 Task: Use high contrast lighting to emphasize the subject against a dark background.
Action: Mouse moved to (1157, 687)
Screenshot: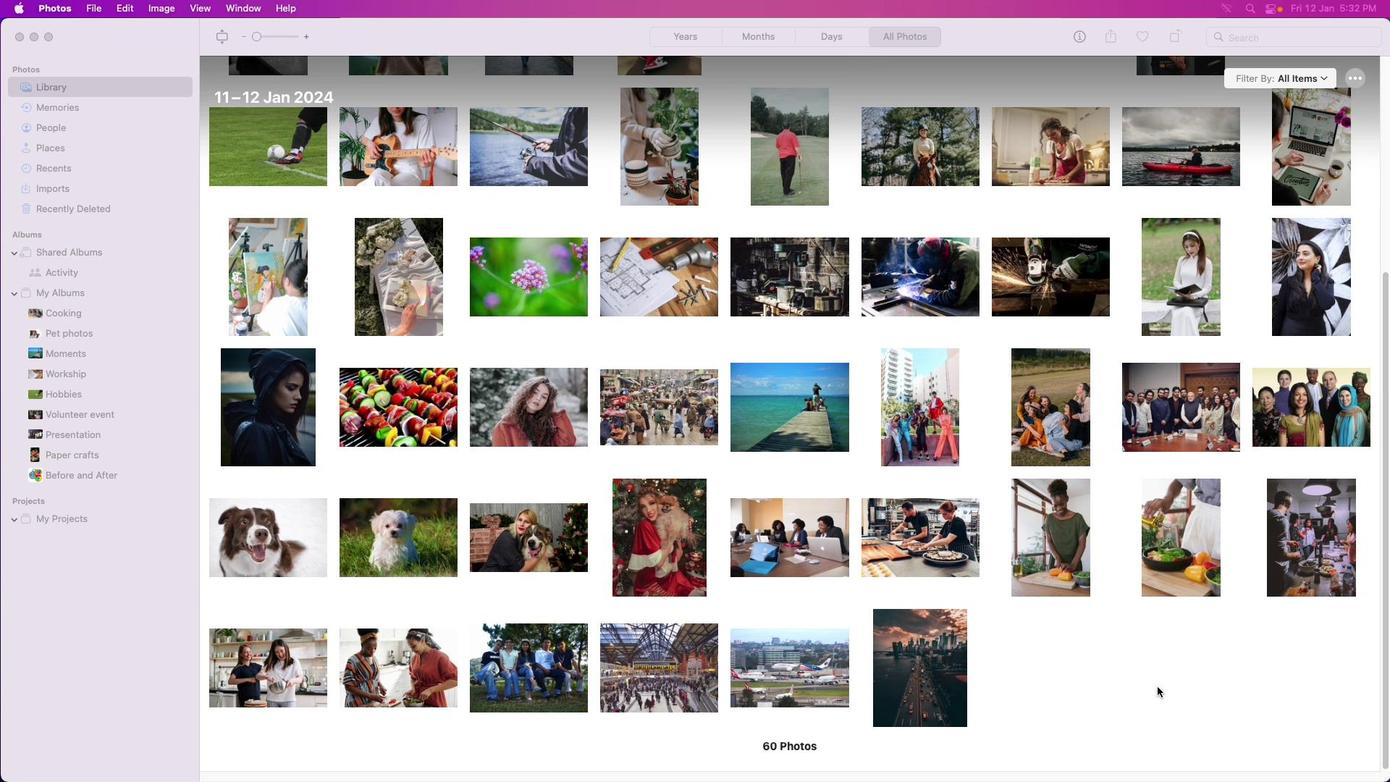 
Action: Mouse pressed left at (1157, 687)
Screenshot: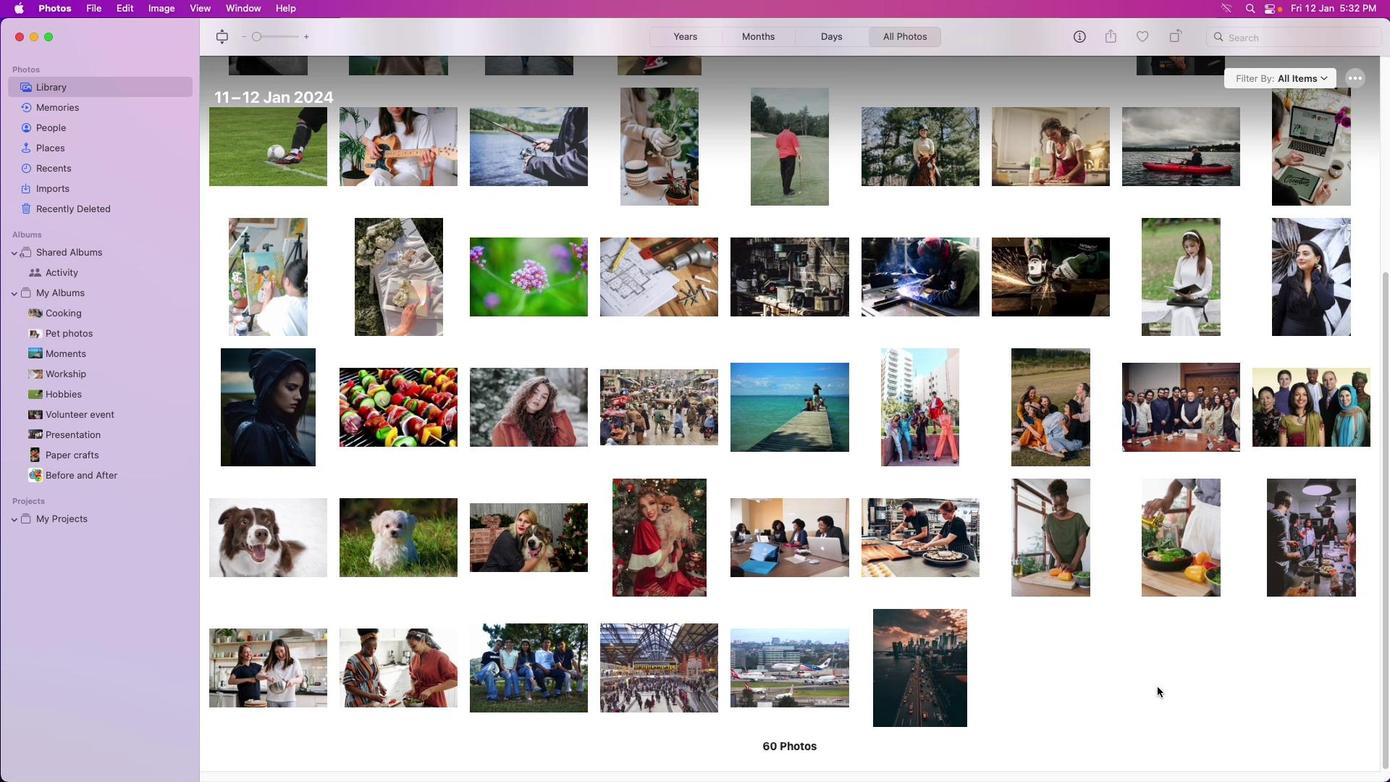 
Action: Mouse scrolled (1157, 687) with delta (0, 0)
Screenshot: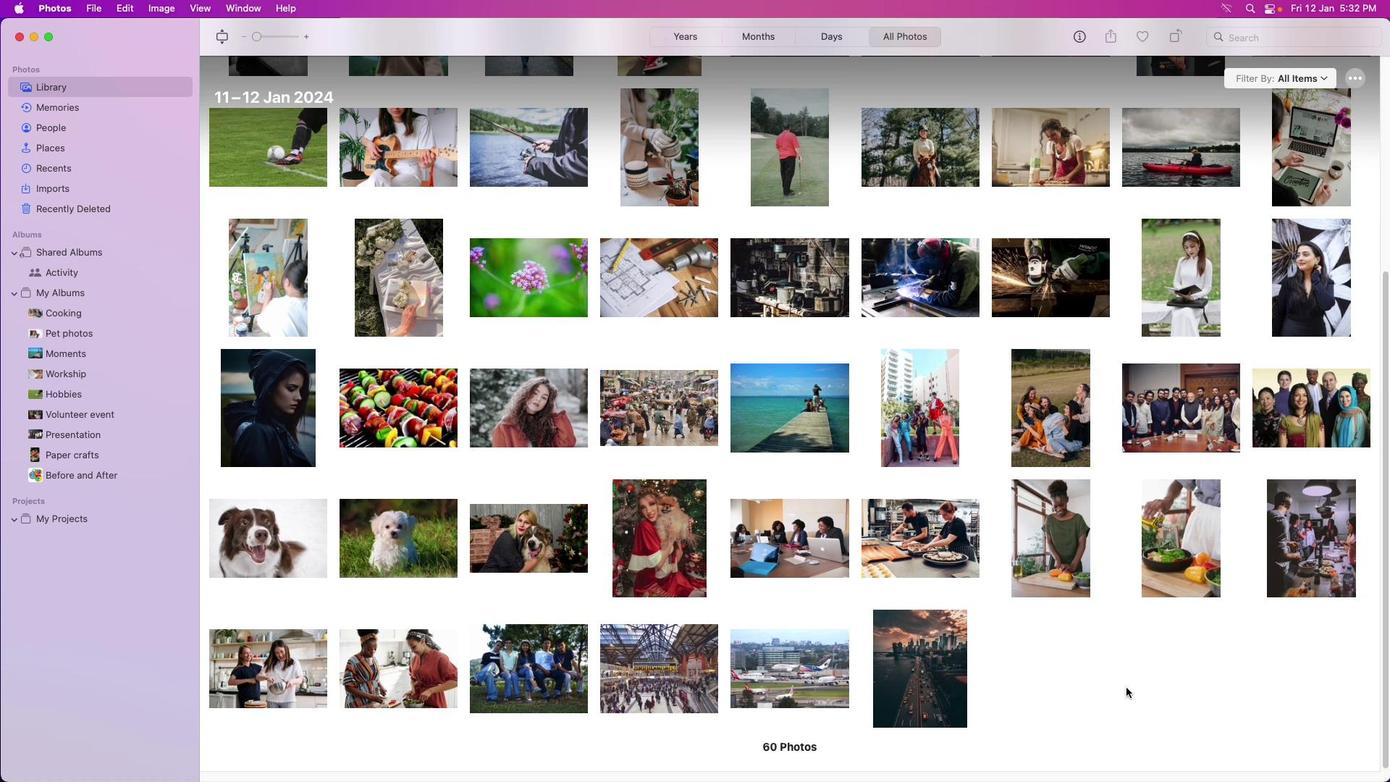 
Action: Mouse moved to (941, 670)
Screenshot: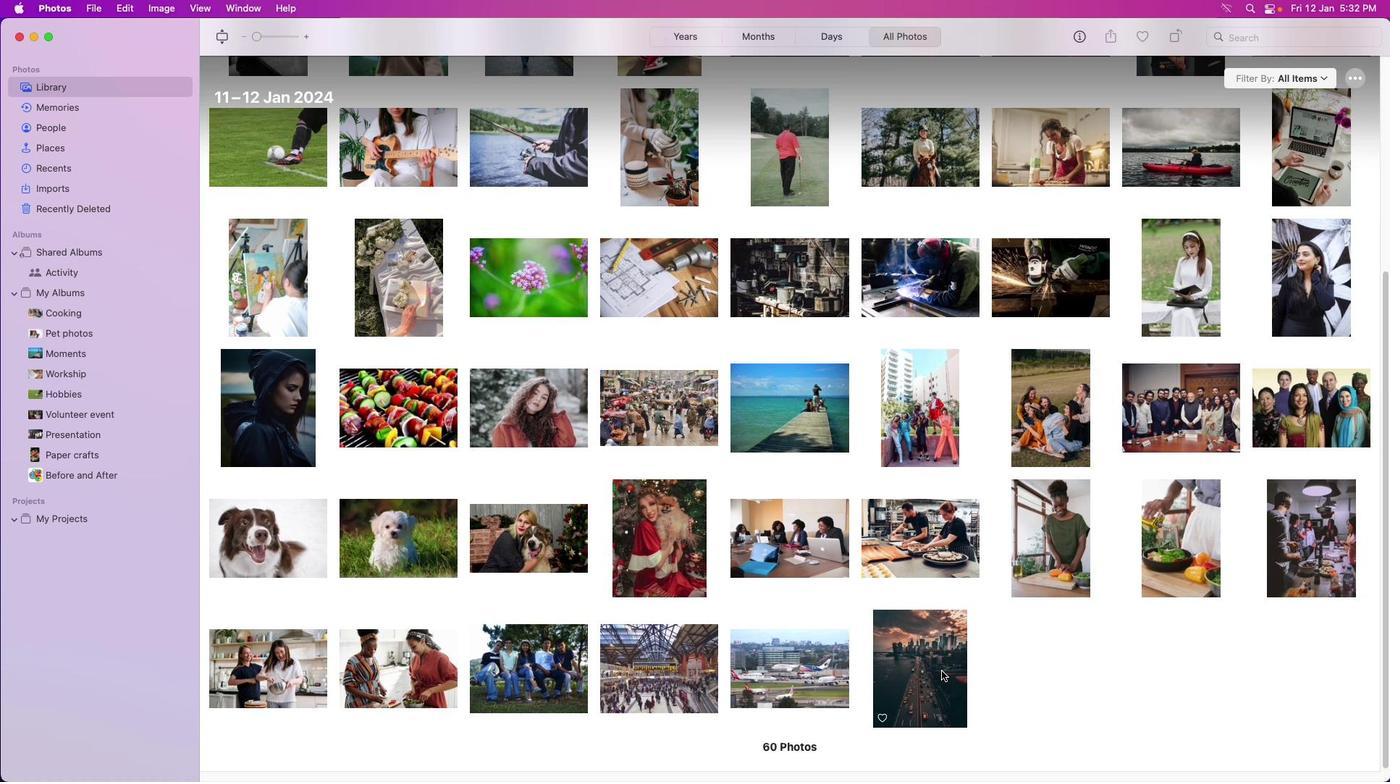
Action: Mouse pressed left at (941, 670)
Screenshot: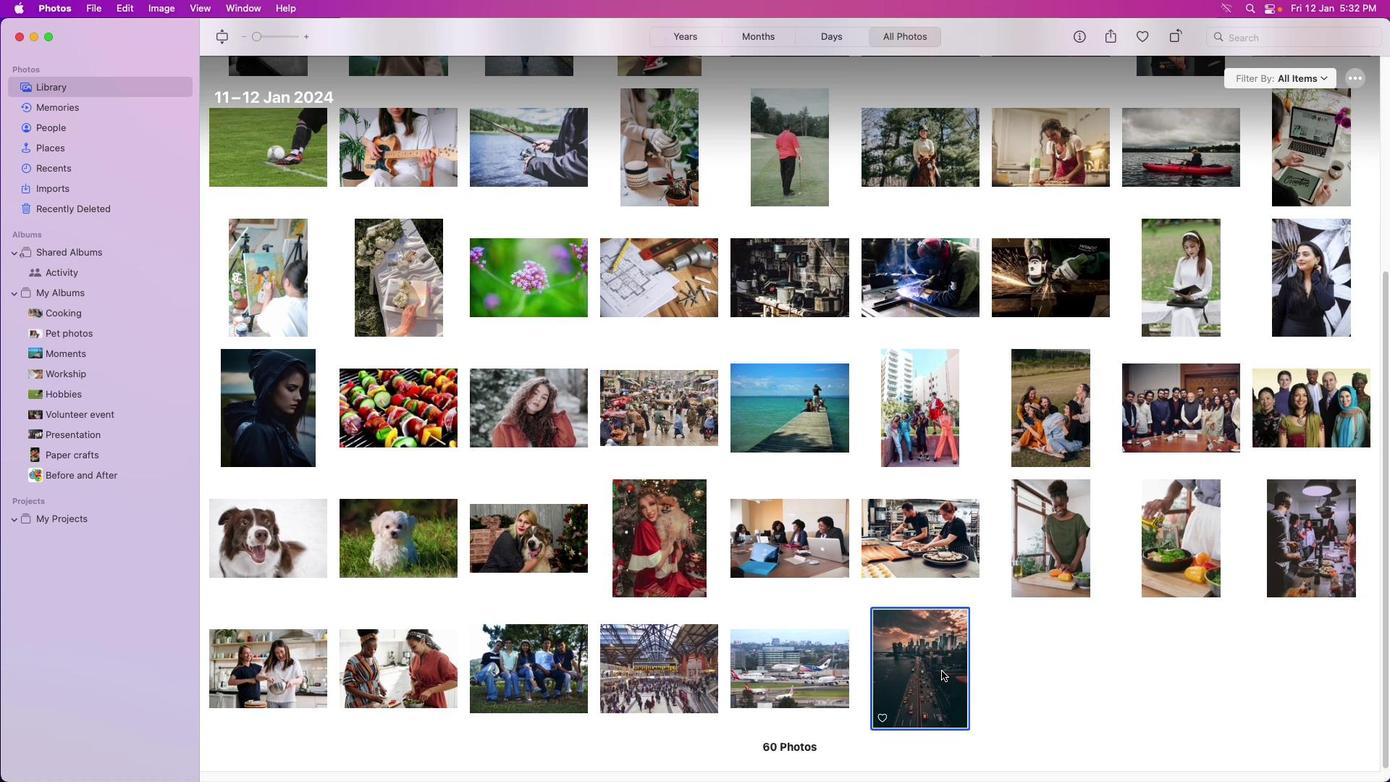 
Action: Mouse moved to (941, 670)
Screenshot: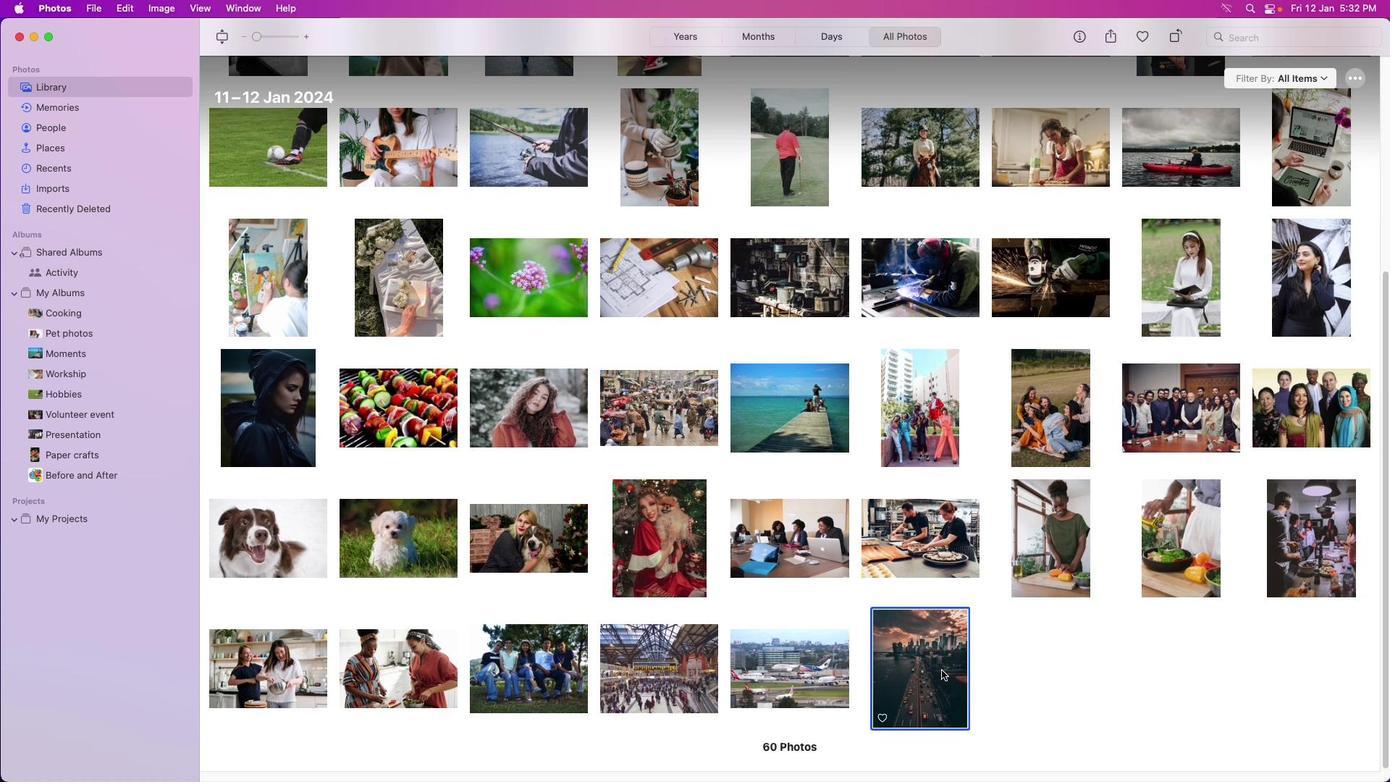 
Action: Mouse pressed left at (941, 670)
Screenshot: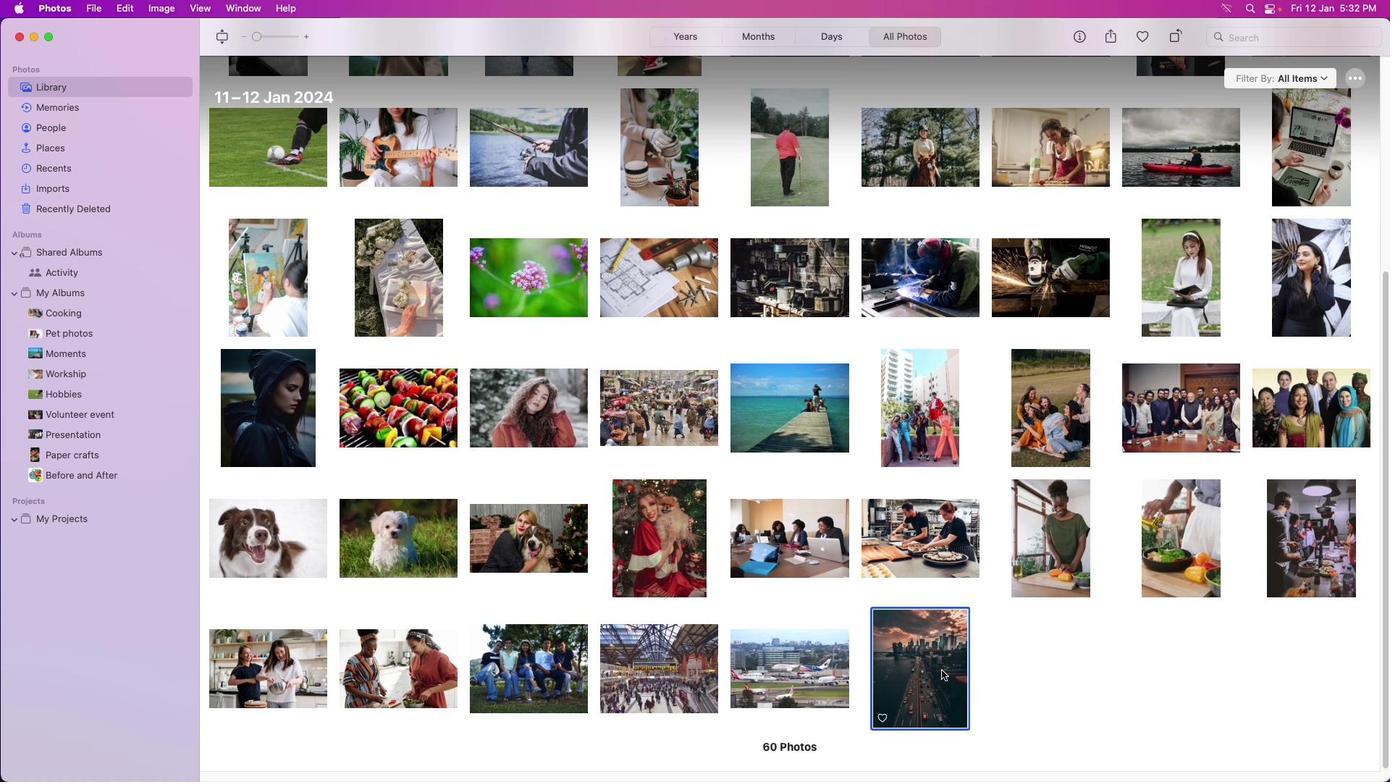 
Action: Mouse pressed left at (941, 670)
Screenshot: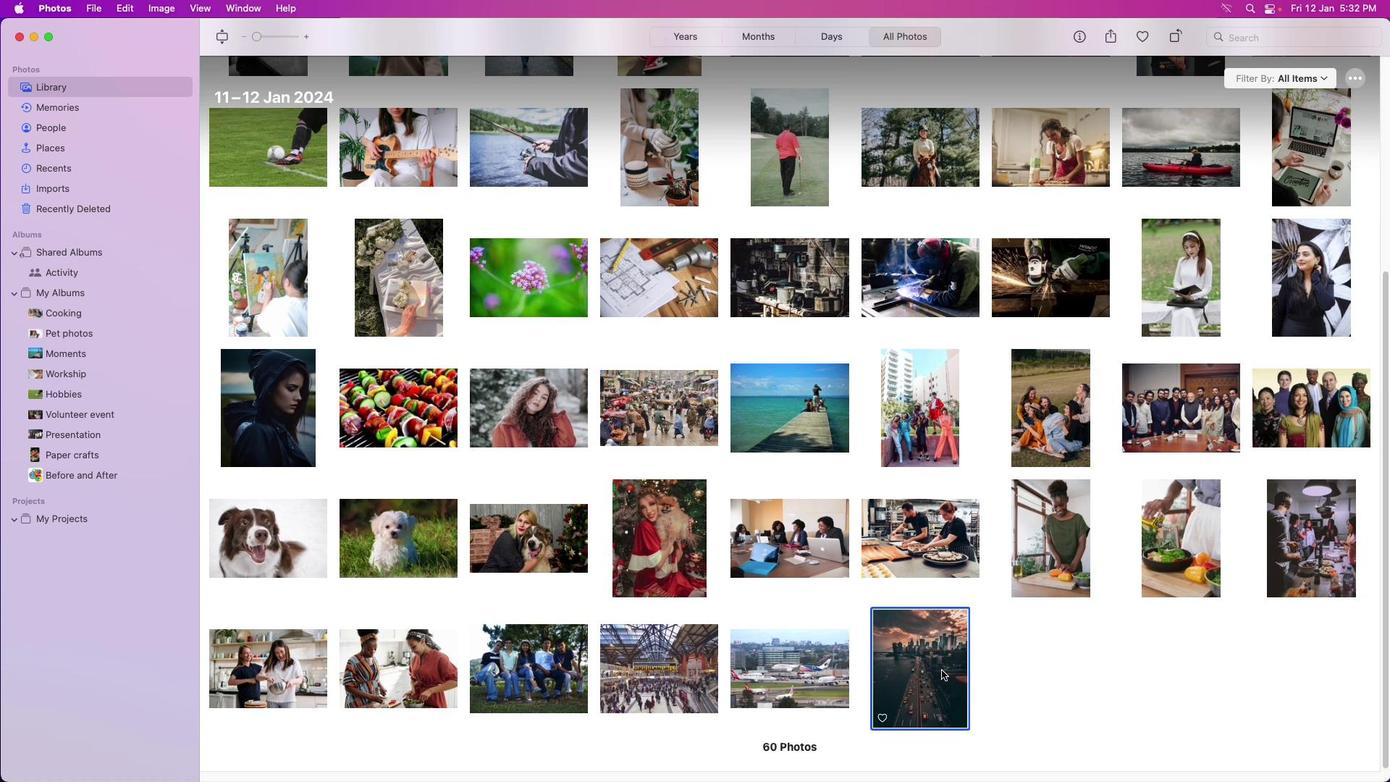 
Action: Mouse moved to (1368, 38)
Screenshot: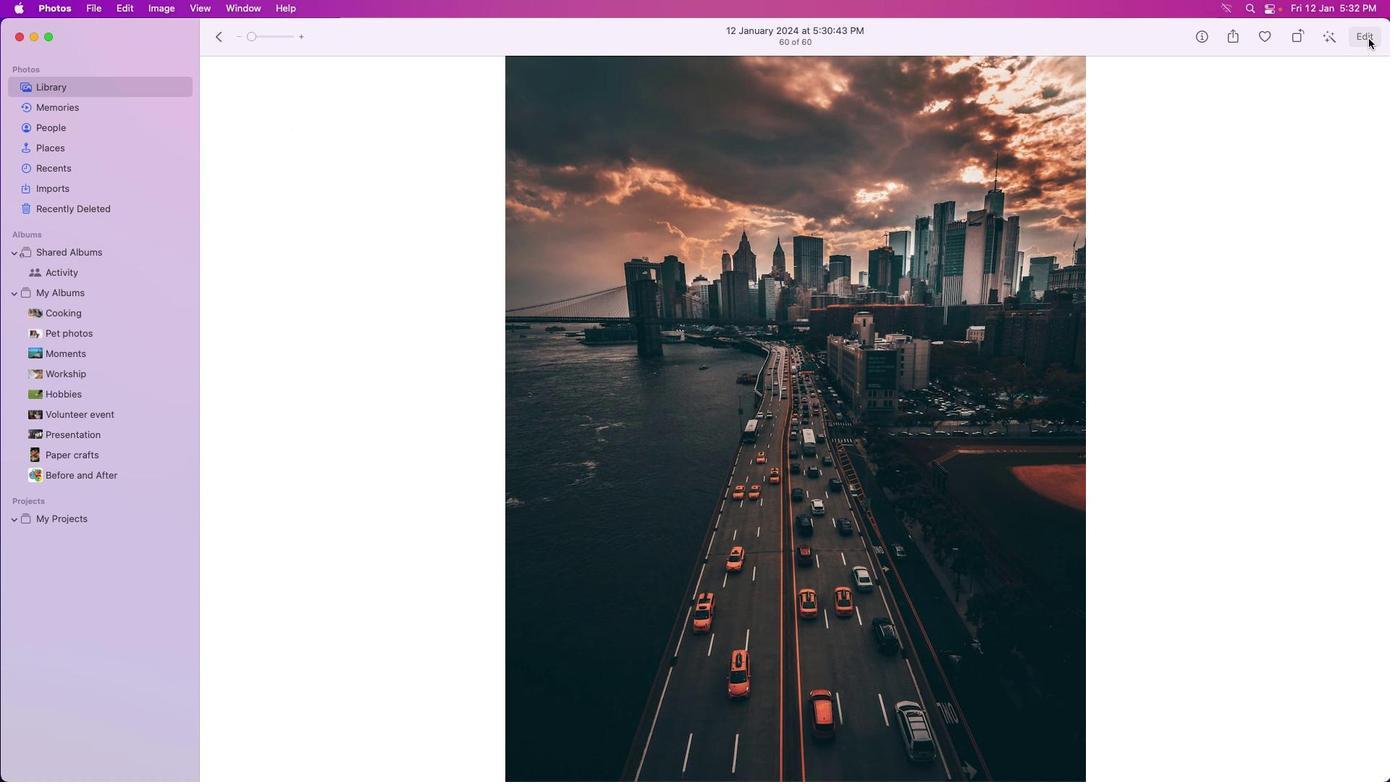 
Action: Mouse pressed left at (1368, 38)
Screenshot: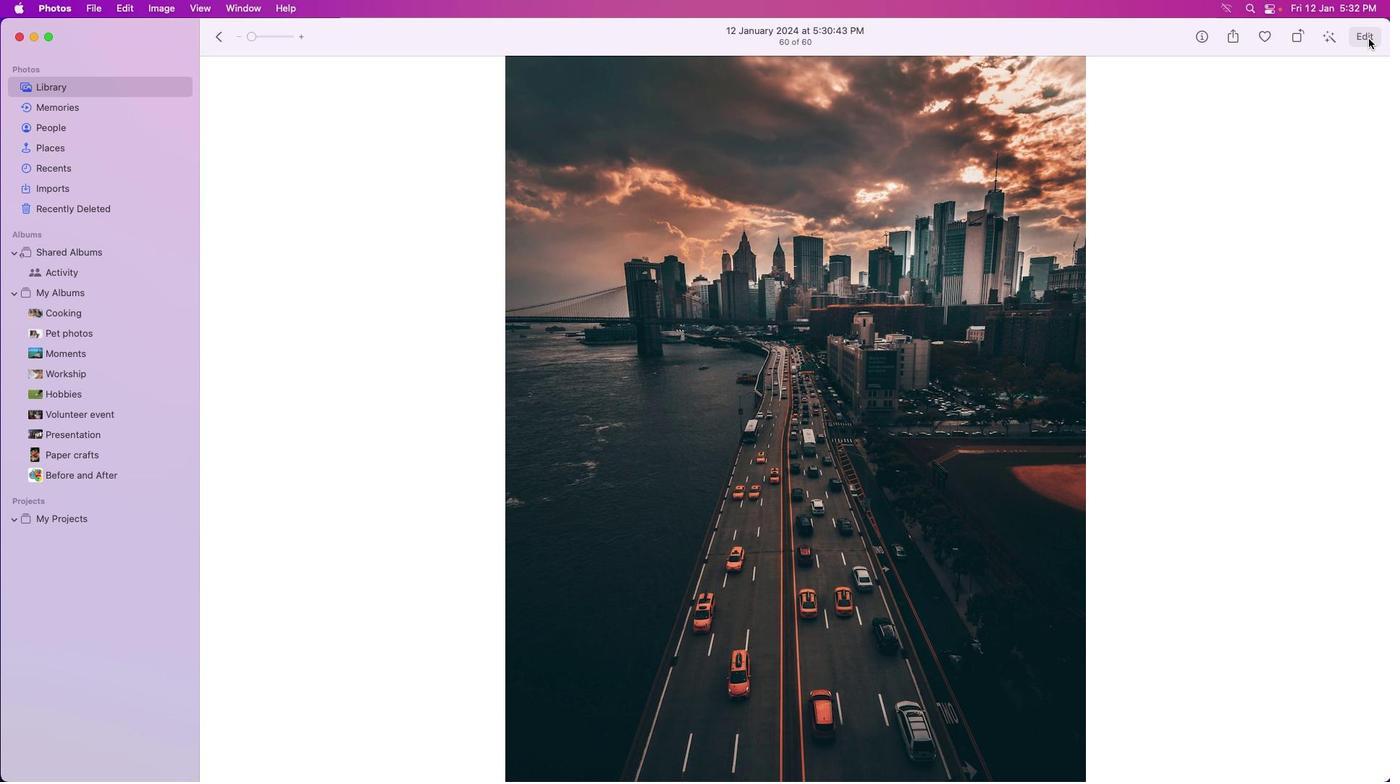 
Action: Mouse moved to (1284, 301)
Screenshot: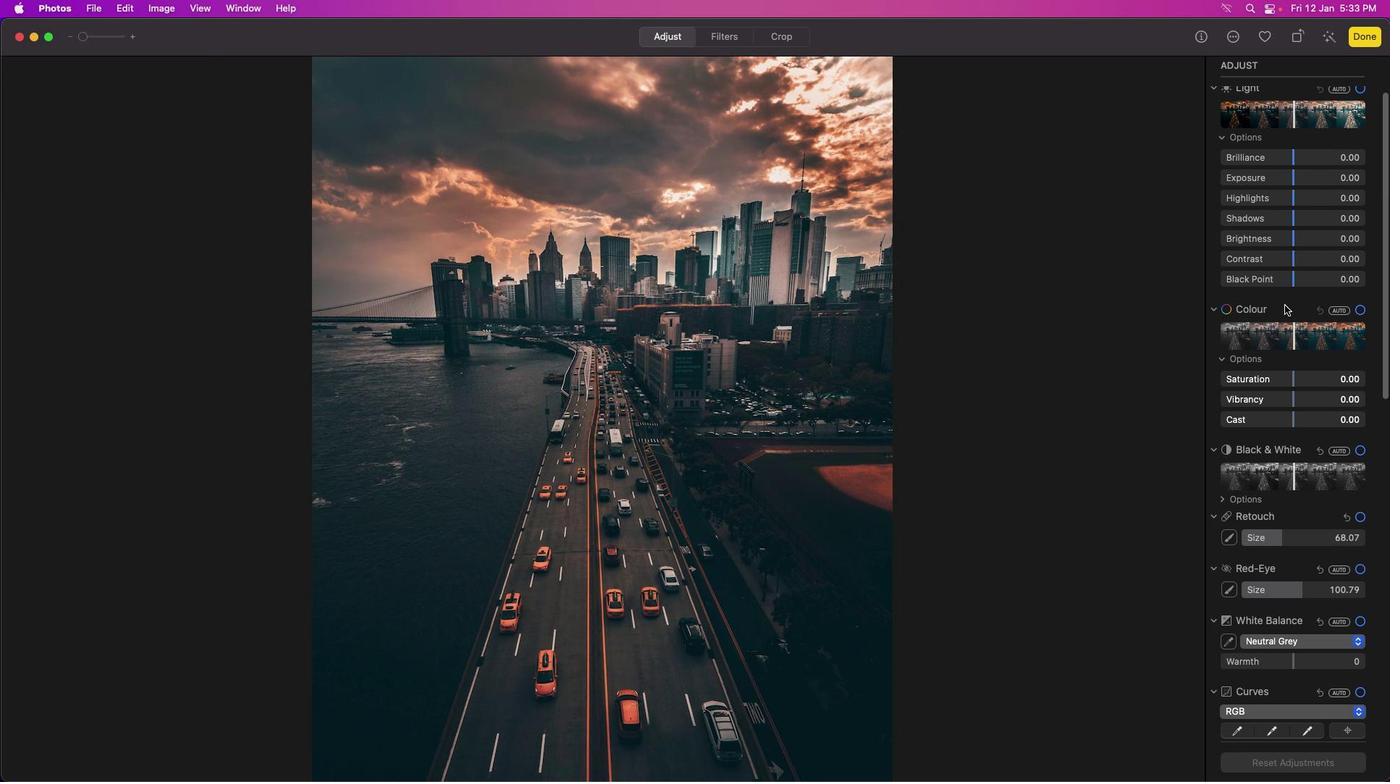 
Action: Mouse scrolled (1284, 301) with delta (0, 0)
Screenshot: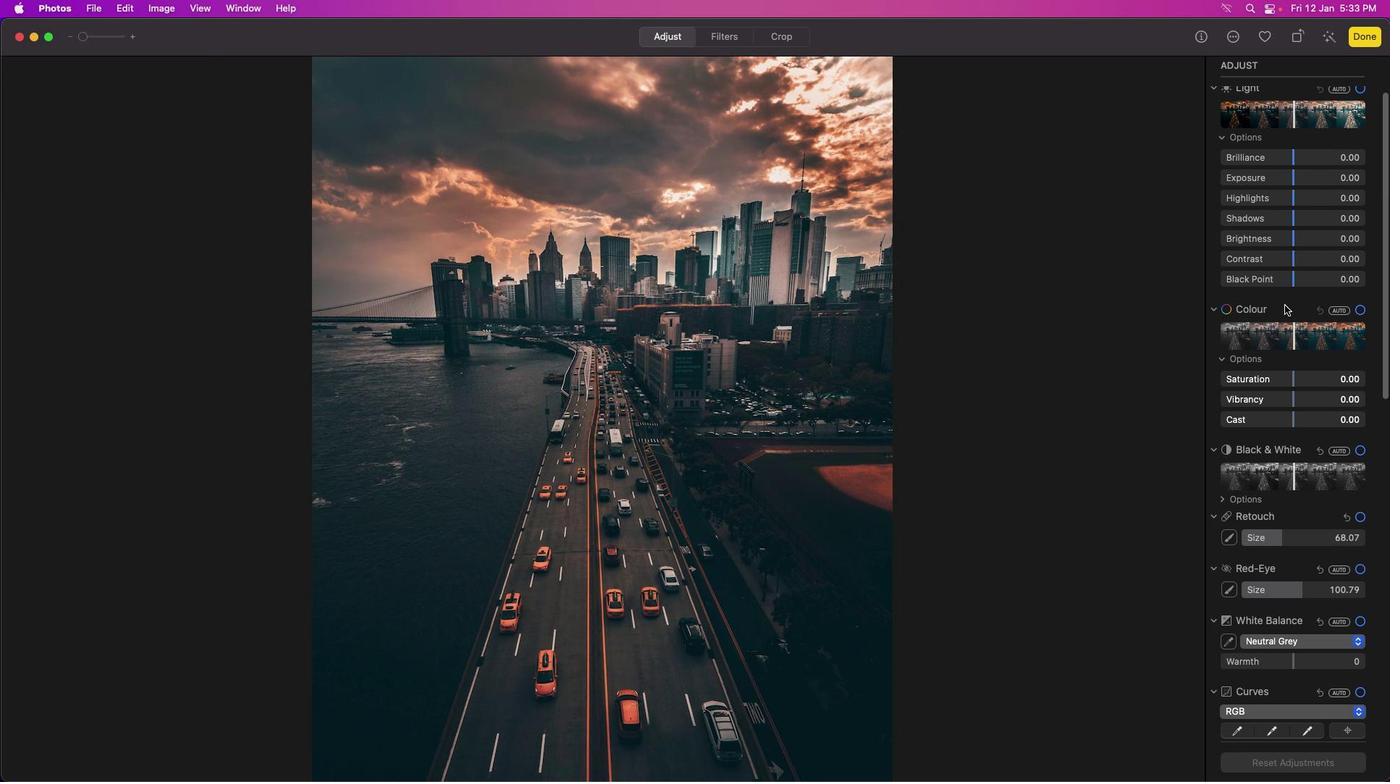 
Action: Mouse moved to (1284, 302)
Screenshot: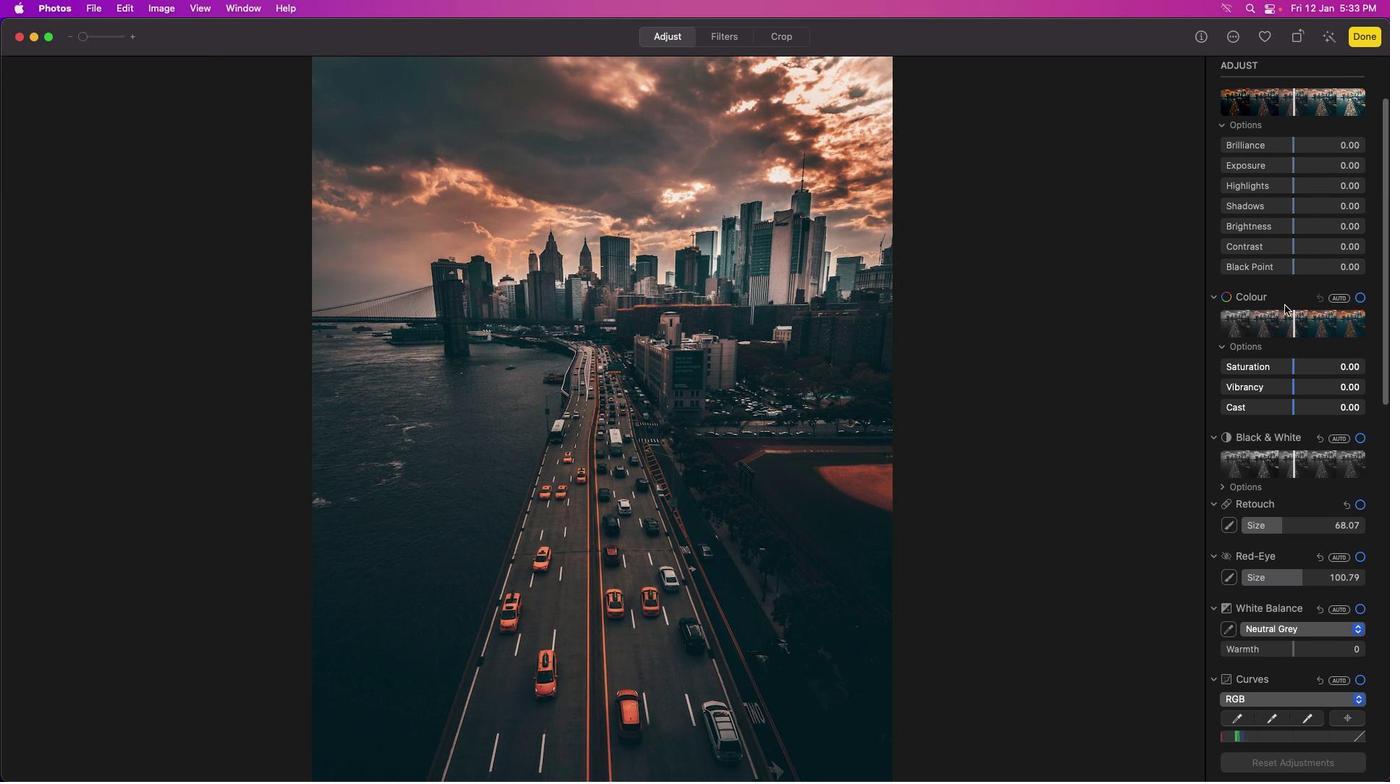 
Action: Mouse scrolled (1284, 302) with delta (0, 0)
Screenshot: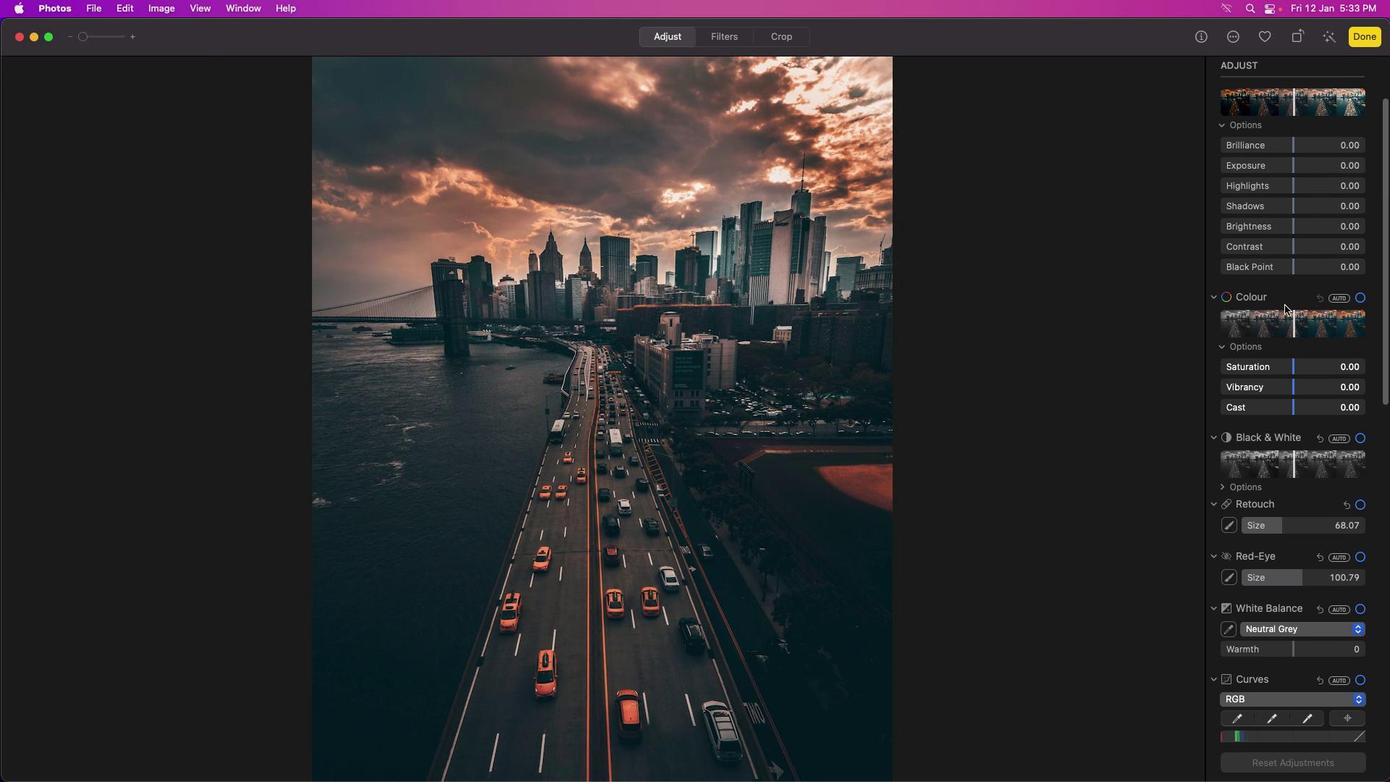 
Action: Mouse scrolled (1284, 302) with delta (0, 0)
Screenshot: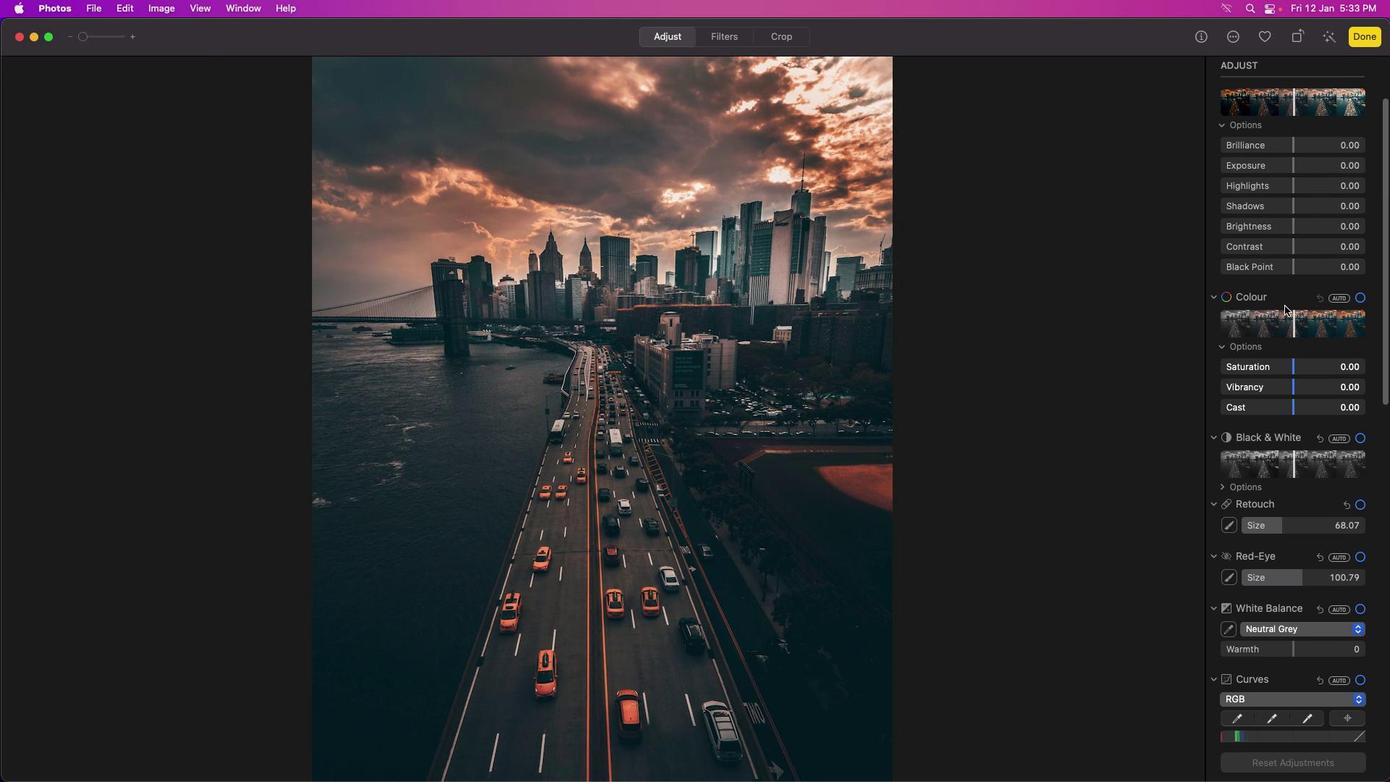 
Action: Mouse moved to (1284, 305)
Screenshot: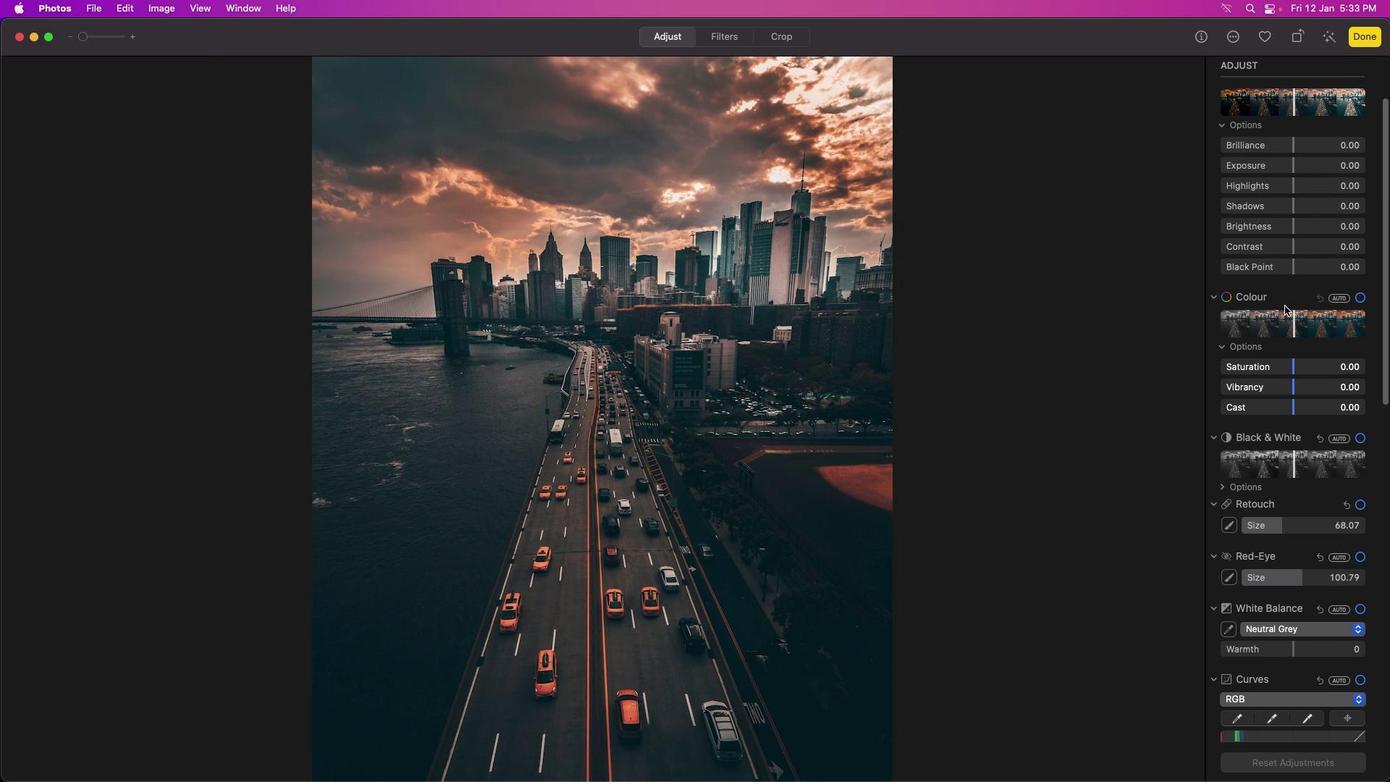 
Action: Mouse scrolled (1284, 305) with delta (0, 0)
Screenshot: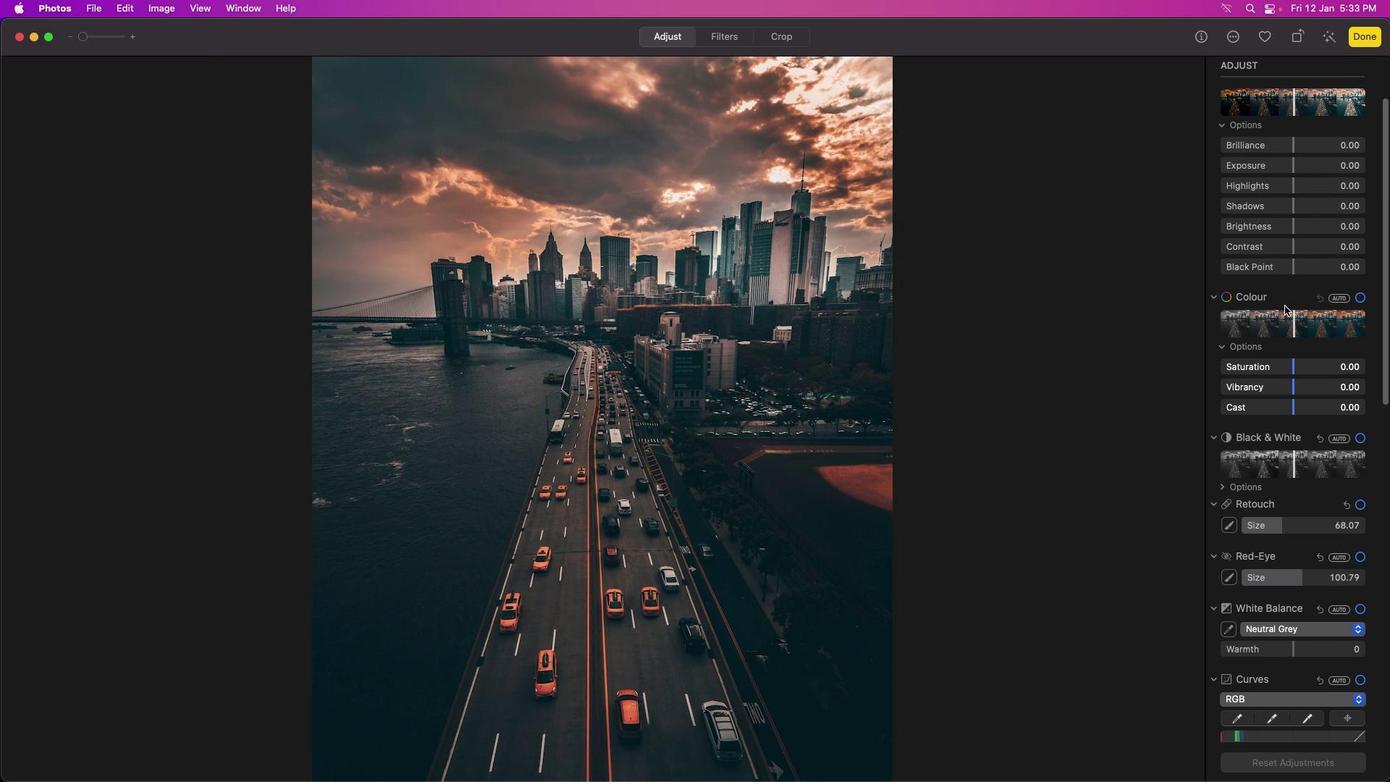 
Action: Mouse moved to (1295, 378)
Screenshot: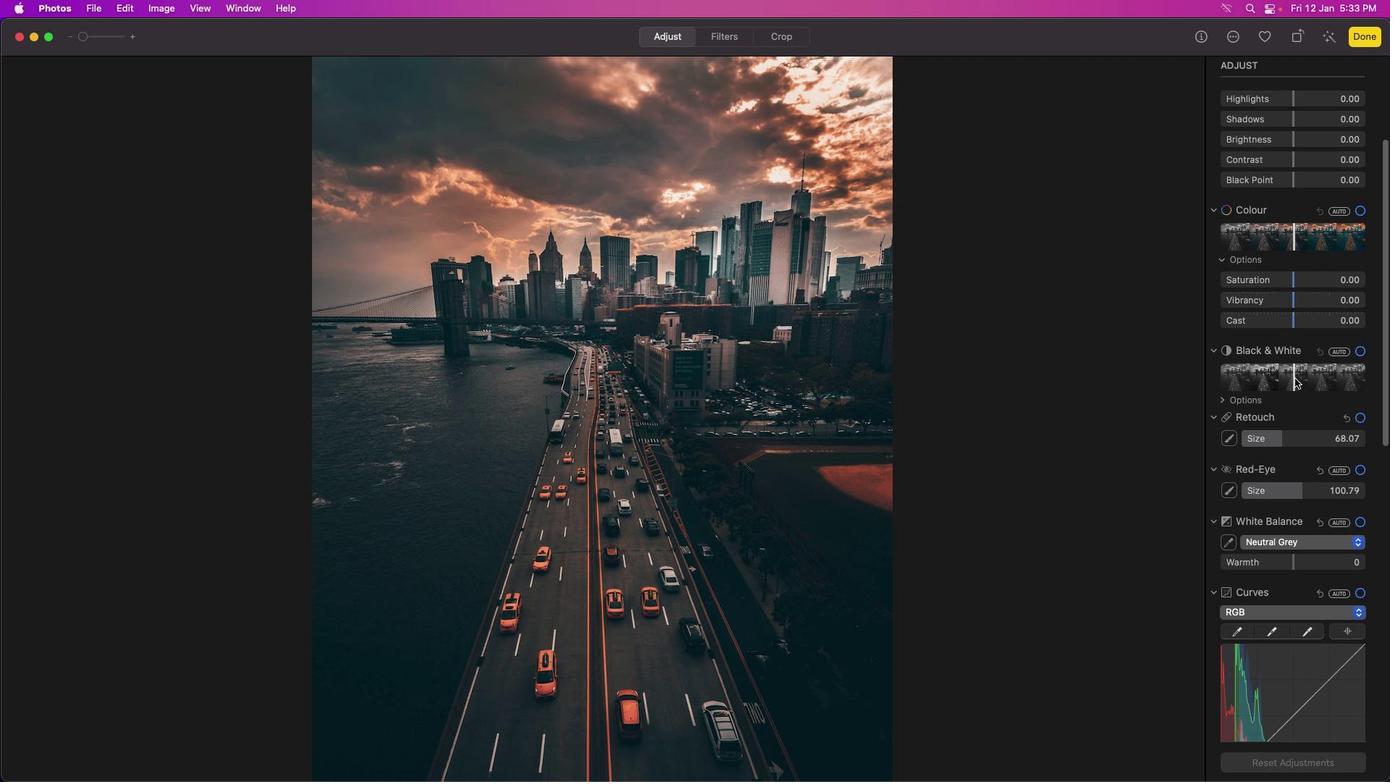 
Action: Mouse scrolled (1295, 378) with delta (0, 0)
Screenshot: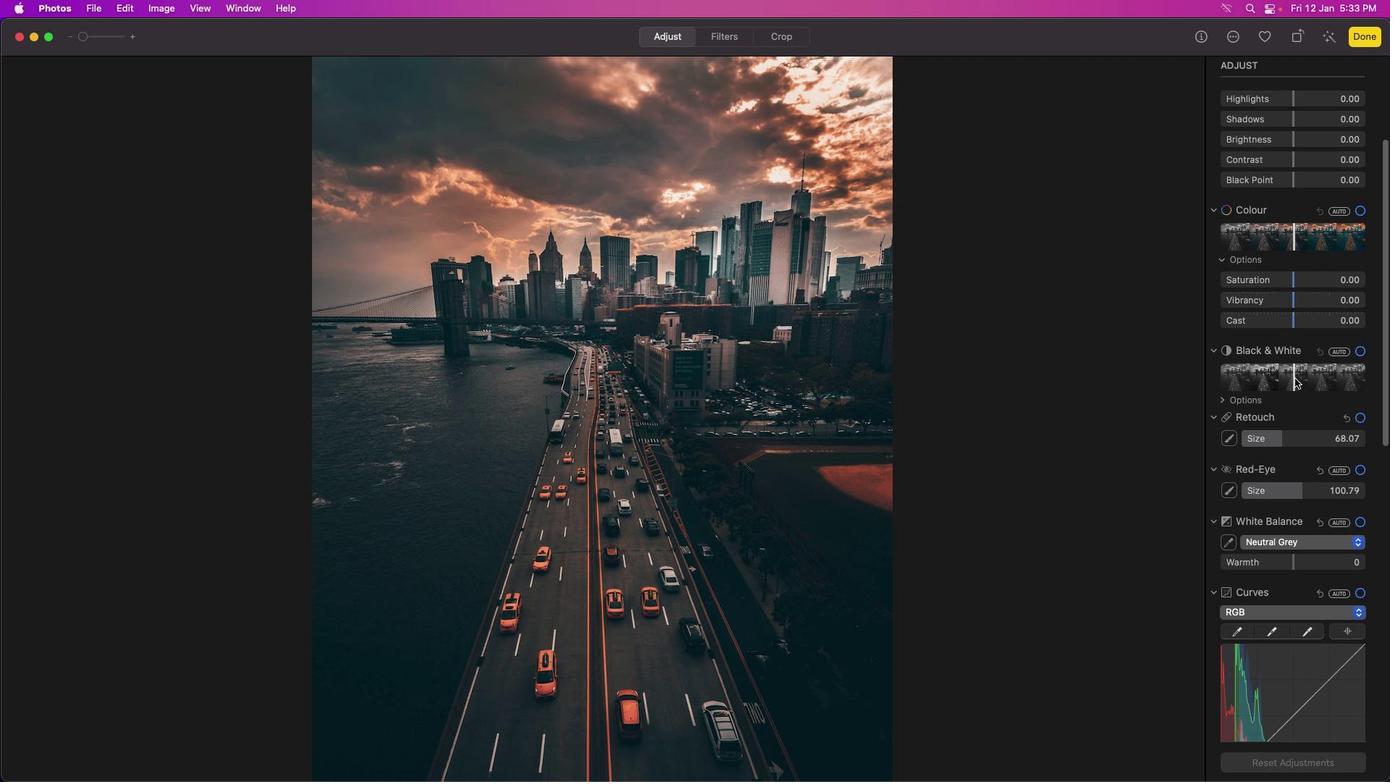 
Action: Mouse moved to (1295, 378)
Screenshot: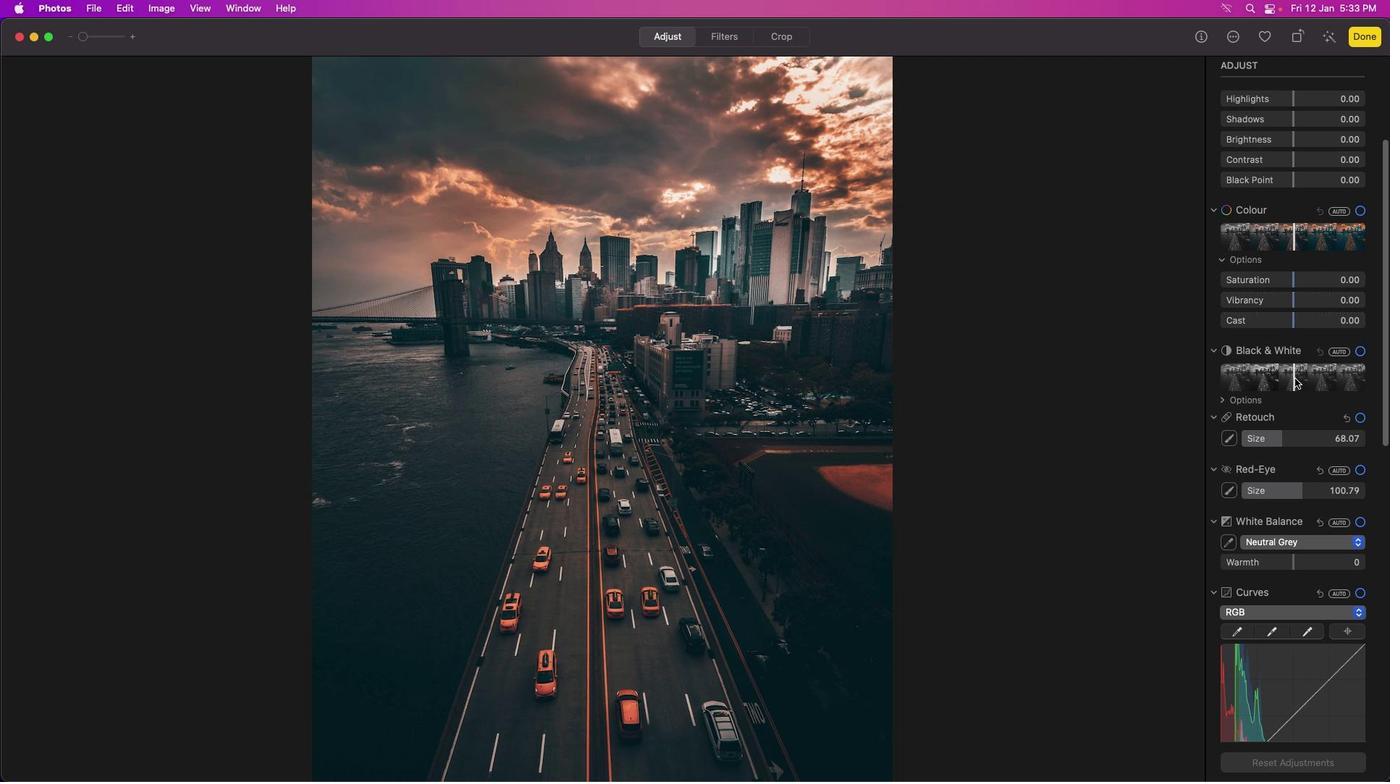 
Action: Mouse scrolled (1295, 378) with delta (0, 0)
Screenshot: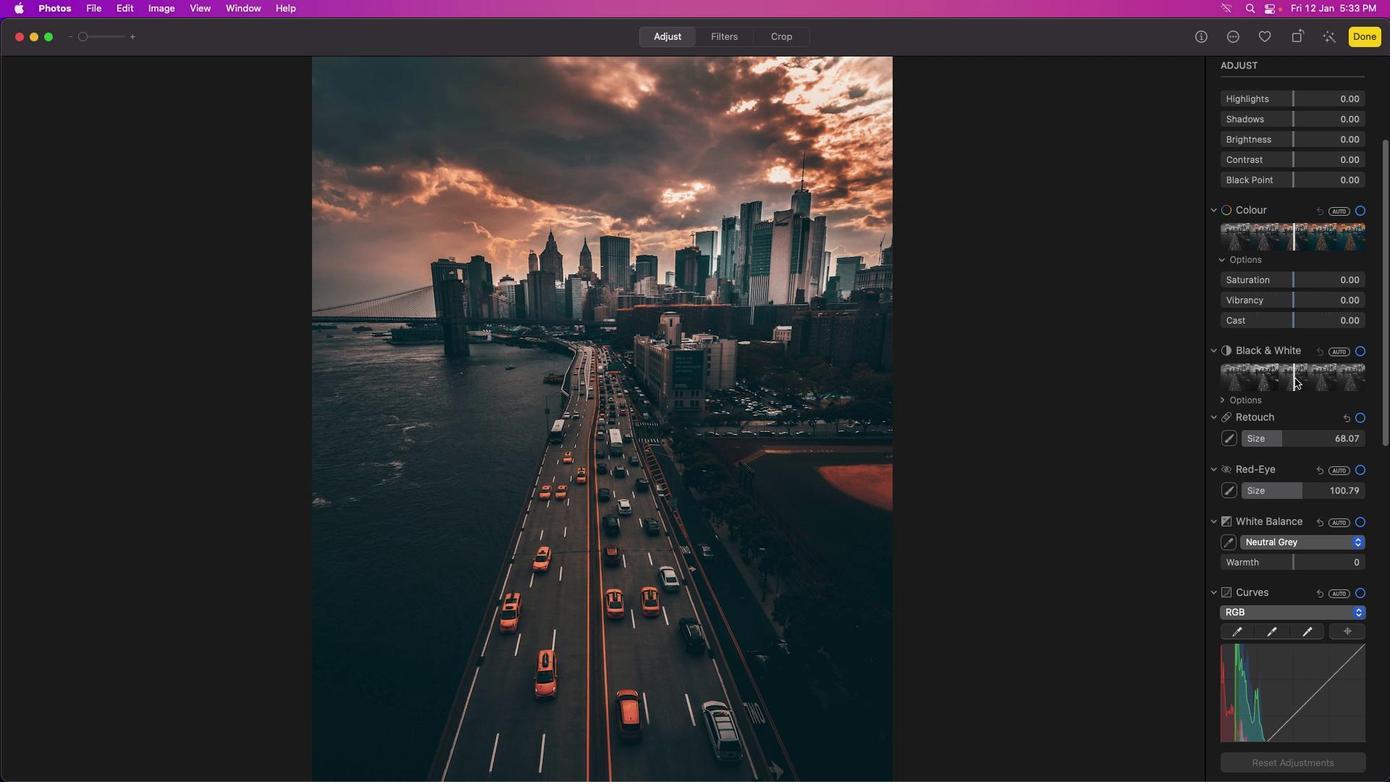 
Action: Mouse scrolled (1295, 378) with delta (0, -1)
Screenshot: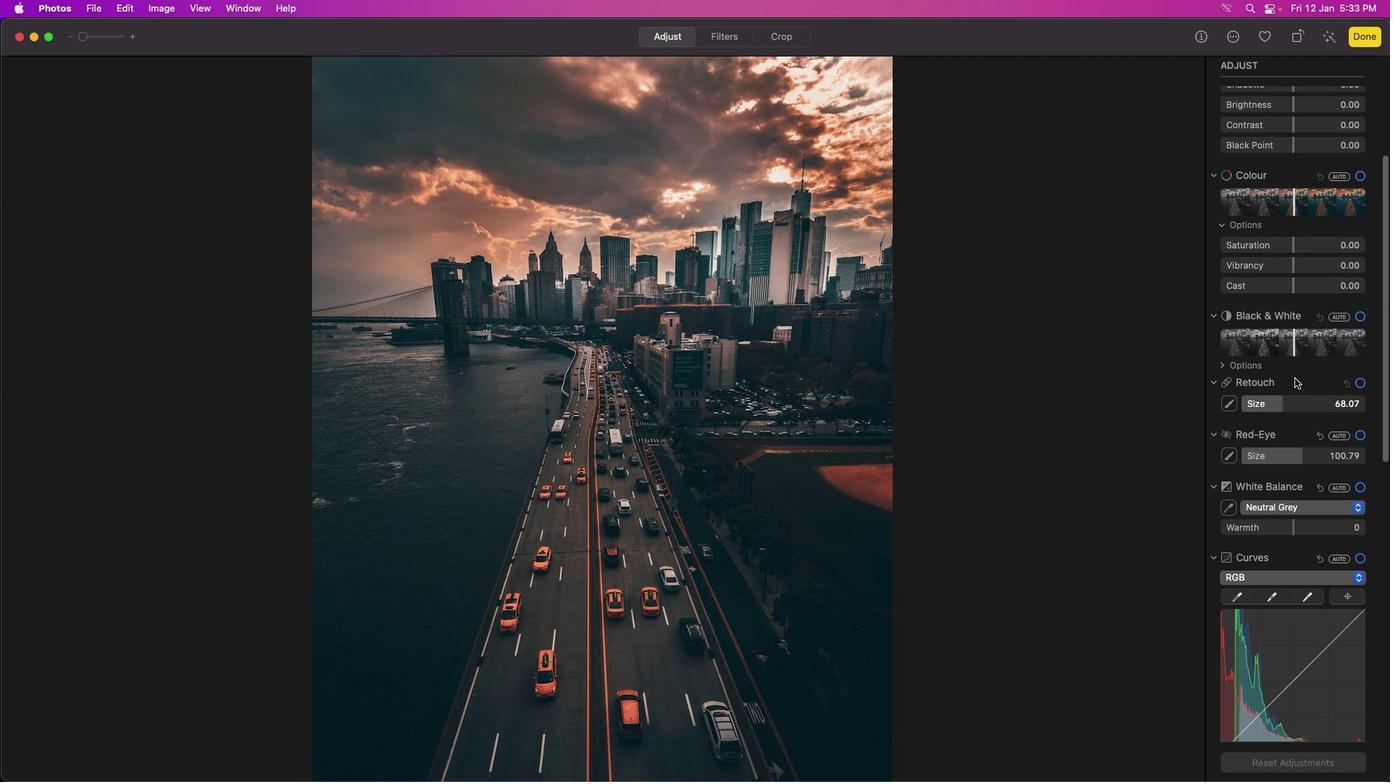 
Action: Mouse scrolled (1295, 378) with delta (0, -2)
Screenshot: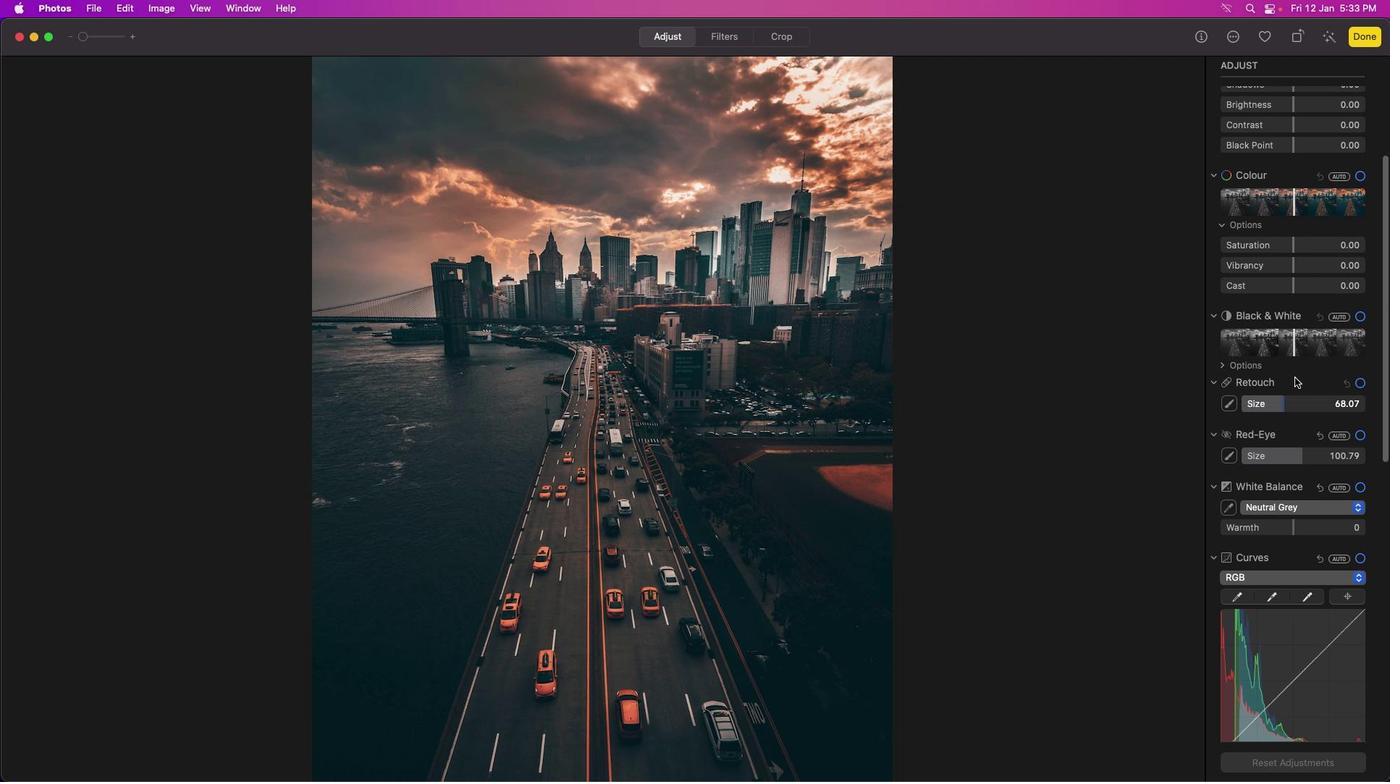 
Action: Mouse scrolled (1295, 378) with delta (0, -2)
Screenshot: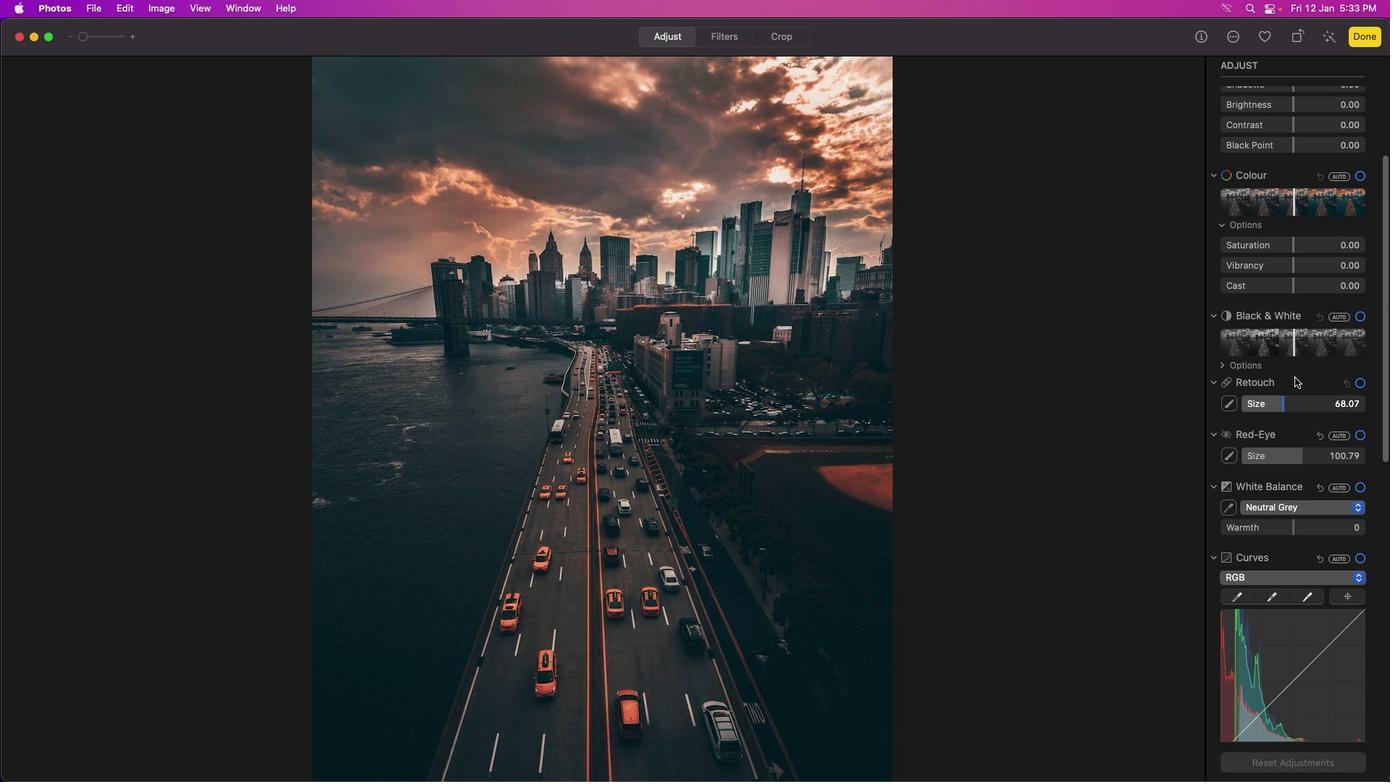 
Action: Mouse scrolled (1295, 378) with delta (0, -2)
Screenshot: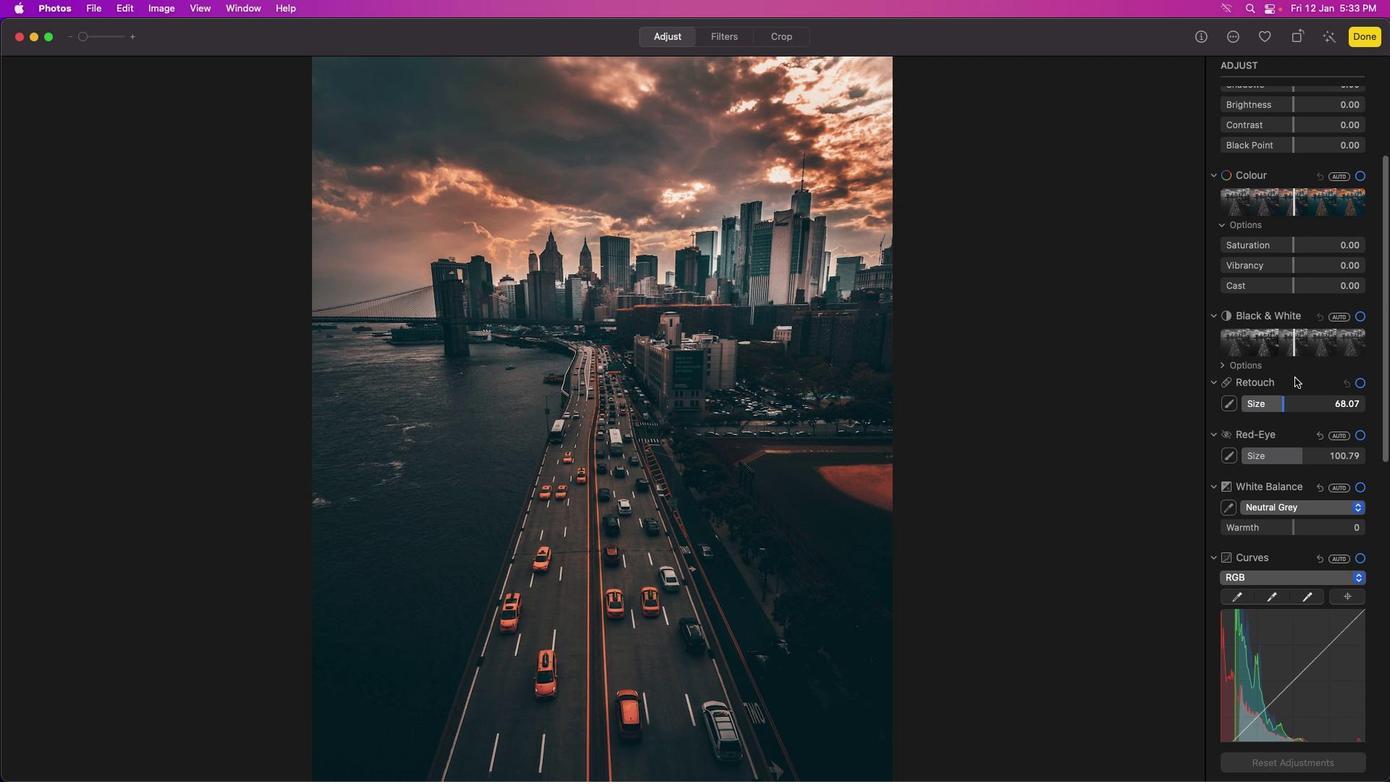 
Action: Mouse moved to (1295, 377)
Screenshot: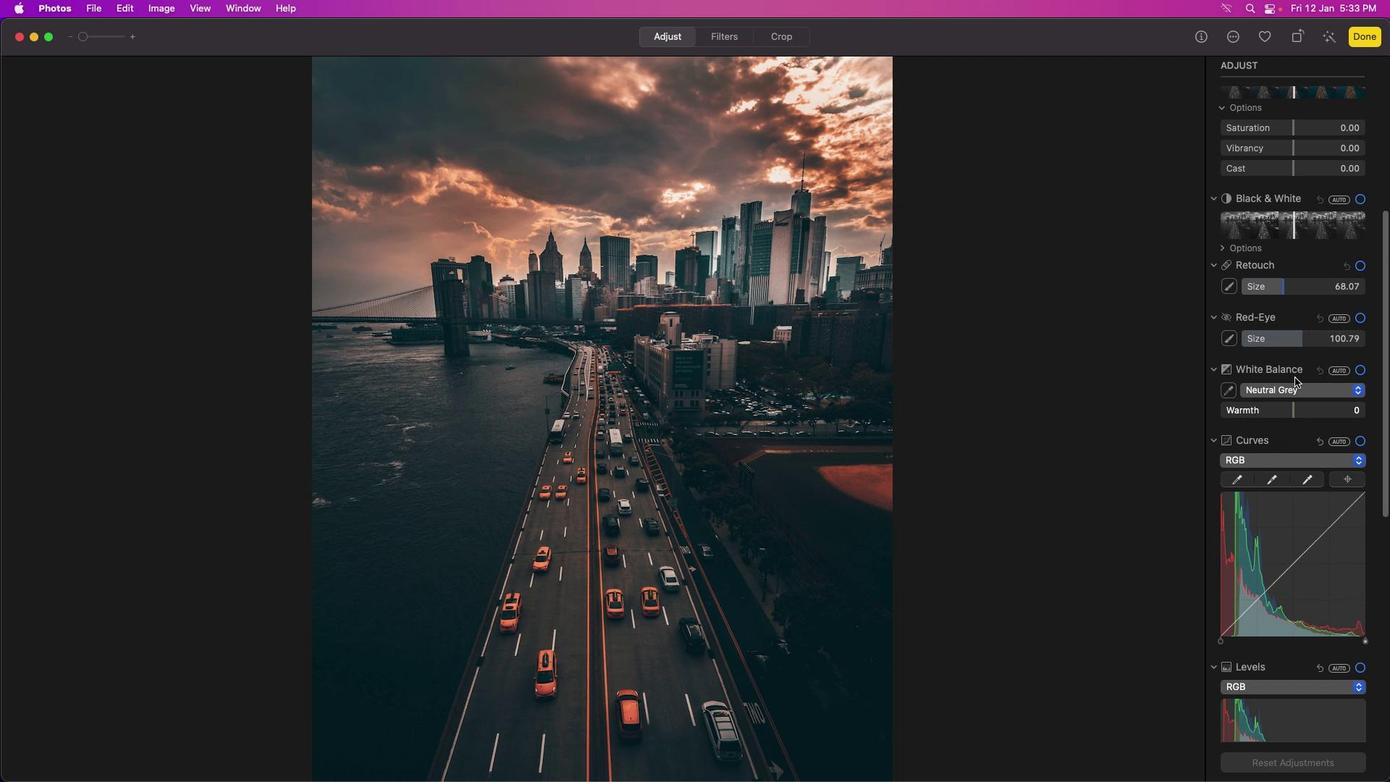 
Action: Mouse scrolled (1295, 377) with delta (0, 0)
Screenshot: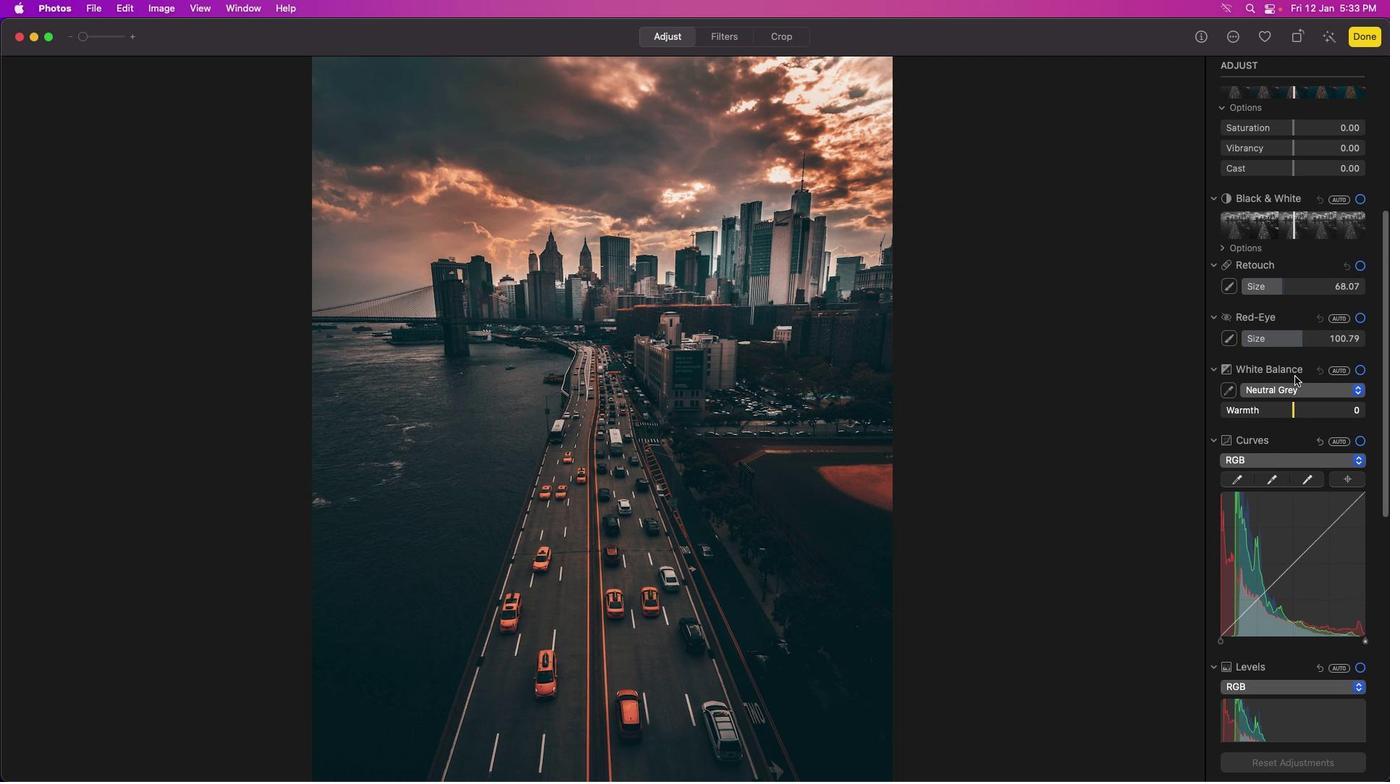 
Action: Mouse scrolled (1295, 377) with delta (0, 0)
Screenshot: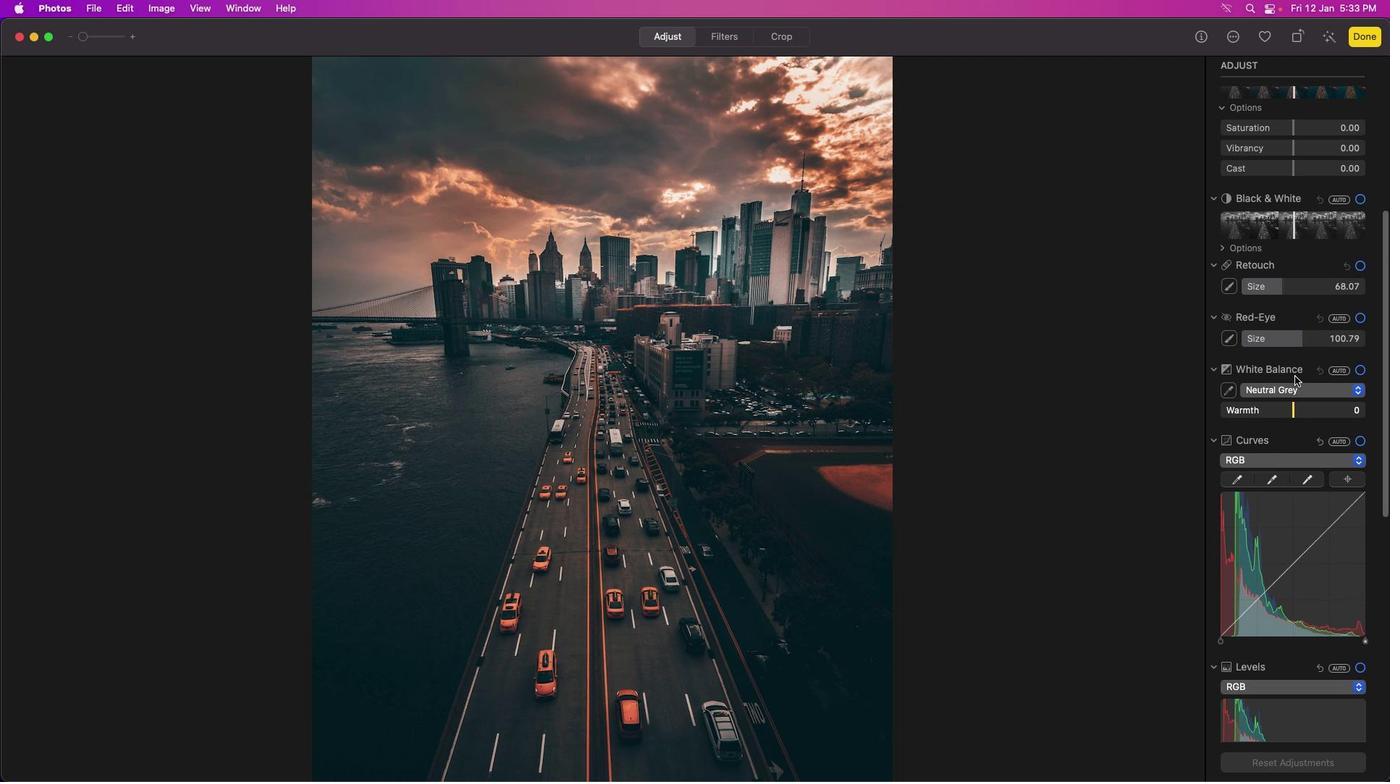 
Action: Mouse scrolled (1295, 377) with delta (0, -2)
Screenshot: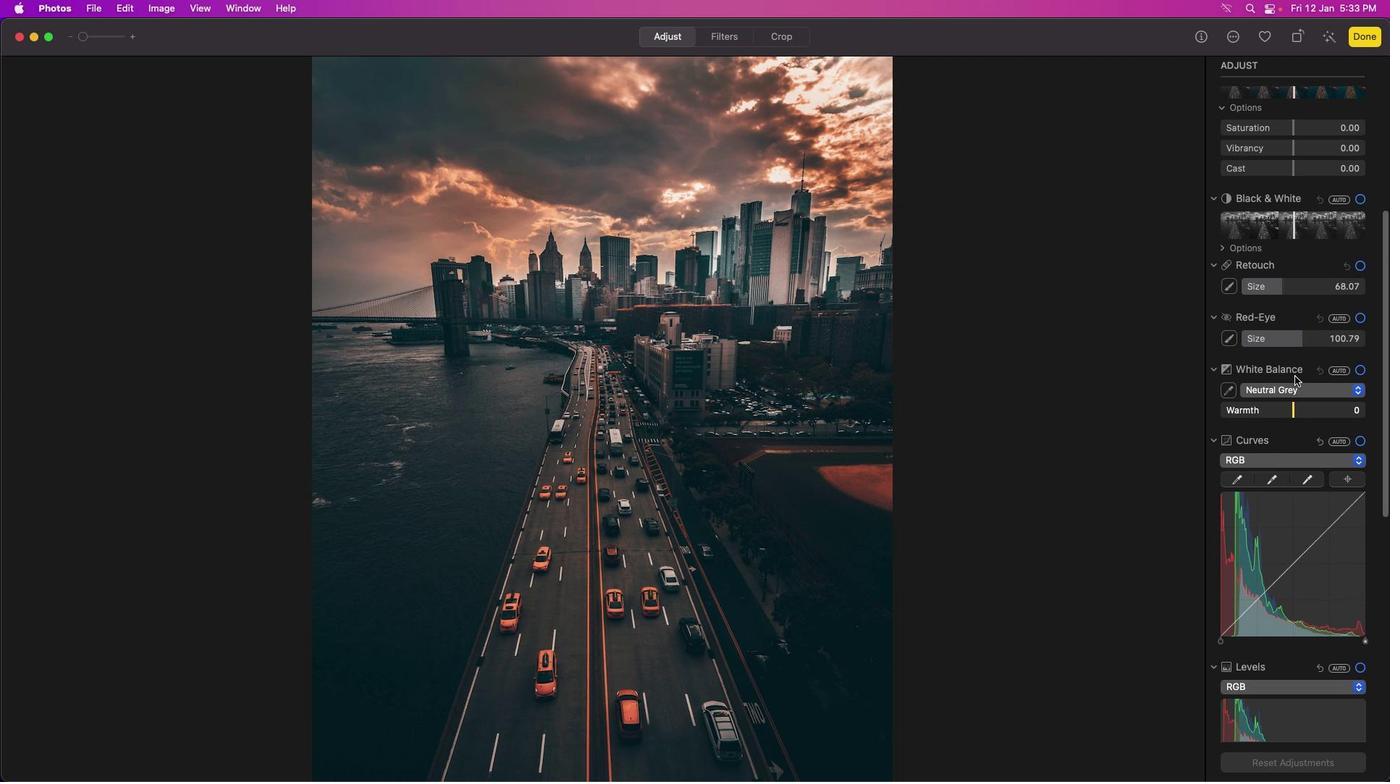 
Action: Mouse scrolled (1295, 377) with delta (0, -3)
Screenshot: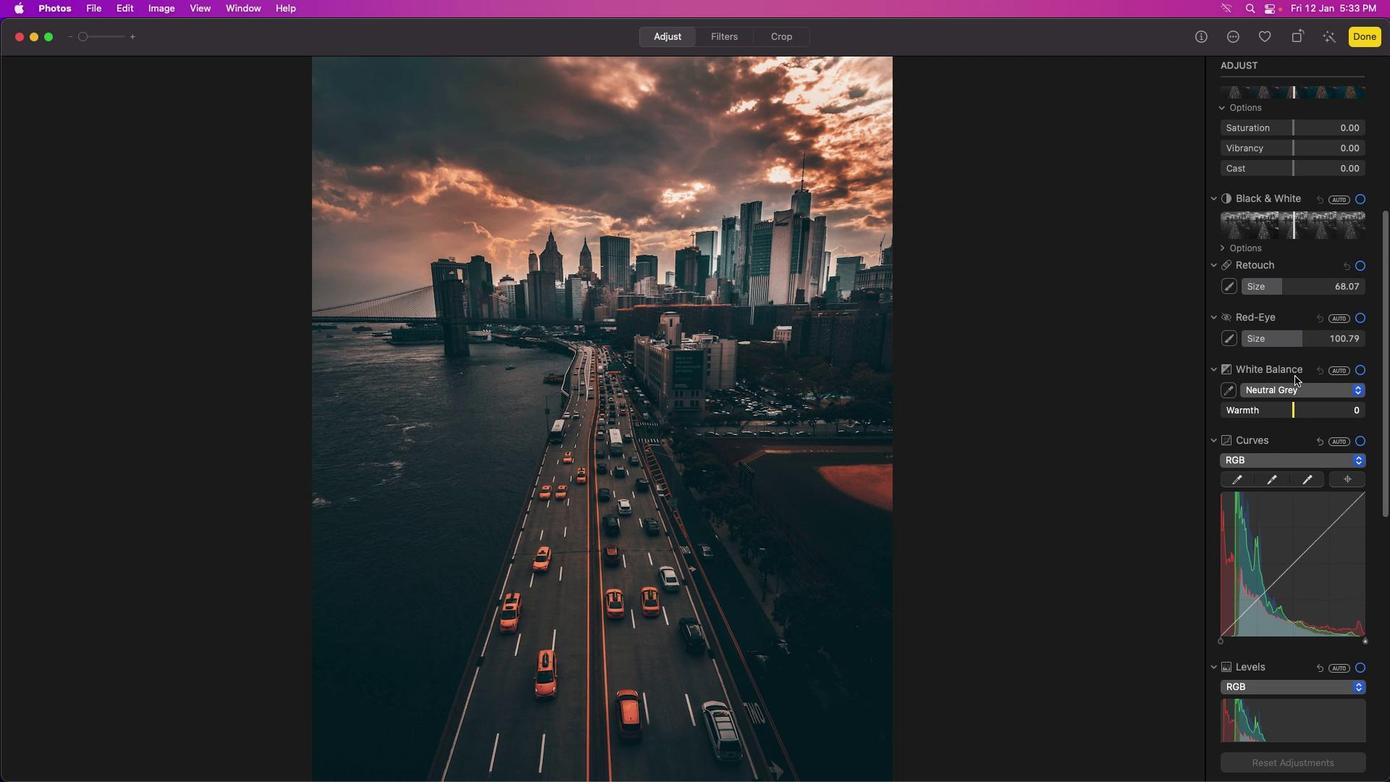 
Action: Mouse scrolled (1295, 377) with delta (0, -4)
Screenshot: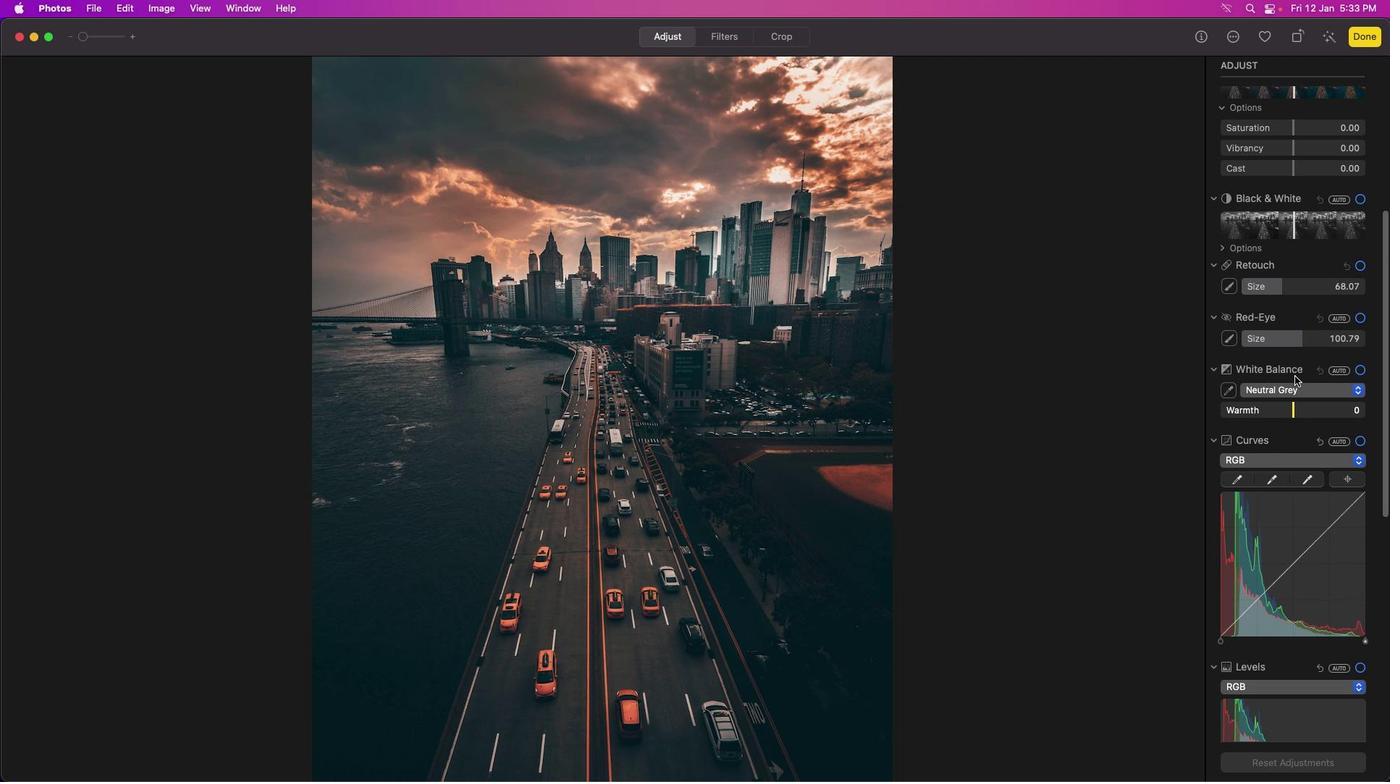 
Action: Mouse moved to (1295, 375)
Screenshot: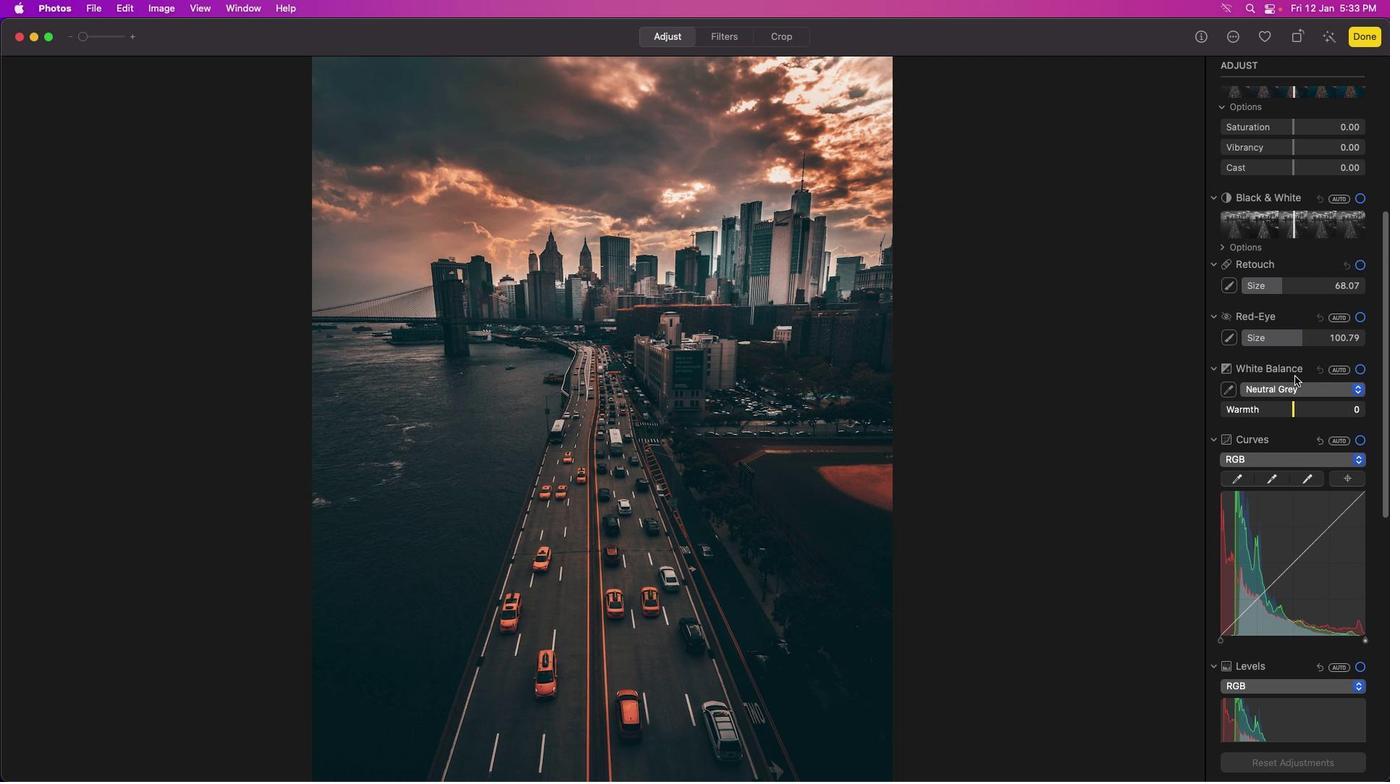 
Action: Mouse scrolled (1295, 375) with delta (0, 0)
Screenshot: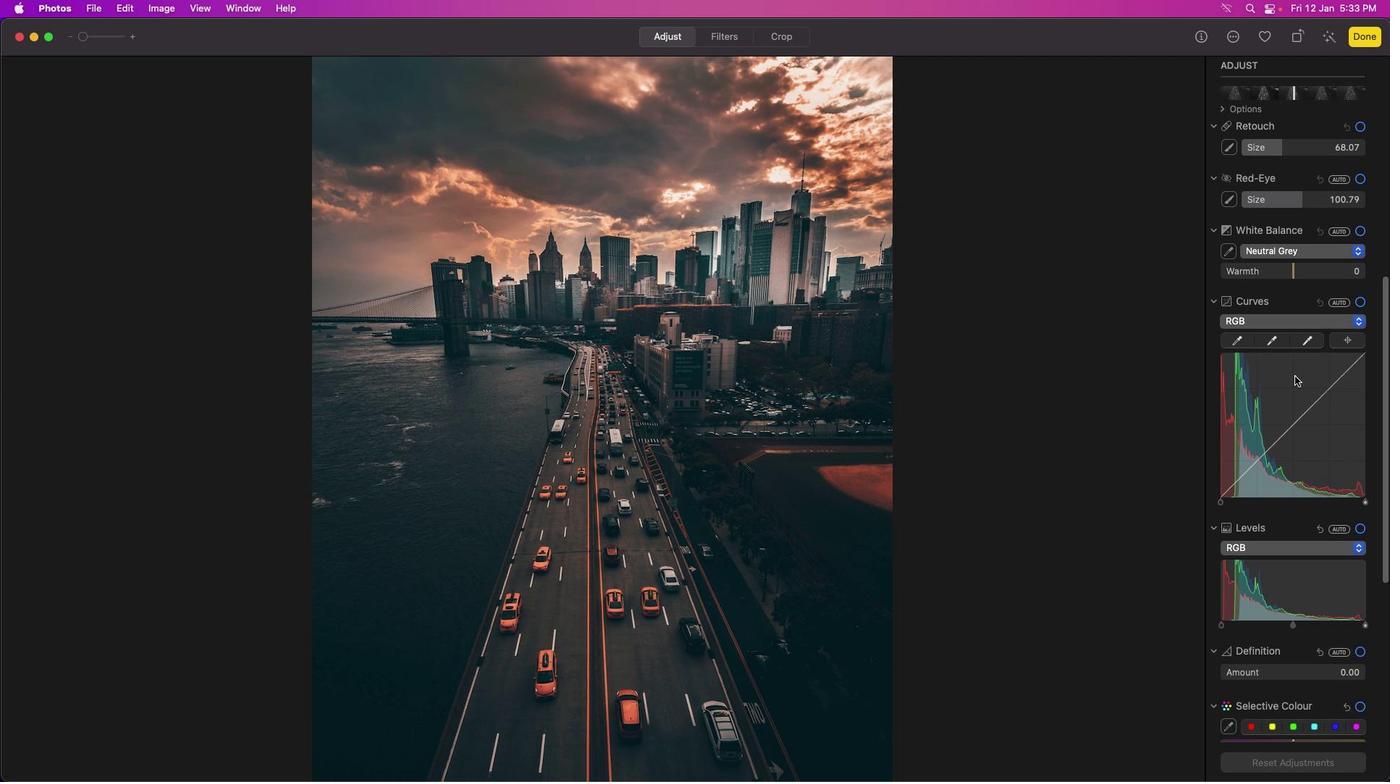 
Action: Mouse scrolled (1295, 375) with delta (0, 0)
Screenshot: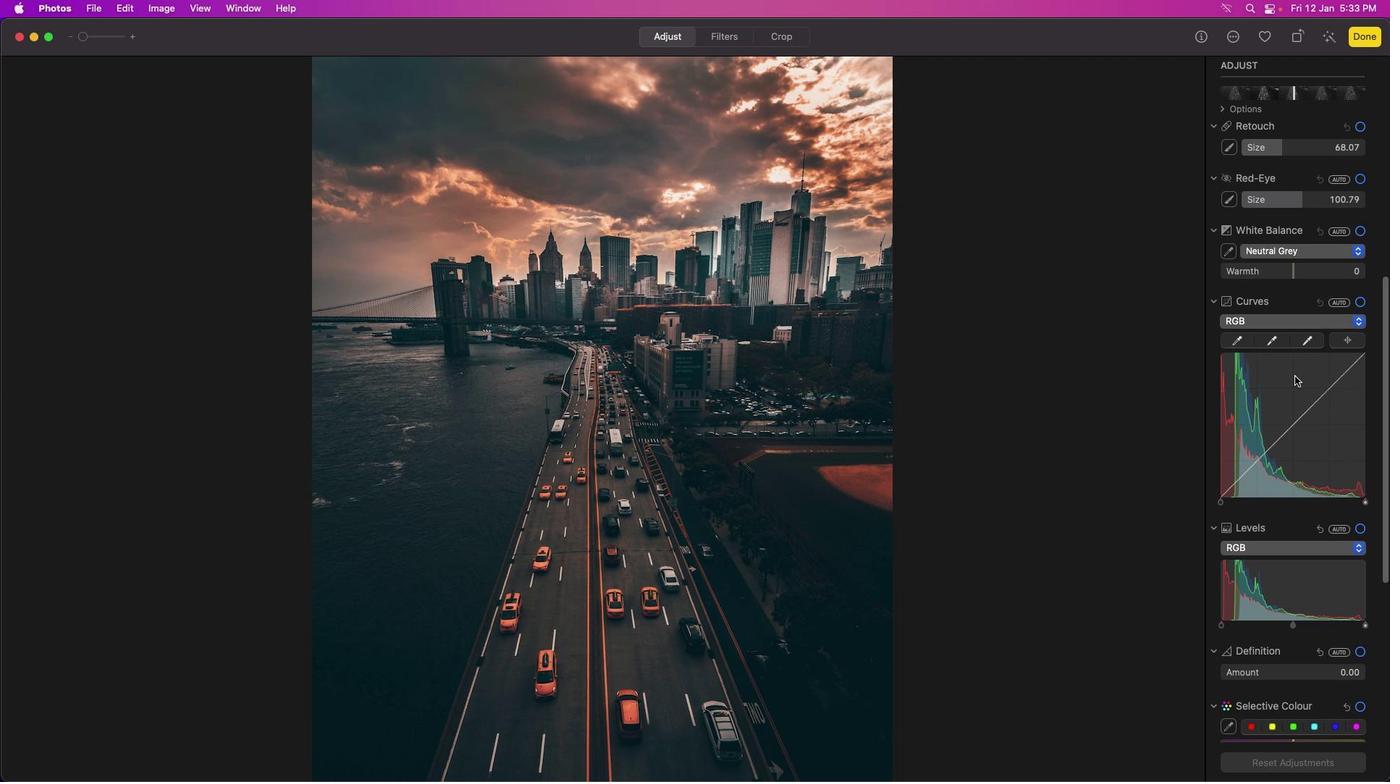 
Action: Mouse scrolled (1295, 375) with delta (0, -1)
Screenshot: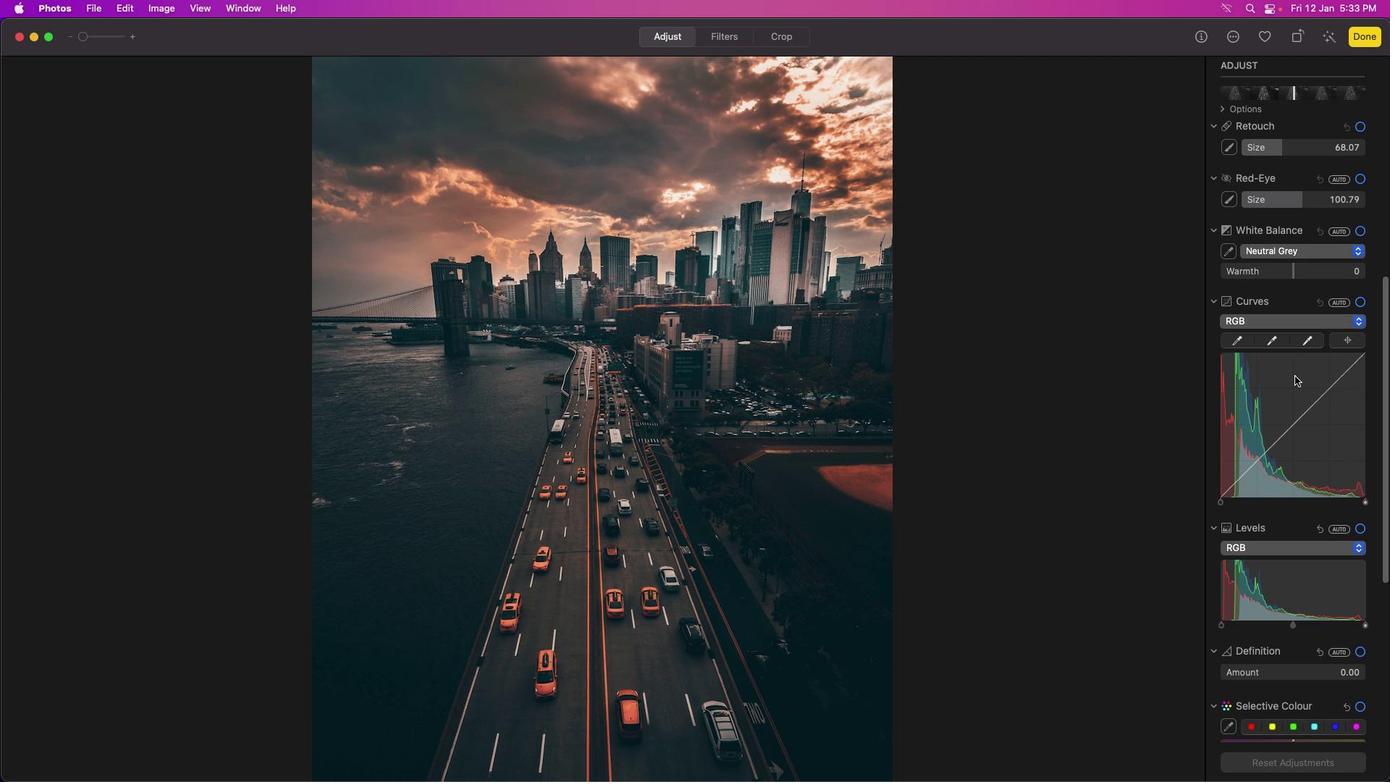 
Action: Mouse scrolled (1295, 375) with delta (0, -2)
Screenshot: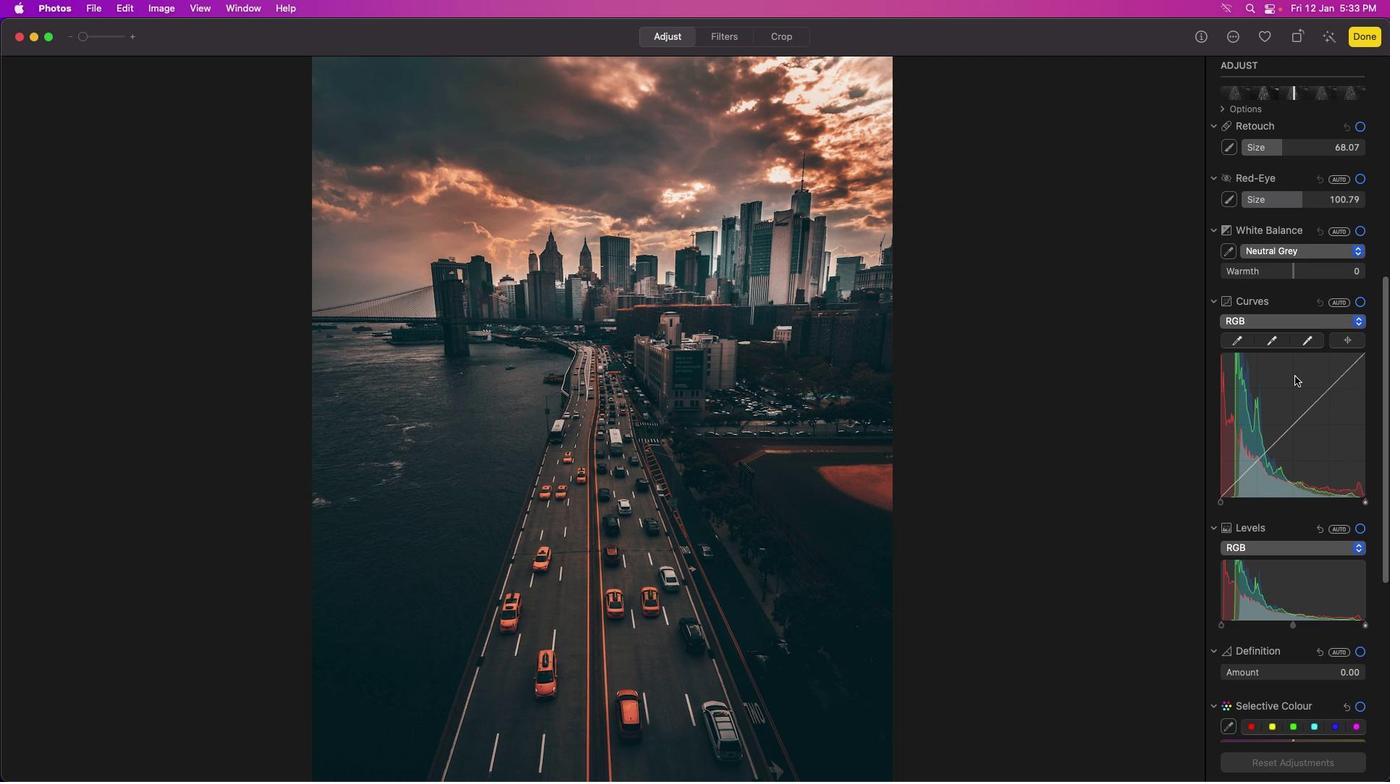 
Action: Mouse scrolled (1295, 375) with delta (0, -3)
Screenshot: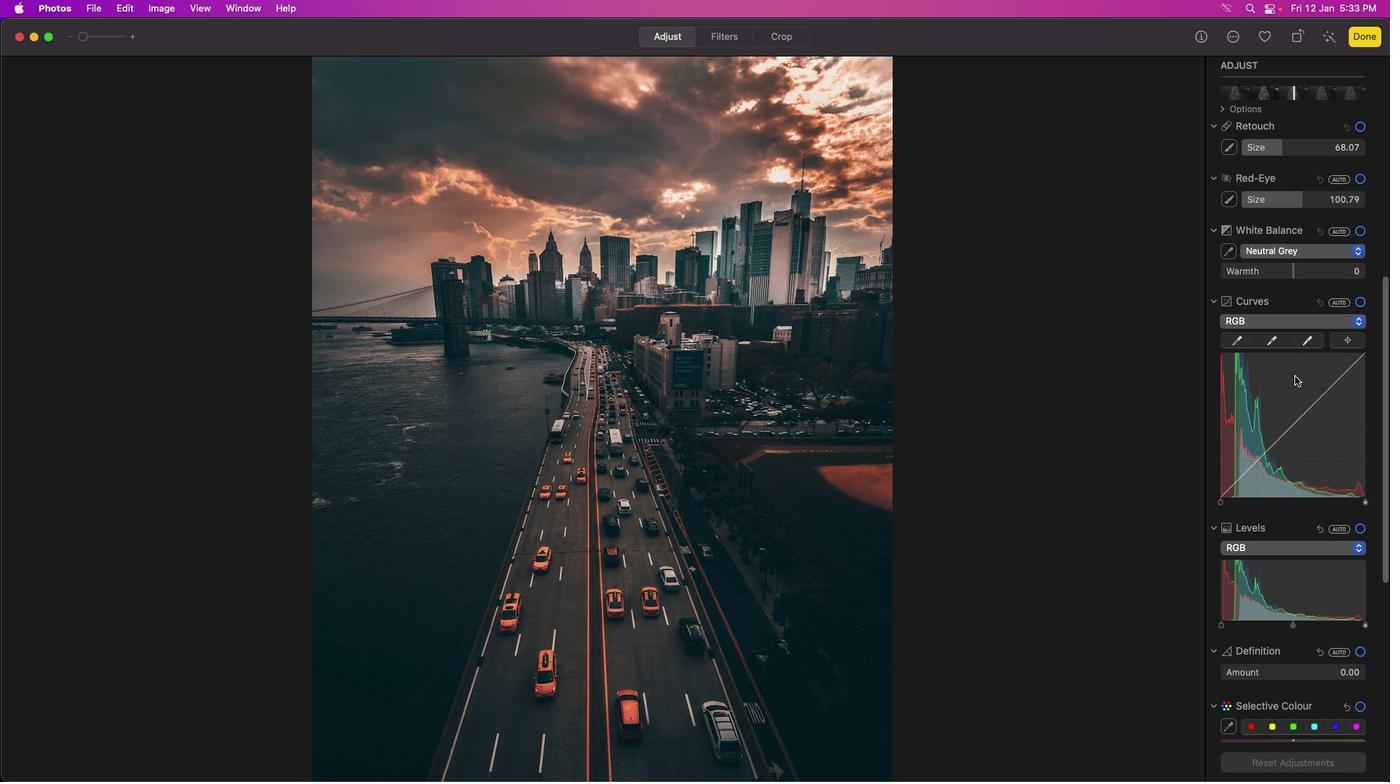 
Action: Mouse scrolled (1295, 375) with delta (0, -4)
Screenshot: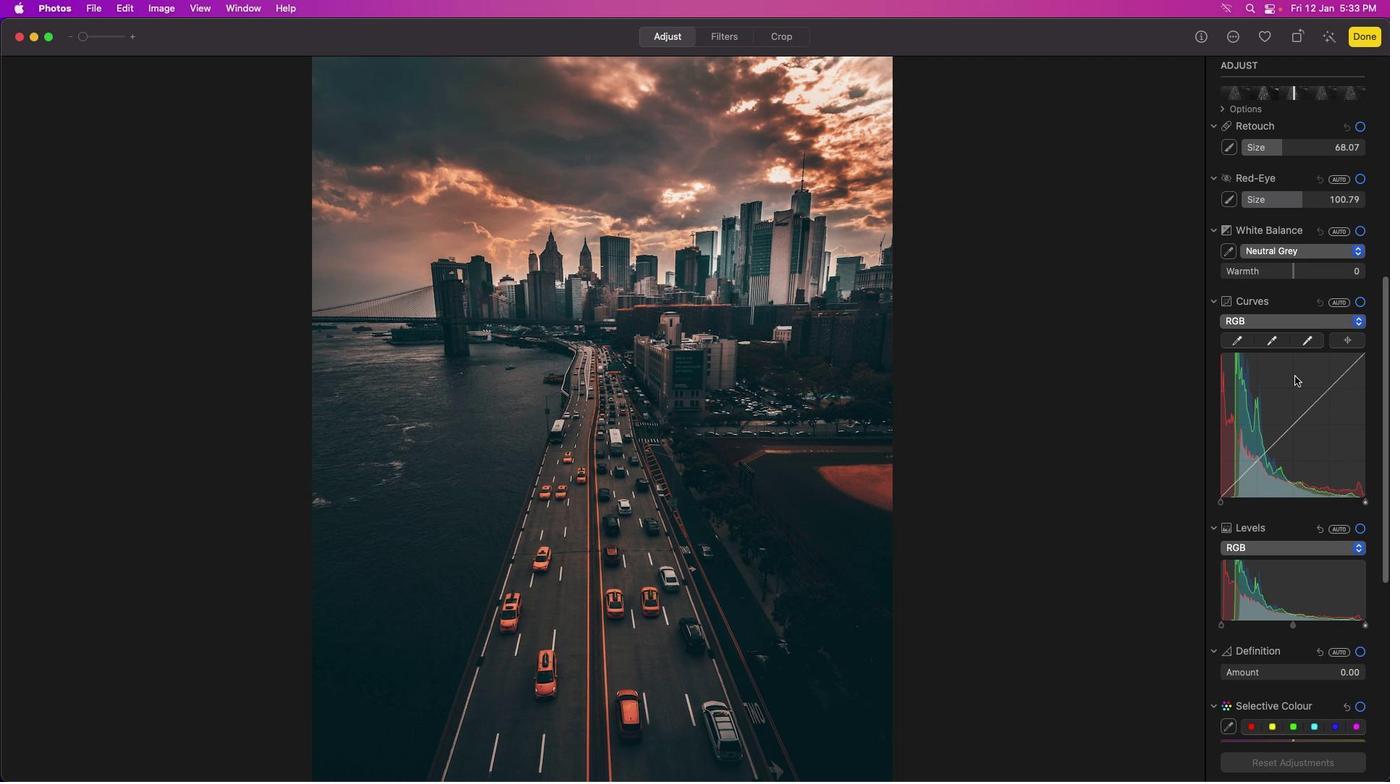 
Action: Mouse scrolled (1295, 375) with delta (0, 0)
Screenshot: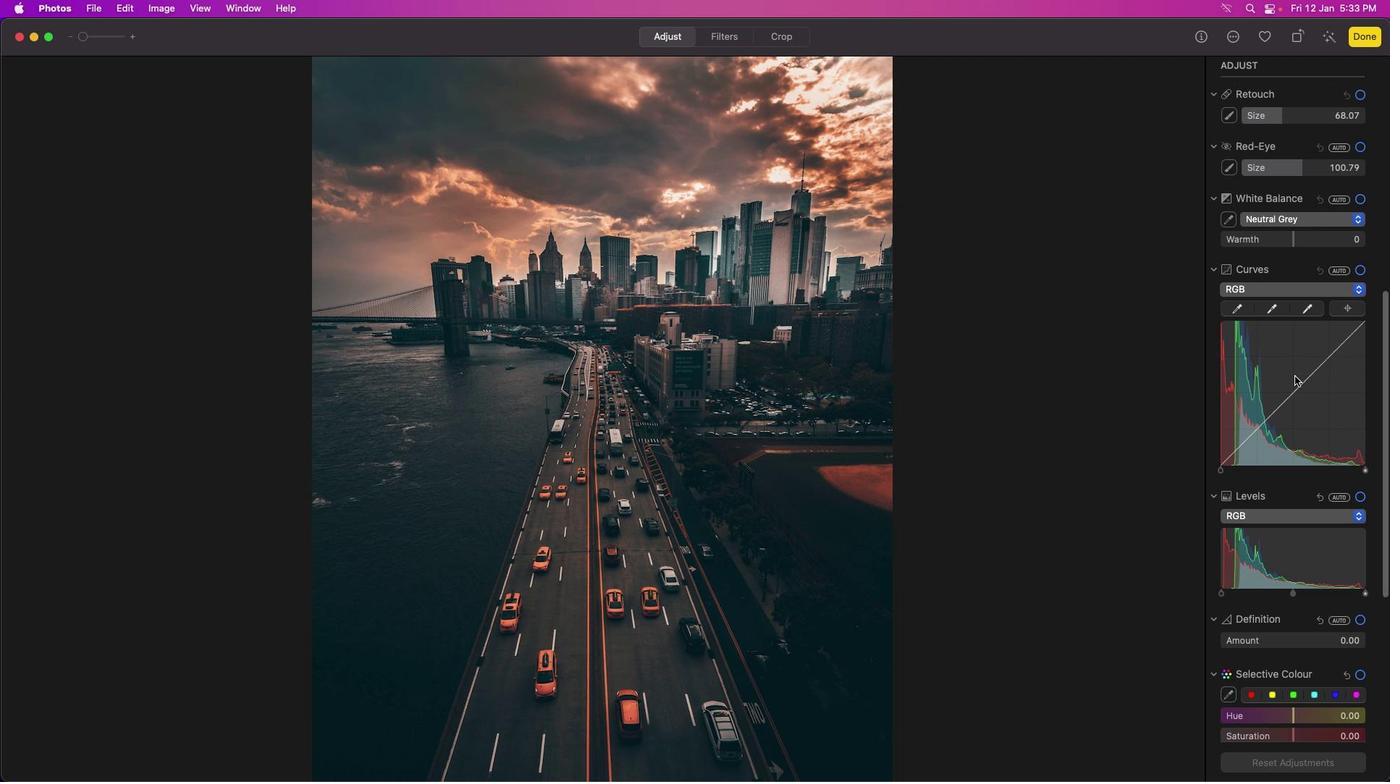 
Action: Mouse scrolled (1295, 375) with delta (0, 0)
Screenshot: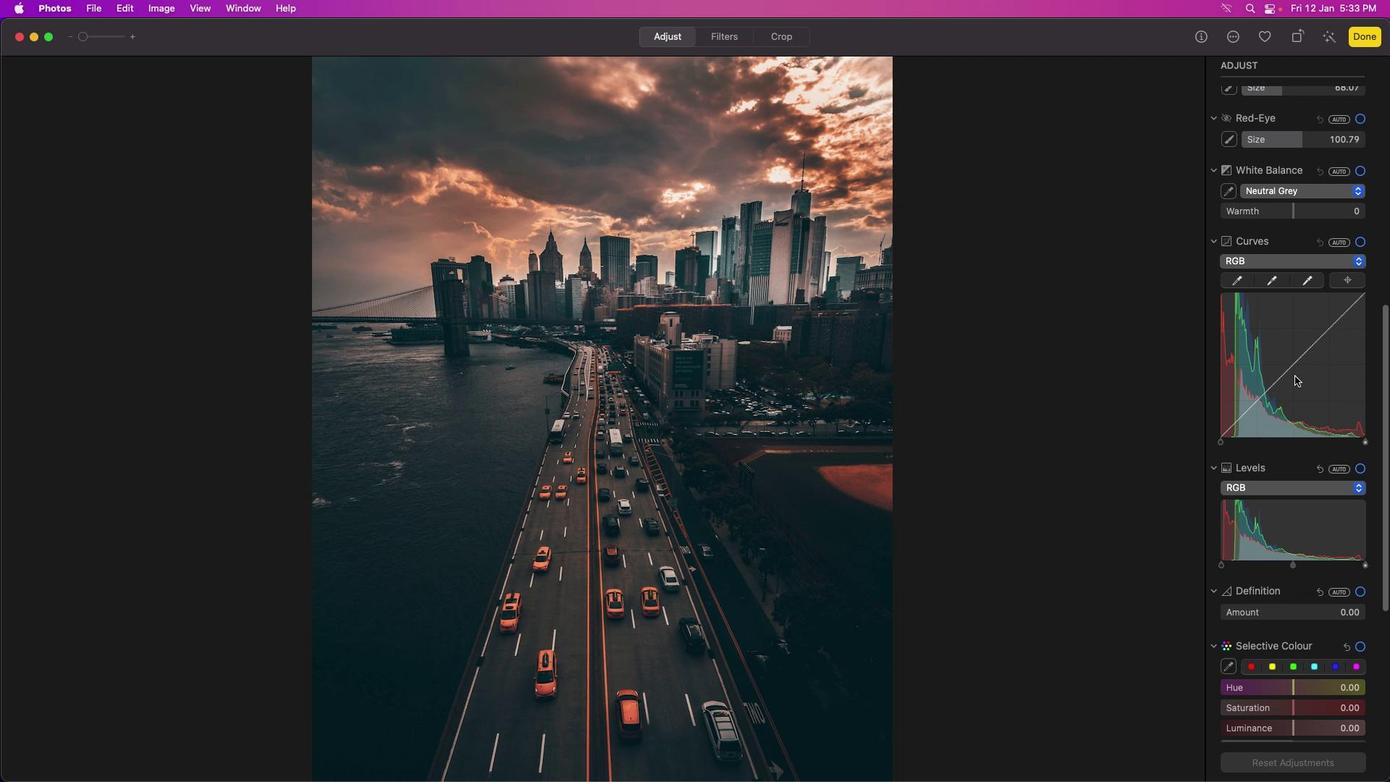 
Action: Mouse scrolled (1295, 375) with delta (0, 0)
Screenshot: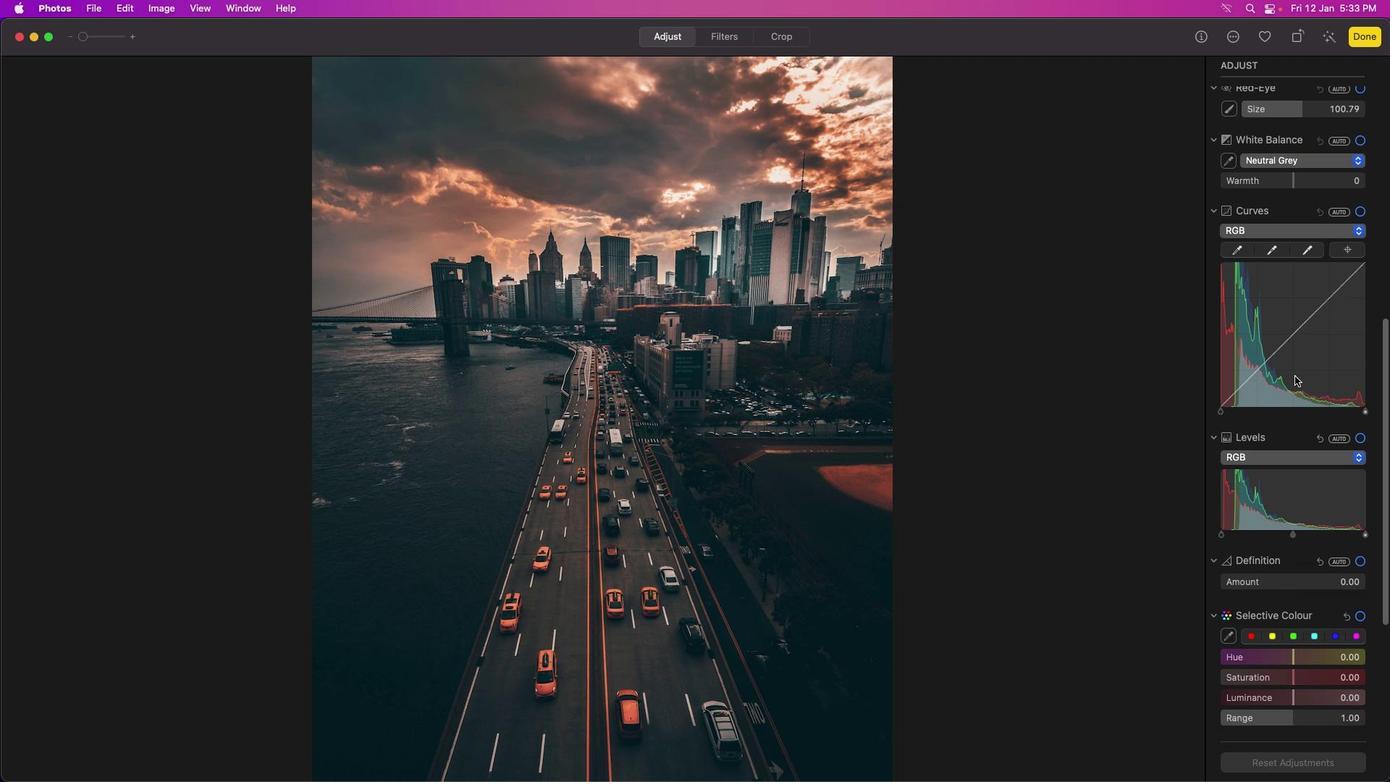 
Action: Mouse scrolled (1295, 375) with delta (0, -1)
Screenshot: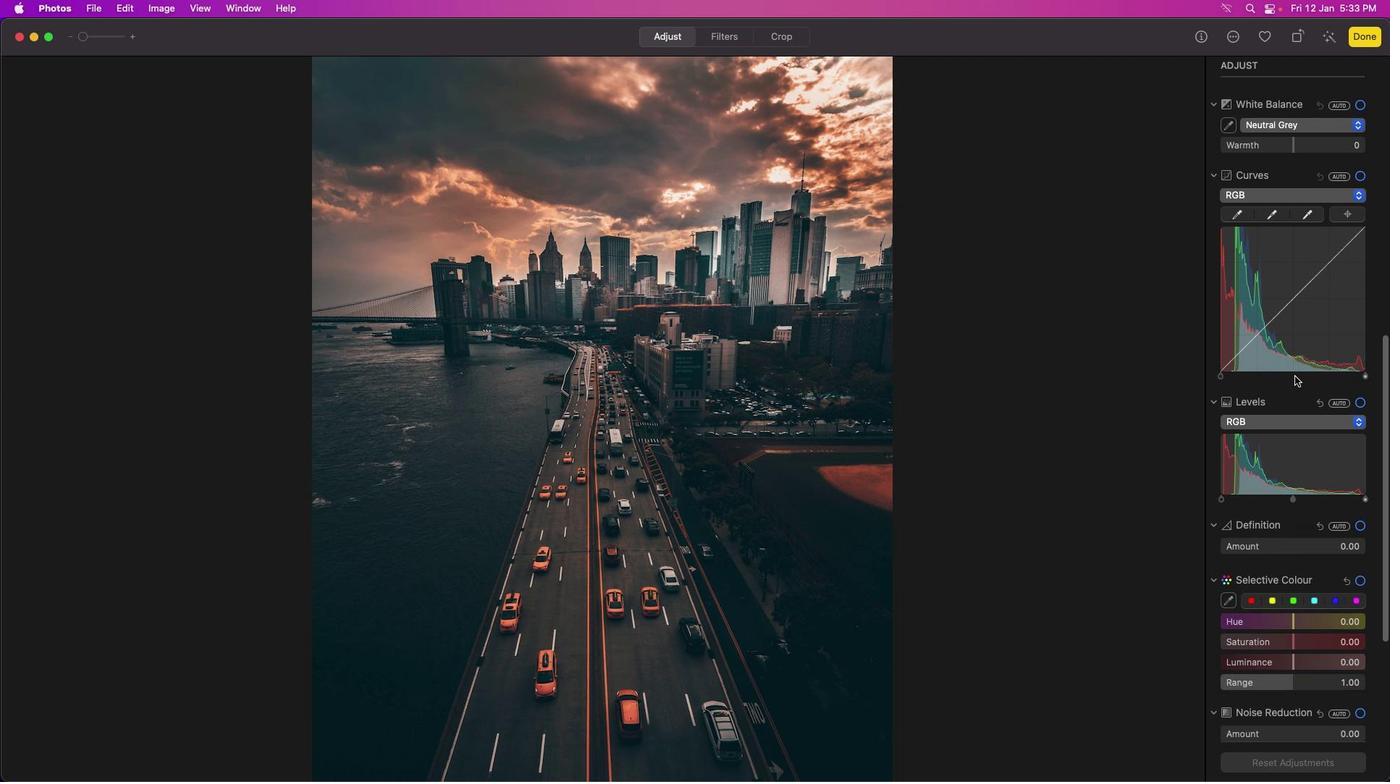 
Action: Mouse scrolled (1295, 375) with delta (0, -2)
Screenshot: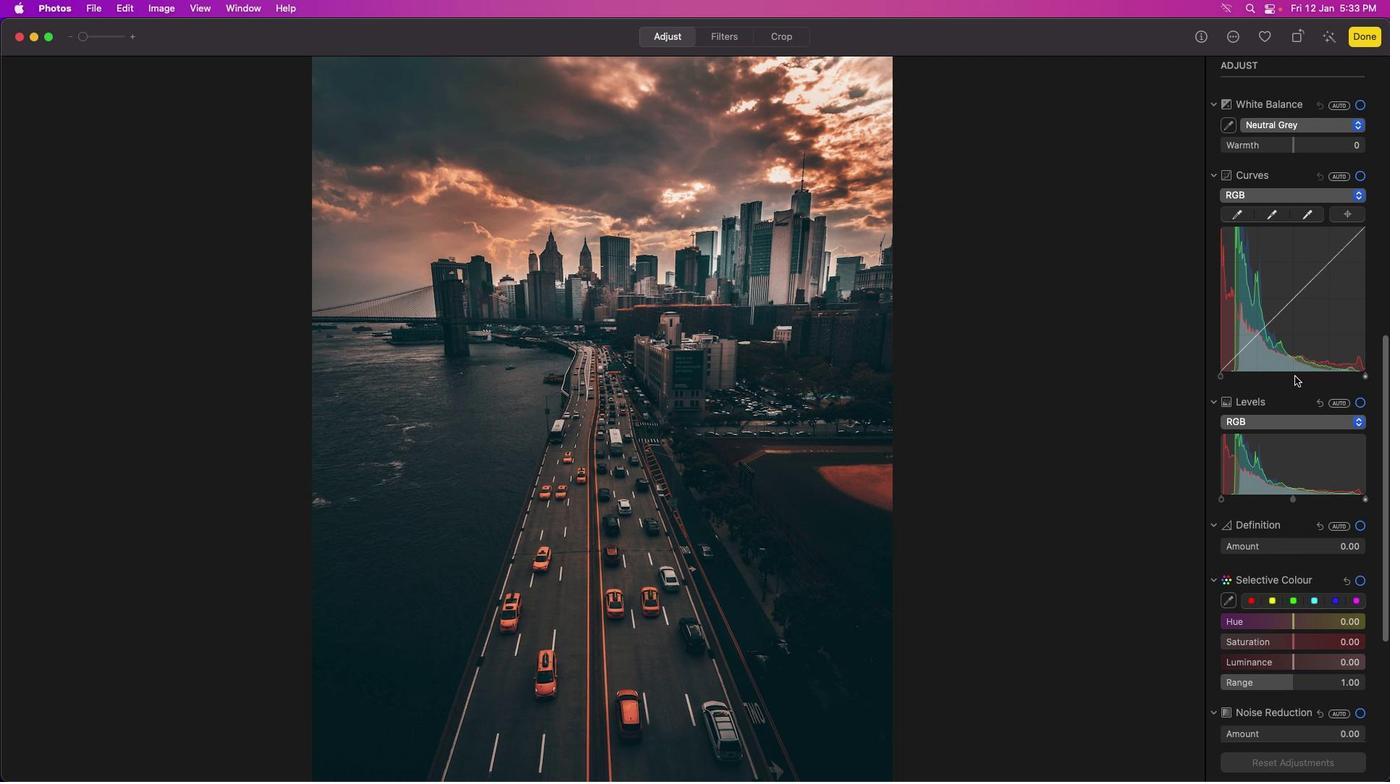 
Action: Mouse scrolled (1295, 375) with delta (0, -2)
Screenshot: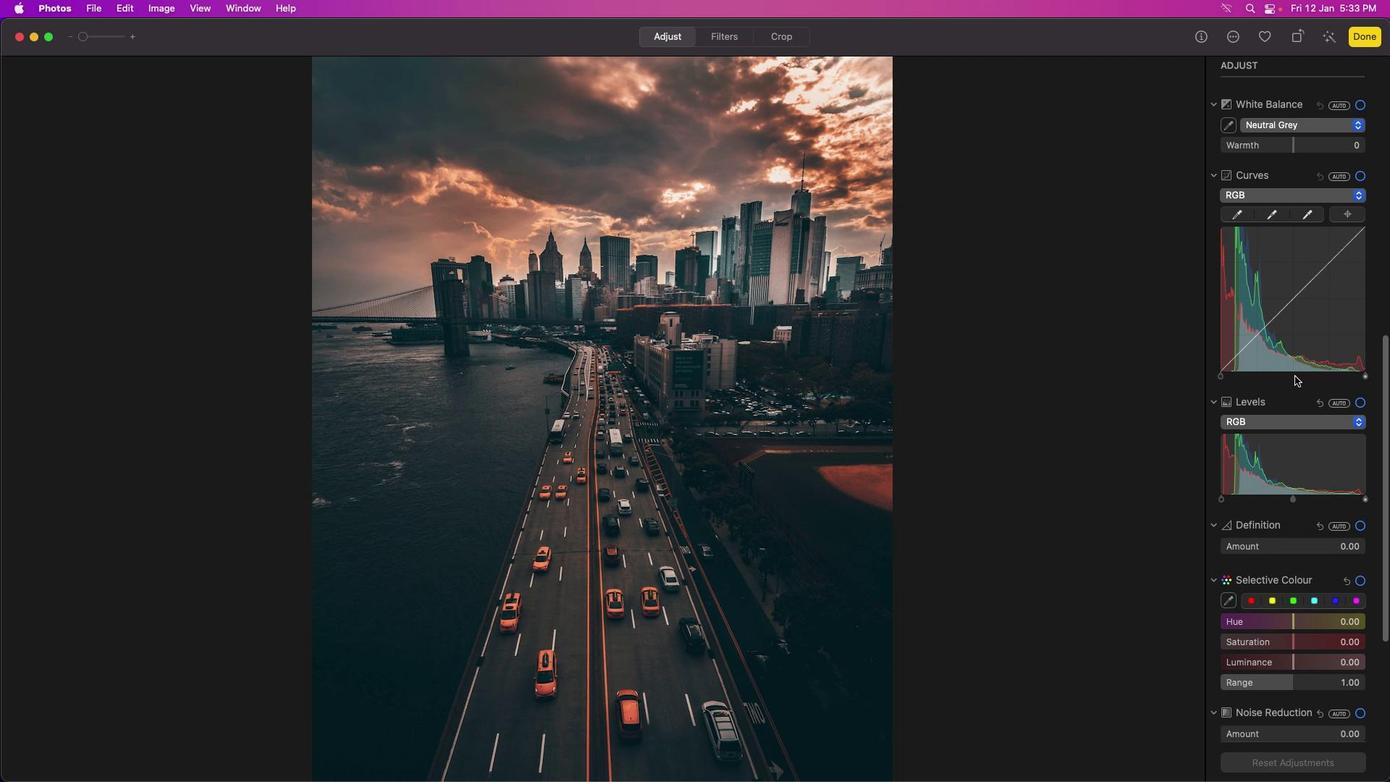 
Action: Mouse scrolled (1295, 375) with delta (0, -2)
Screenshot: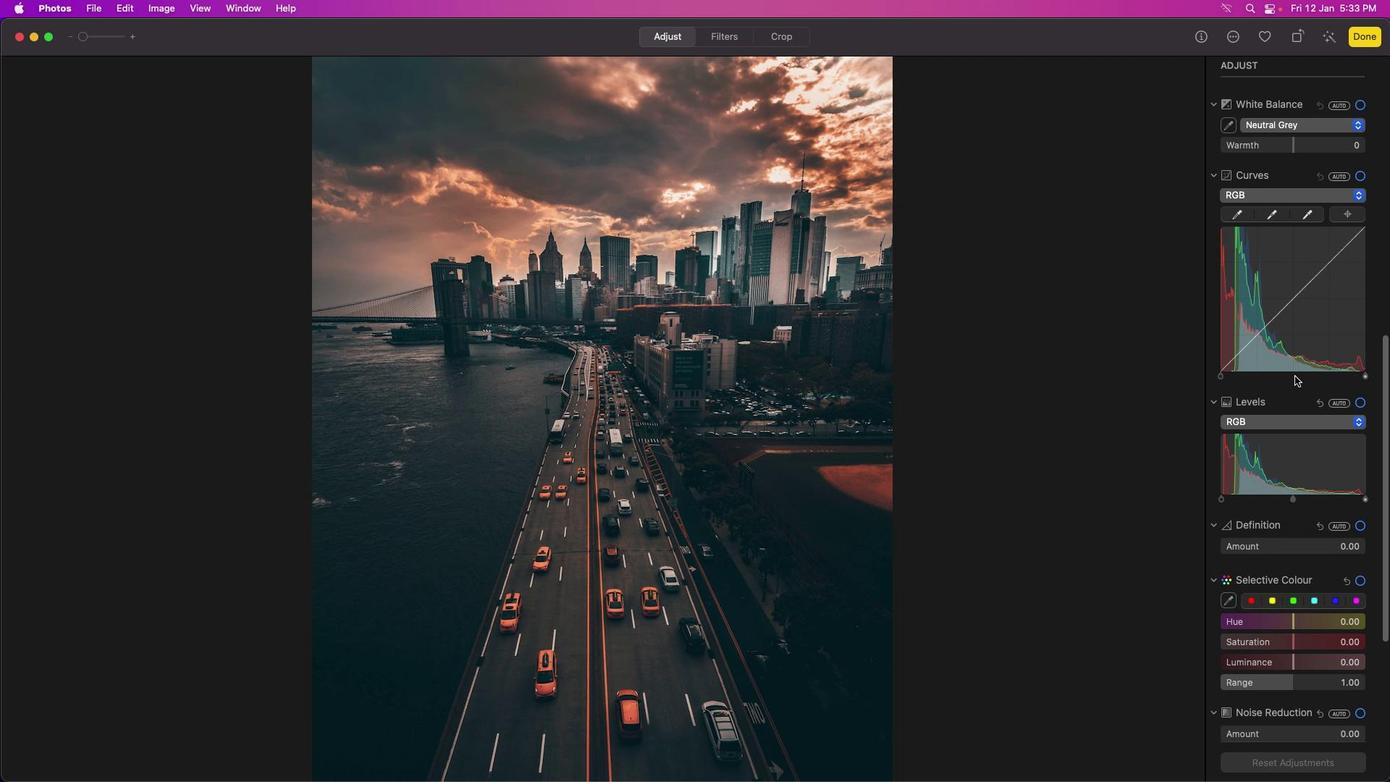 
Action: Mouse scrolled (1295, 375) with delta (0, 0)
Screenshot: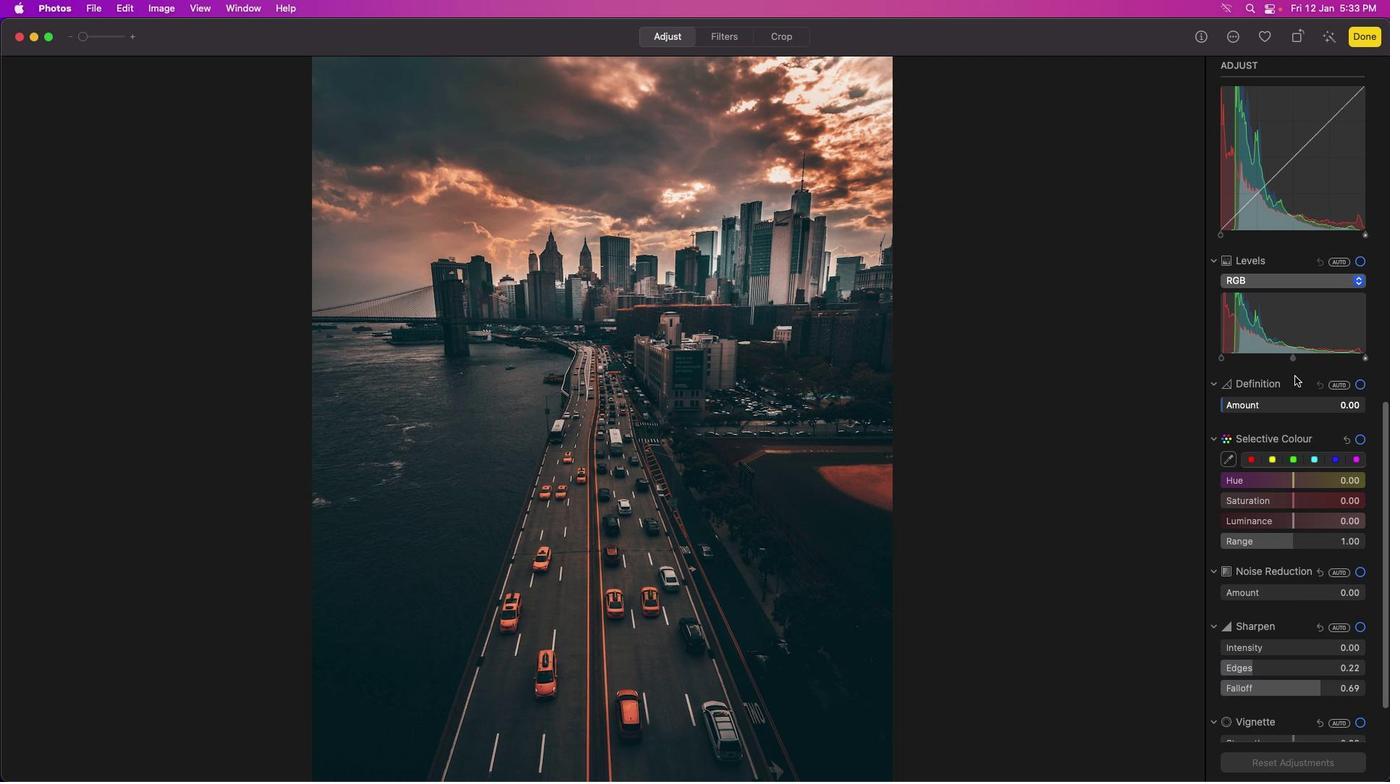 
Action: Mouse scrolled (1295, 375) with delta (0, 0)
Screenshot: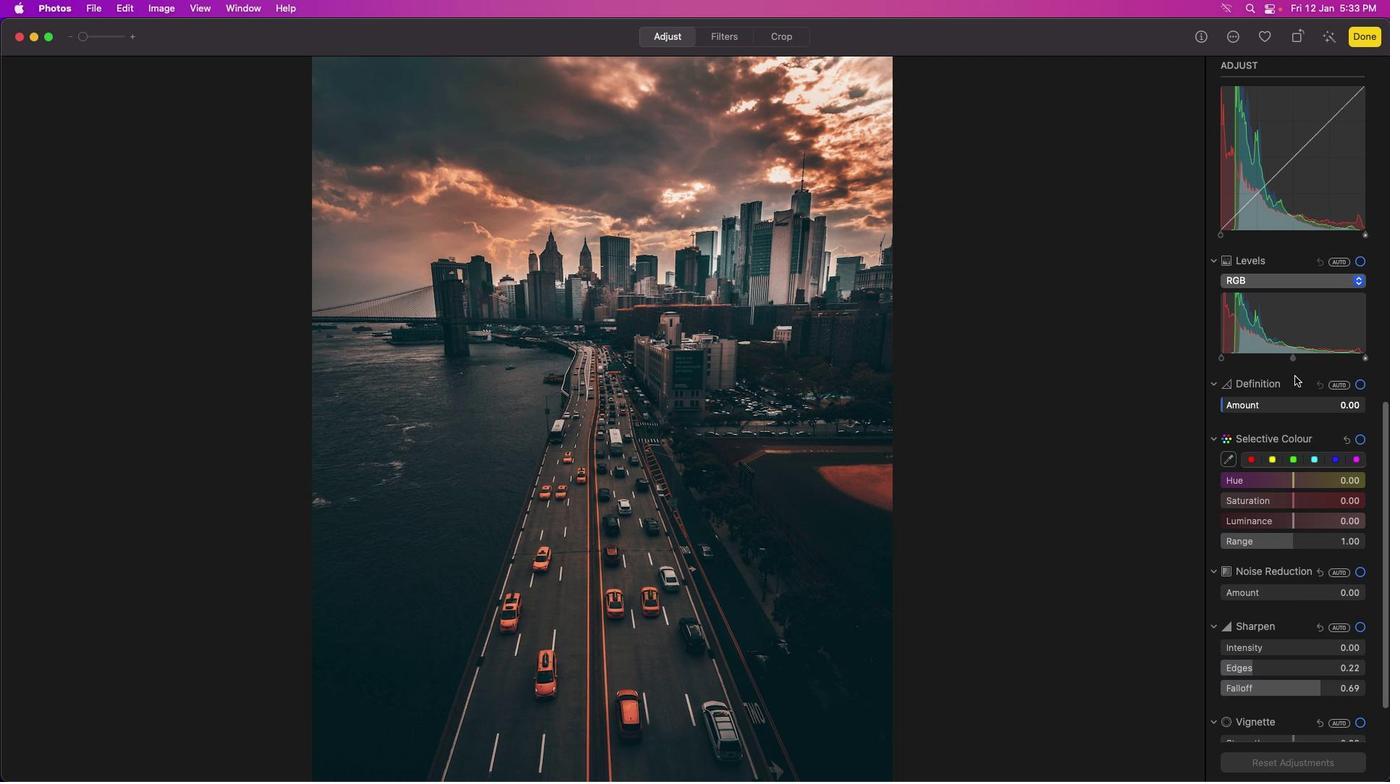 
Action: Mouse scrolled (1295, 375) with delta (0, -1)
Screenshot: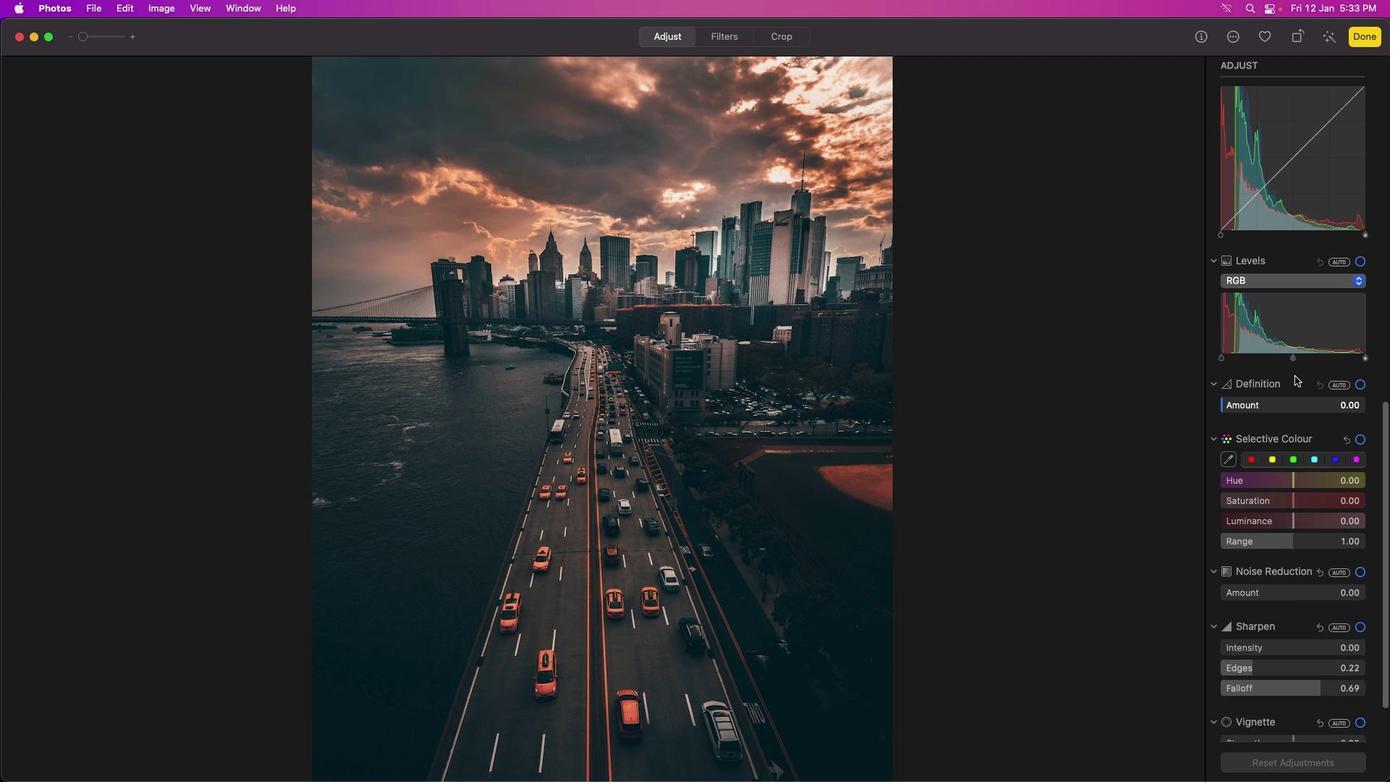 
Action: Mouse scrolled (1295, 375) with delta (0, -2)
Screenshot: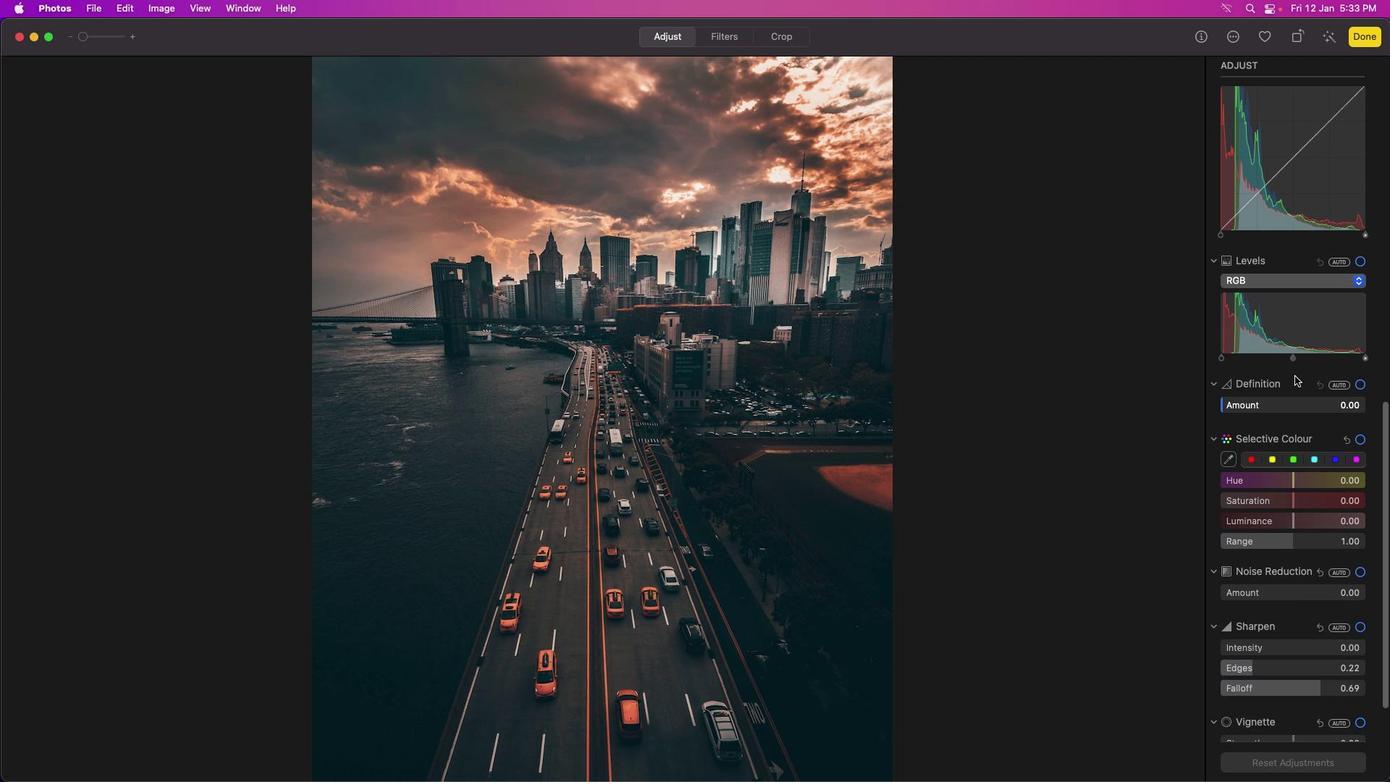 
Action: Mouse scrolled (1295, 375) with delta (0, -3)
Screenshot: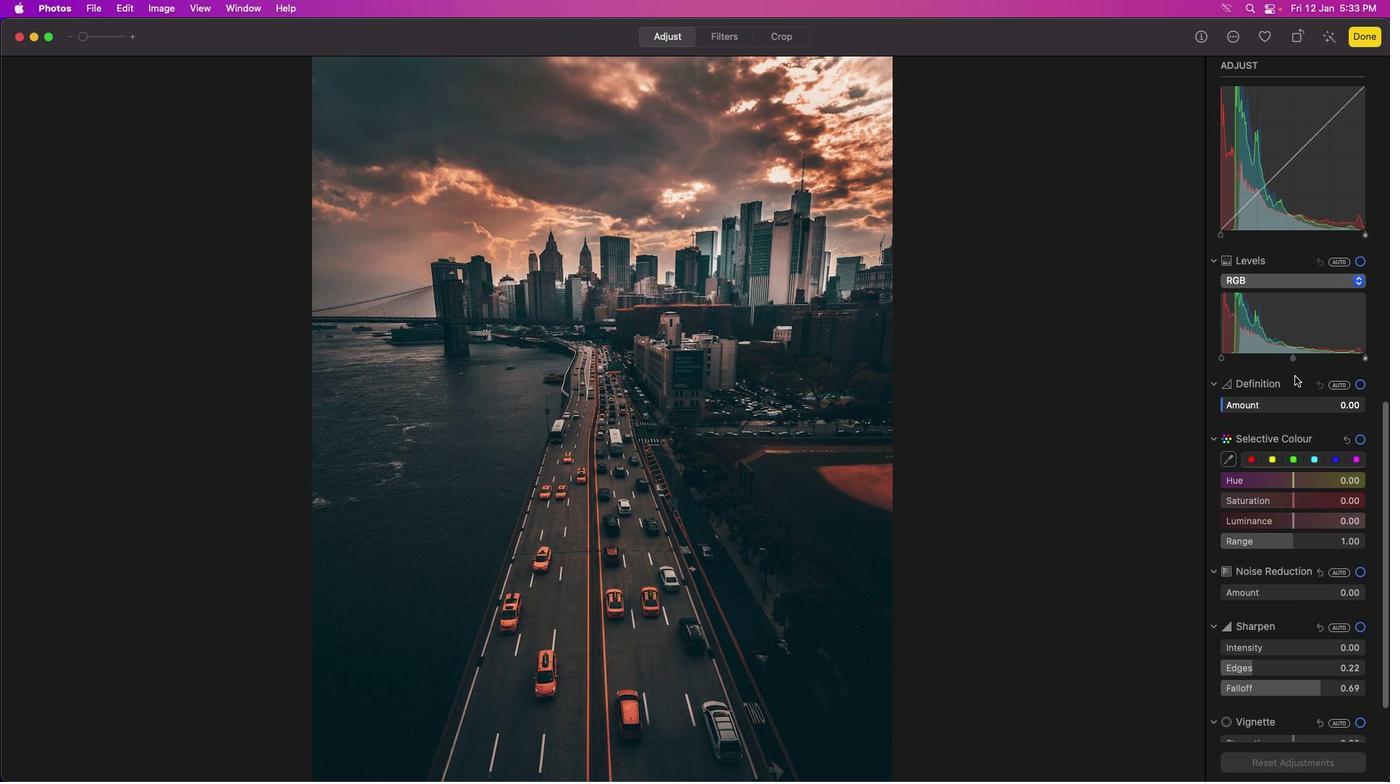
Action: Mouse scrolled (1295, 375) with delta (0, -4)
Screenshot: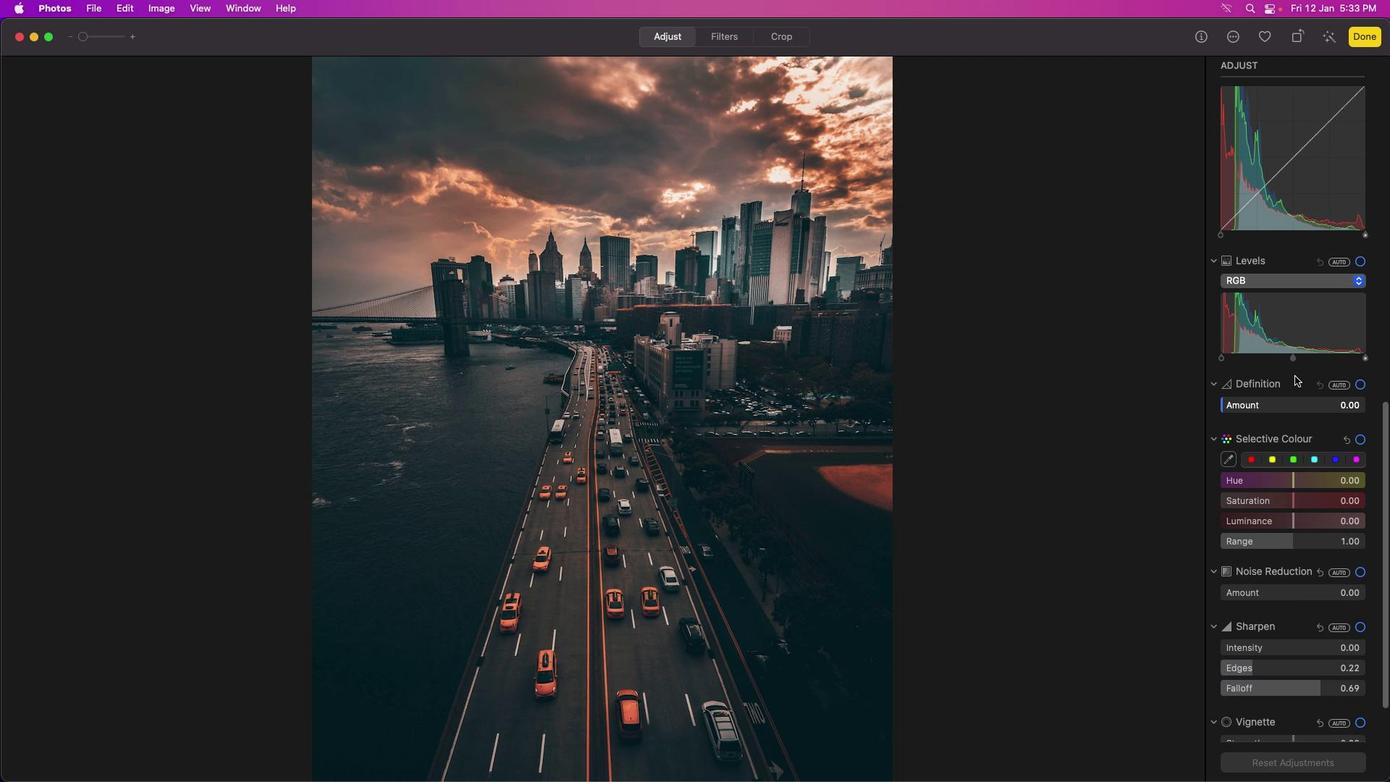 
Action: Mouse scrolled (1295, 375) with delta (0, 0)
Screenshot: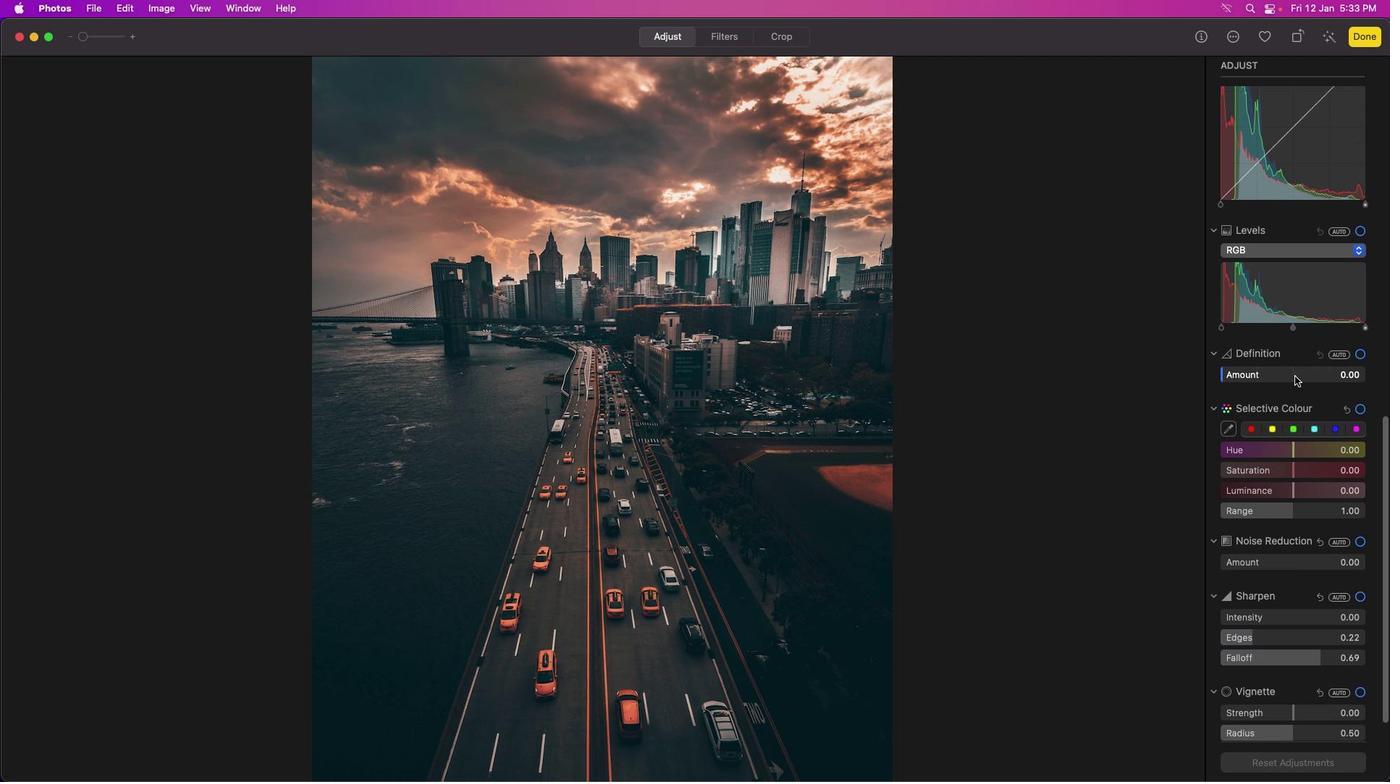 
Action: Mouse scrolled (1295, 375) with delta (0, 0)
Screenshot: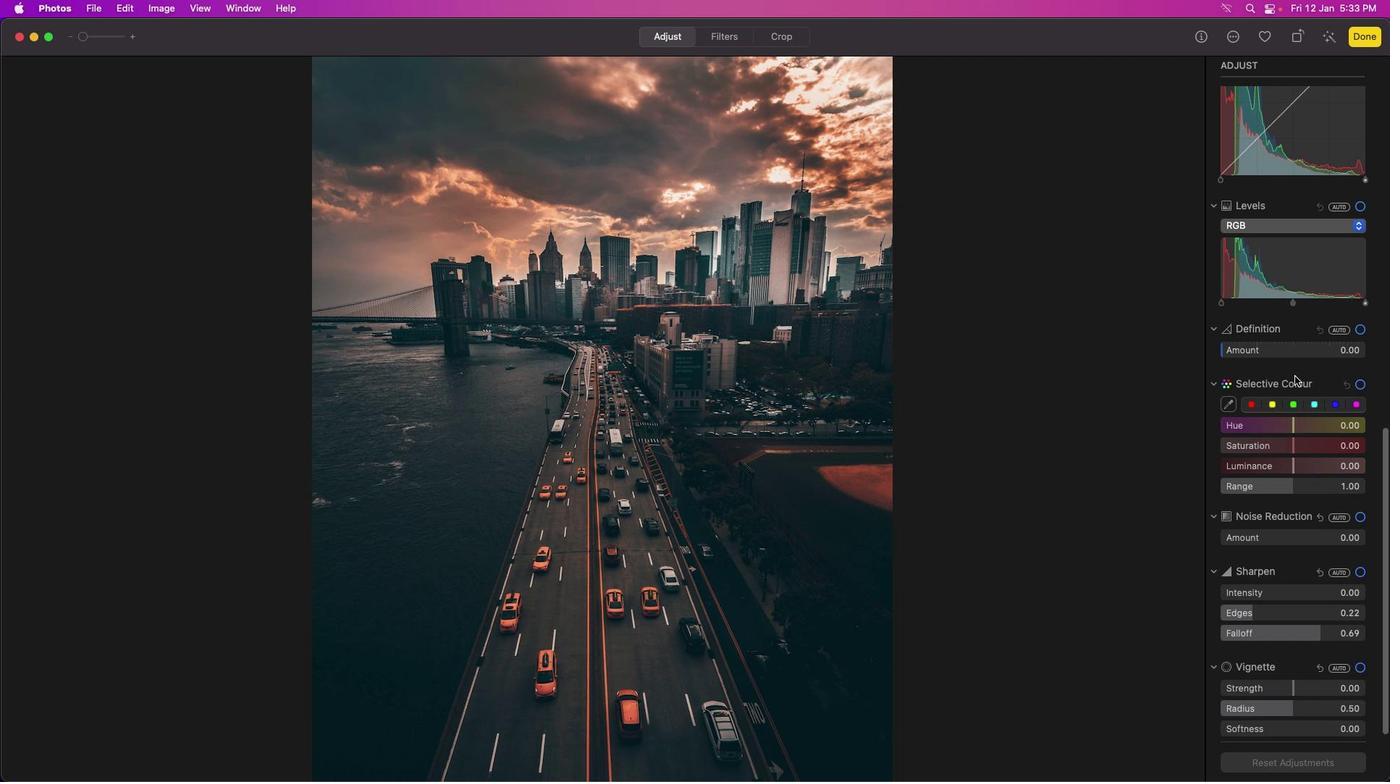 
Action: Mouse scrolled (1295, 375) with delta (0, 0)
Screenshot: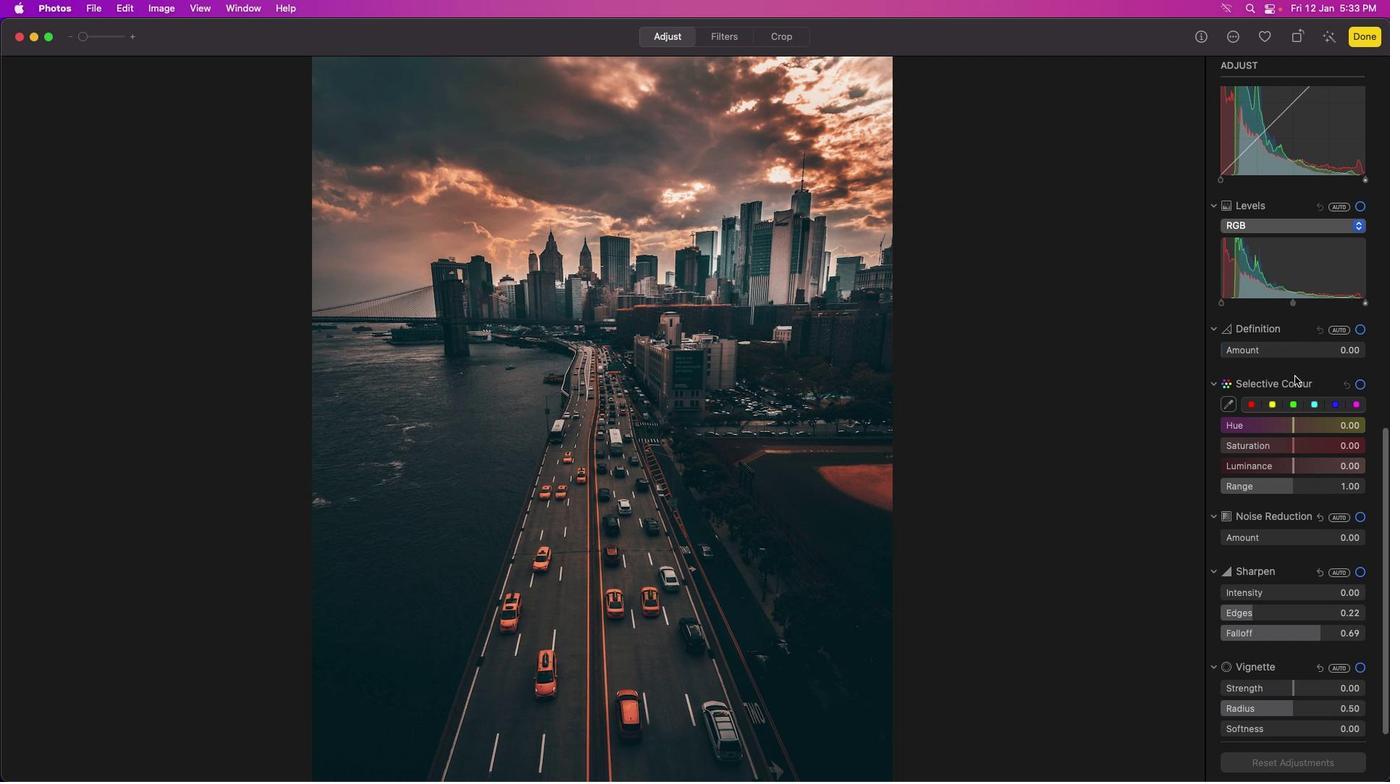 
Action: Mouse scrolled (1295, 375) with delta (0, -1)
Screenshot: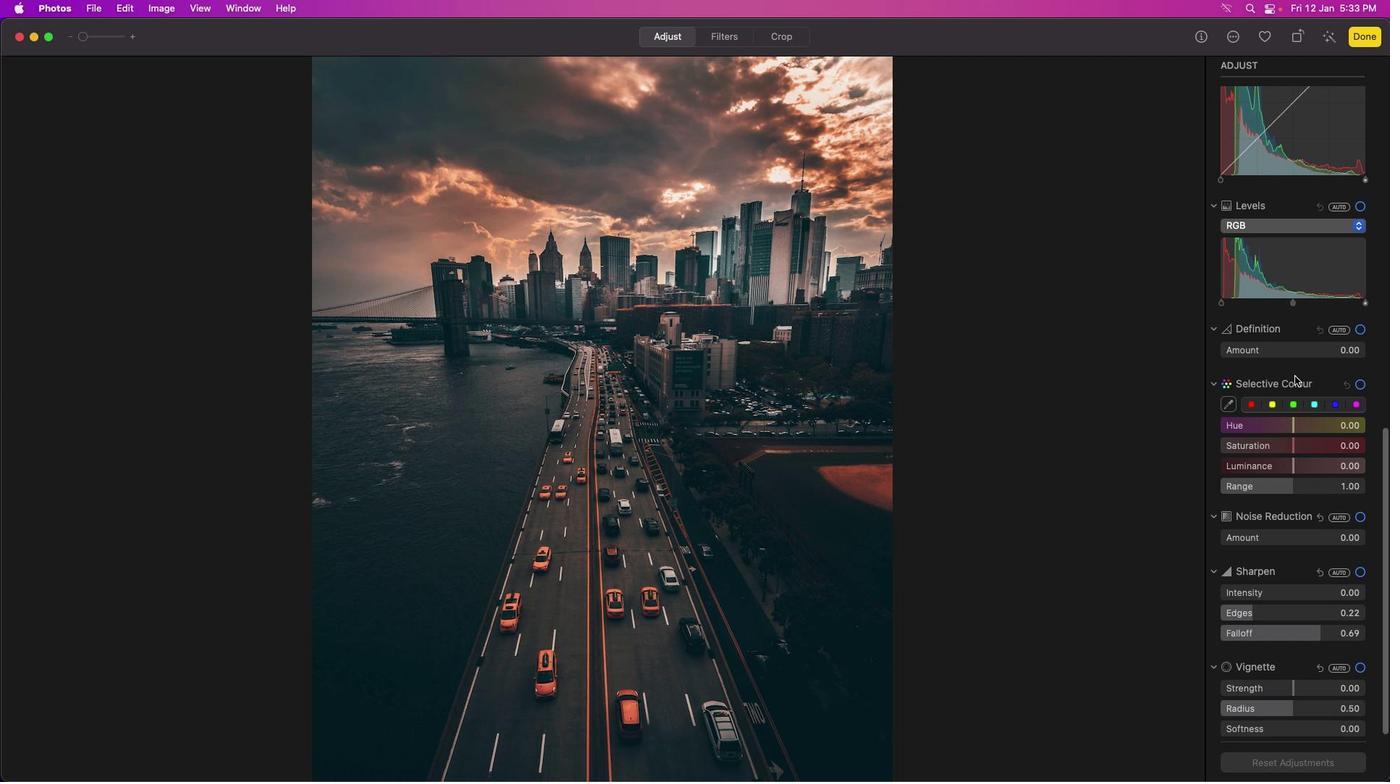 
Action: Mouse scrolled (1295, 375) with delta (0, -2)
Screenshot: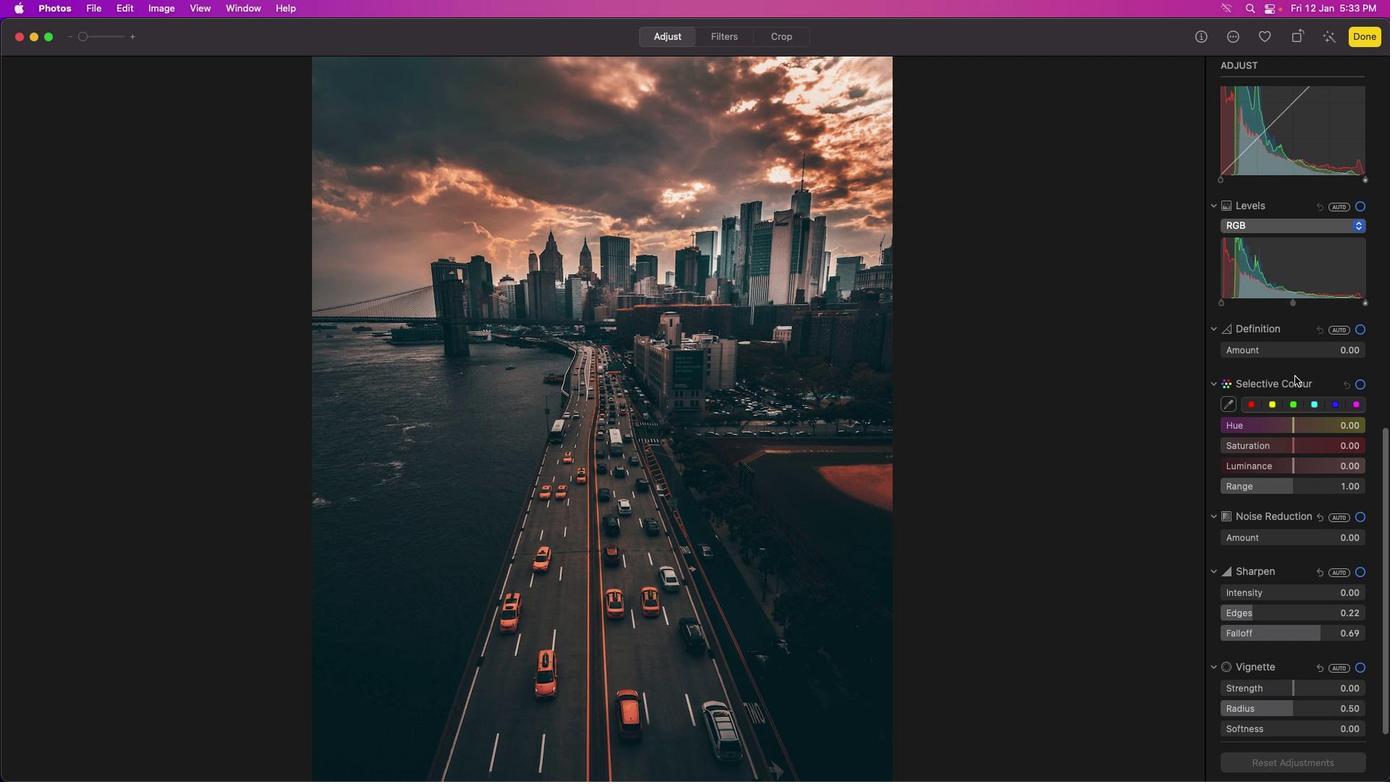 
Action: Mouse scrolled (1295, 375) with delta (0, 0)
Screenshot: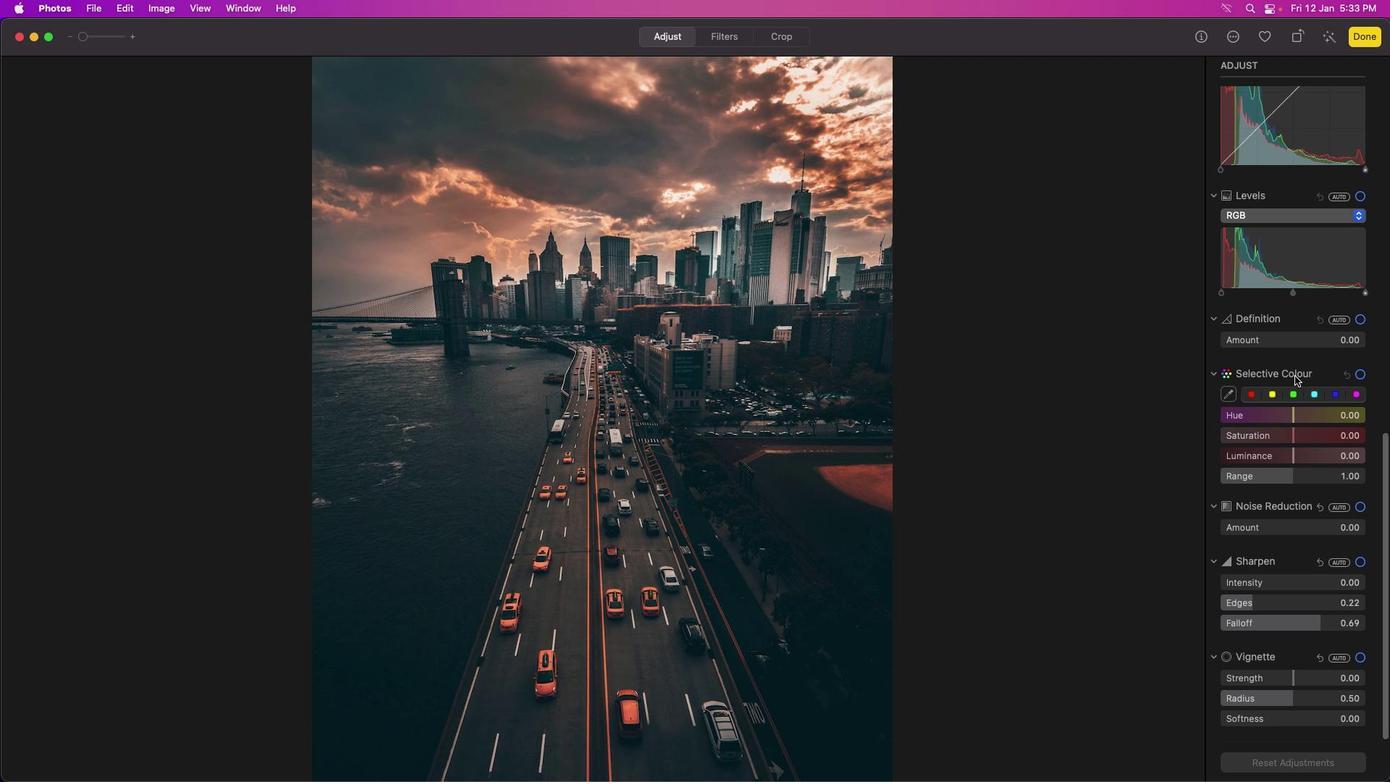 
Action: Mouse scrolled (1295, 375) with delta (0, 0)
Screenshot: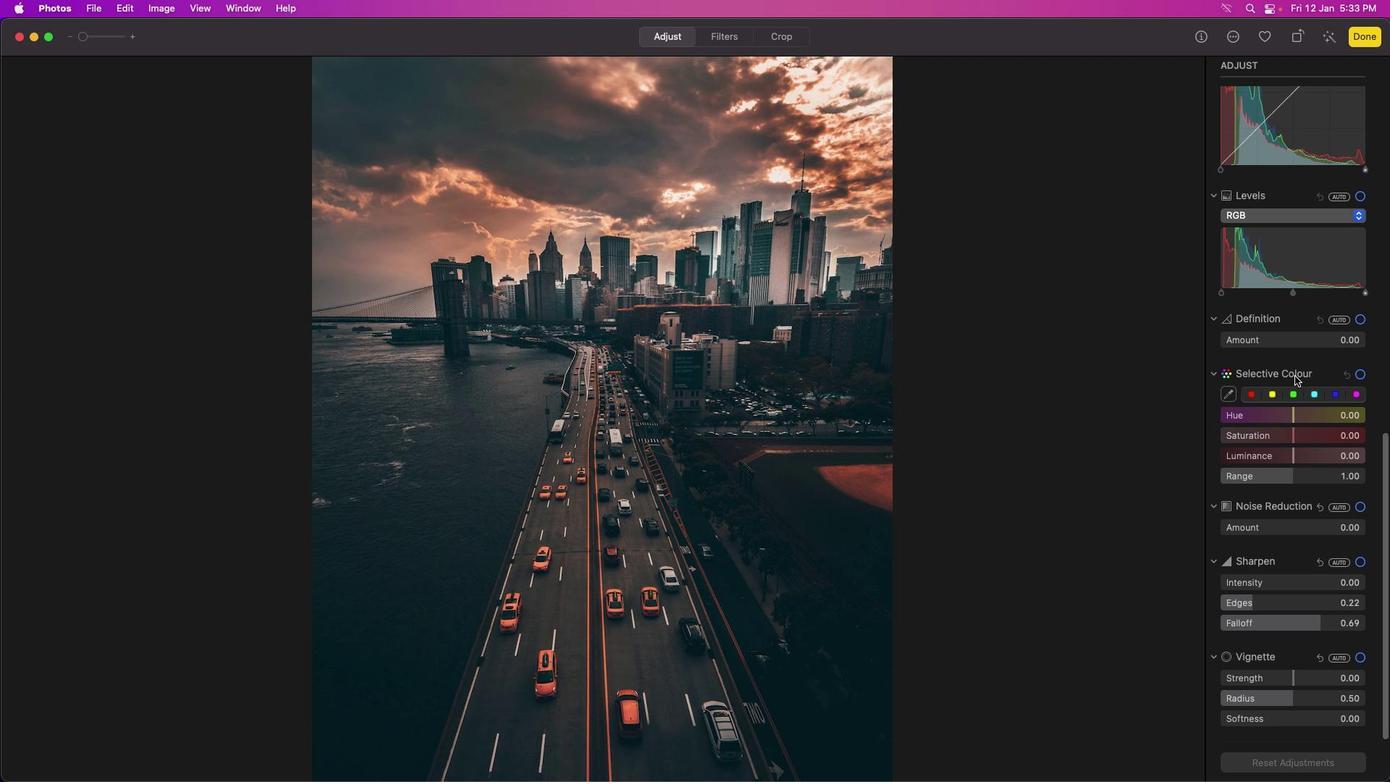 
Action: Mouse scrolled (1295, 375) with delta (0, -1)
Screenshot: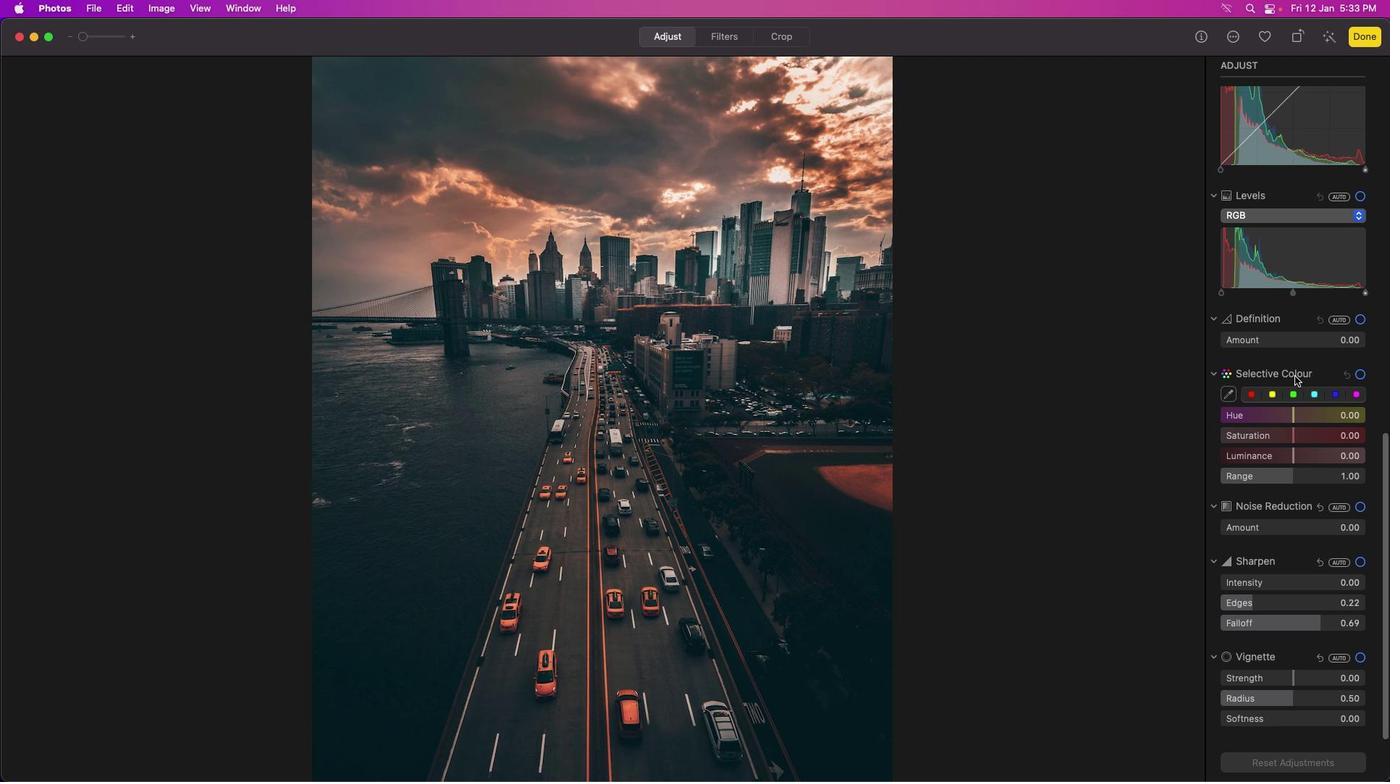 
Action: Mouse scrolled (1295, 375) with delta (0, -2)
Screenshot: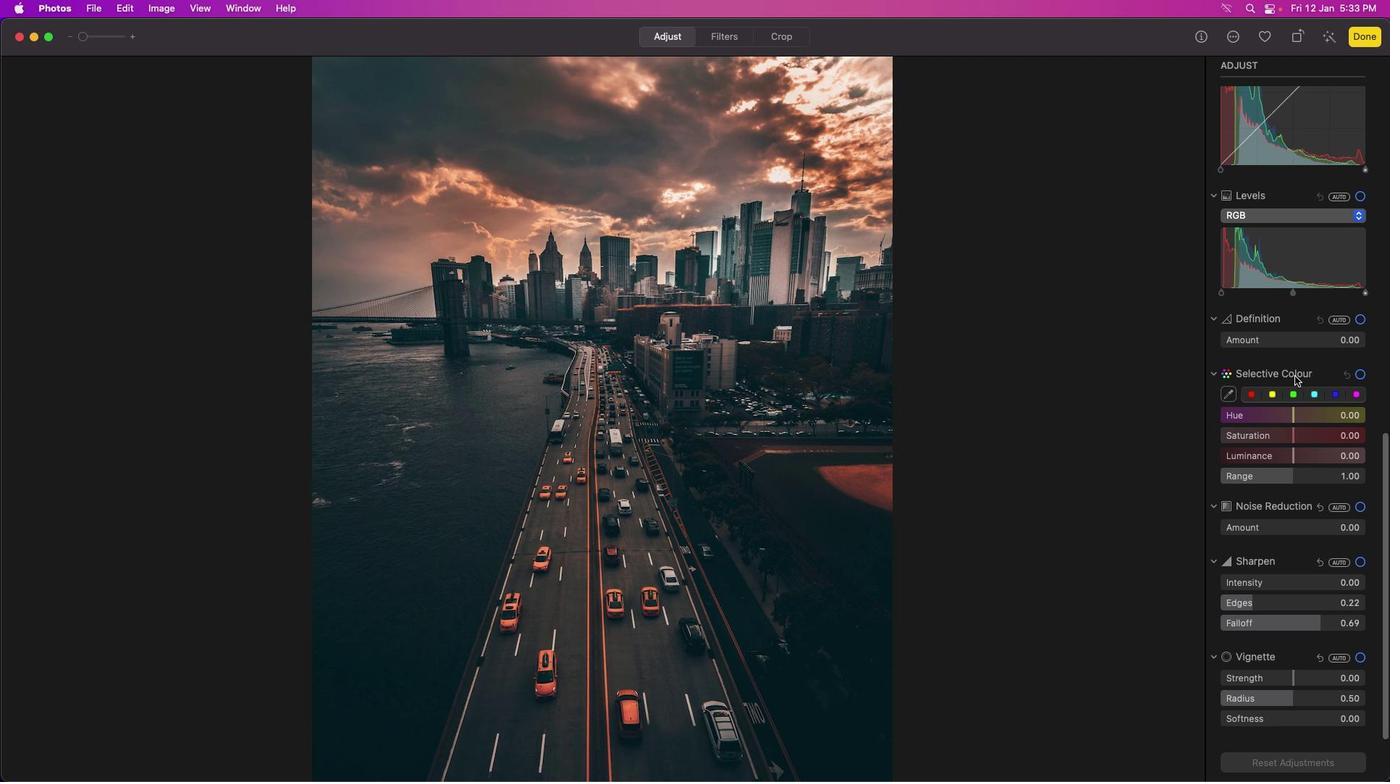 
Action: Mouse scrolled (1295, 375) with delta (0, -3)
Screenshot: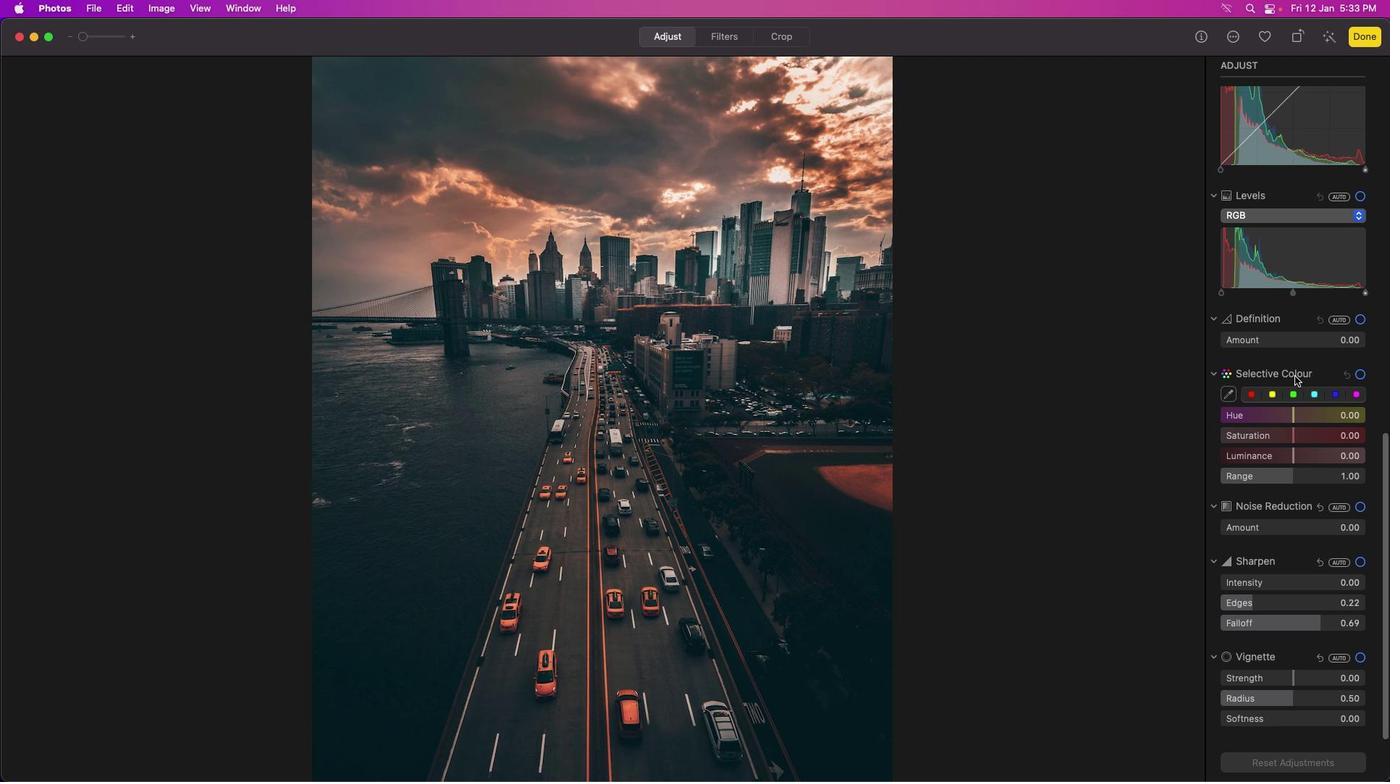 
Action: Mouse moved to (1293, 386)
Screenshot: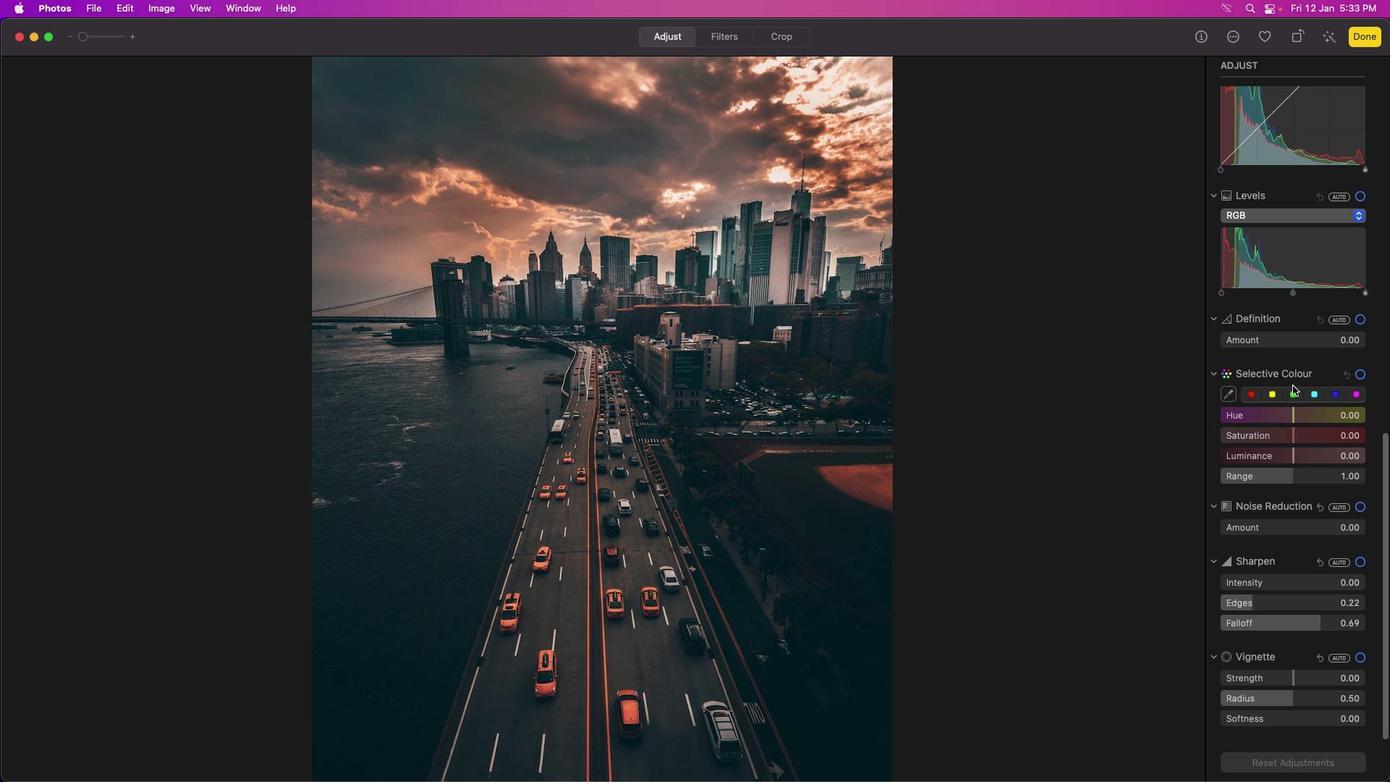 
Action: Mouse scrolled (1293, 386) with delta (0, 0)
Screenshot: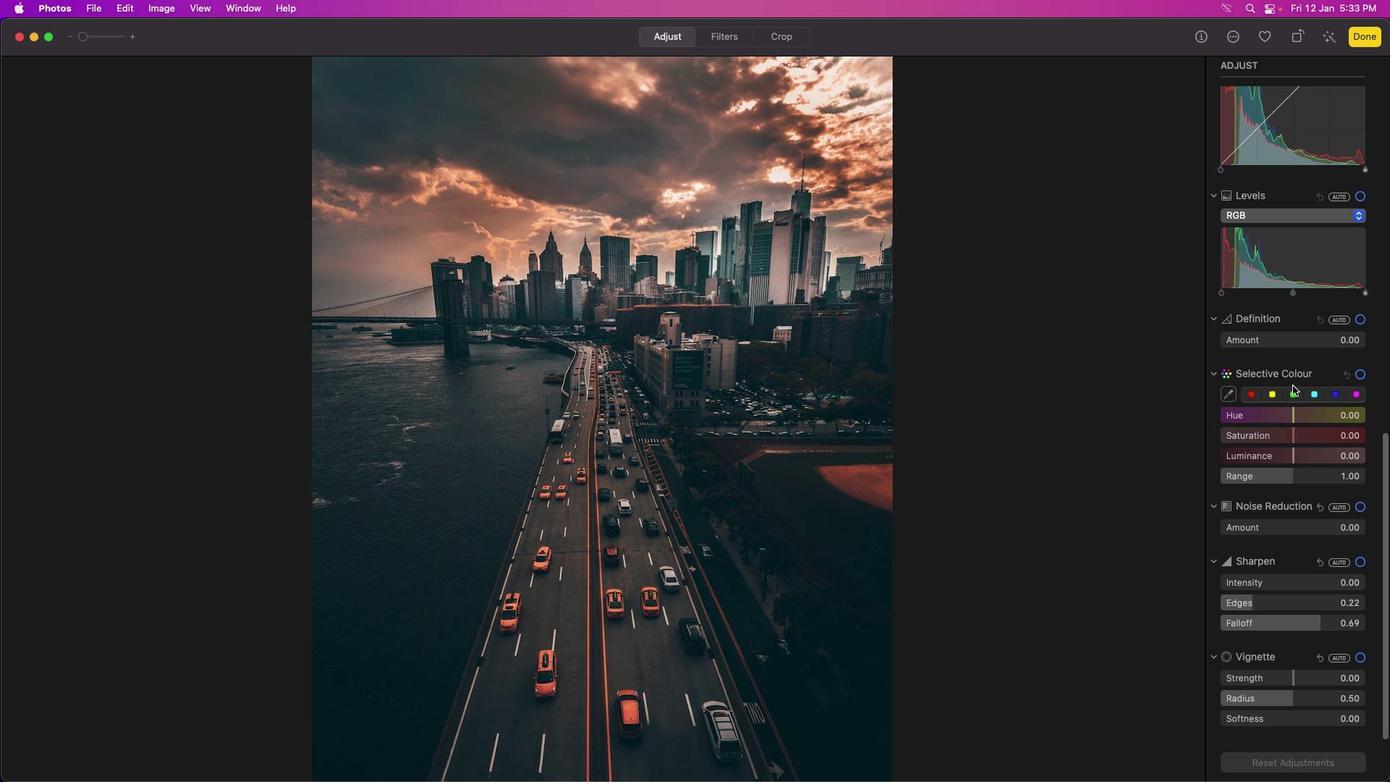 
Action: Mouse scrolled (1293, 386) with delta (0, 0)
Screenshot: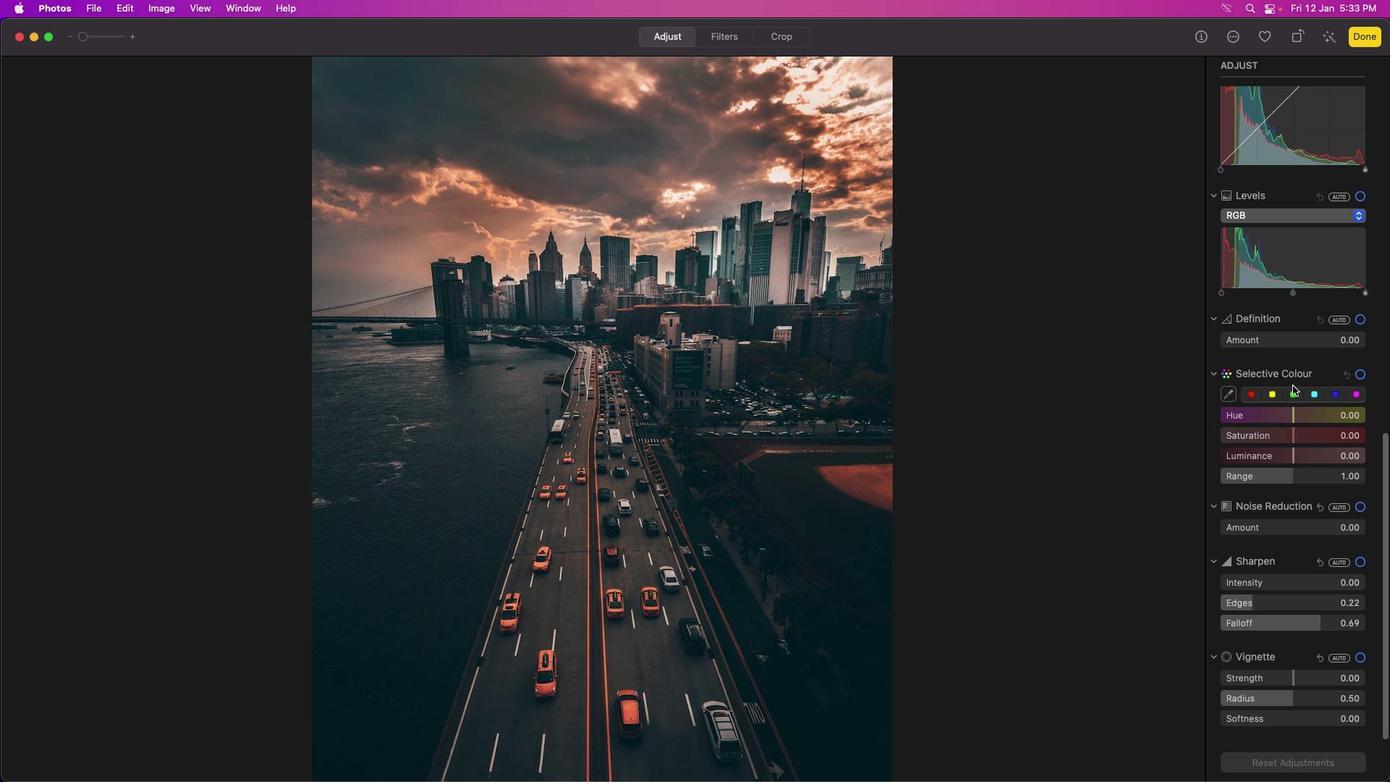 
Action: Mouse scrolled (1293, 386) with delta (0, 0)
Screenshot: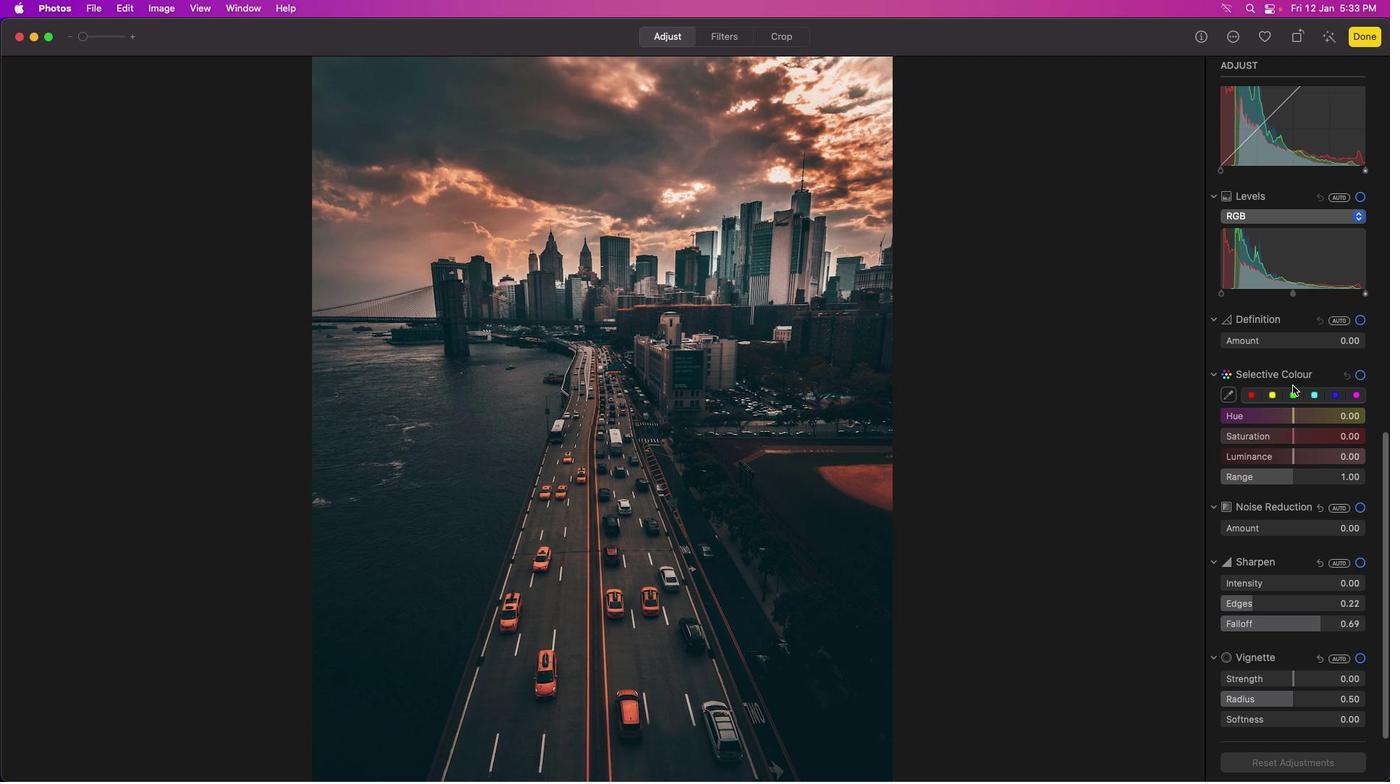 
Action: Mouse scrolled (1293, 386) with delta (0, 0)
Screenshot: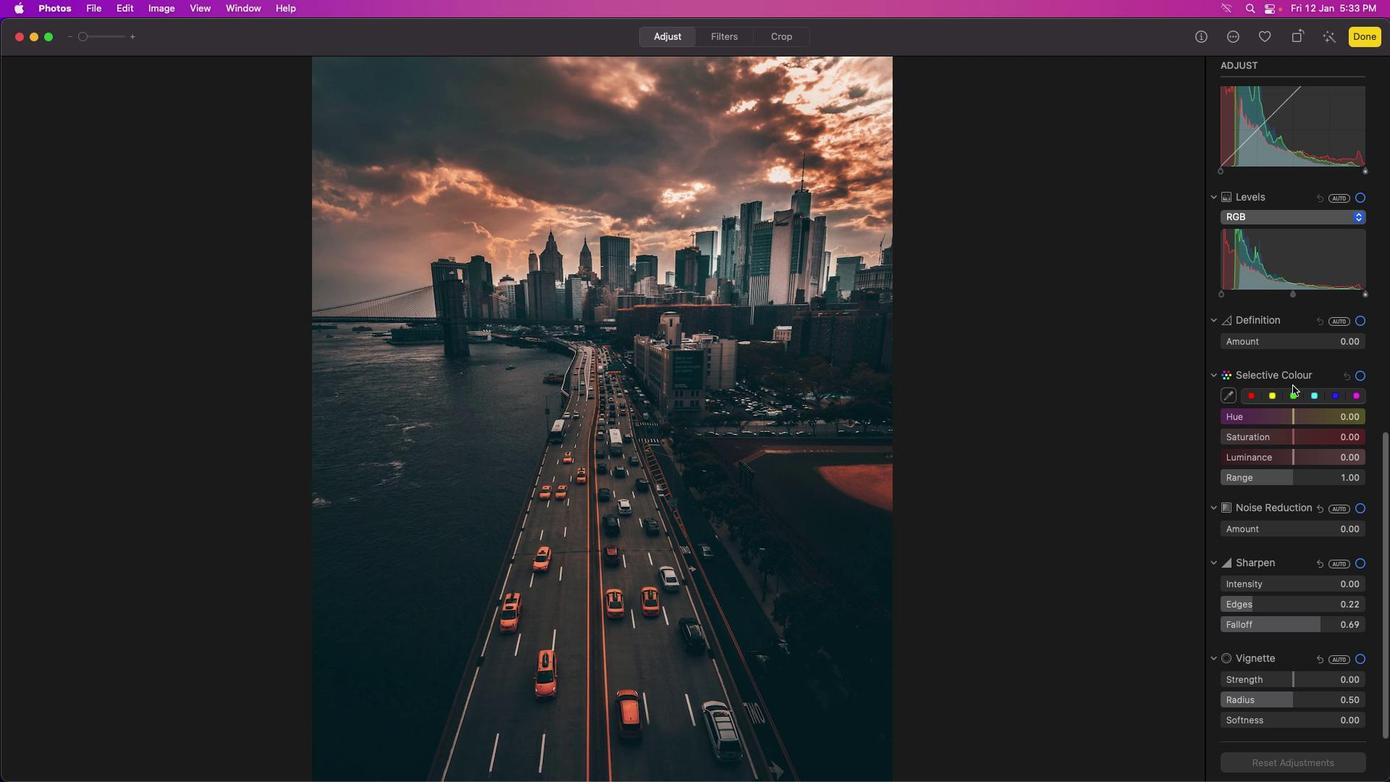 
Action: Mouse scrolled (1293, 386) with delta (0, 0)
Screenshot: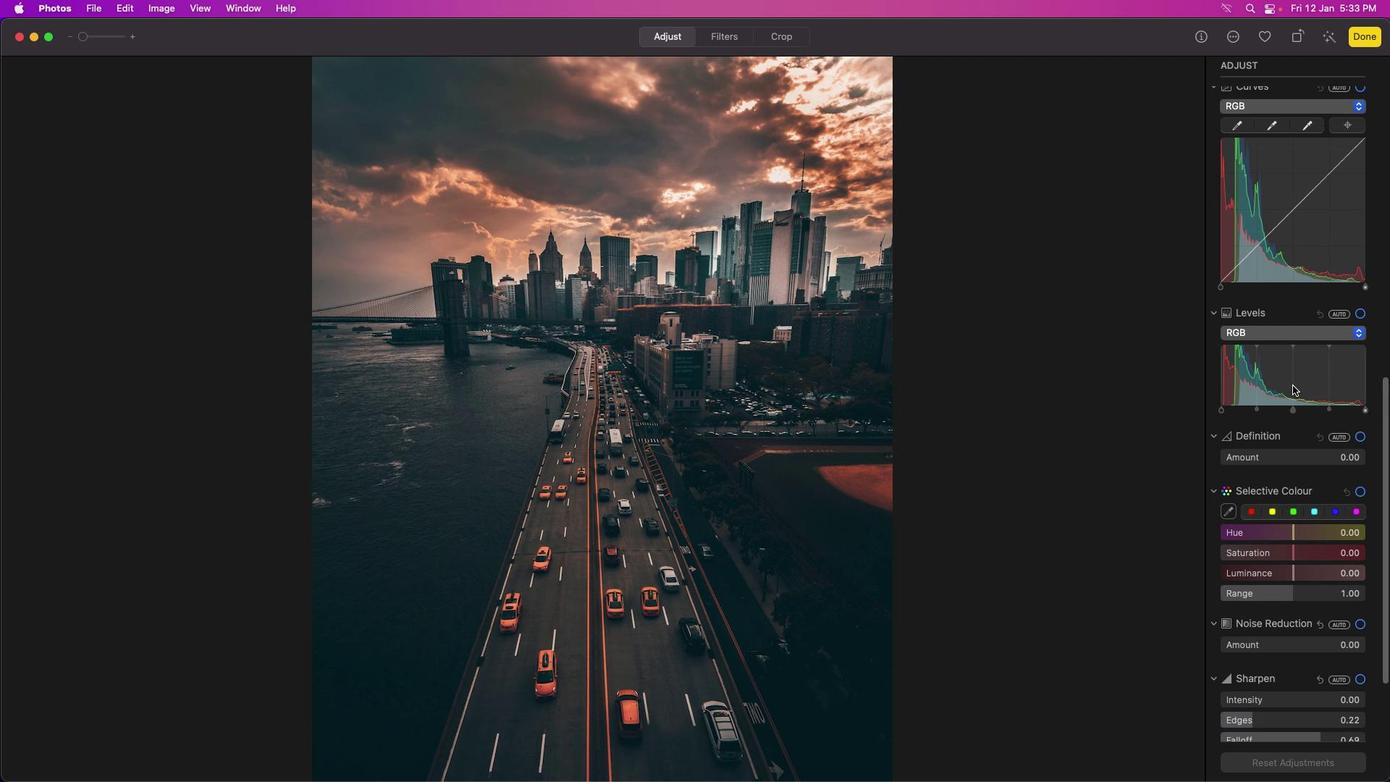 
Action: Mouse scrolled (1293, 386) with delta (0, 0)
Screenshot: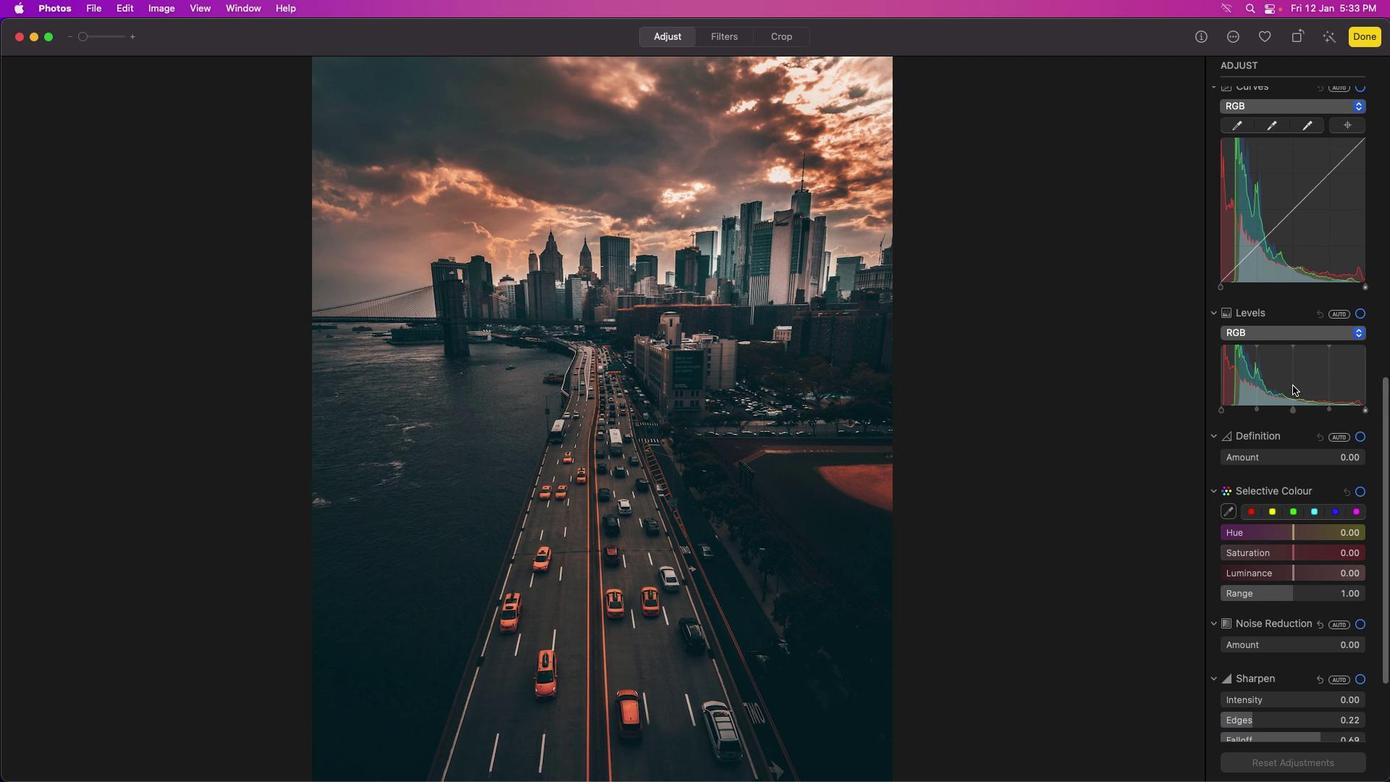 
Action: Mouse scrolled (1293, 386) with delta (0, 2)
Screenshot: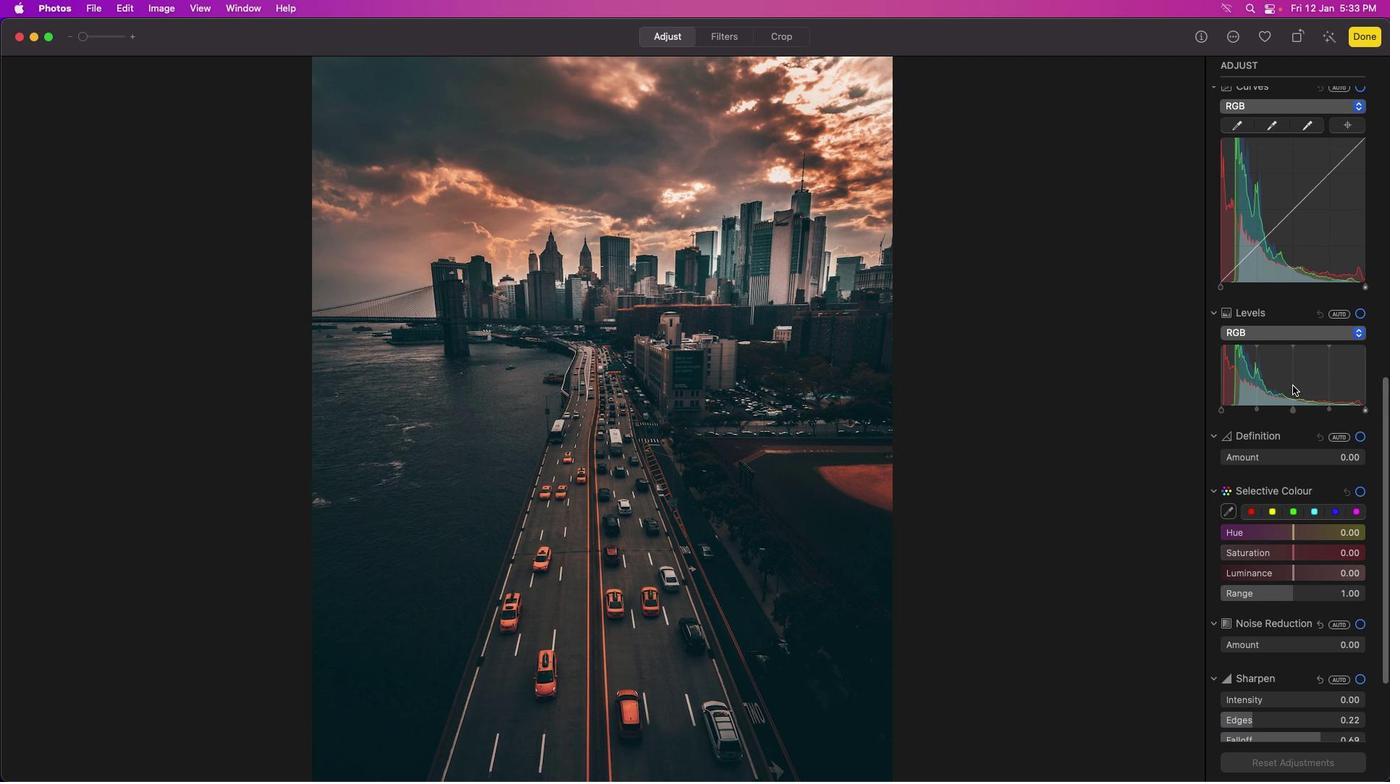 
Action: Mouse scrolled (1293, 386) with delta (0, 3)
Screenshot: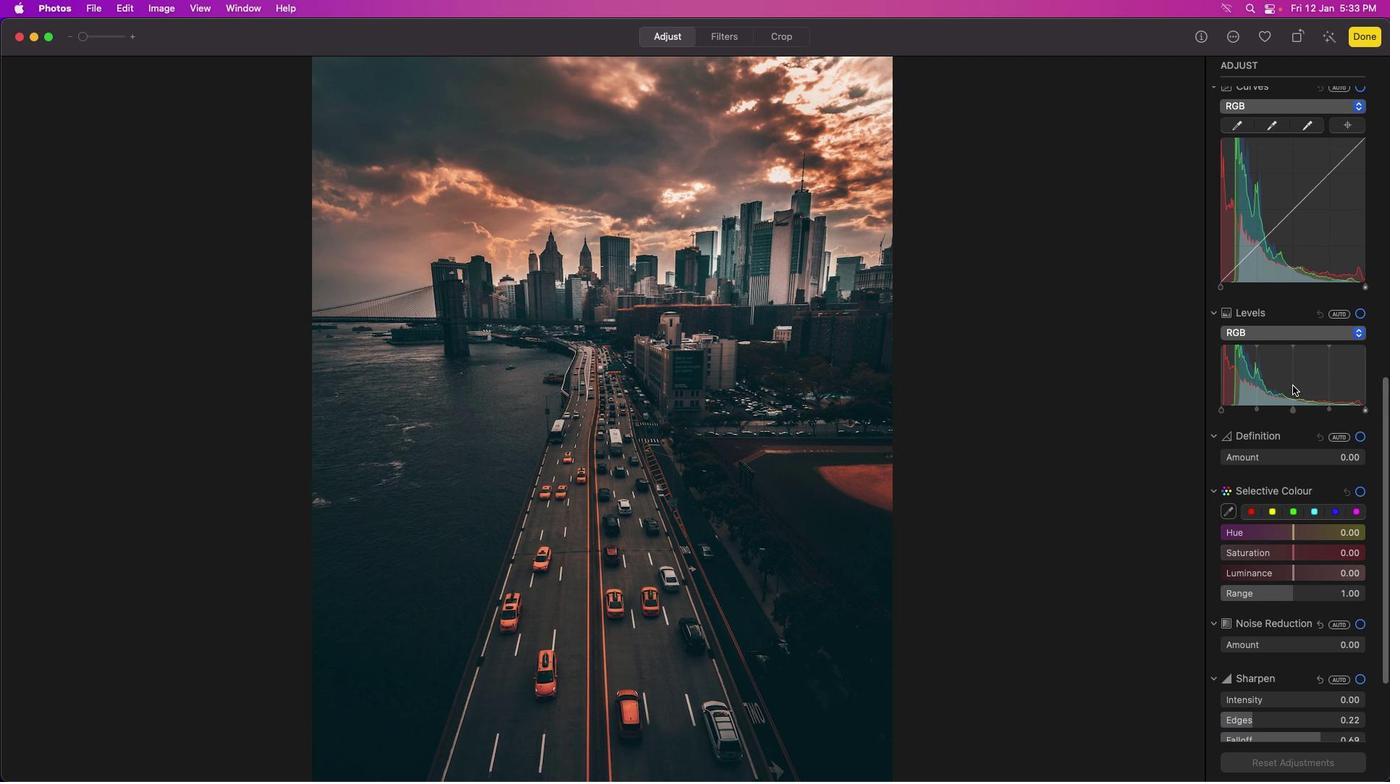 
Action: Mouse scrolled (1293, 386) with delta (0, 4)
Screenshot: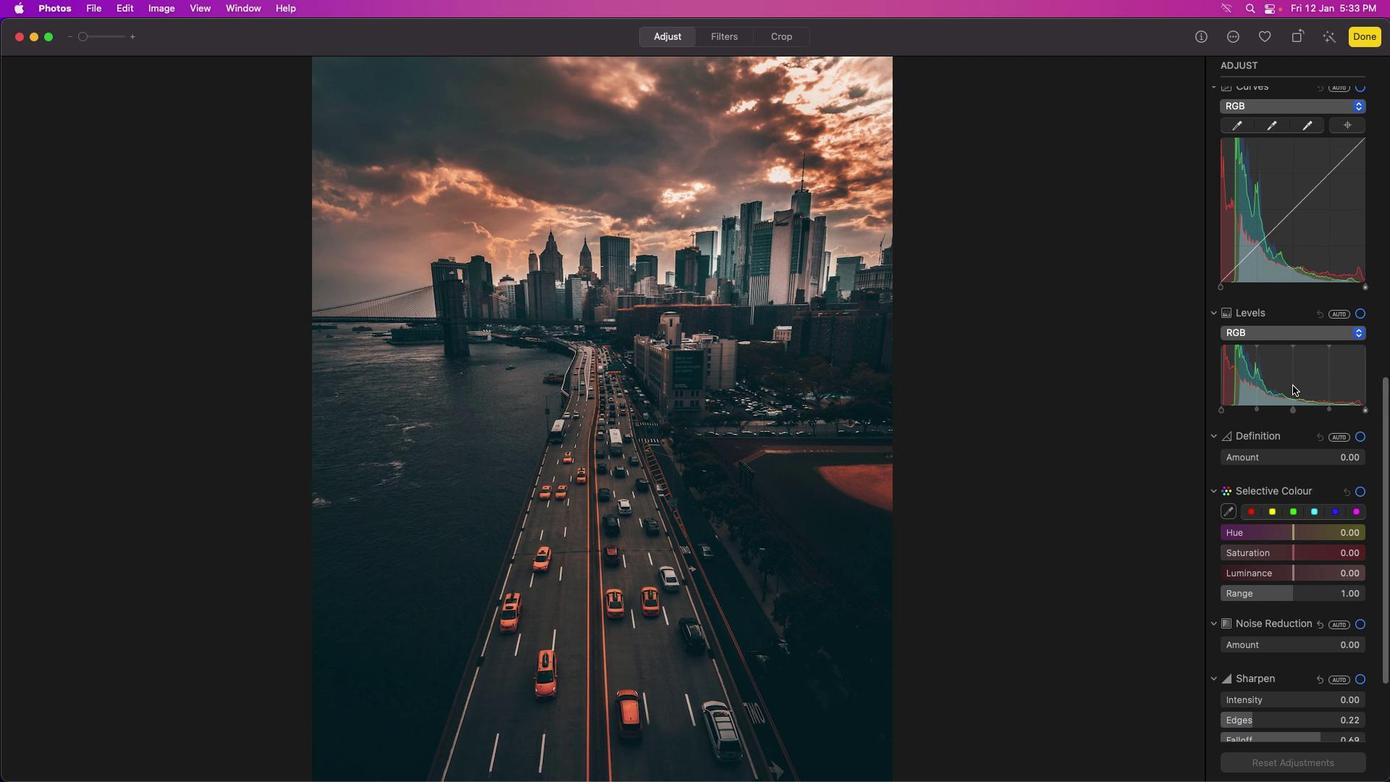 
Action: Mouse scrolled (1293, 386) with delta (0, 0)
Screenshot: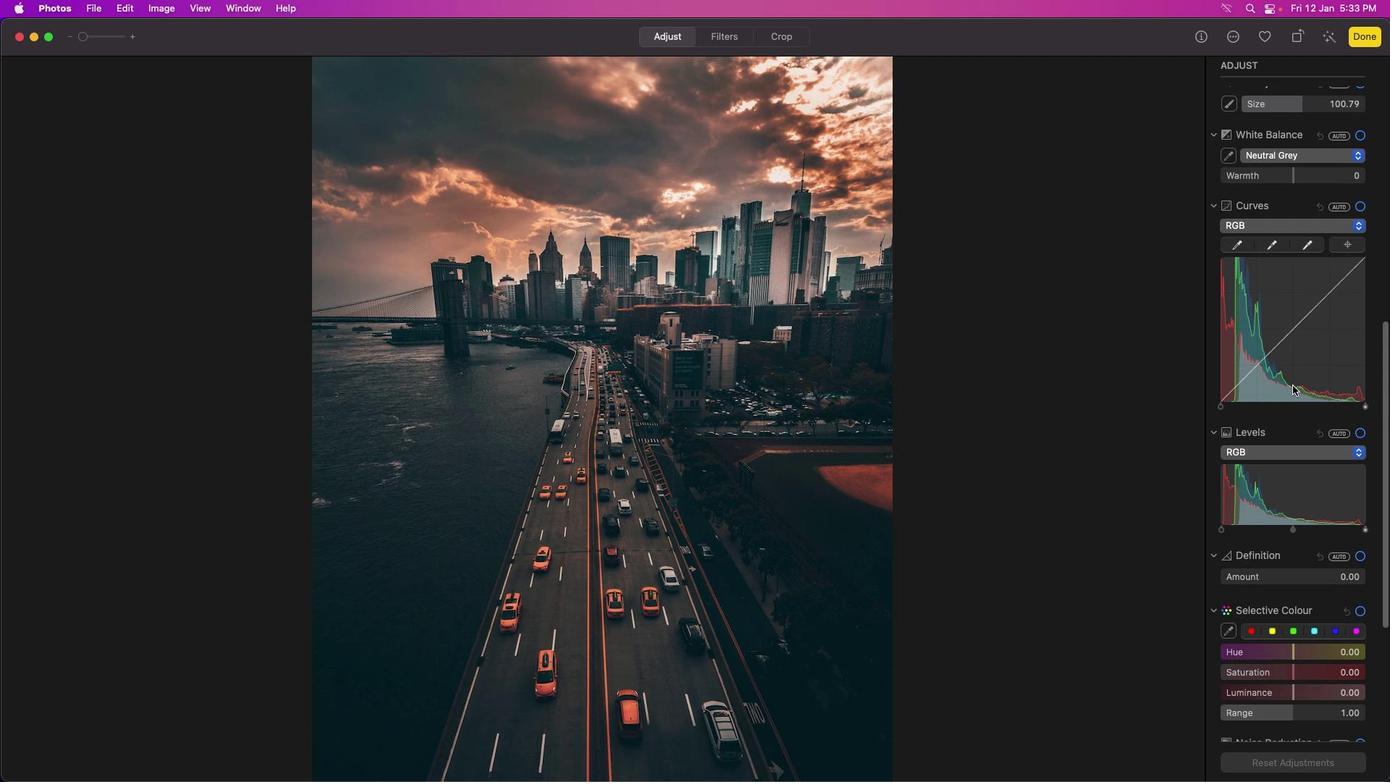 
Action: Mouse scrolled (1293, 386) with delta (0, 0)
Screenshot: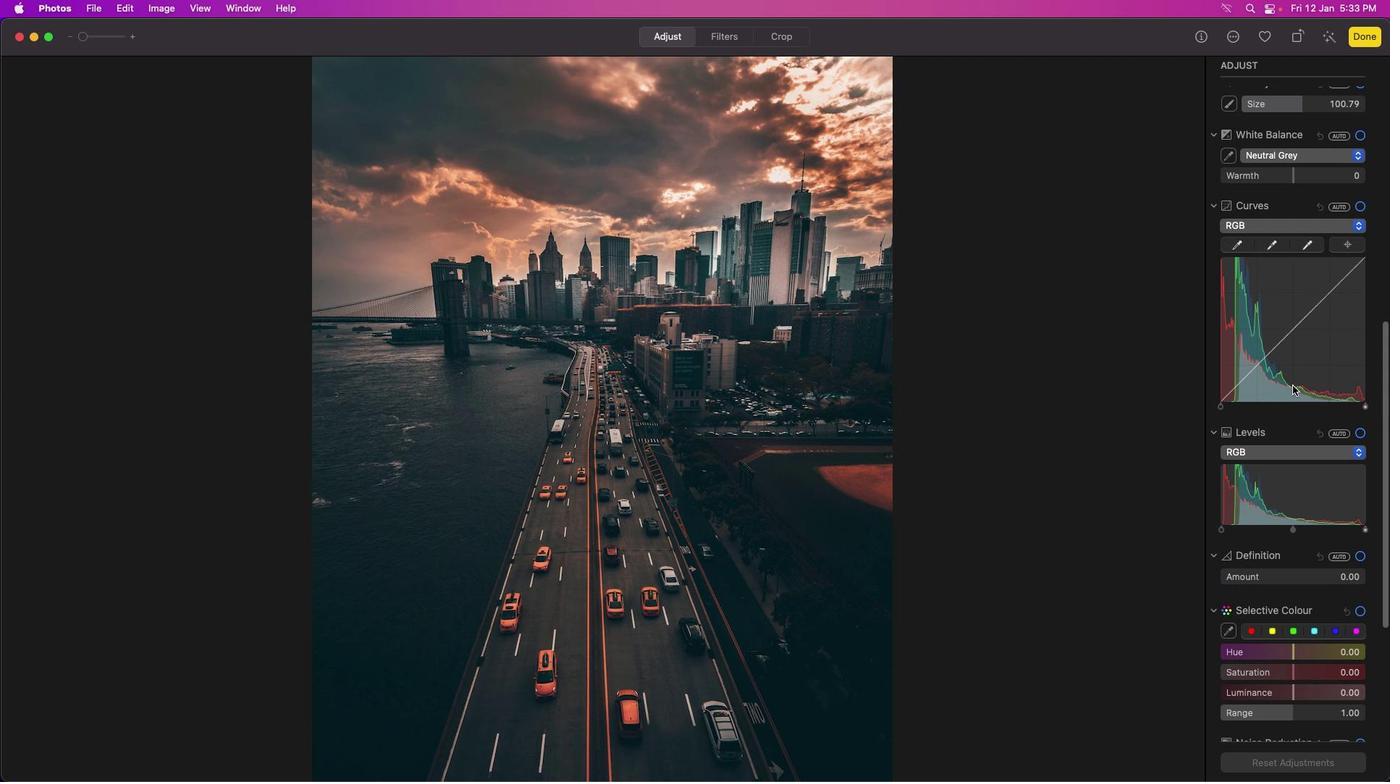 
Action: Mouse scrolled (1293, 386) with delta (0, 2)
Screenshot: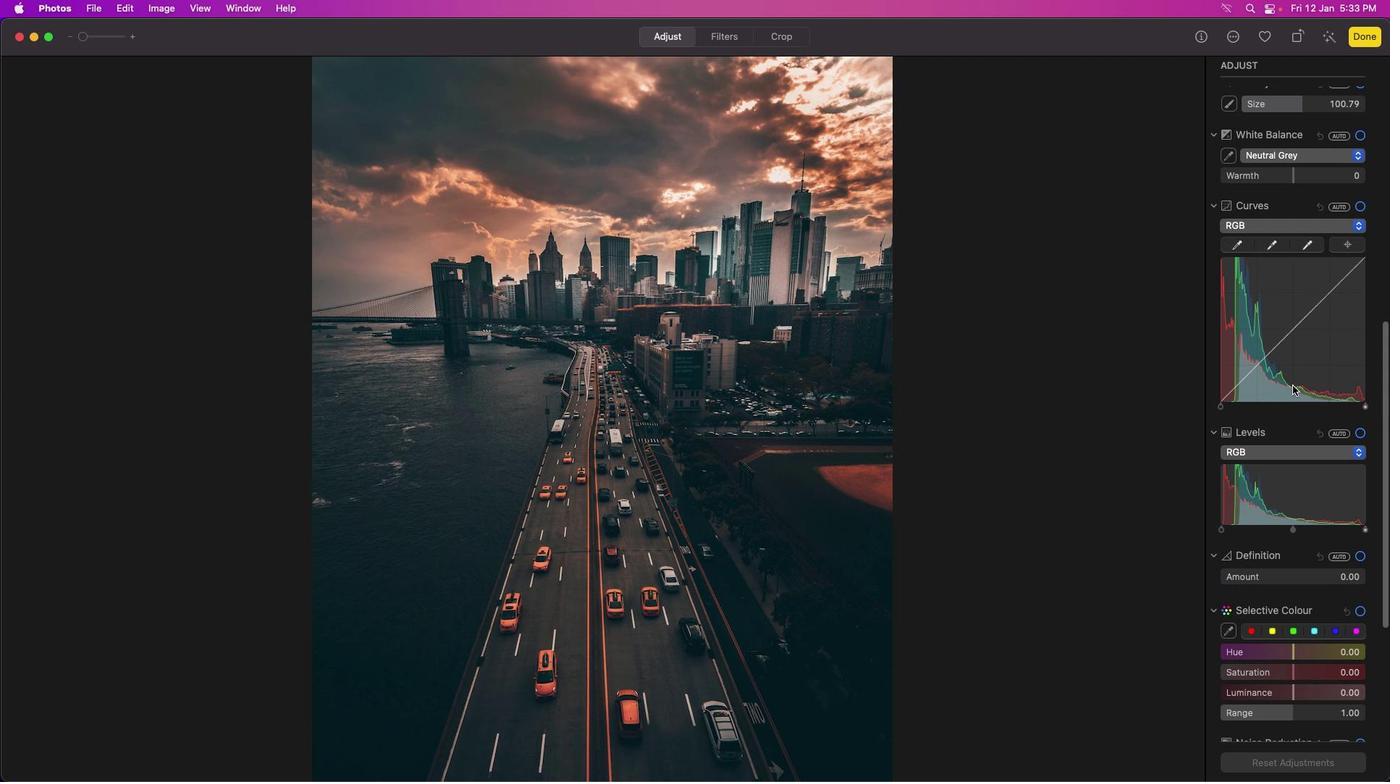 
Action: Mouse scrolled (1293, 386) with delta (0, 3)
Screenshot: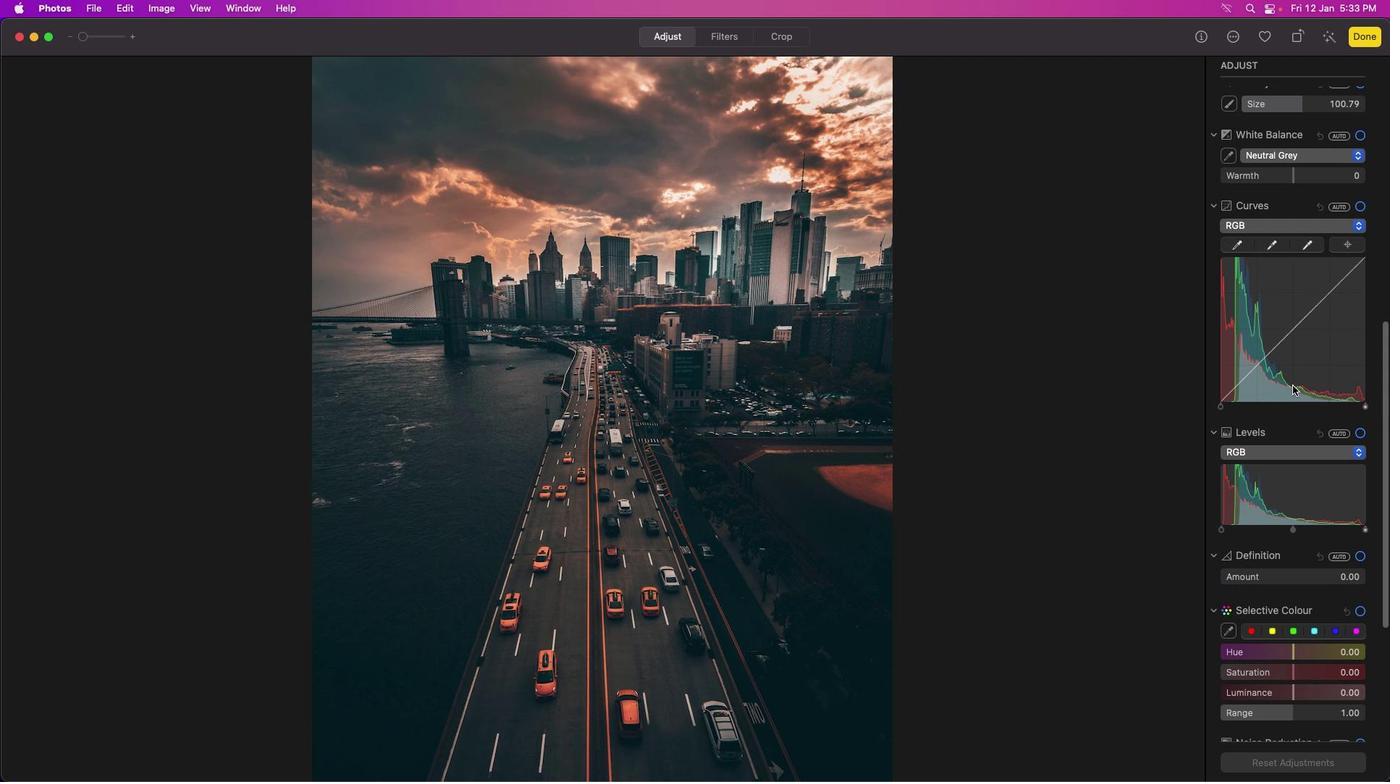 
Action: Mouse scrolled (1293, 386) with delta (0, 4)
Screenshot: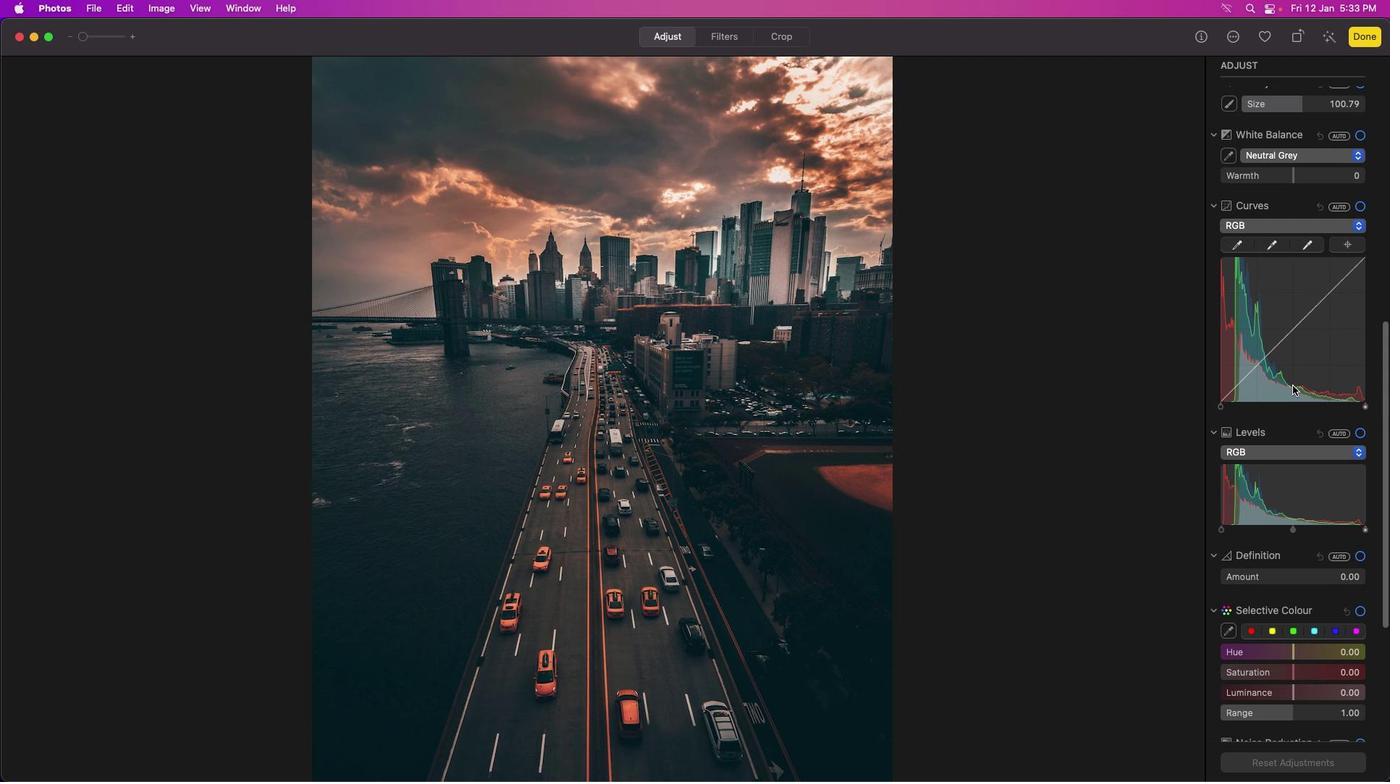 
Action: Mouse scrolled (1293, 386) with delta (0, 0)
Screenshot: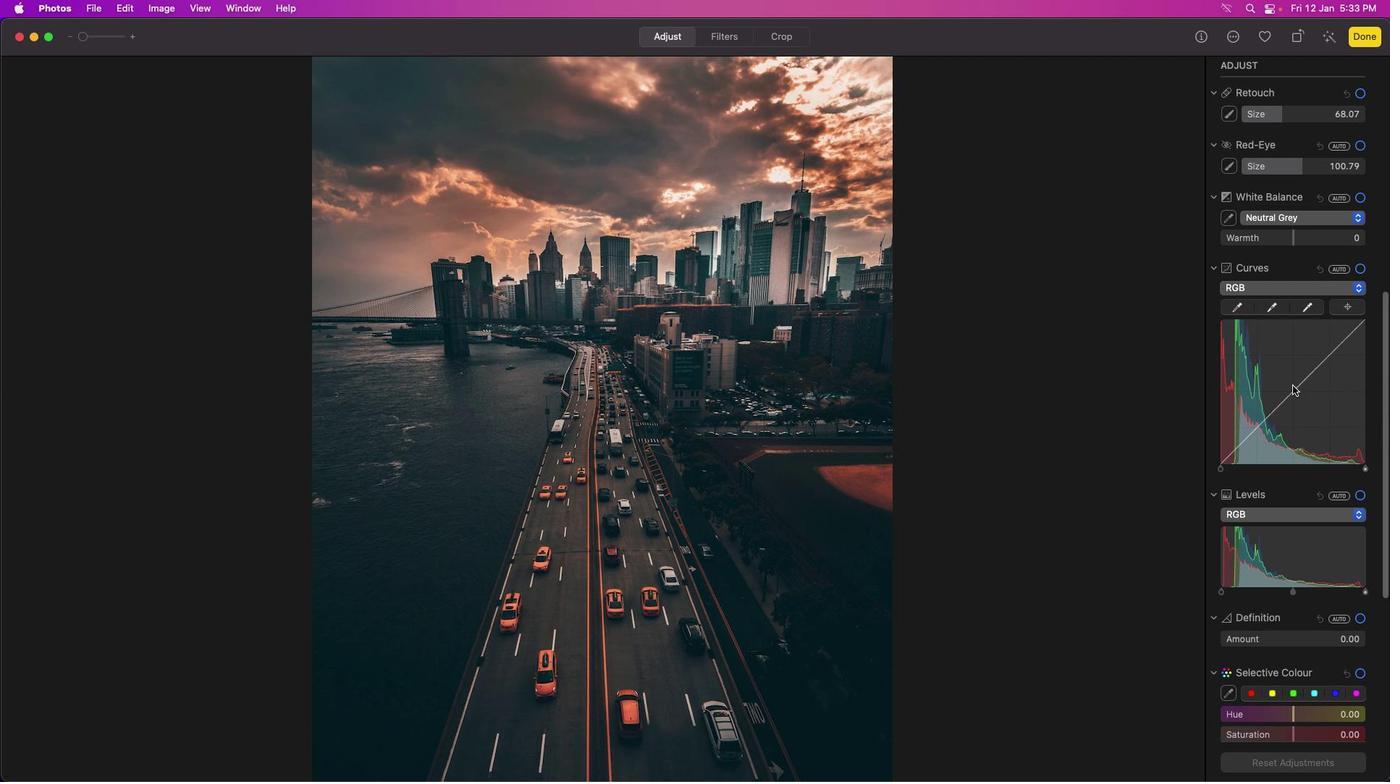 
Action: Mouse scrolled (1293, 386) with delta (0, 0)
Screenshot: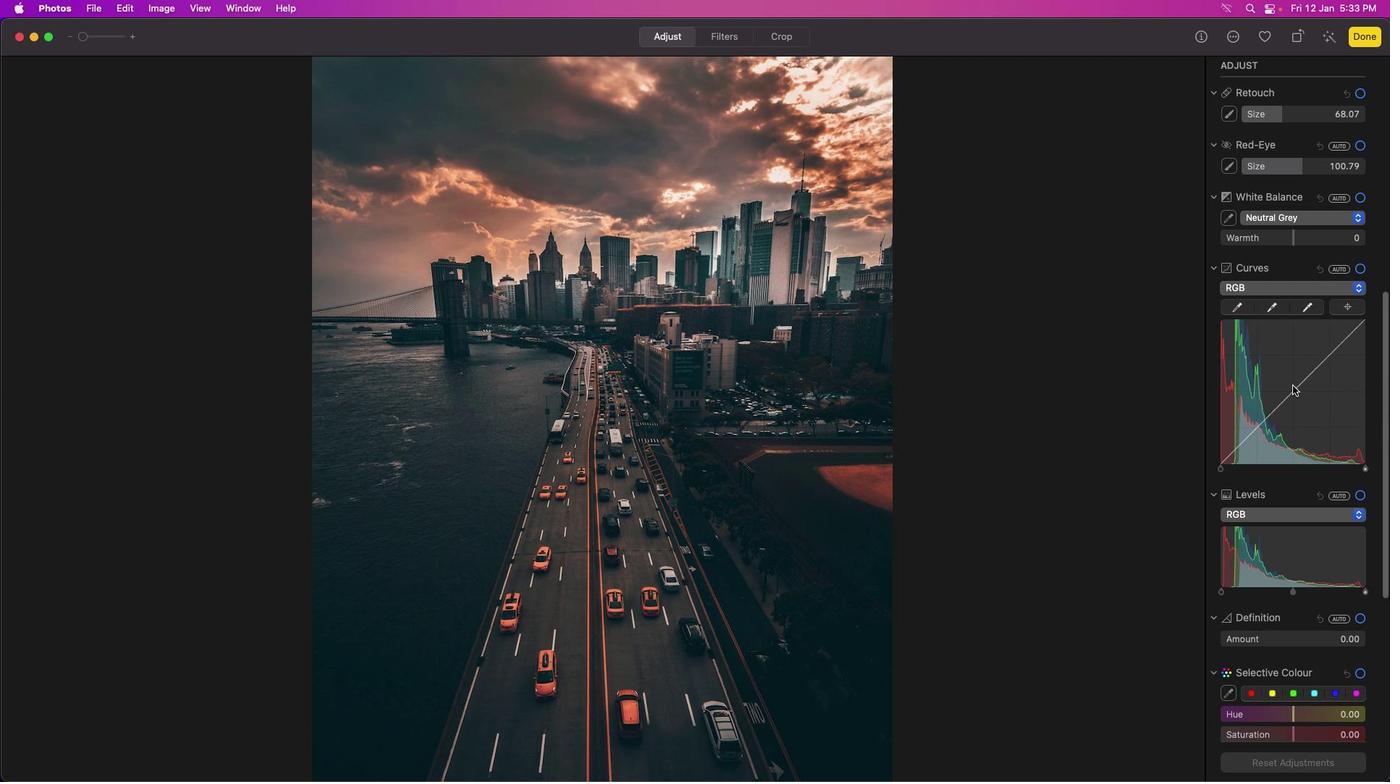 
Action: Mouse scrolled (1293, 386) with delta (0, 2)
Screenshot: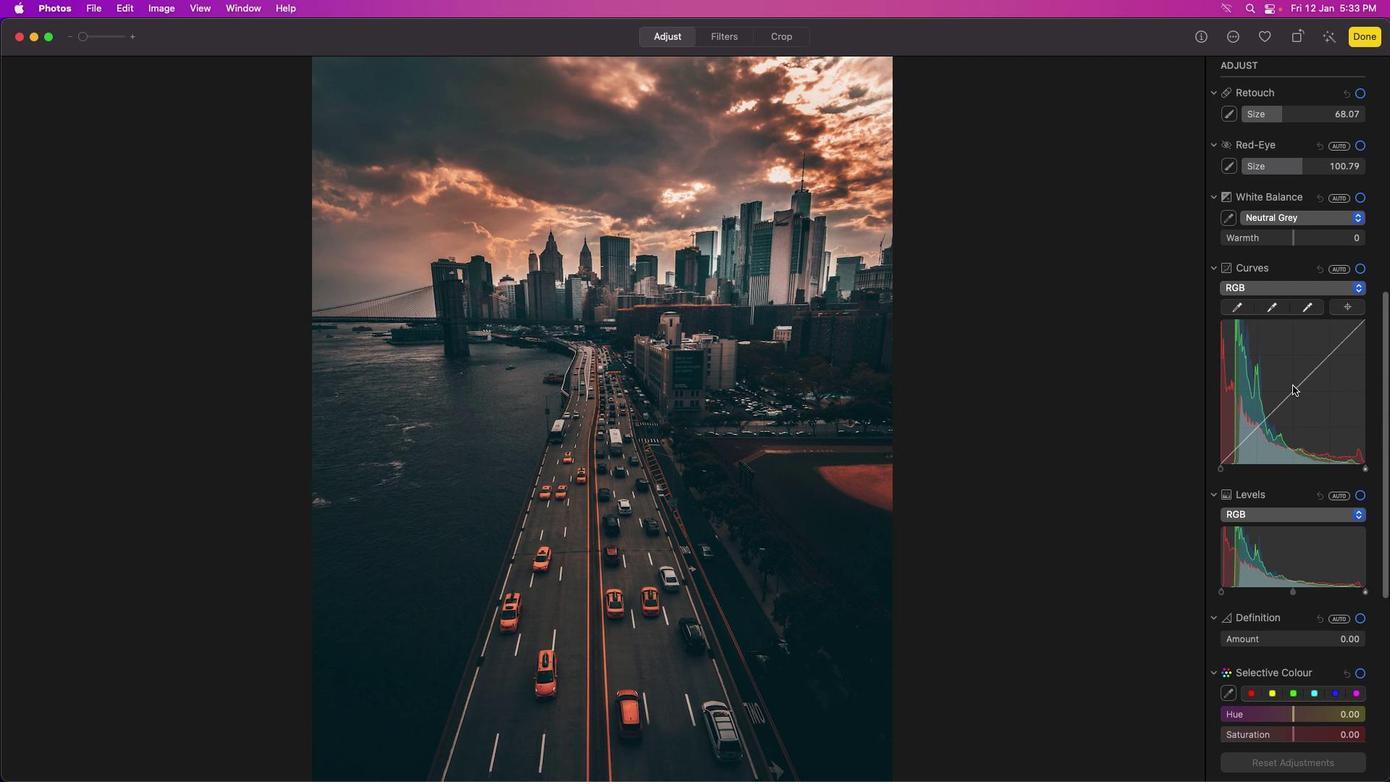 
Action: Mouse scrolled (1293, 386) with delta (0, 2)
Screenshot: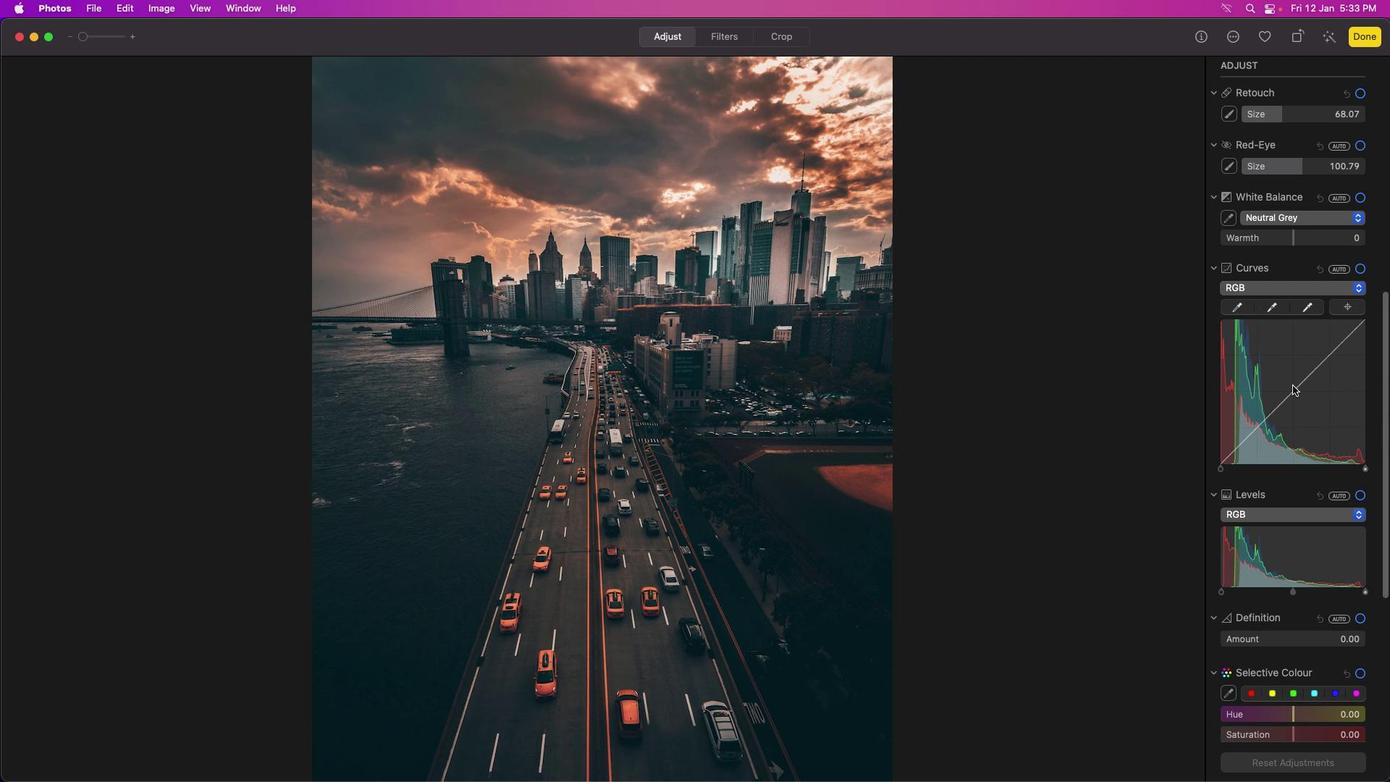 
Action: Mouse scrolled (1293, 386) with delta (0, 0)
Screenshot: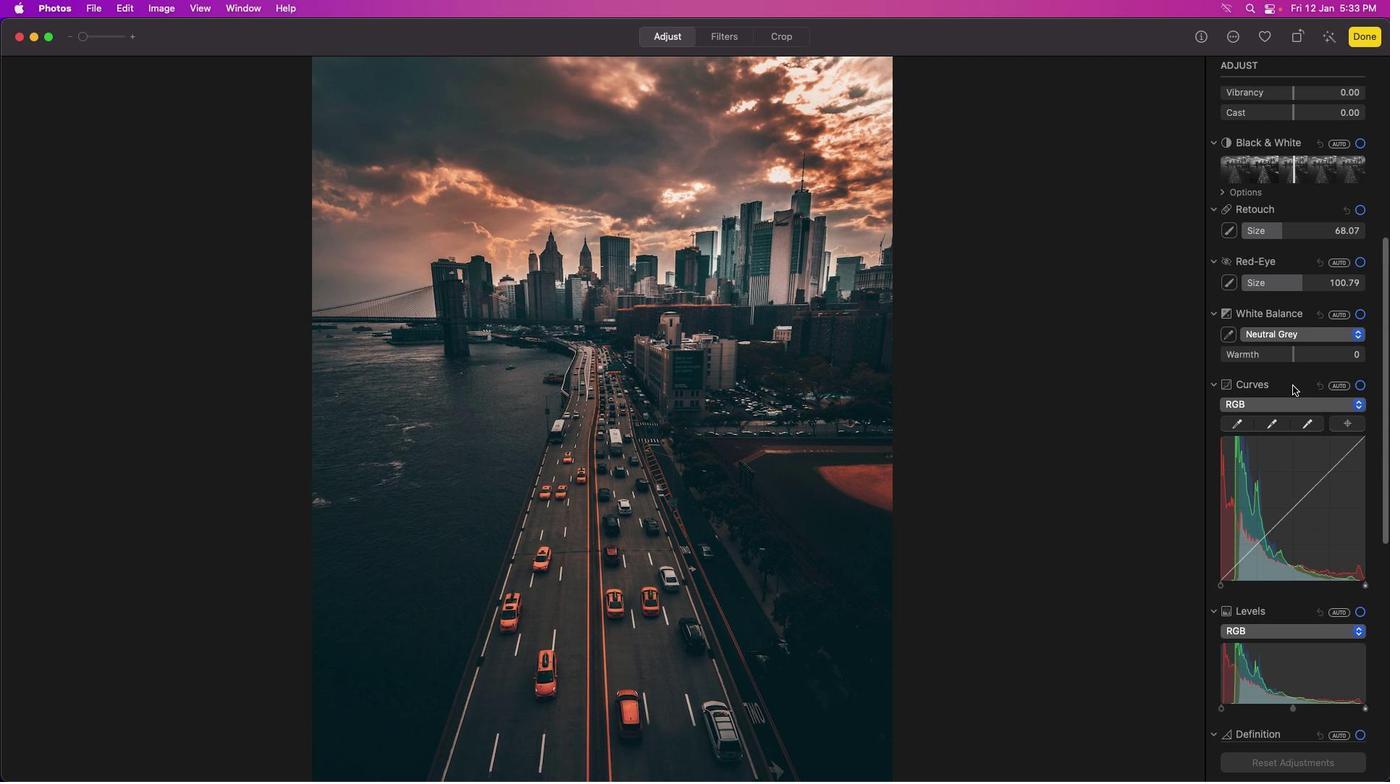 
Action: Mouse scrolled (1293, 386) with delta (0, 0)
Screenshot: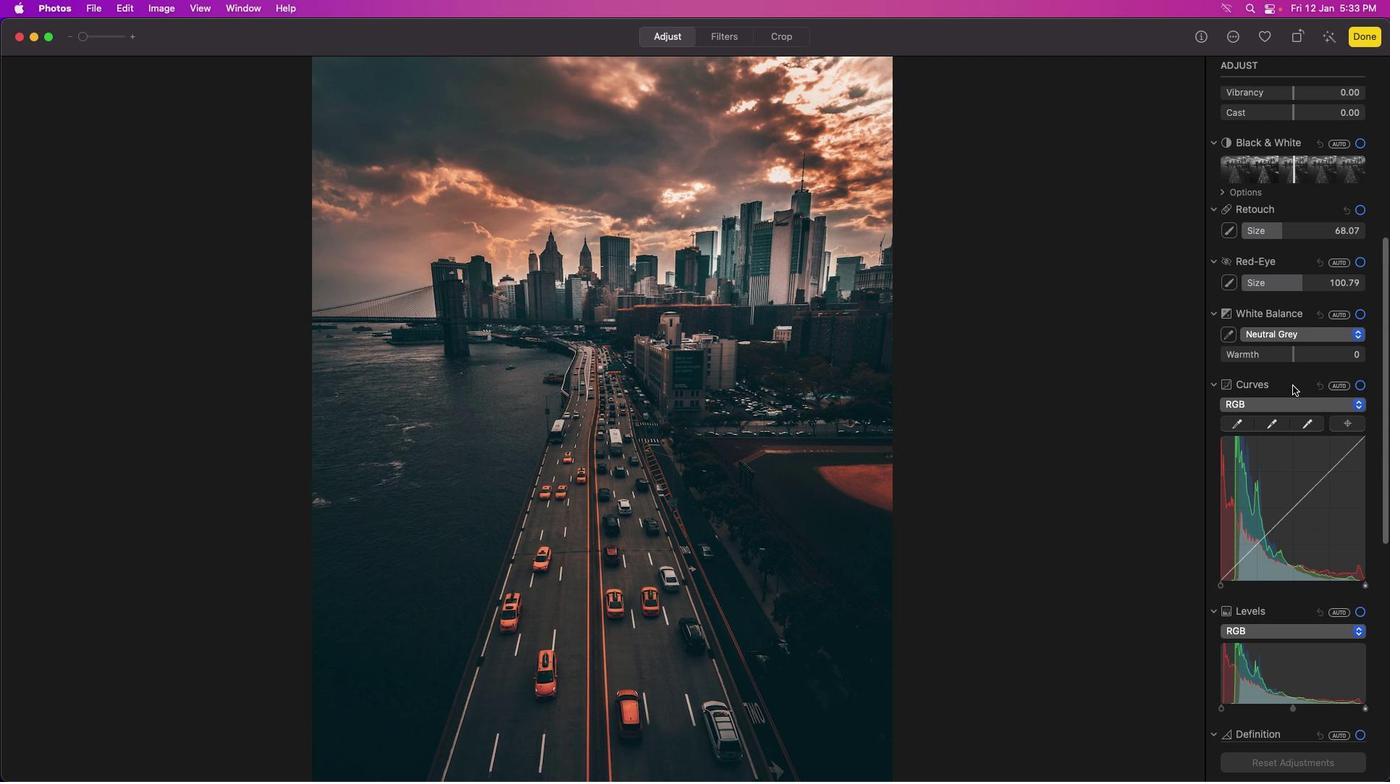 
Action: Mouse scrolled (1293, 386) with delta (0, 2)
Screenshot: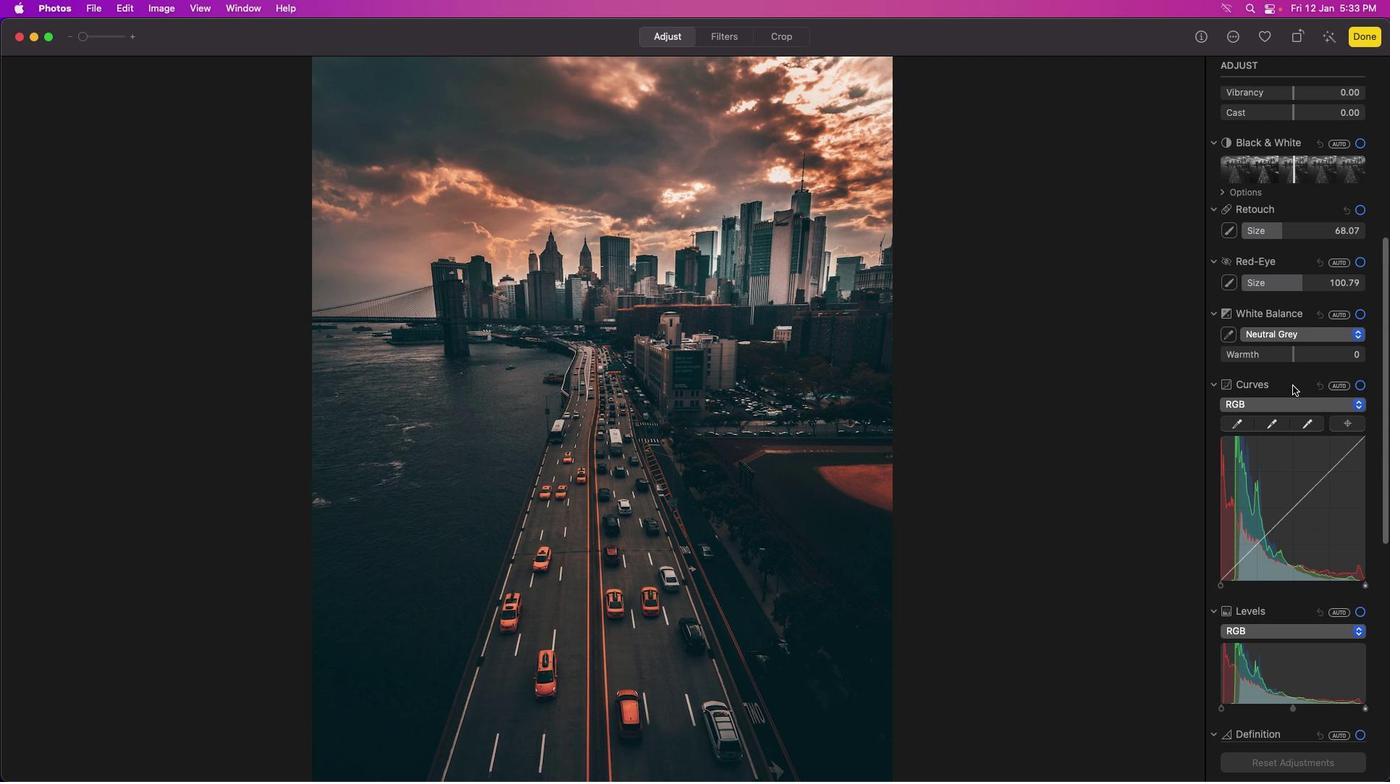 
Action: Mouse scrolled (1293, 386) with delta (0, 3)
Screenshot: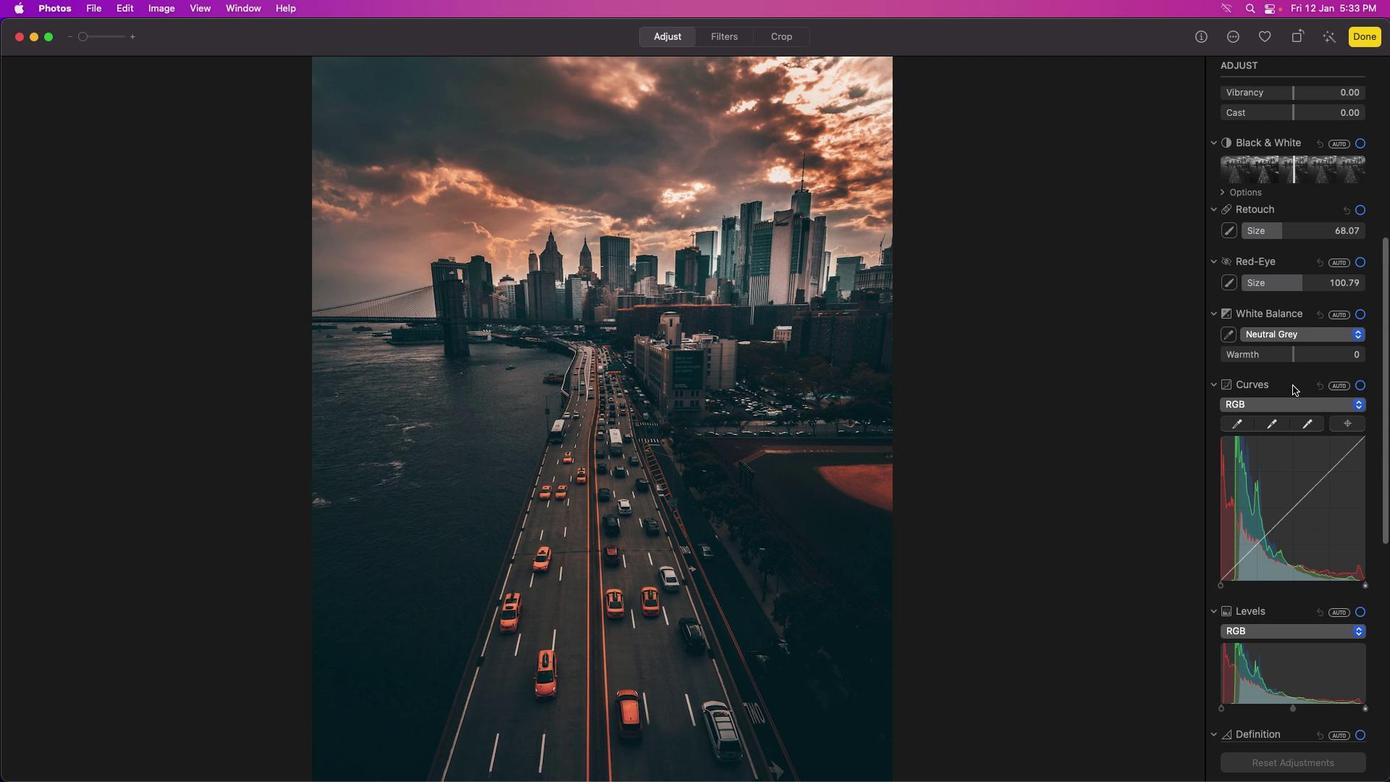 
Action: Mouse scrolled (1293, 386) with delta (0, 3)
Screenshot: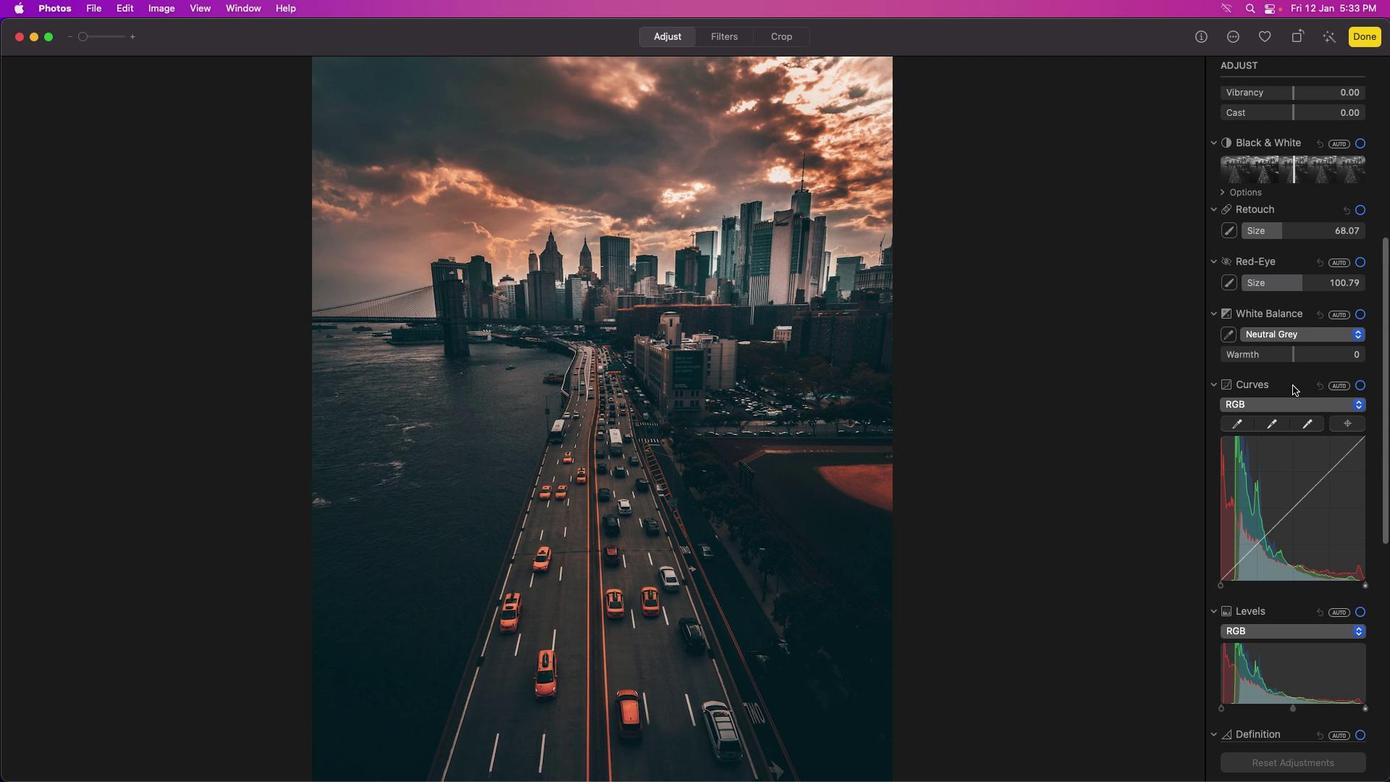 
Action: Mouse scrolled (1293, 386) with delta (0, 0)
Screenshot: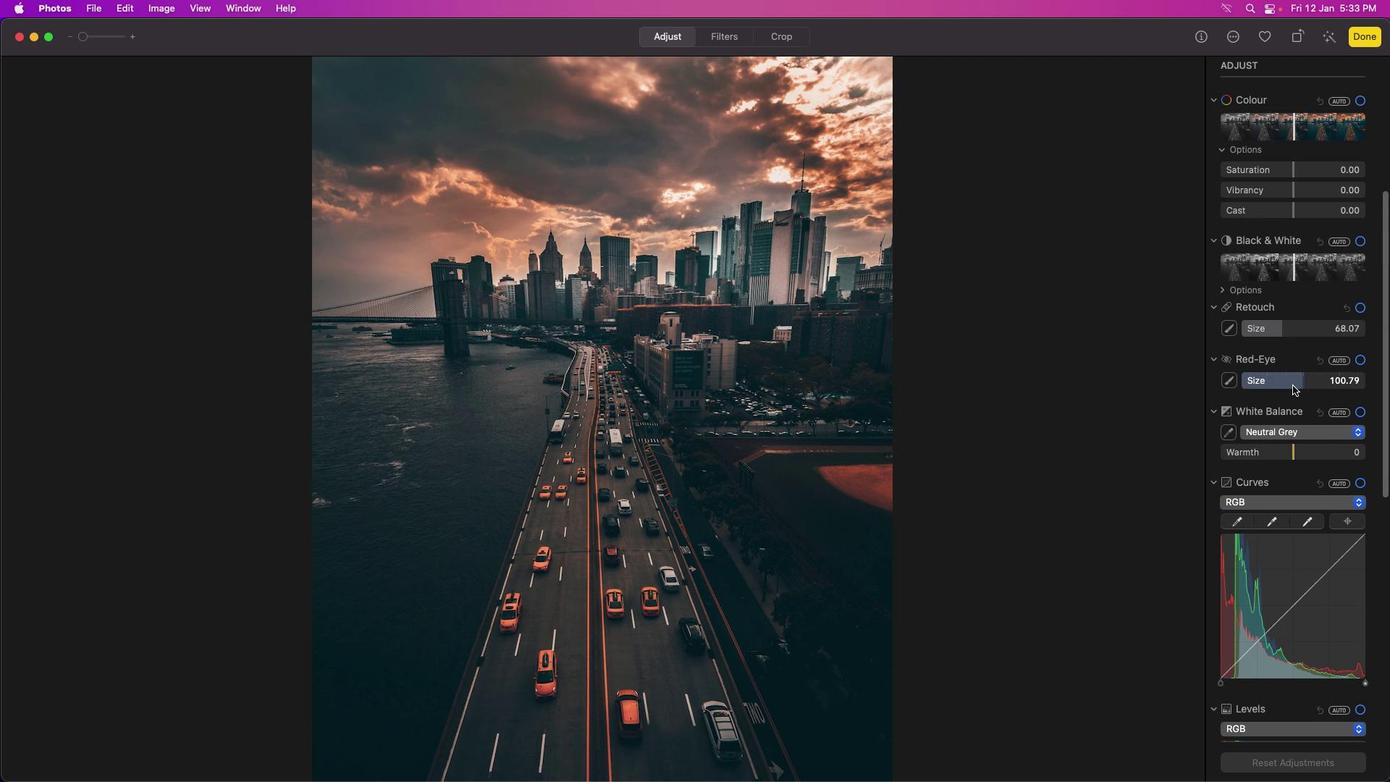 
Action: Mouse scrolled (1293, 386) with delta (0, 0)
Screenshot: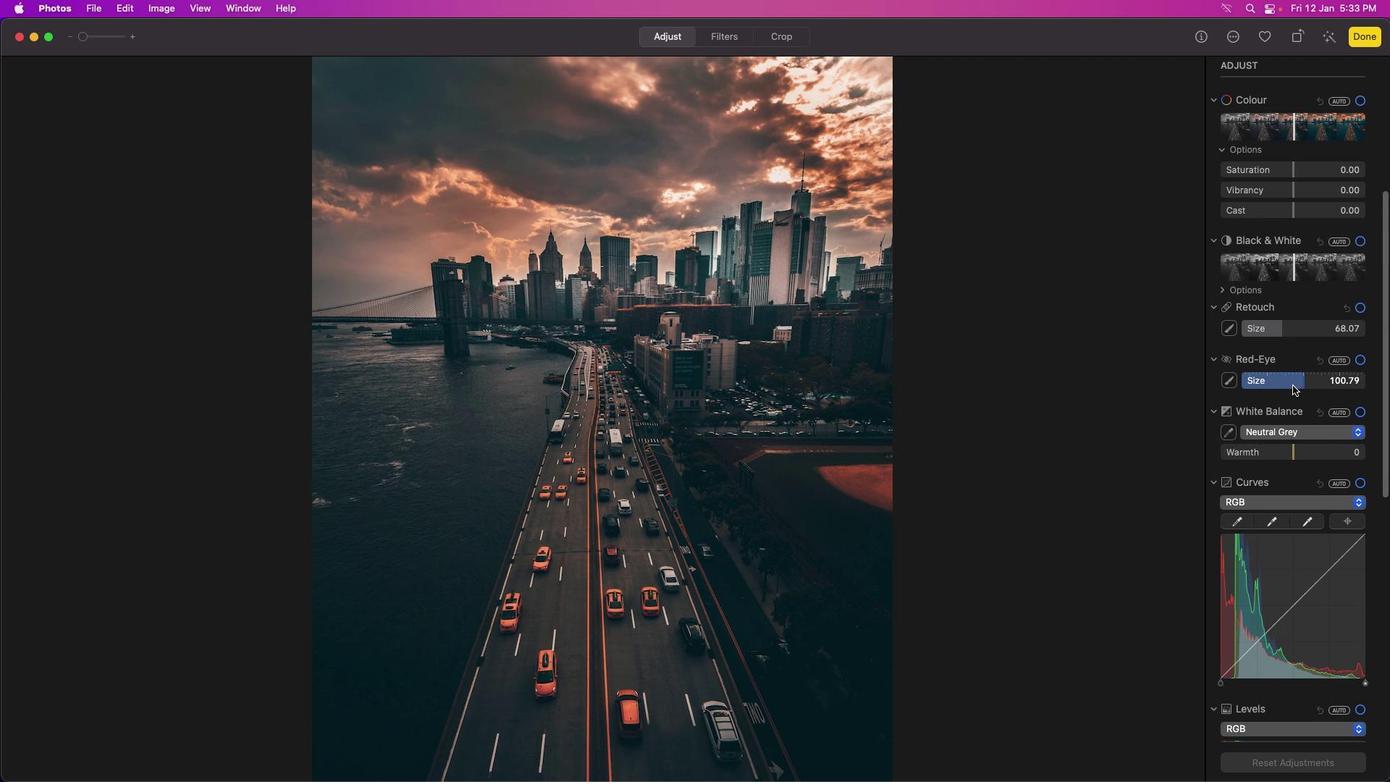 
Action: Mouse scrolled (1293, 386) with delta (0, 1)
Screenshot: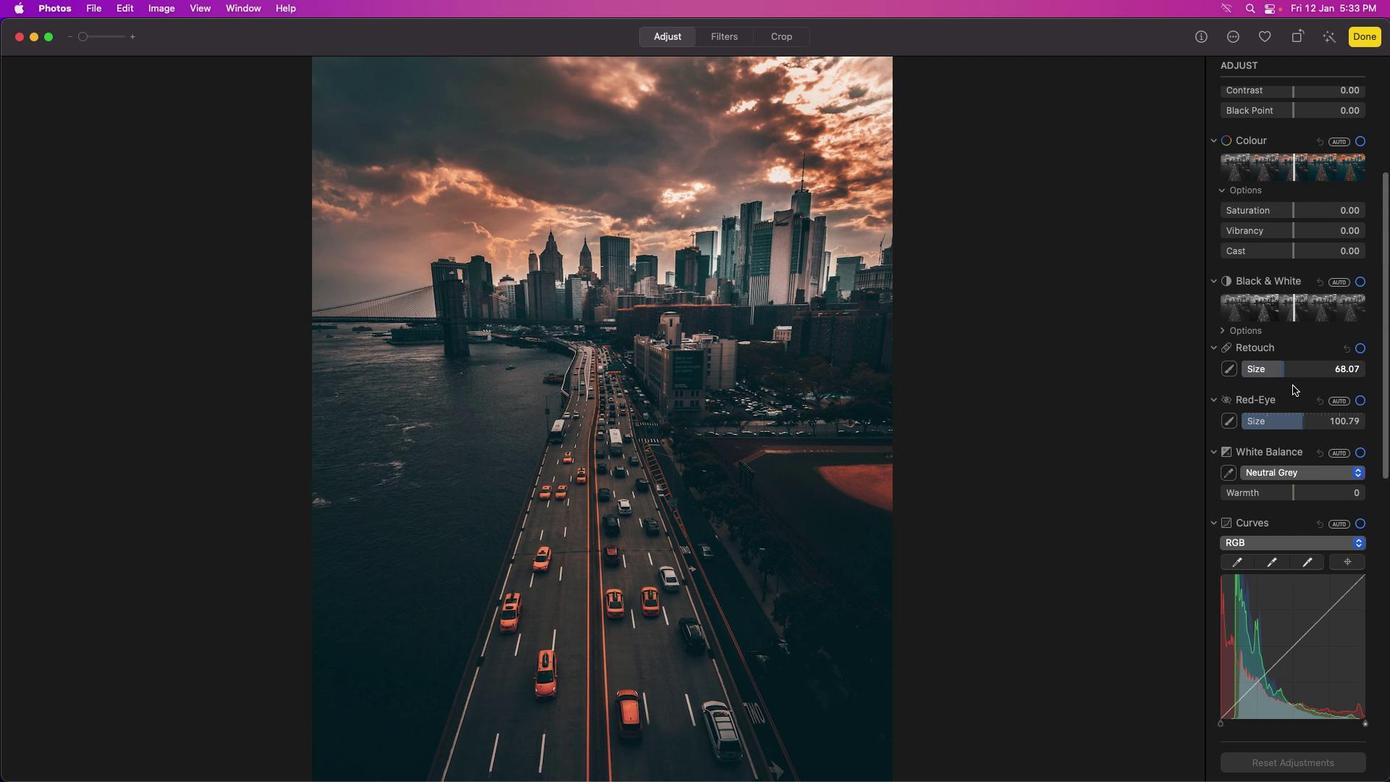 
Action: Mouse scrolled (1293, 386) with delta (0, 2)
Screenshot: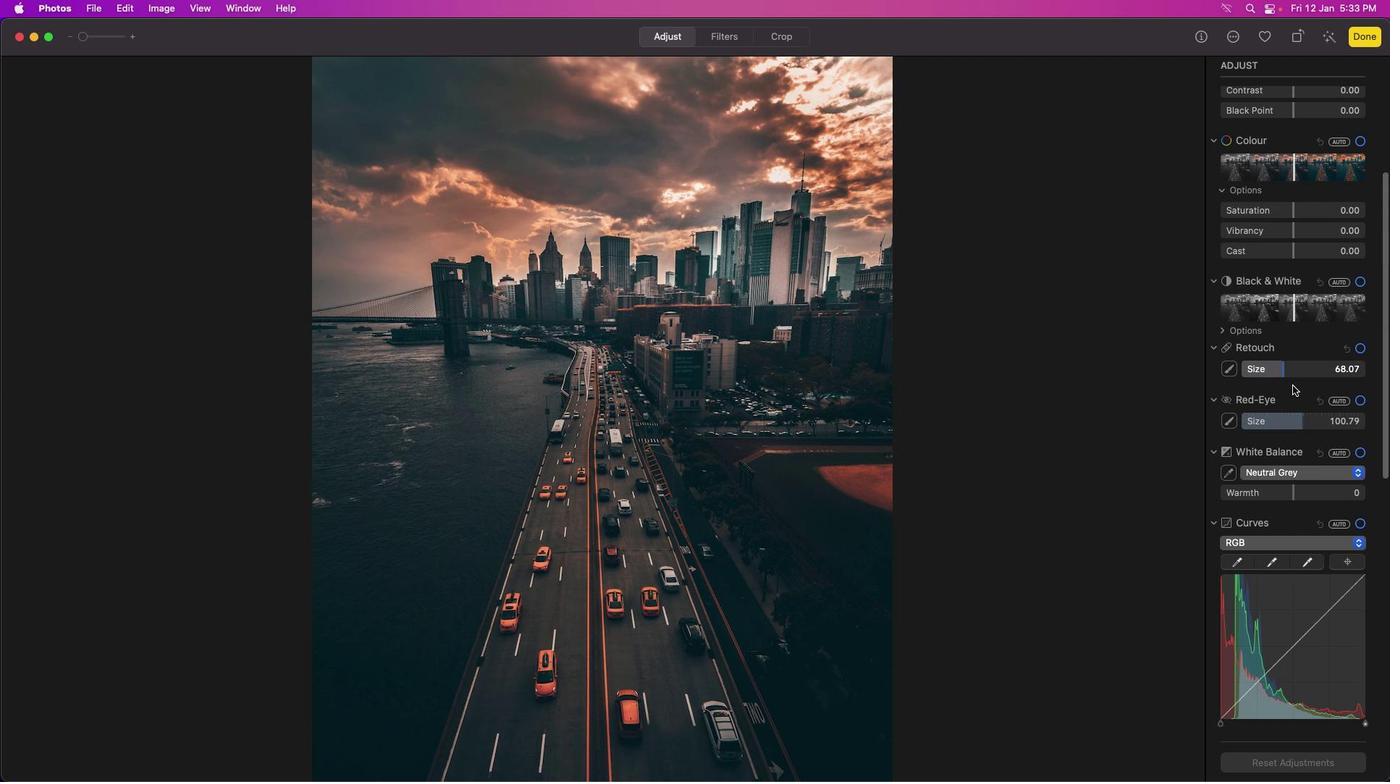 
Action: Mouse scrolled (1293, 386) with delta (0, 3)
Screenshot: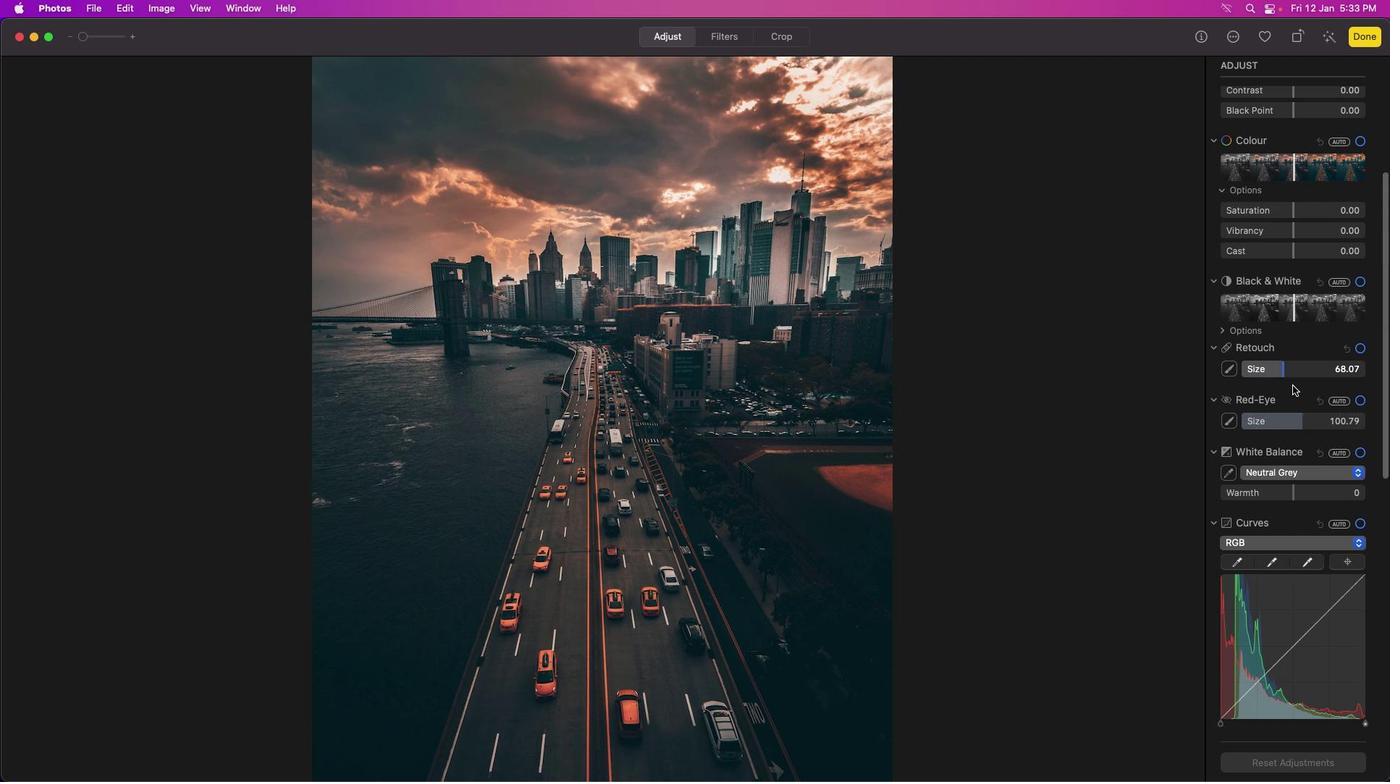 
Action: Mouse scrolled (1293, 386) with delta (0, 3)
Screenshot: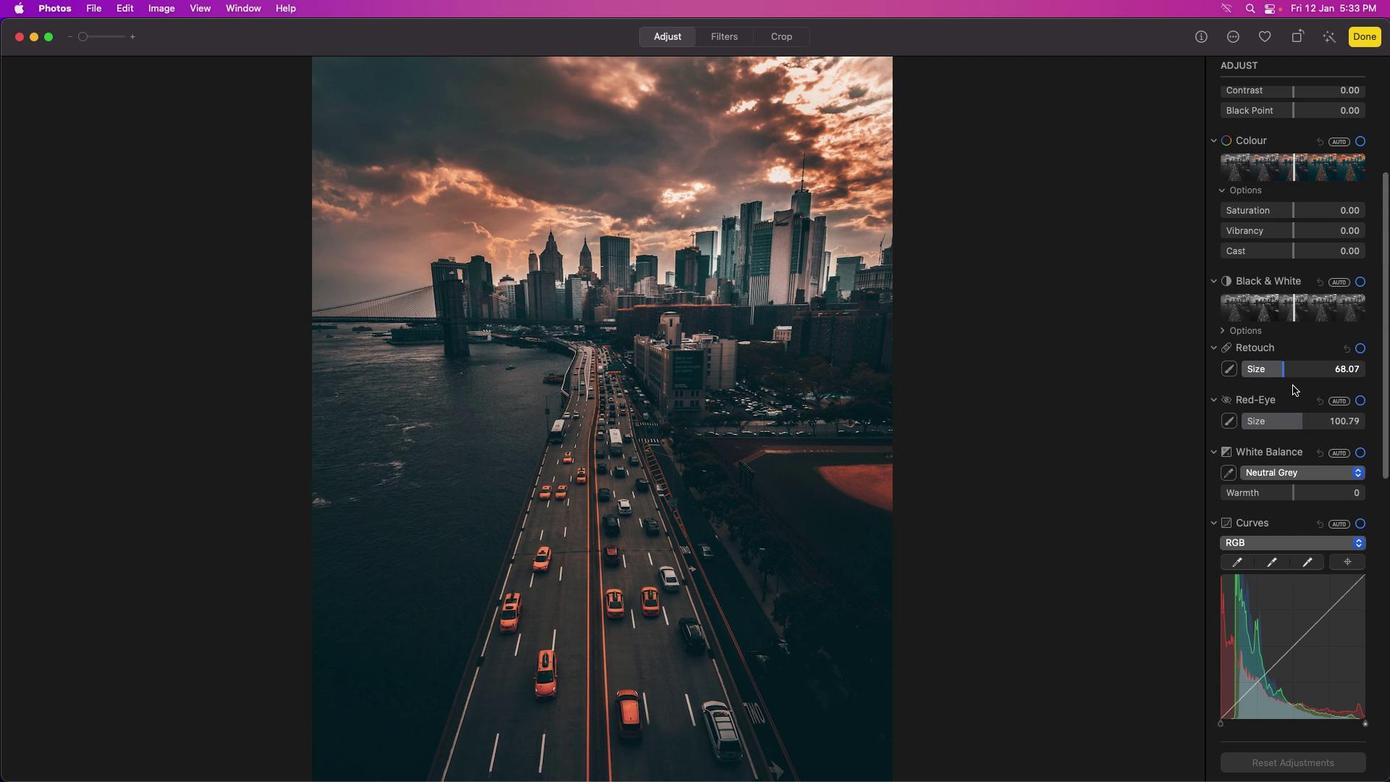 
Action: Mouse scrolled (1293, 386) with delta (0, 0)
Screenshot: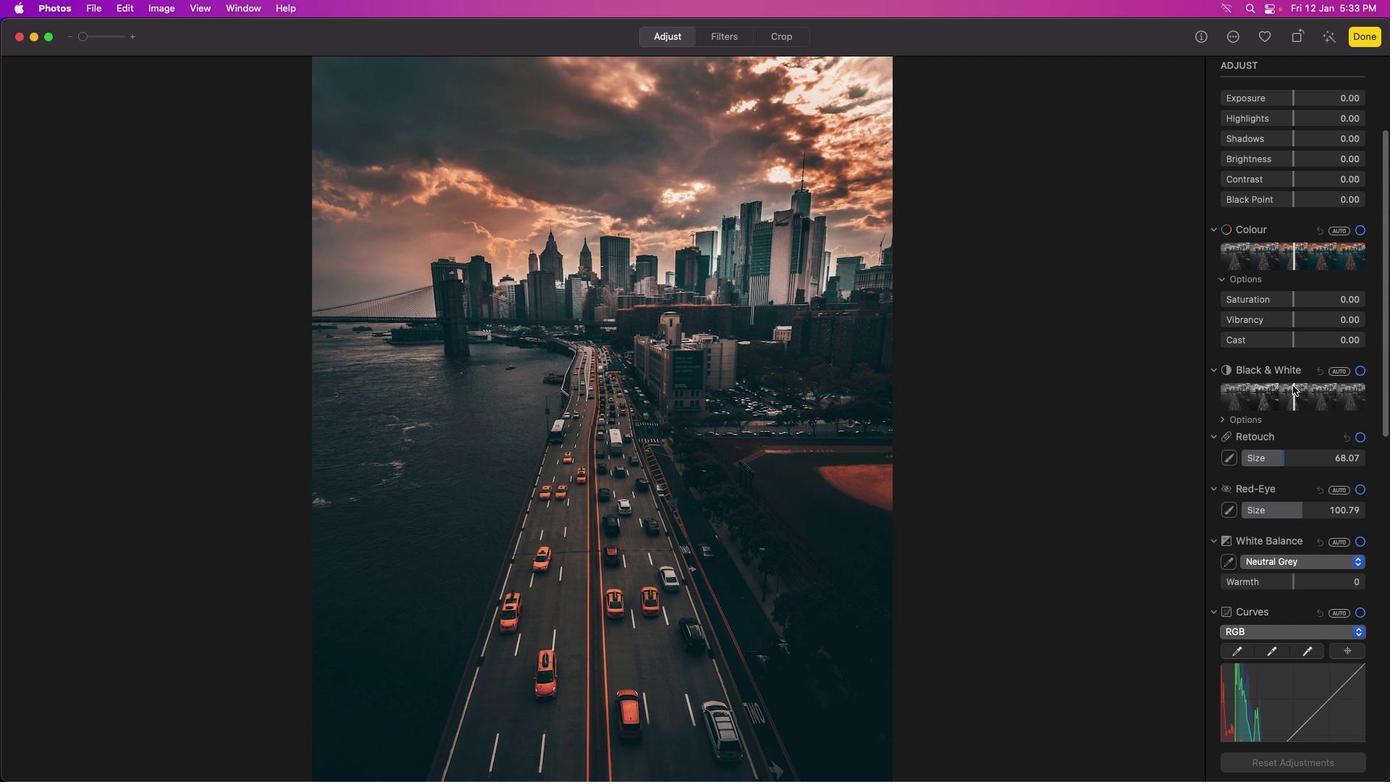 
Action: Mouse scrolled (1293, 386) with delta (0, 0)
Screenshot: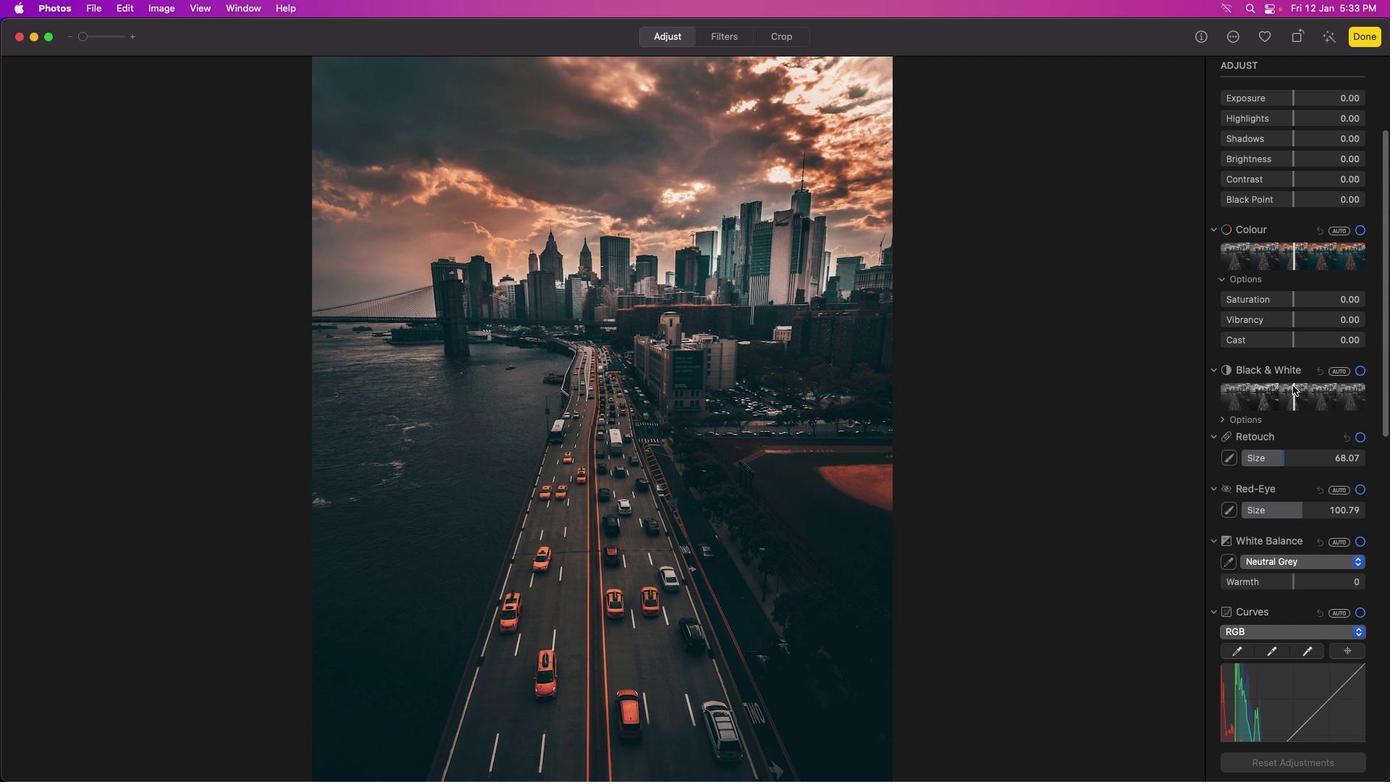 
Action: Mouse scrolled (1293, 386) with delta (0, 1)
Screenshot: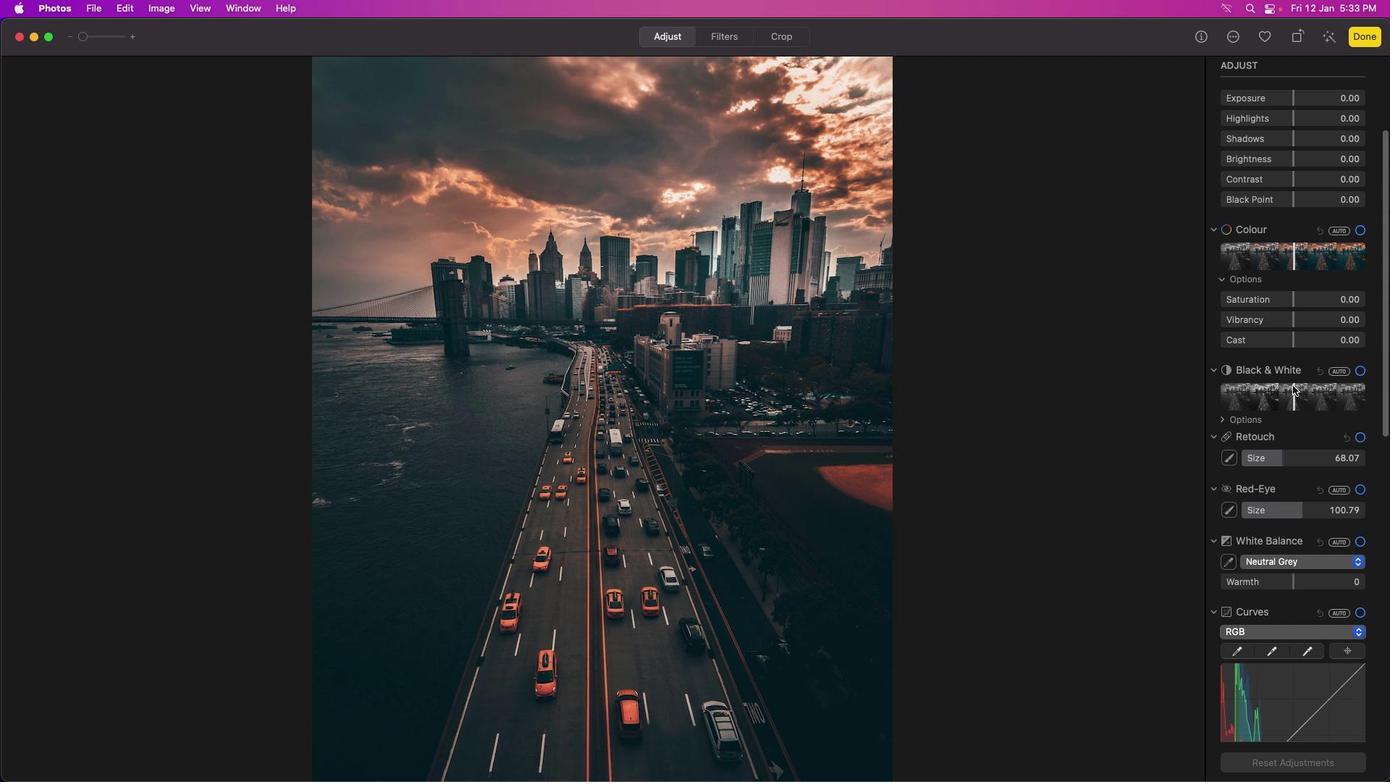 
Action: Mouse scrolled (1293, 386) with delta (0, 2)
Screenshot: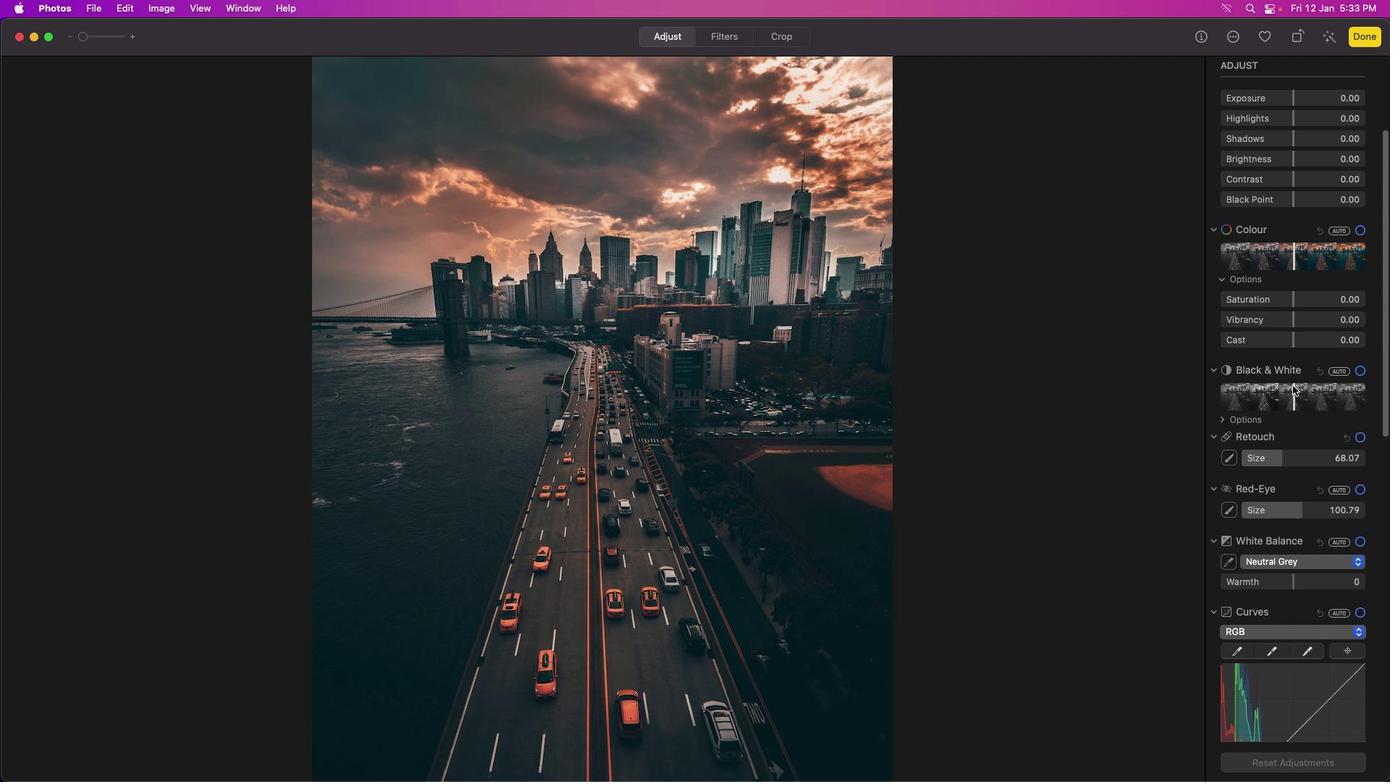 
Action: Mouse scrolled (1293, 386) with delta (0, 2)
Screenshot: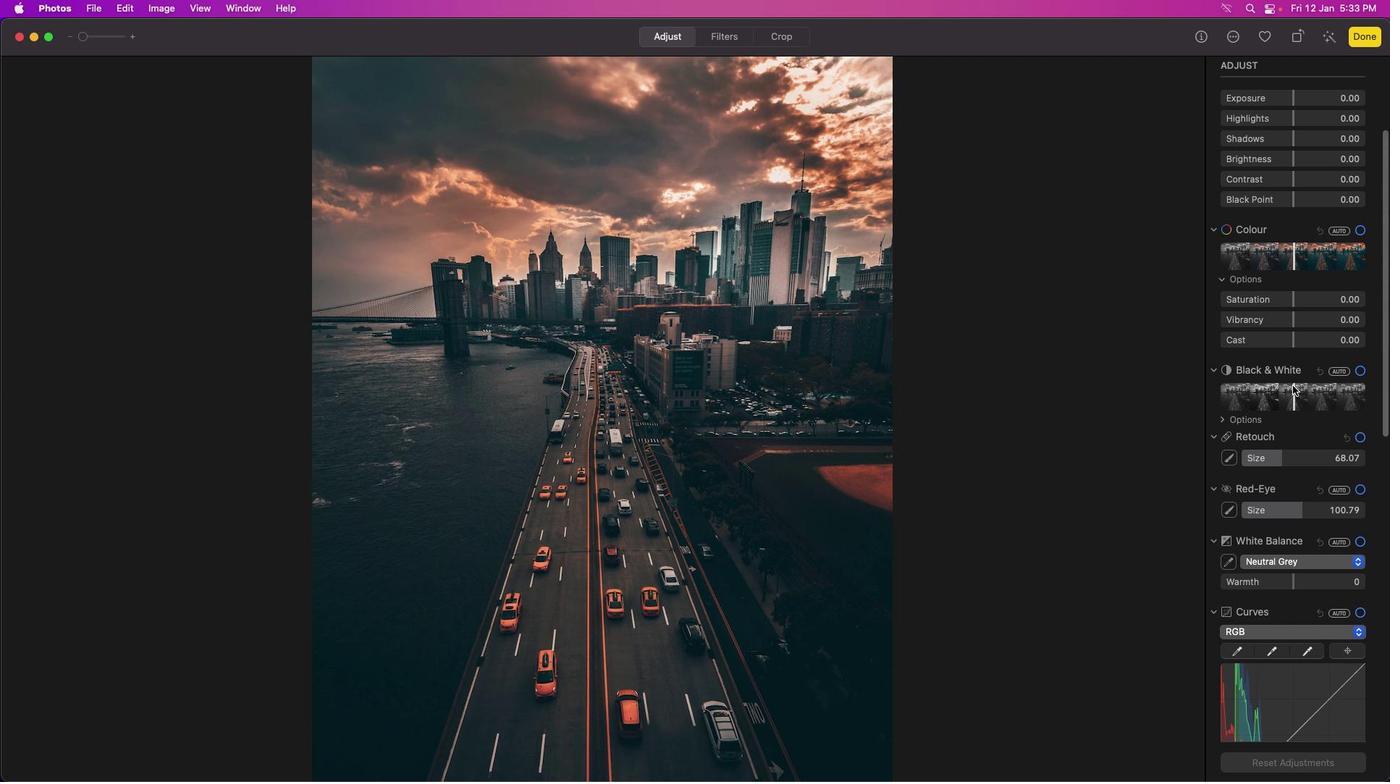 
Action: Mouse scrolled (1293, 386) with delta (0, 0)
Screenshot: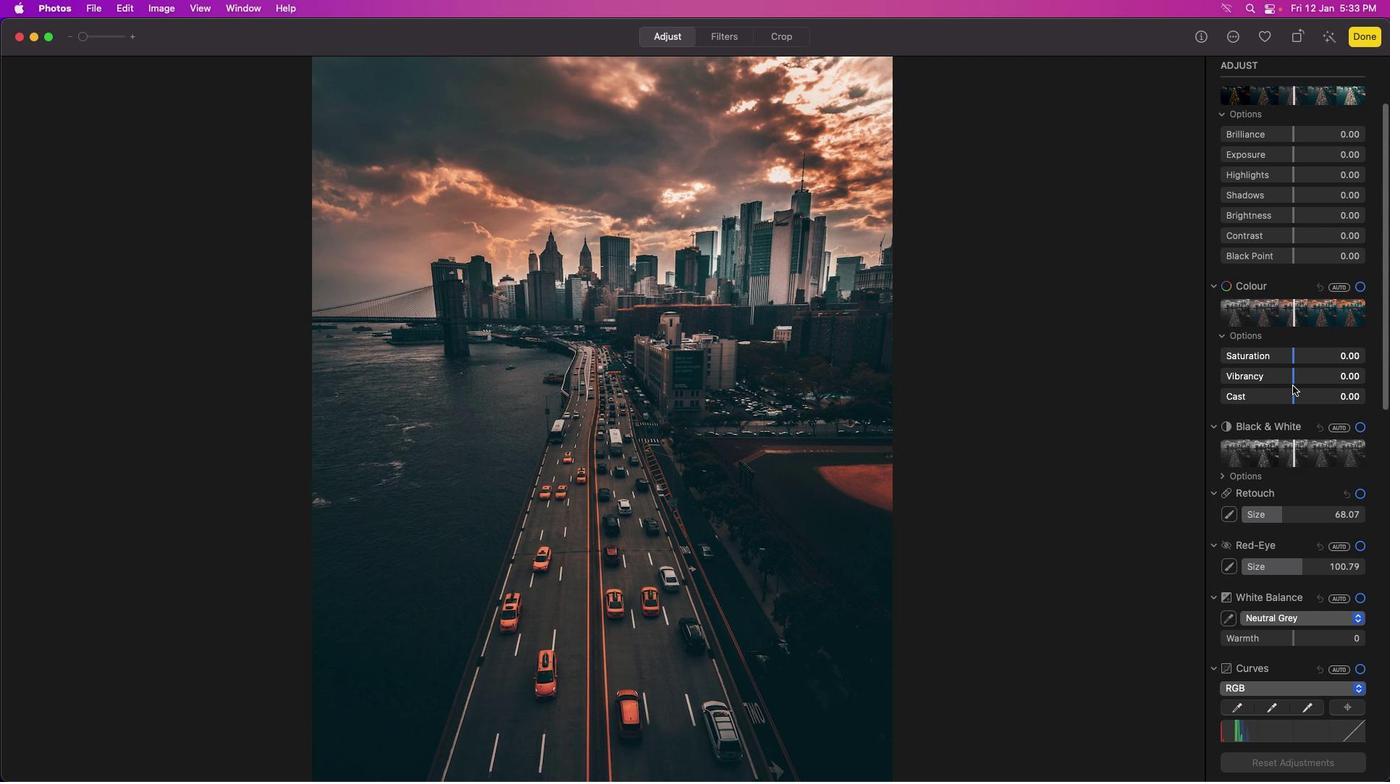 
Action: Mouse scrolled (1293, 386) with delta (0, 0)
Screenshot: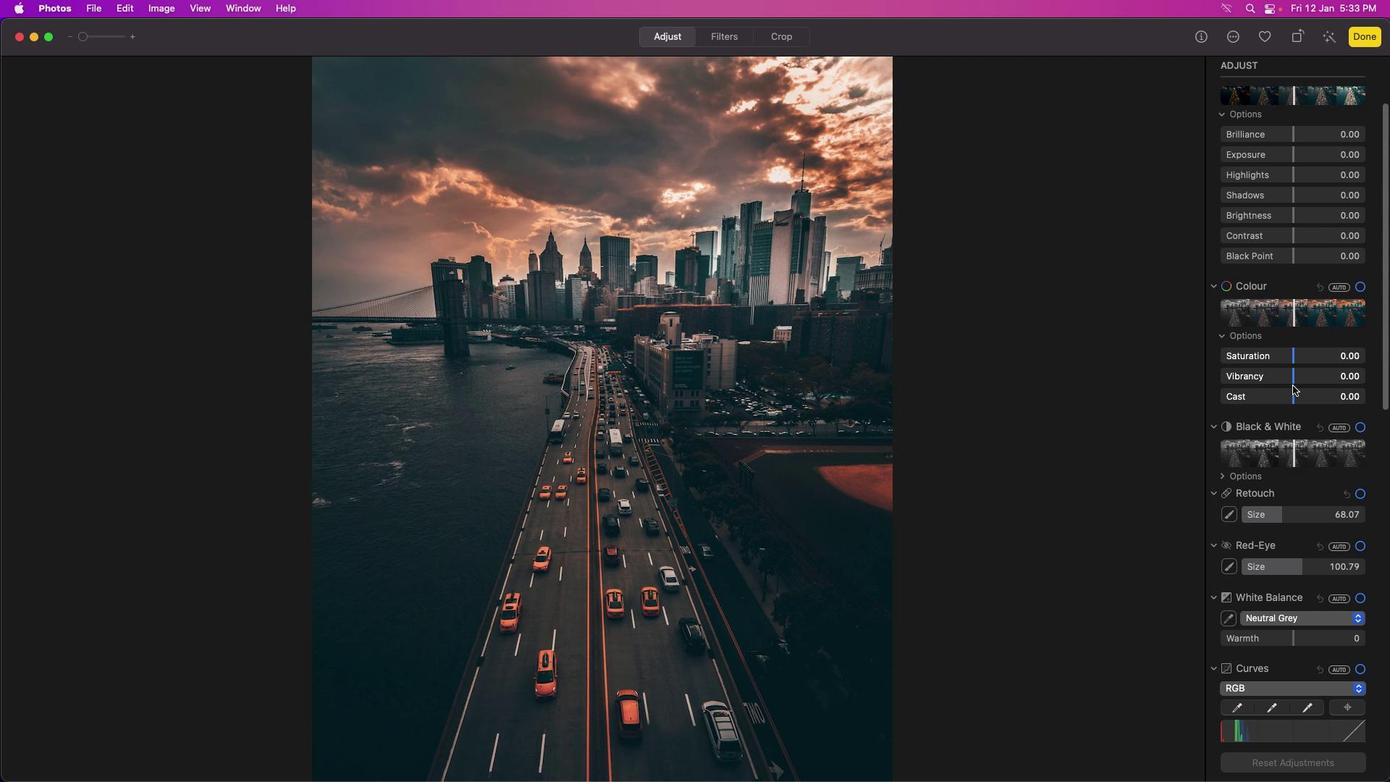 
Action: Mouse scrolled (1293, 386) with delta (0, 1)
Screenshot: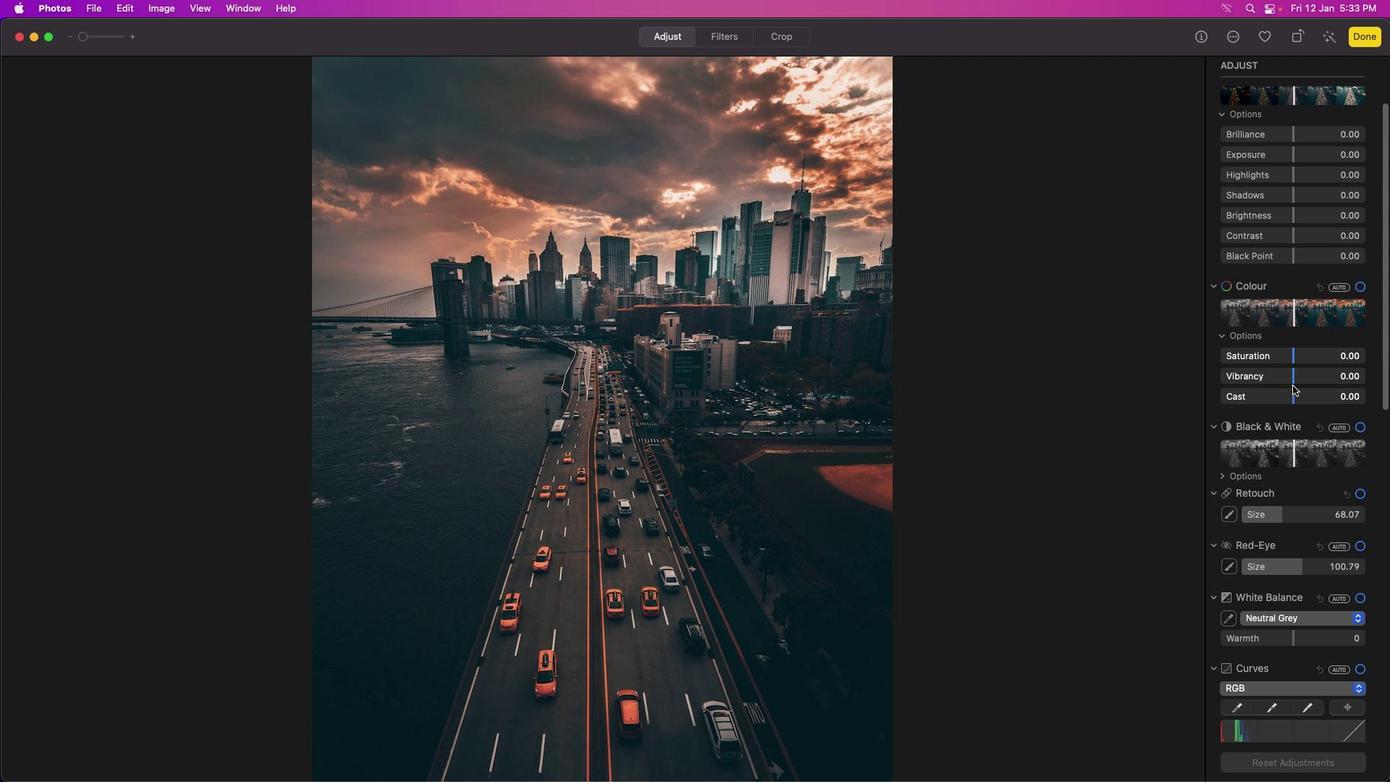 
Action: Mouse scrolled (1293, 386) with delta (0, 2)
Screenshot: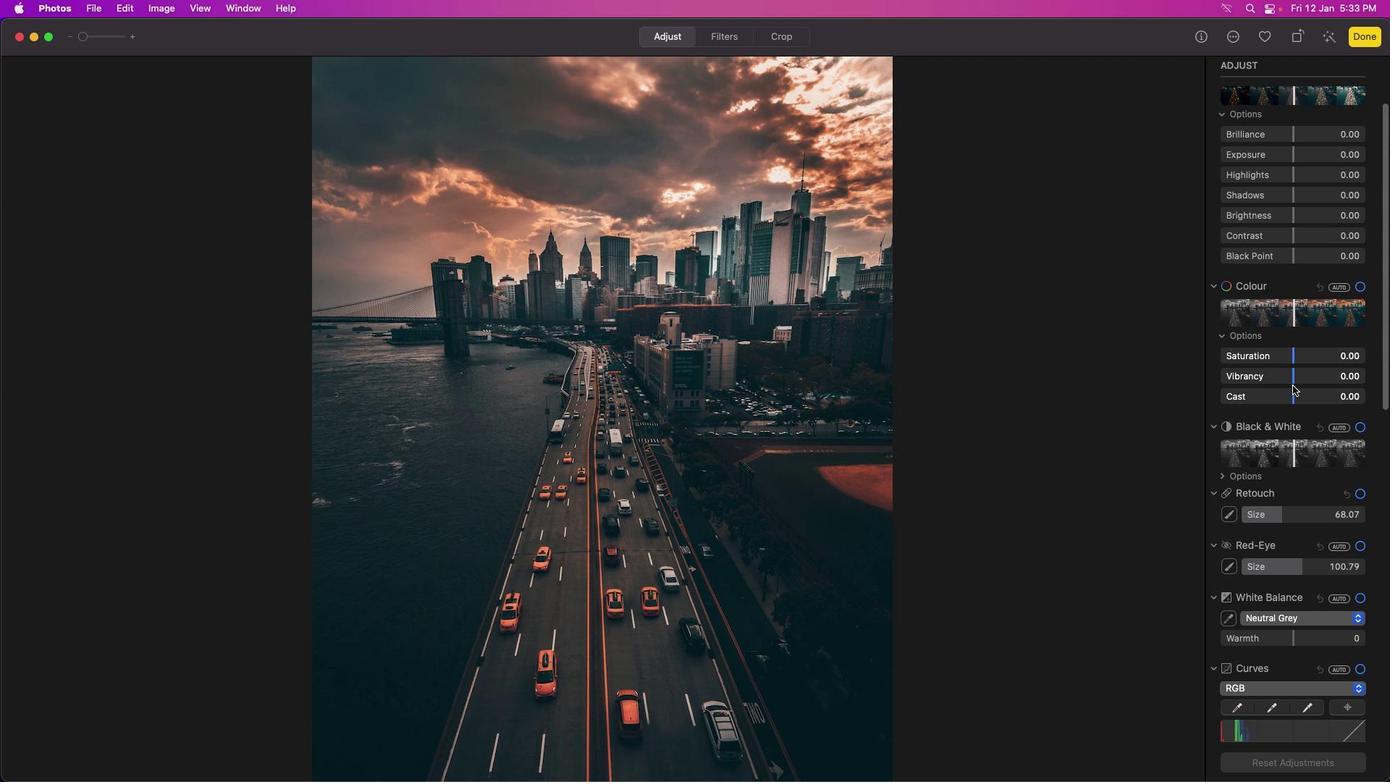 
Action: Mouse moved to (1299, 239)
Screenshot: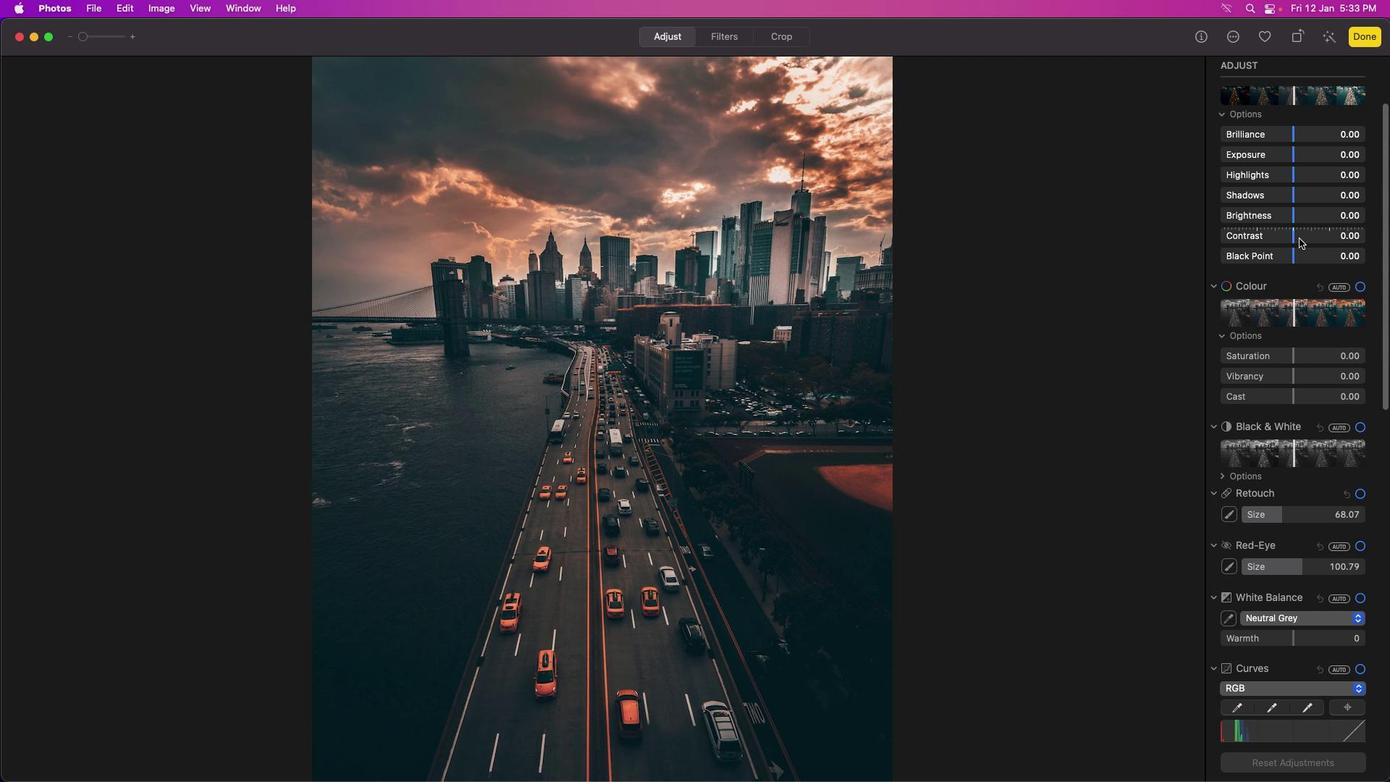 
Action: Mouse scrolled (1299, 239) with delta (0, 0)
Screenshot: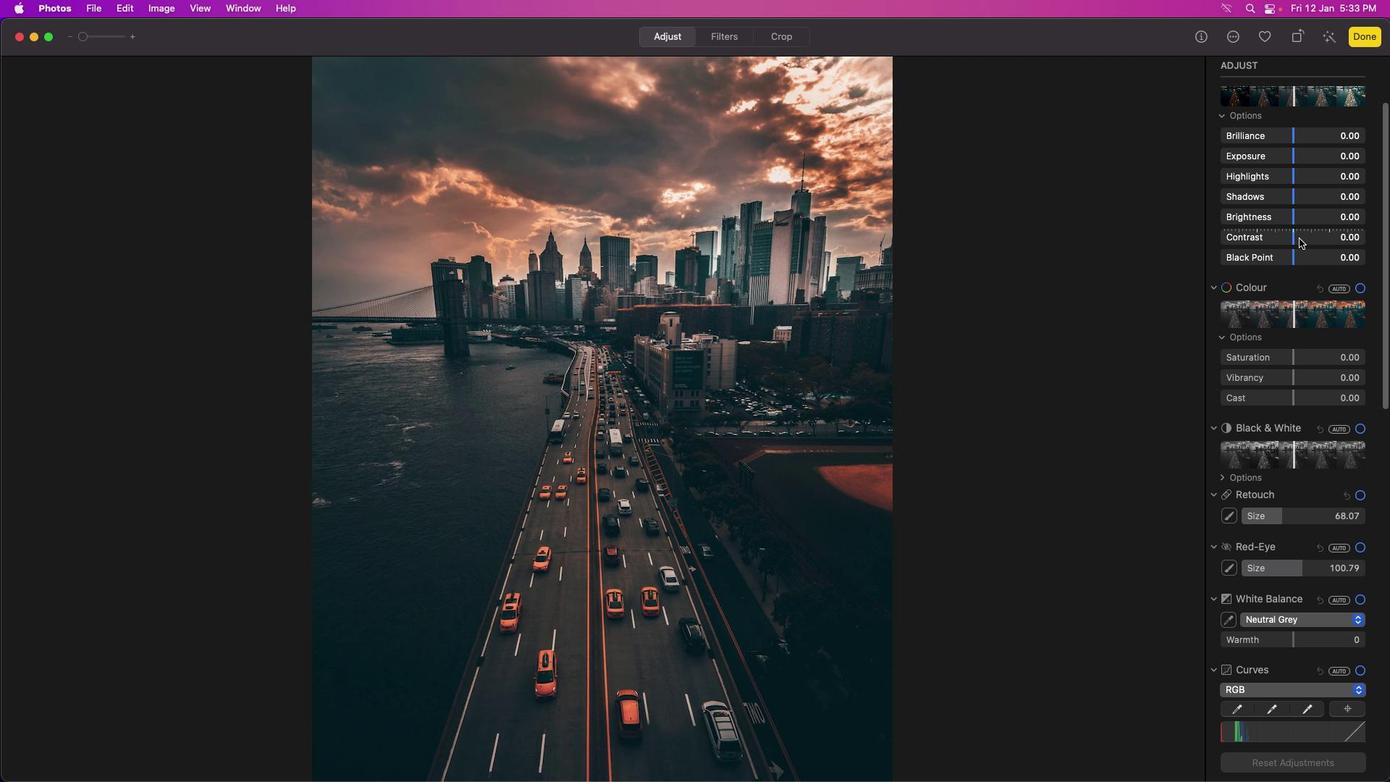 
Action: Mouse scrolled (1299, 239) with delta (0, 0)
Screenshot: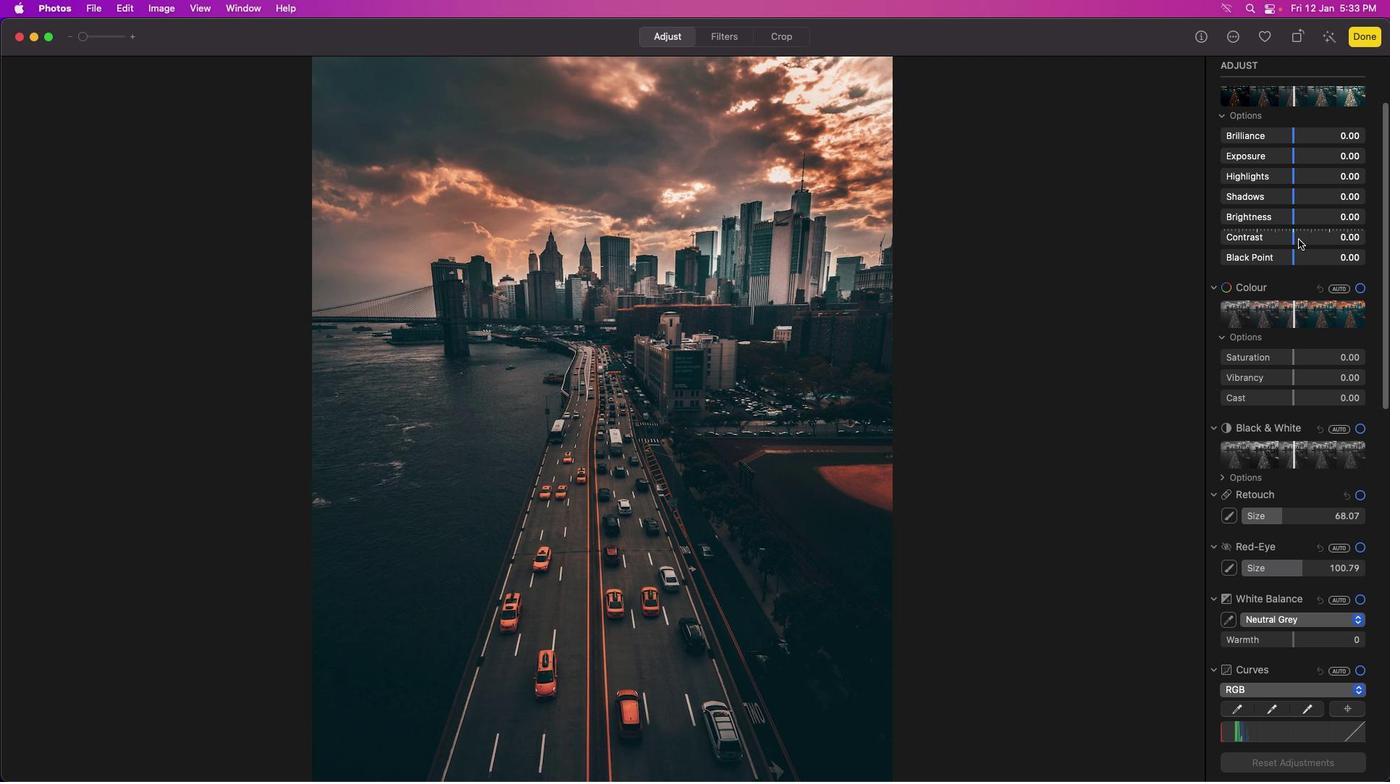 
Action: Mouse moved to (1295, 241)
Screenshot: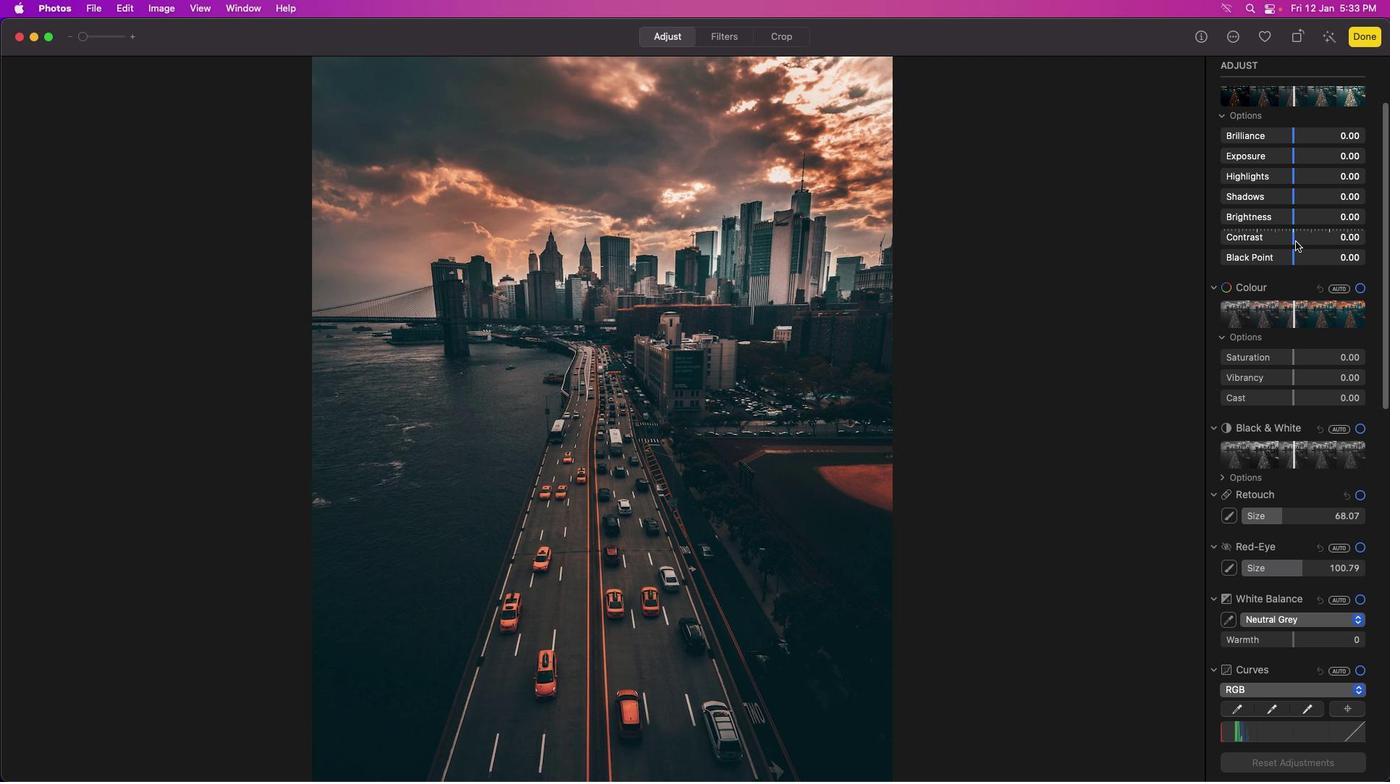 
Action: Mouse pressed left at (1295, 241)
Screenshot: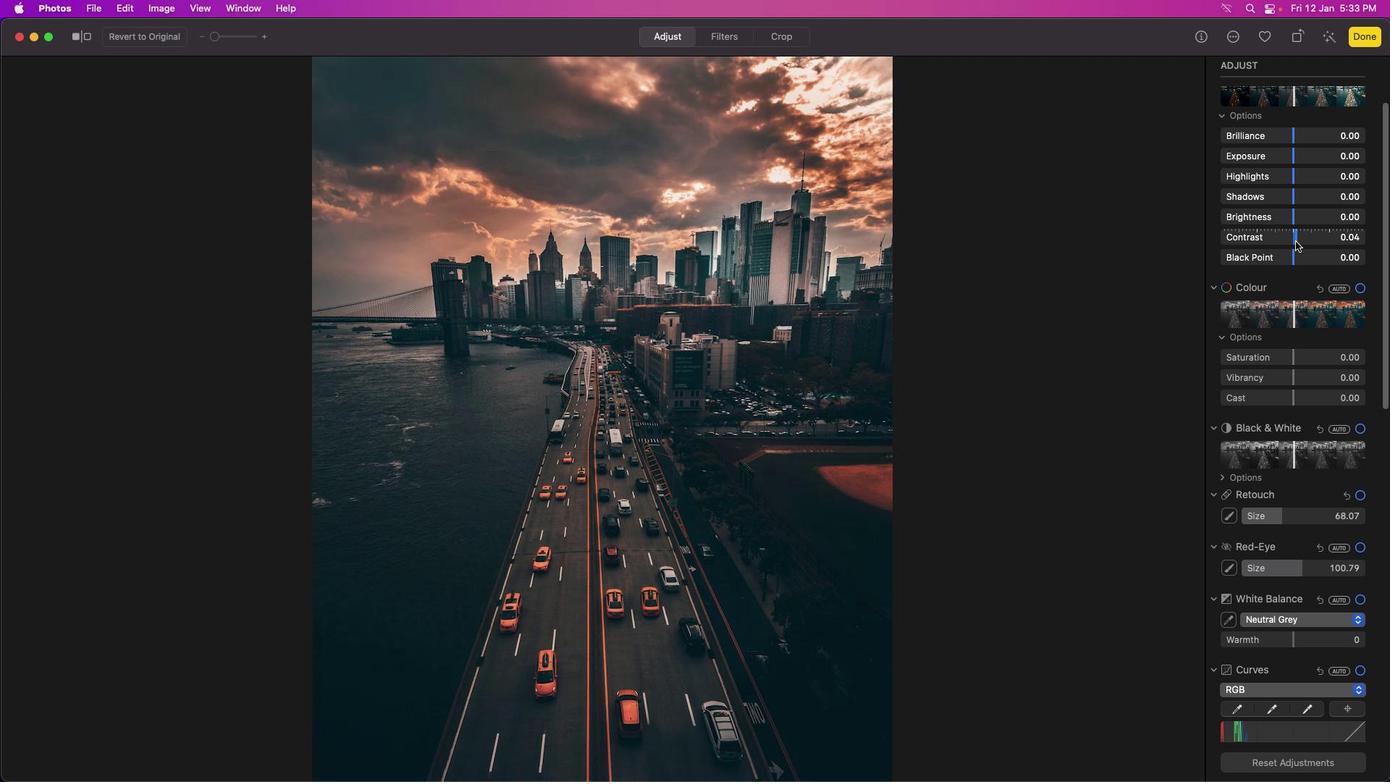 
Action: Mouse moved to (1292, 241)
Screenshot: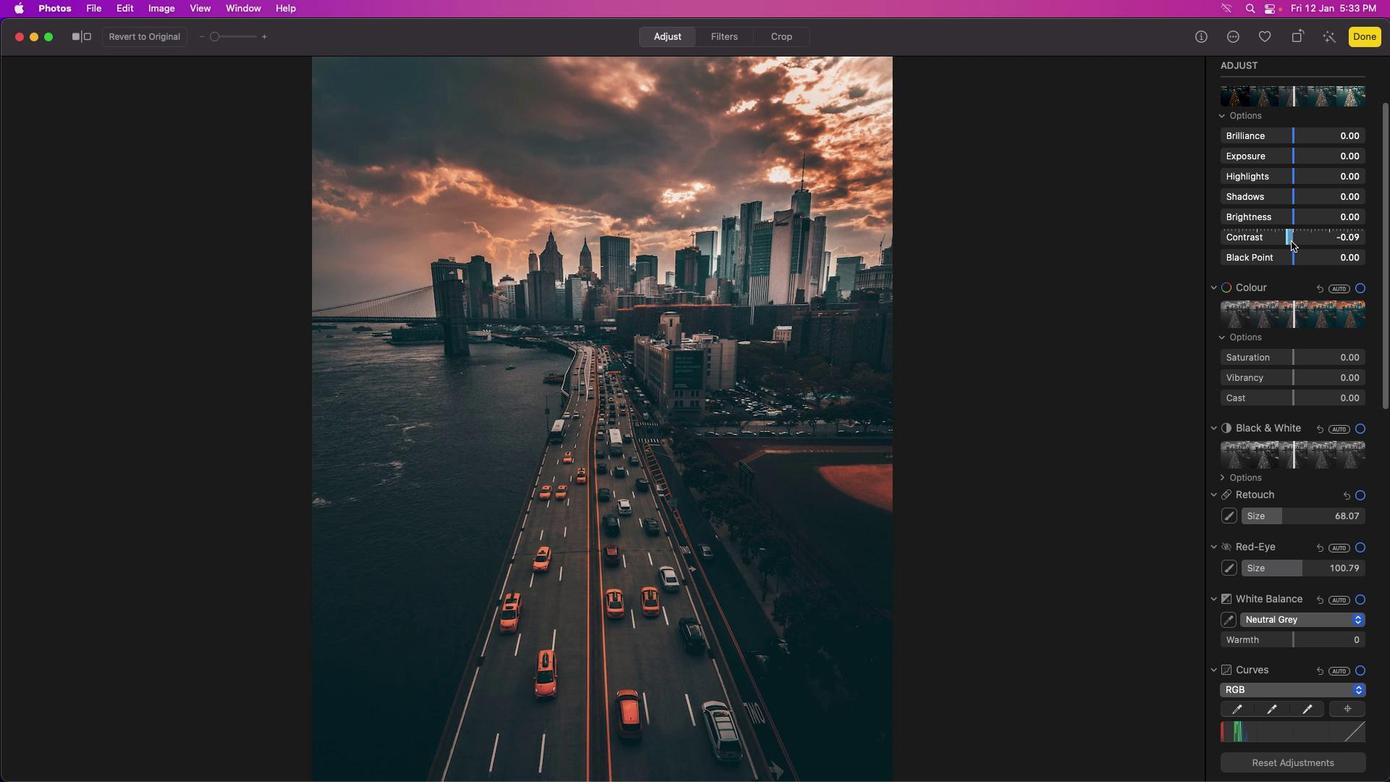 
Action: Mouse pressed left at (1292, 241)
Screenshot: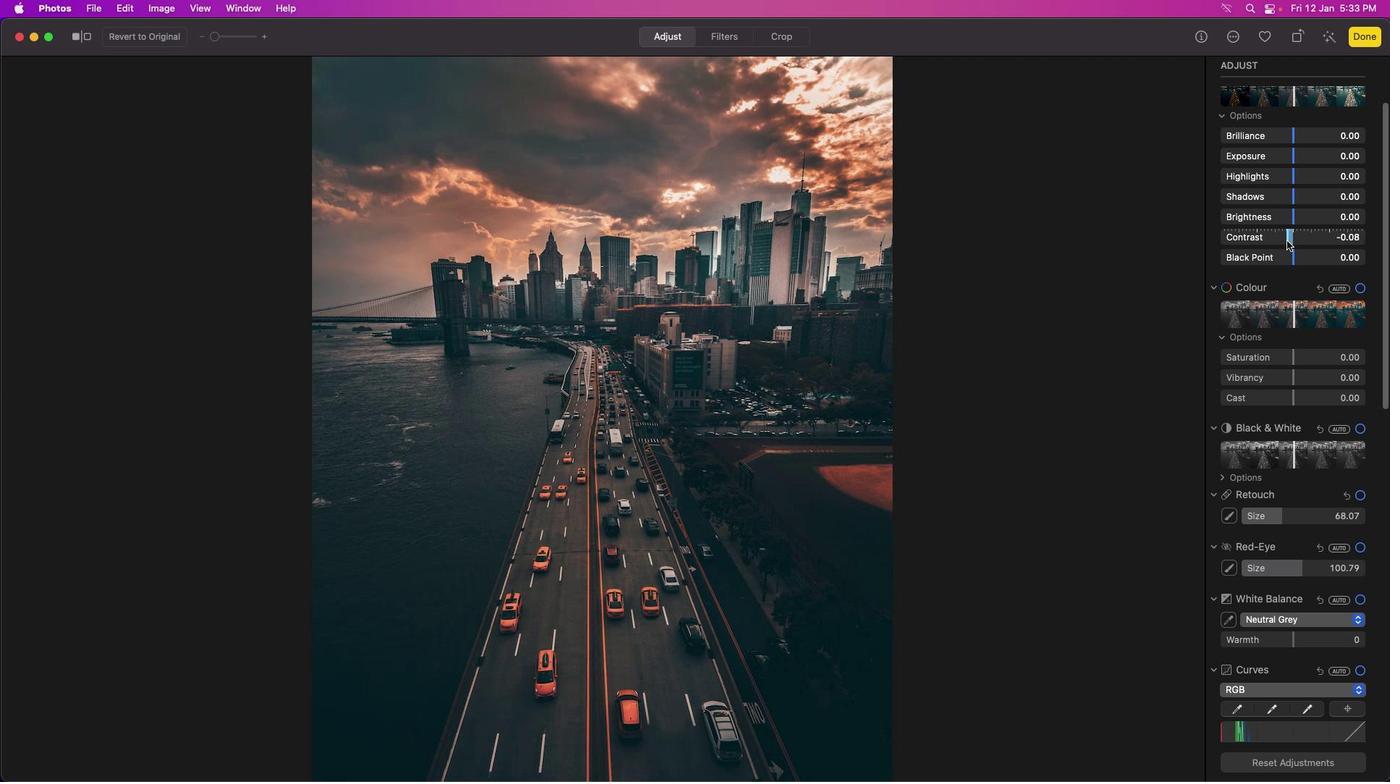 
Action: Mouse moved to (1294, 219)
Screenshot: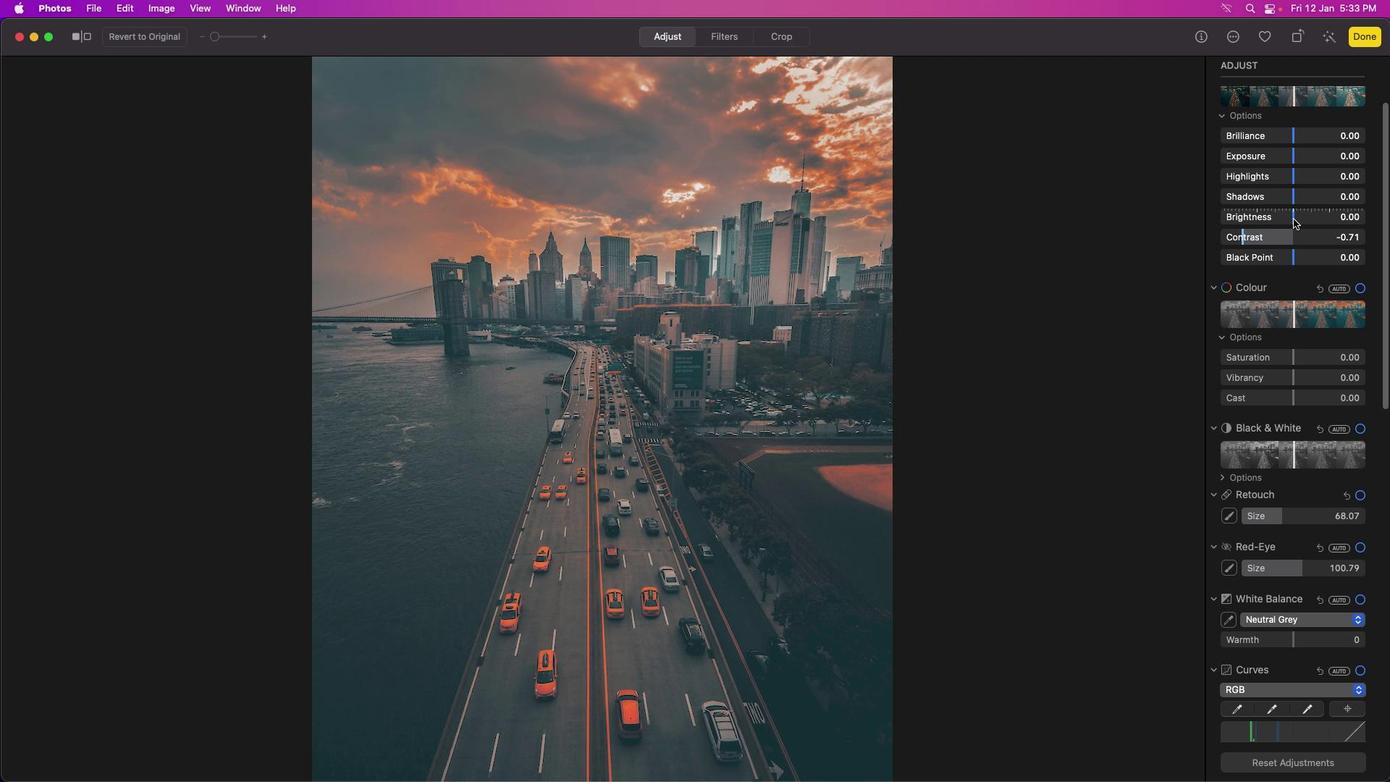 
Action: Mouse pressed left at (1294, 219)
Screenshot: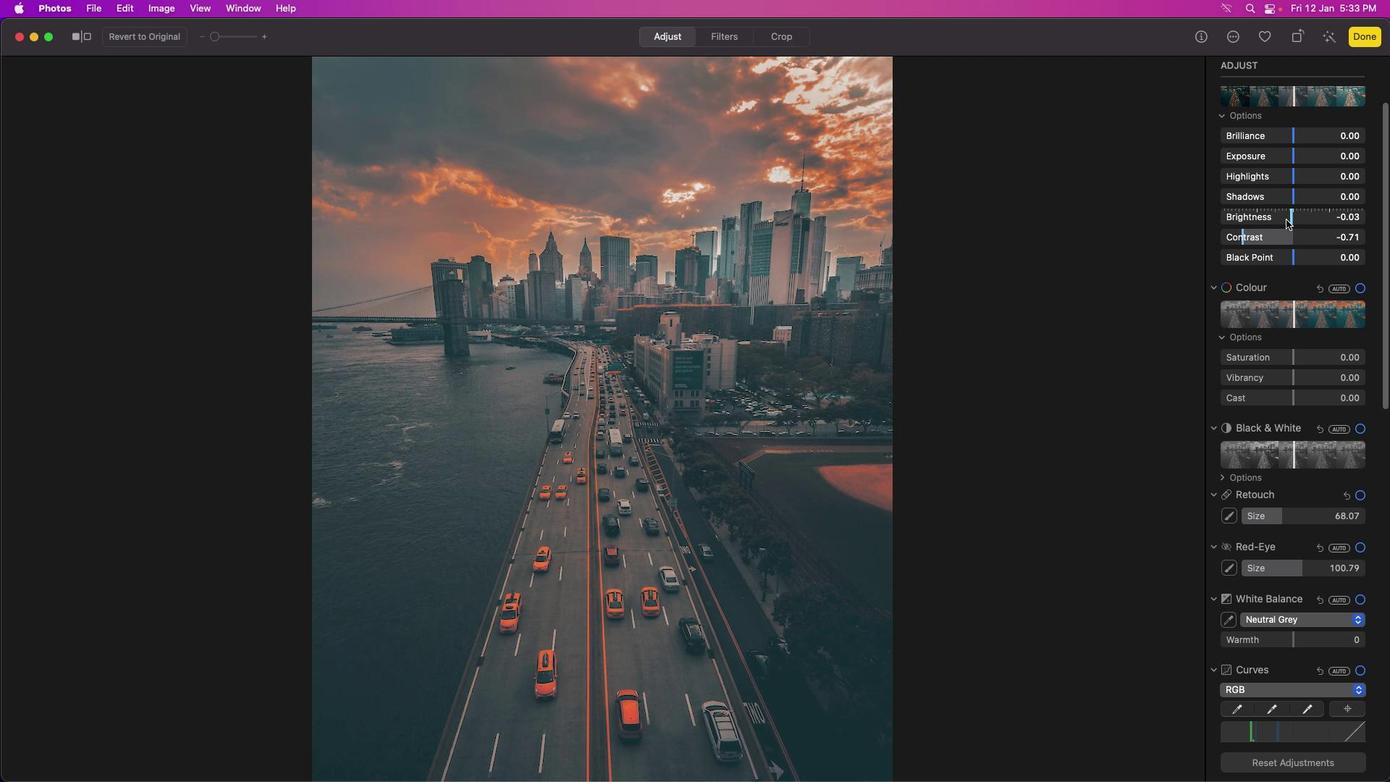 
Action: Mouse moved to (1292, 136)
Screenshot: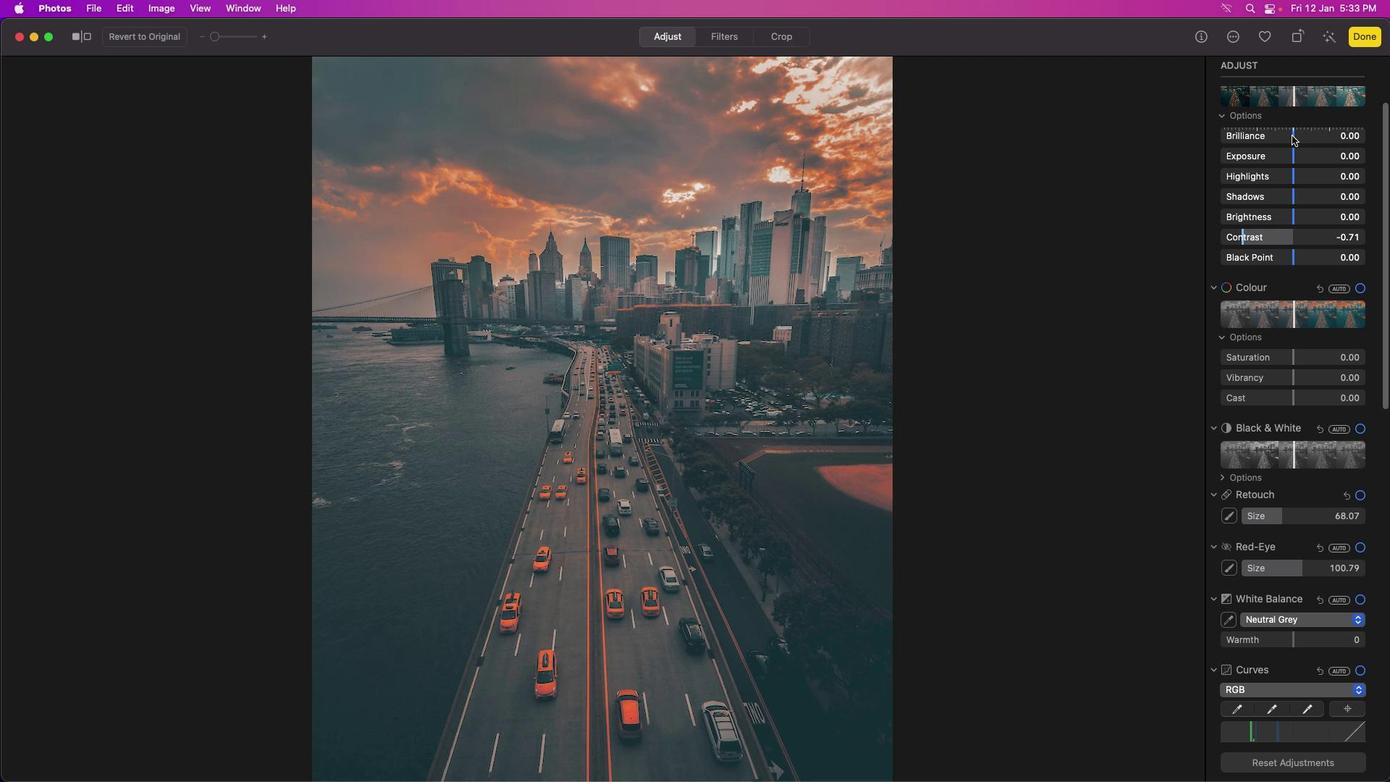 
Action: Mouse pressed left at (1292, 136)
Screenshot: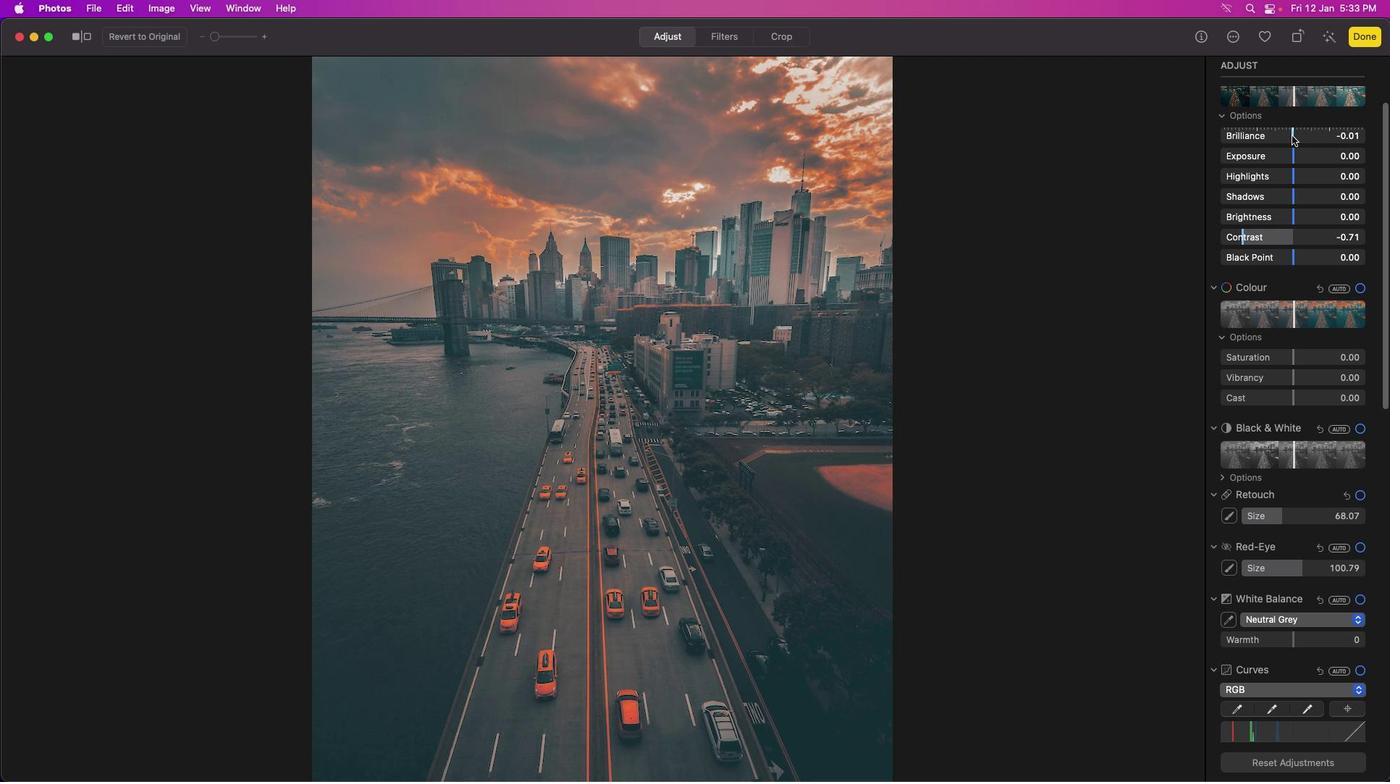 
Action: Mouse moved to (1292, 158)
Screenshot: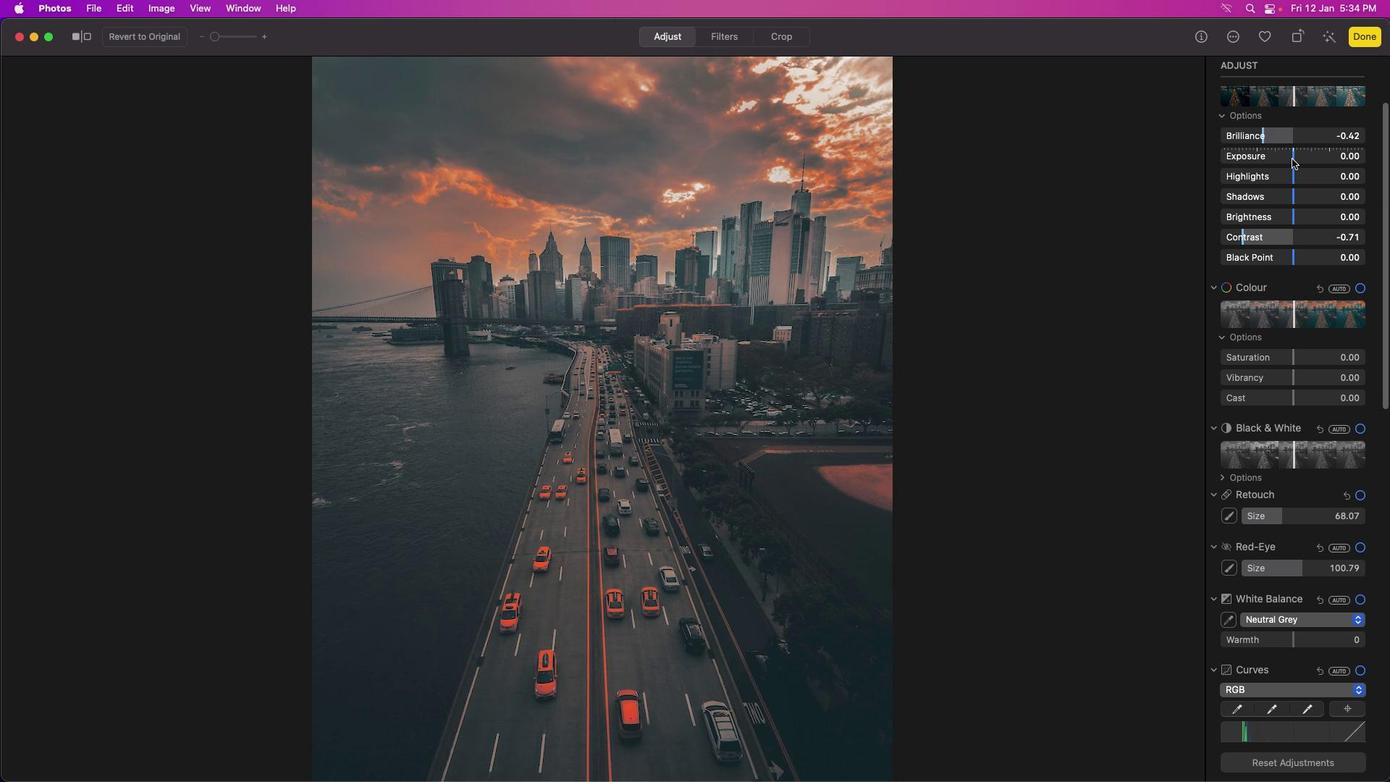 
Action: Mouse pressed left at (1292, 158)
Screenshot: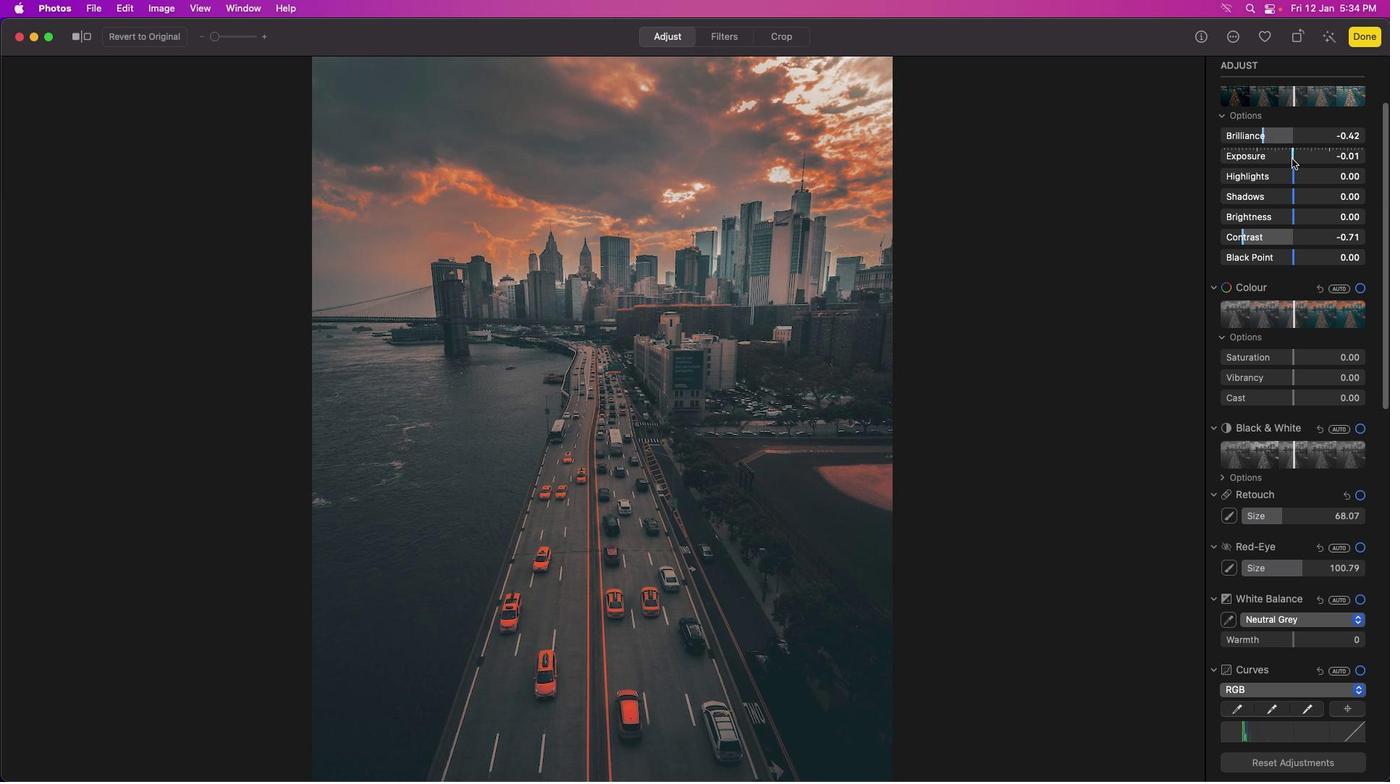 
Action: Mouse moved to (1294, 178)
Screenshot: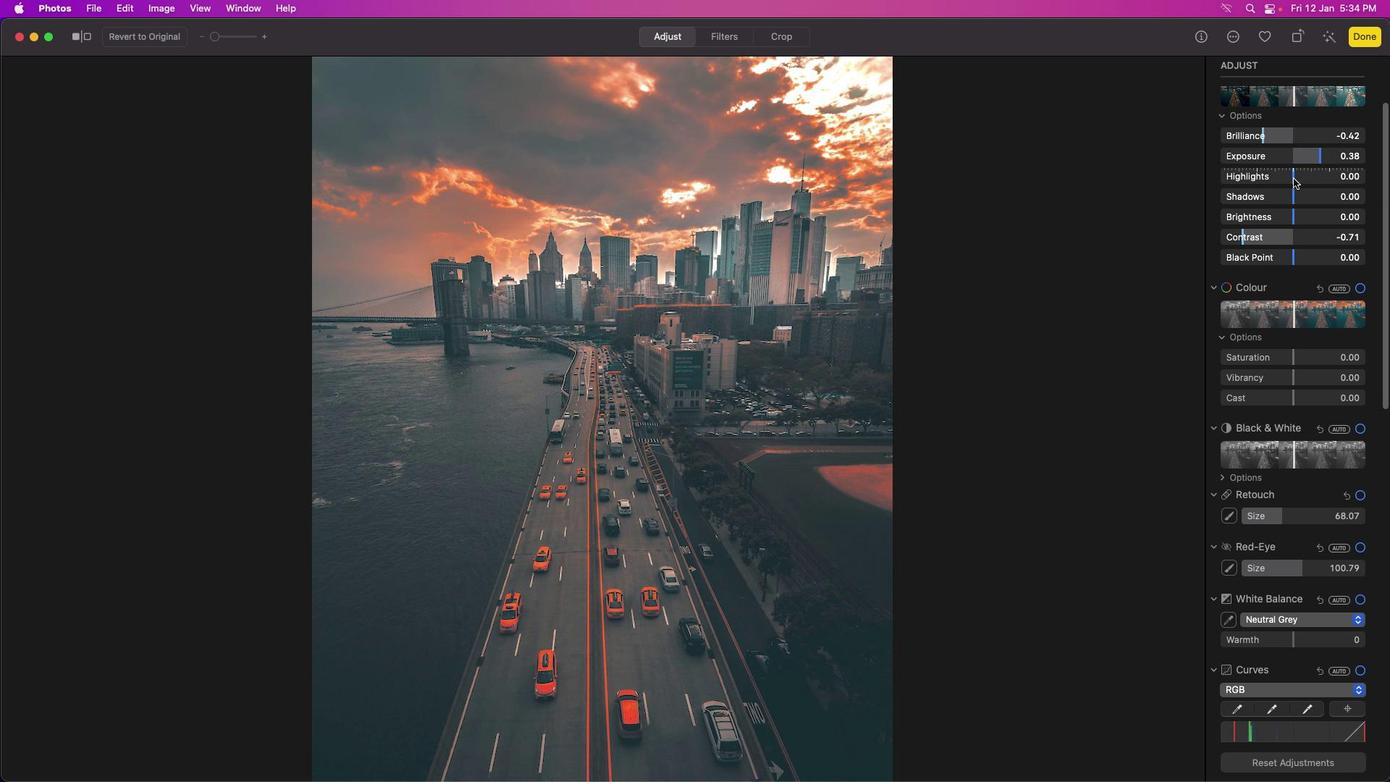 
Action: Mouse pressed left at (1294, 178)
Screenshot: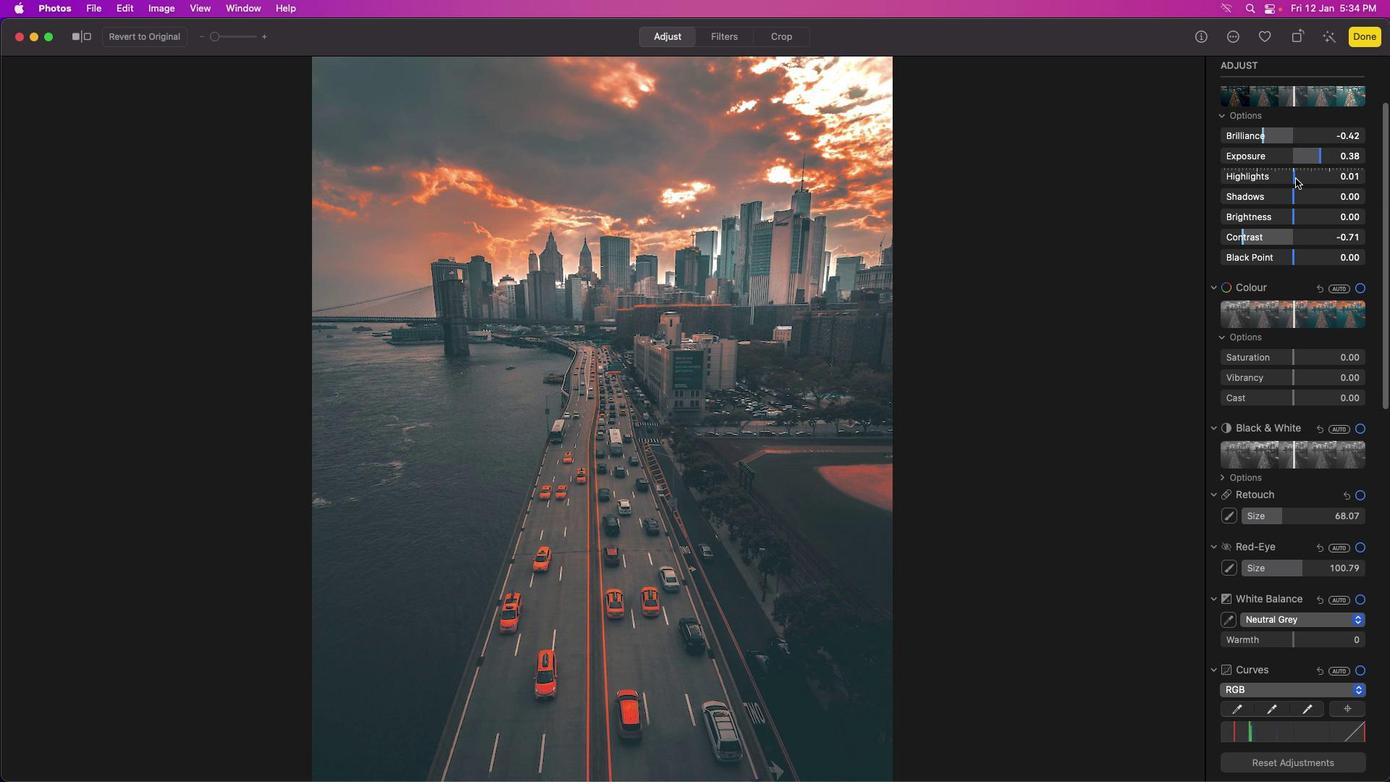 
Action: Mouse moved to (1295, 200)
Screenshot: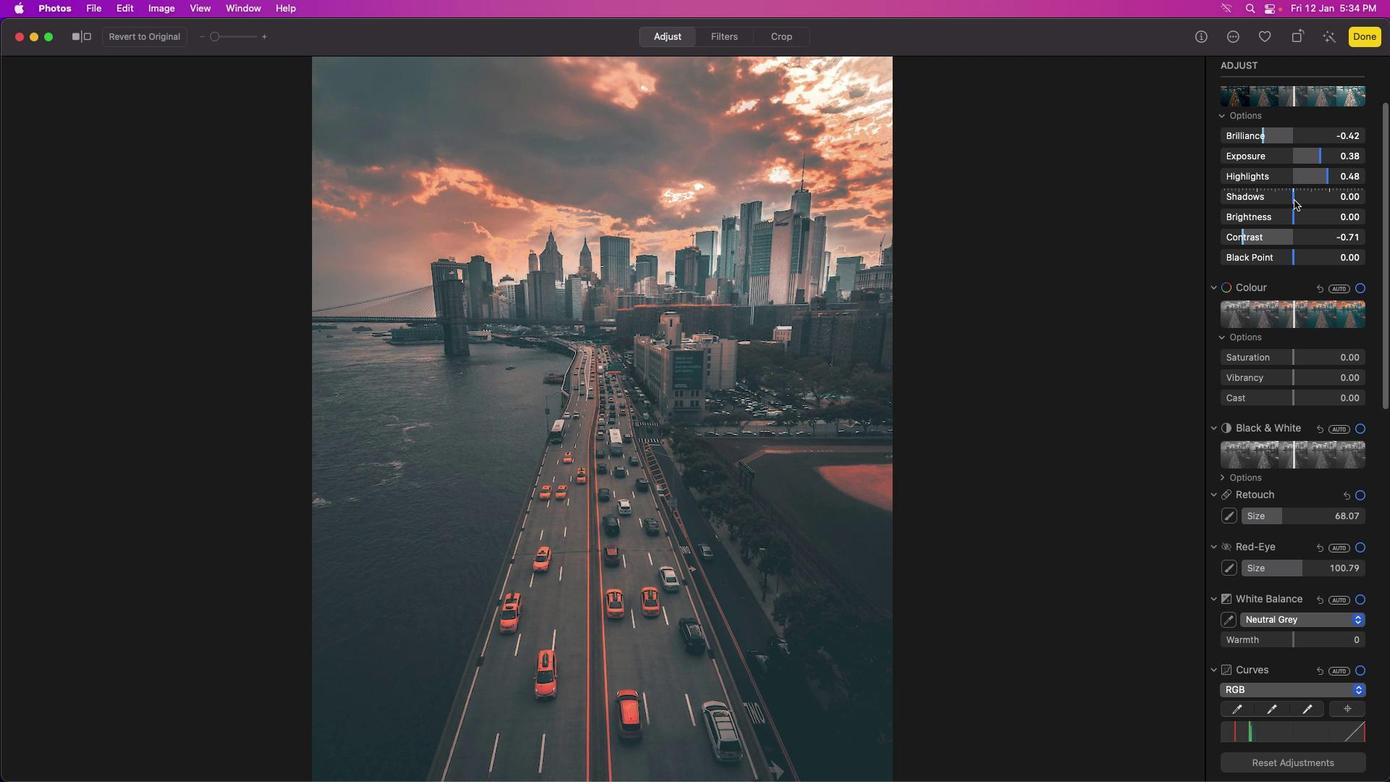 
Action: Mouse pressed left at (1295, 200)
Screenshot: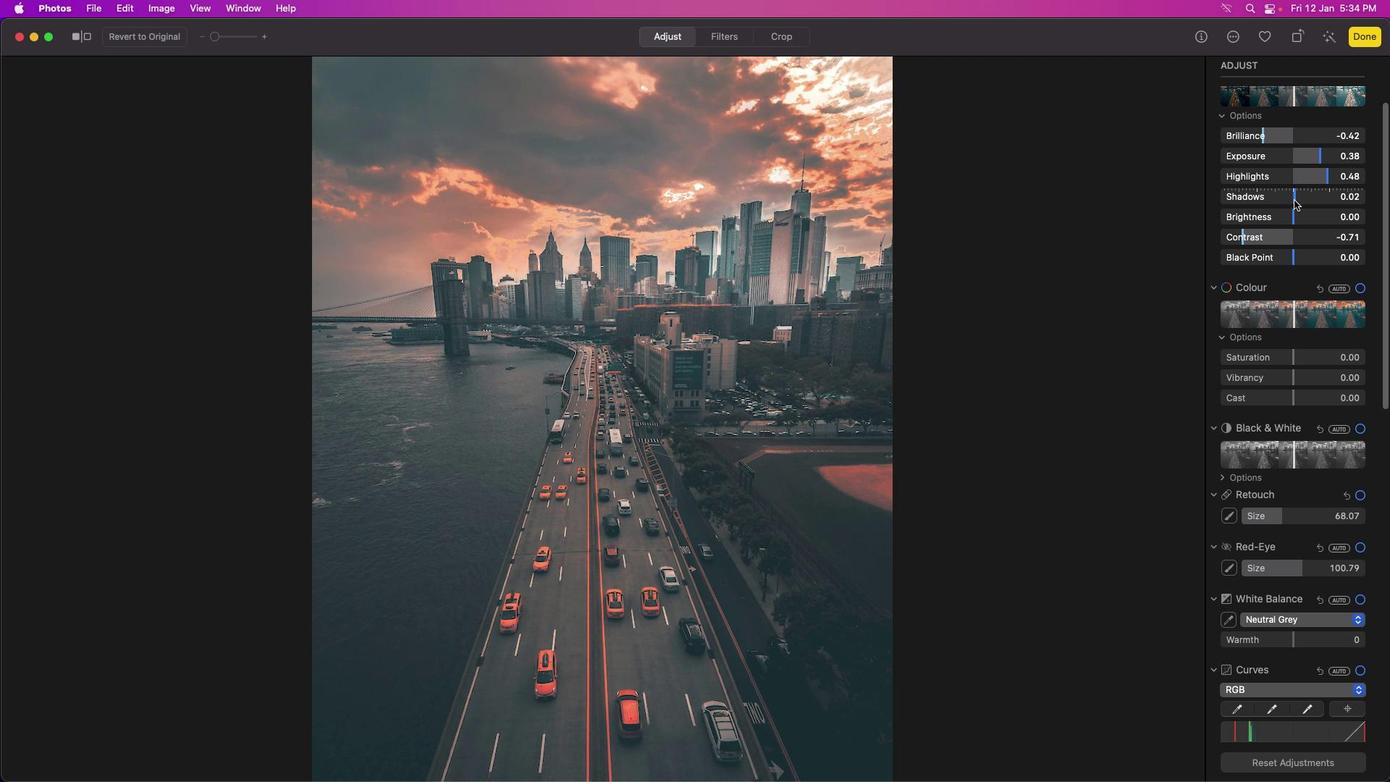 
Action: Mouse moved to (1302, 221)
Screenshot: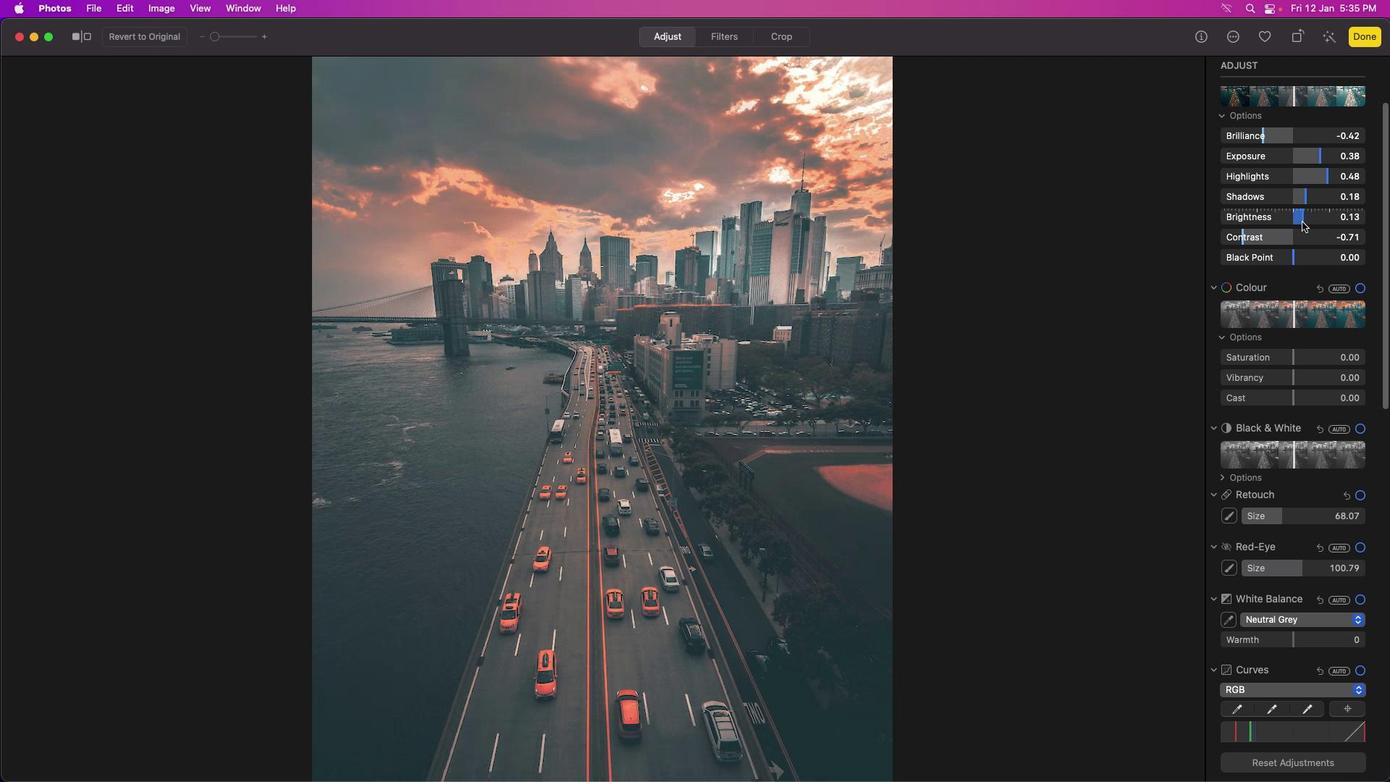 
Action: Mouse pressed left at (1302, 221)
Screenshot: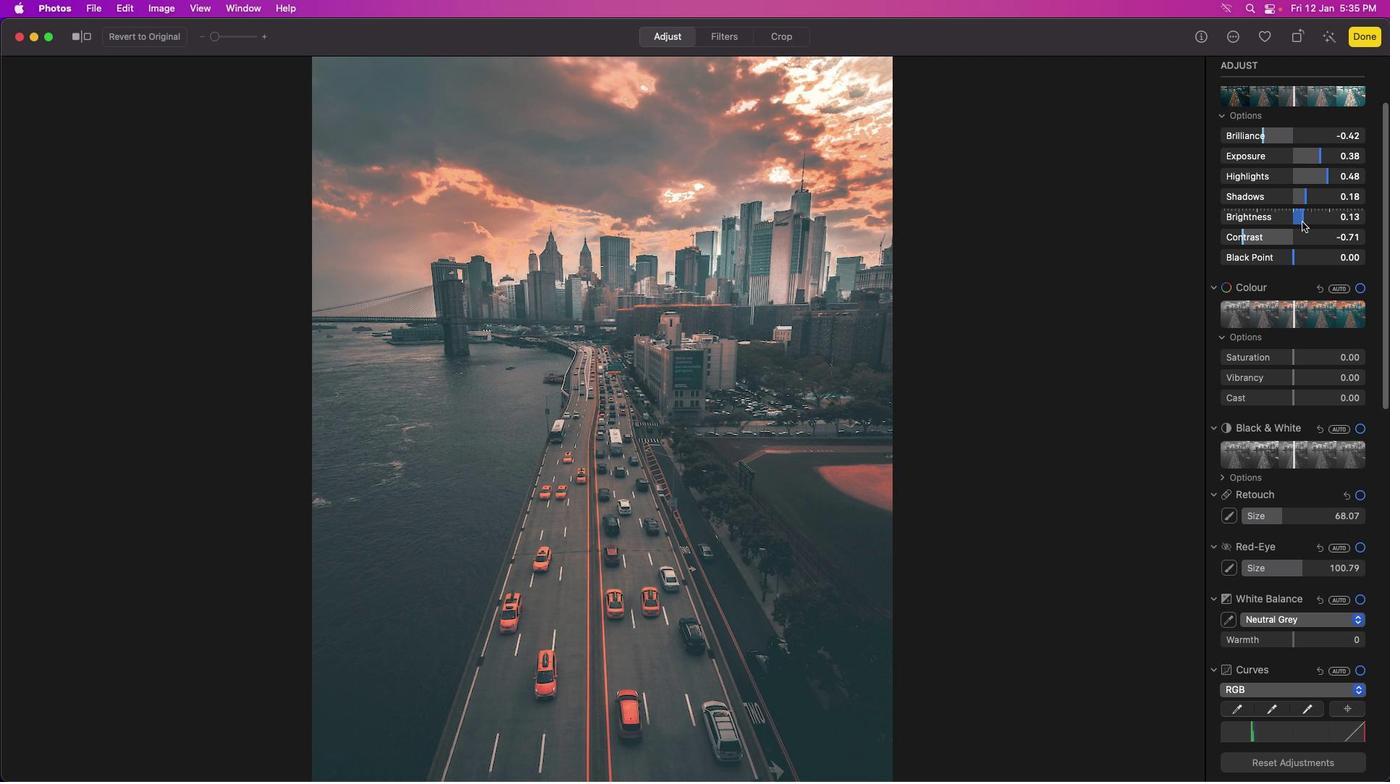 
Action: Mouse moved to (1277, 220)
Screenshot: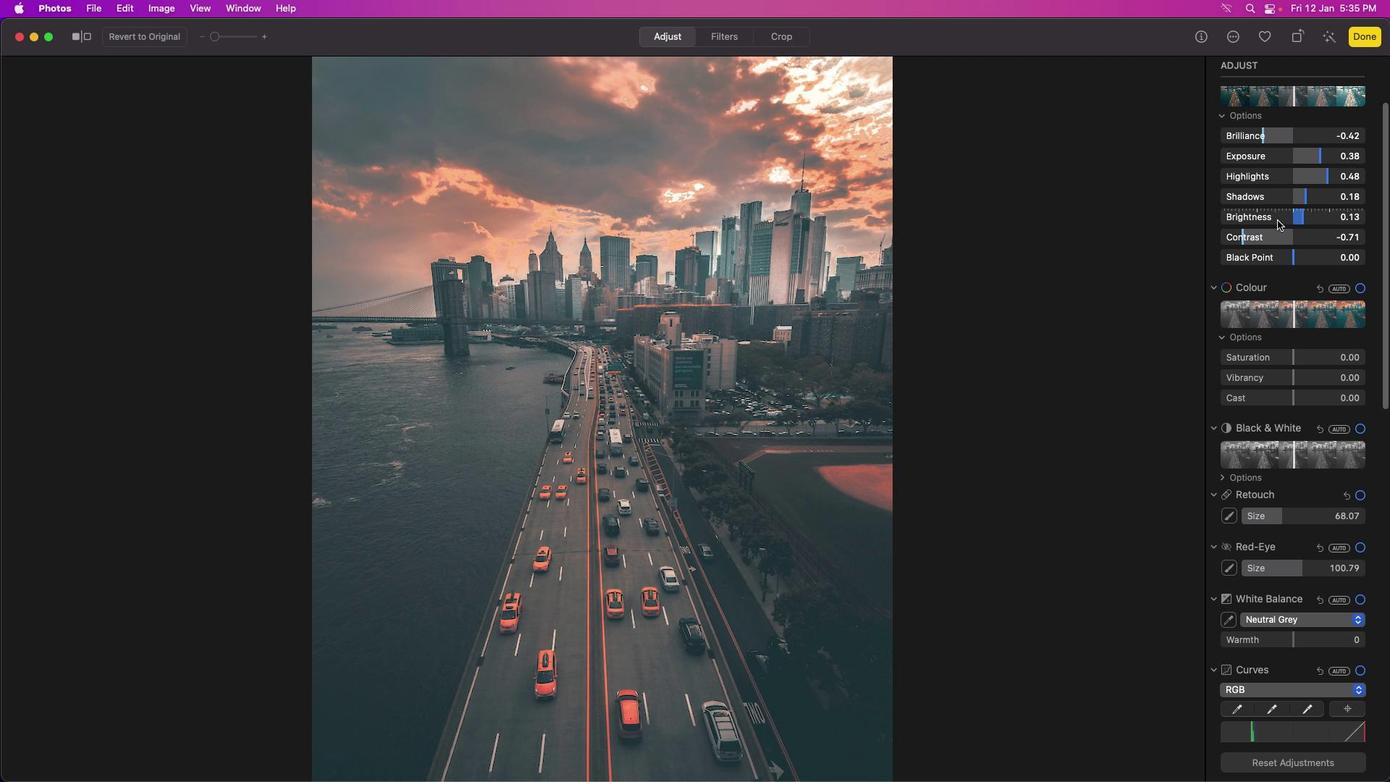 
Action: Mouse pressed left at (1277, 220)
Screenshot: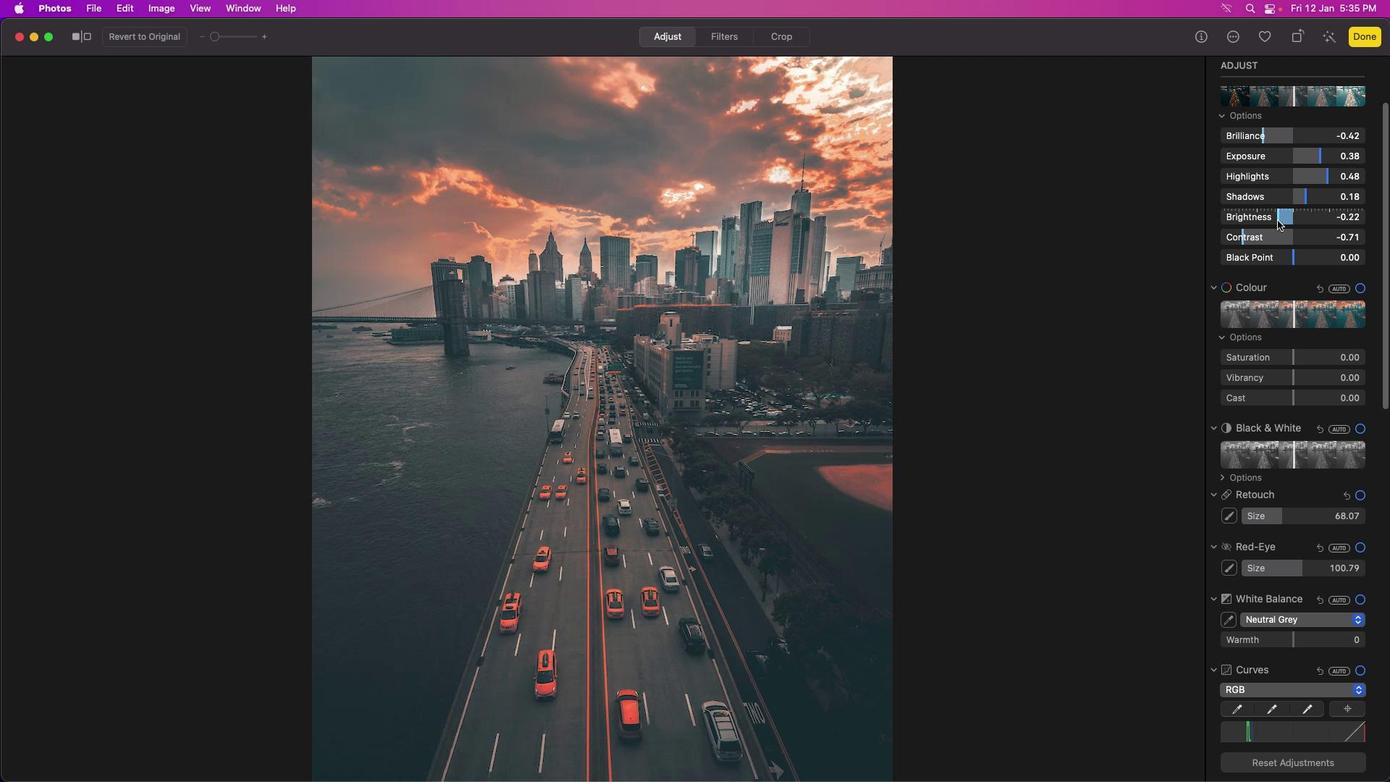
Action: Mouse moved to (1298, 221)
Screenshot: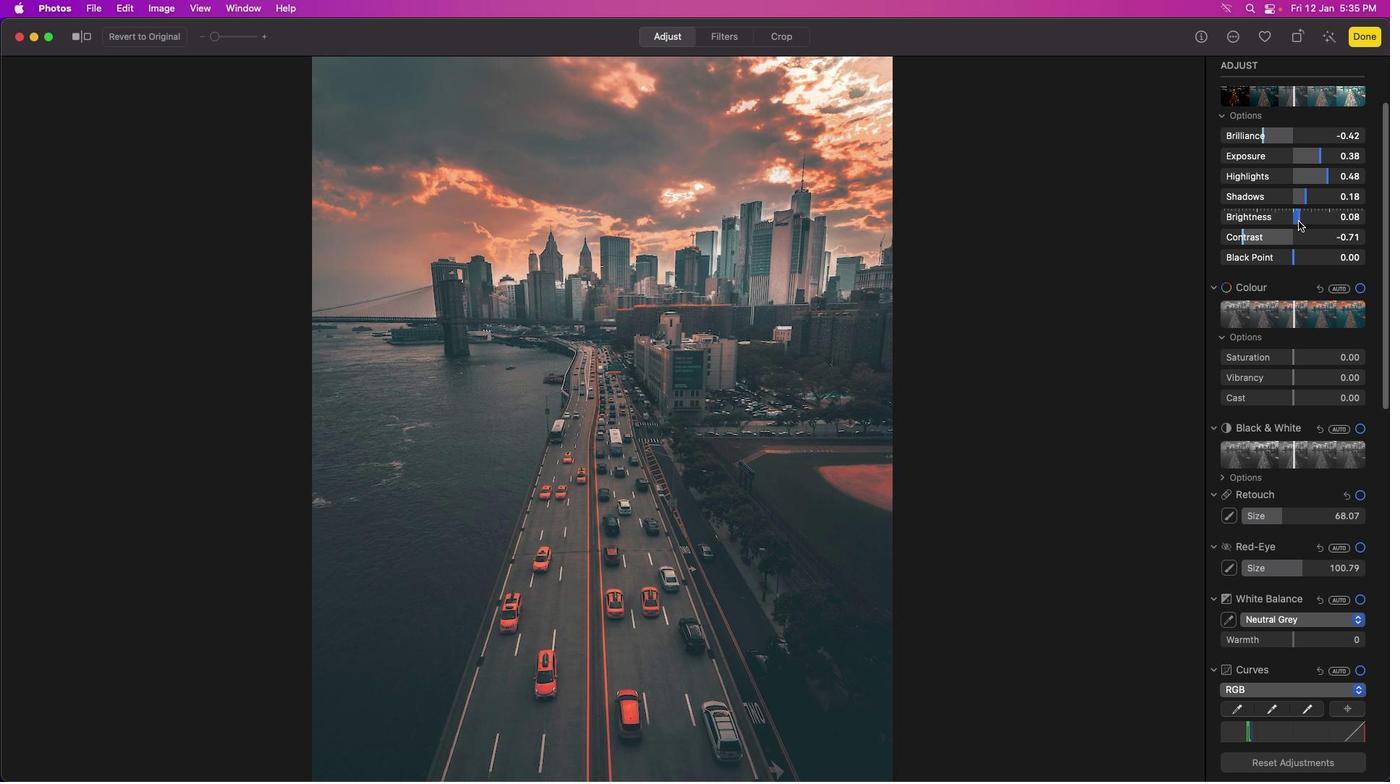 
Action: Mouse pressed left at (1298, 221)
Screenshot: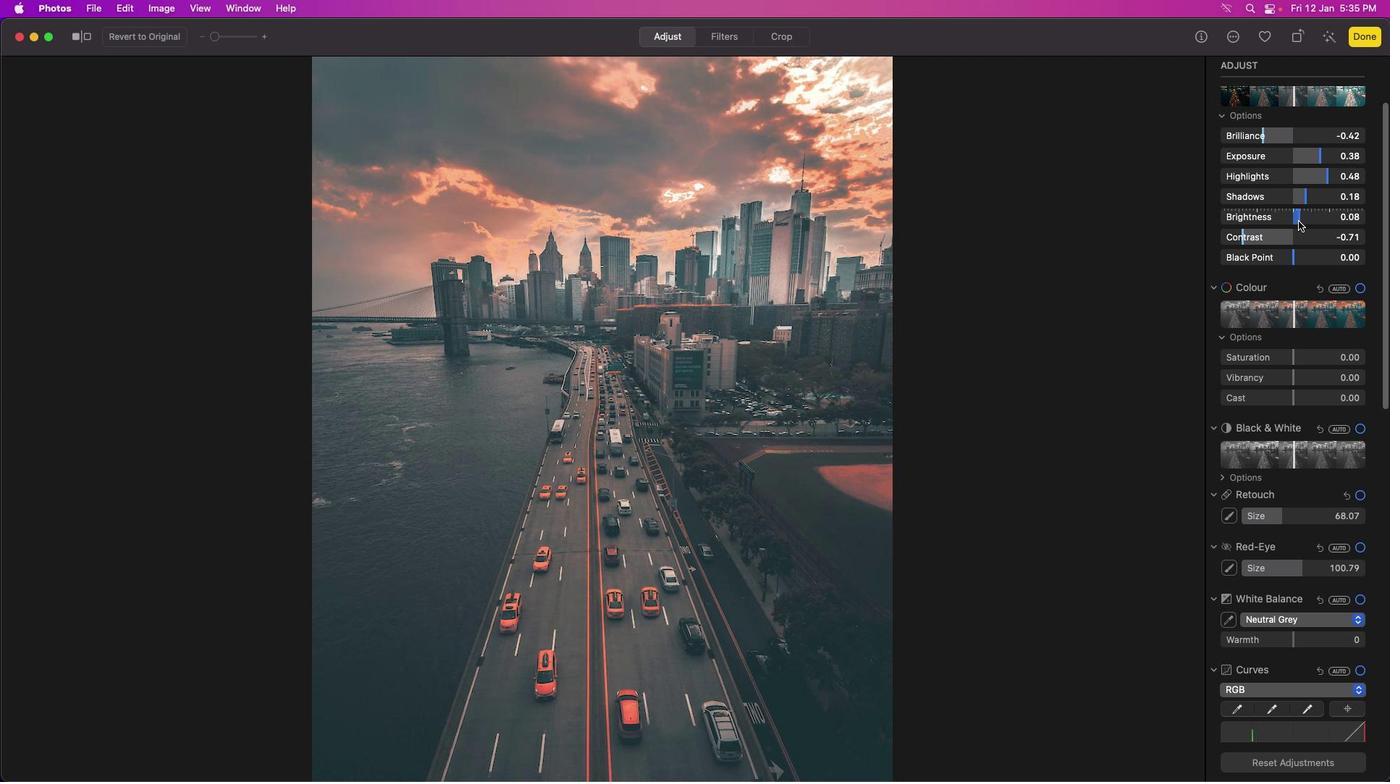 
Action: Mouse moved to (1287, 218)
Screenshot: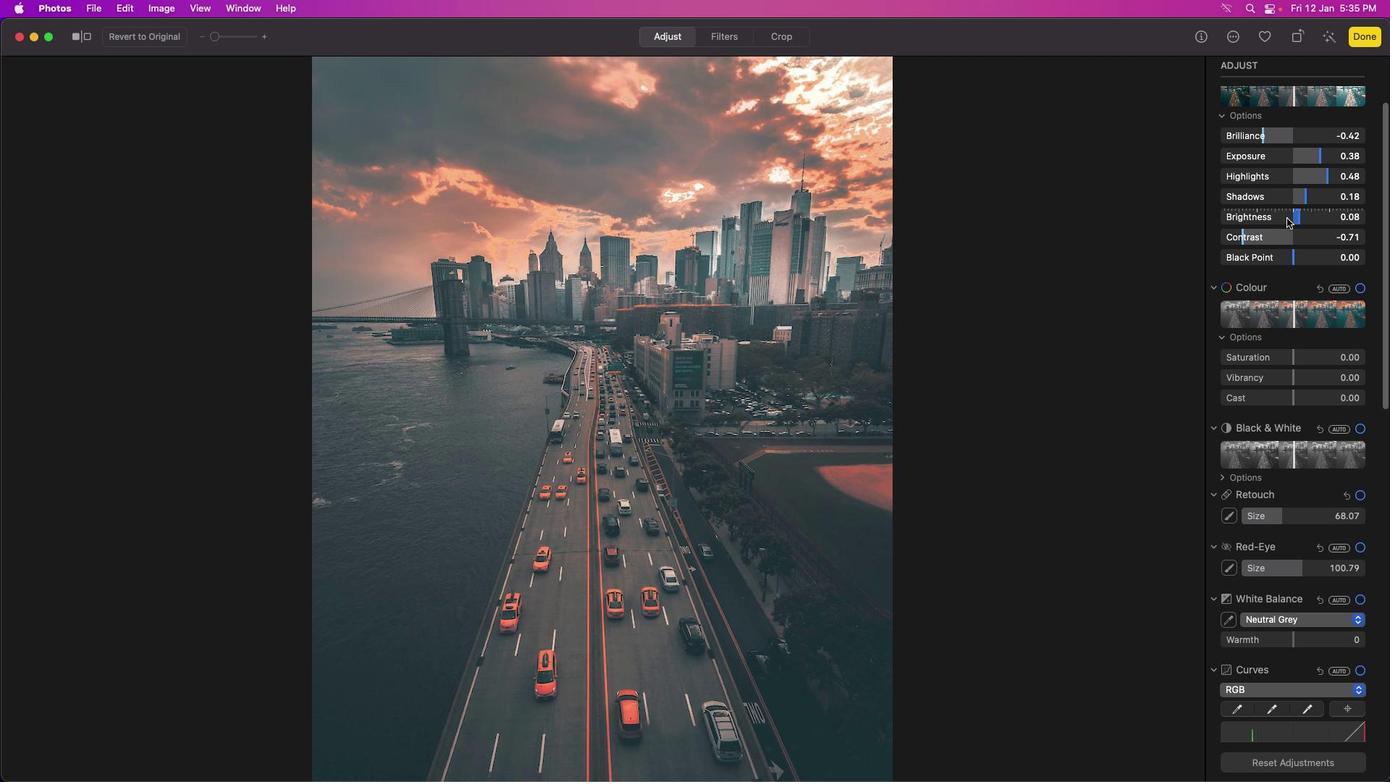 
Action: Mouse pressed left at (1287, 218)
Screenshot: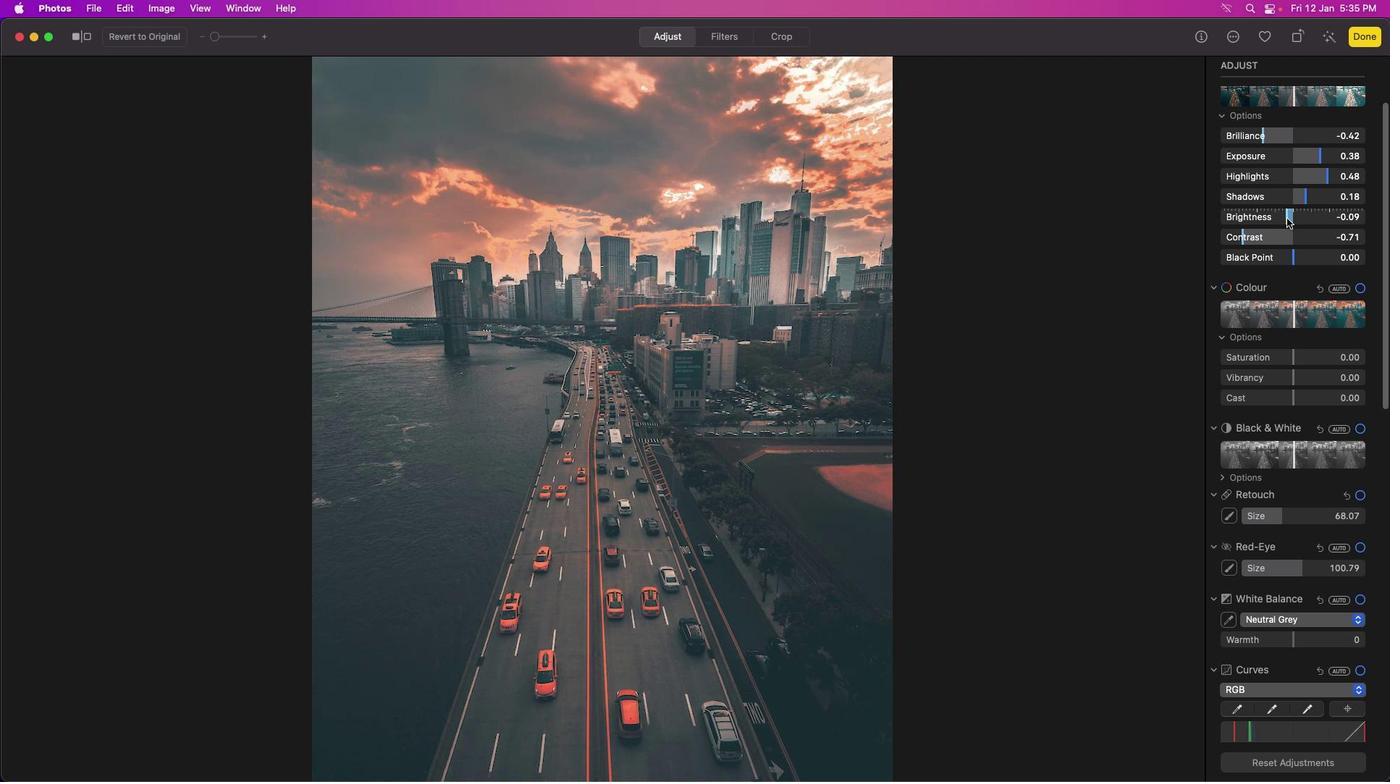 
Action: Mouse moved to (1291, 232)
Screenshot: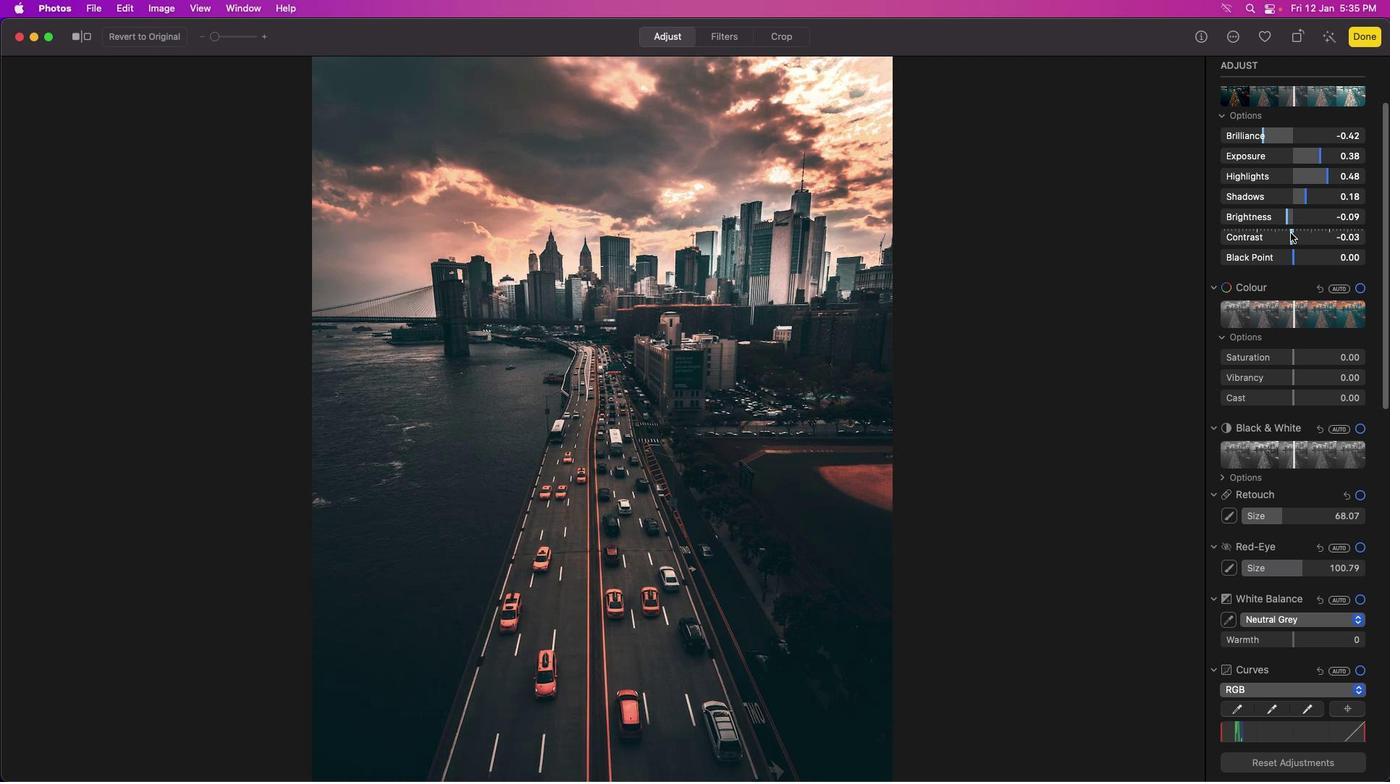 
Action: Mouse pressed left at (1291, 232)
Screenshot: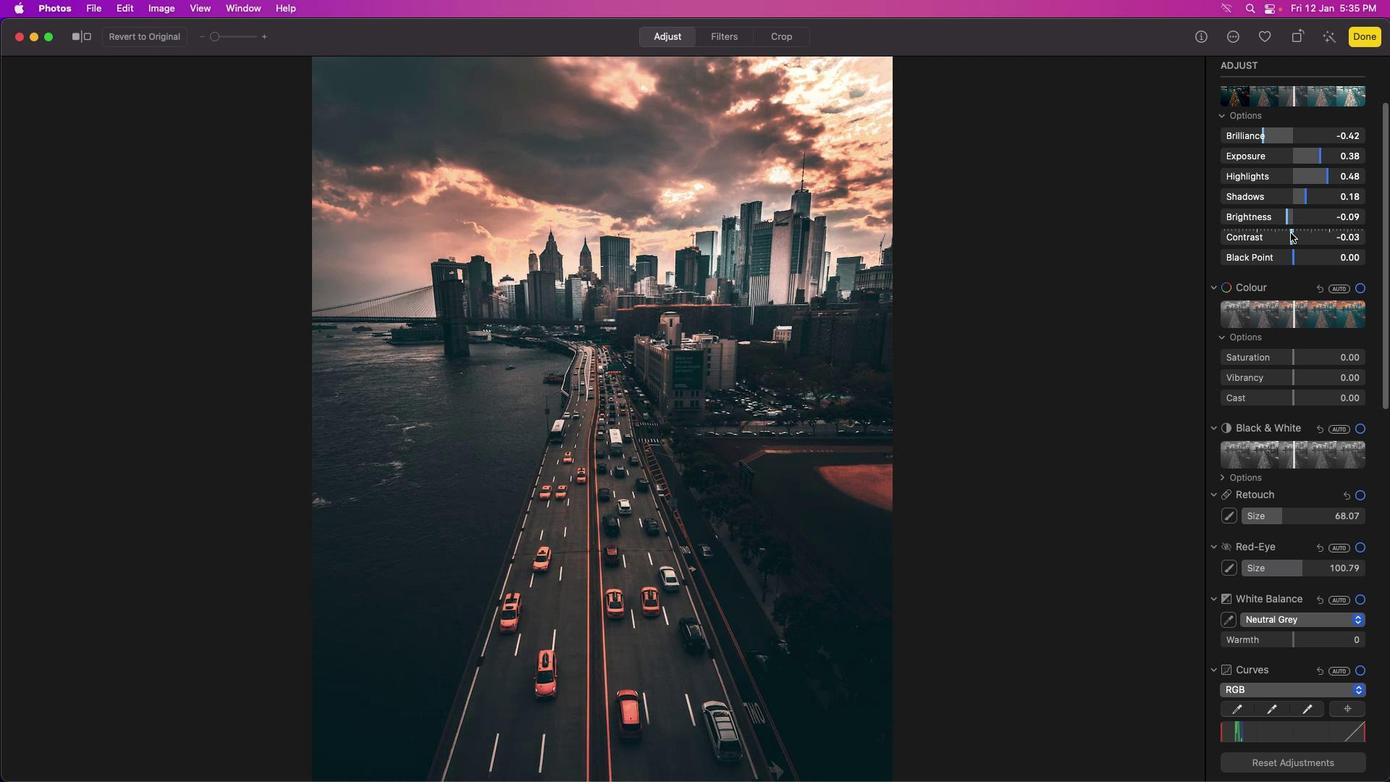
Action: Mouse moved to (1301, 242)
Screenshot: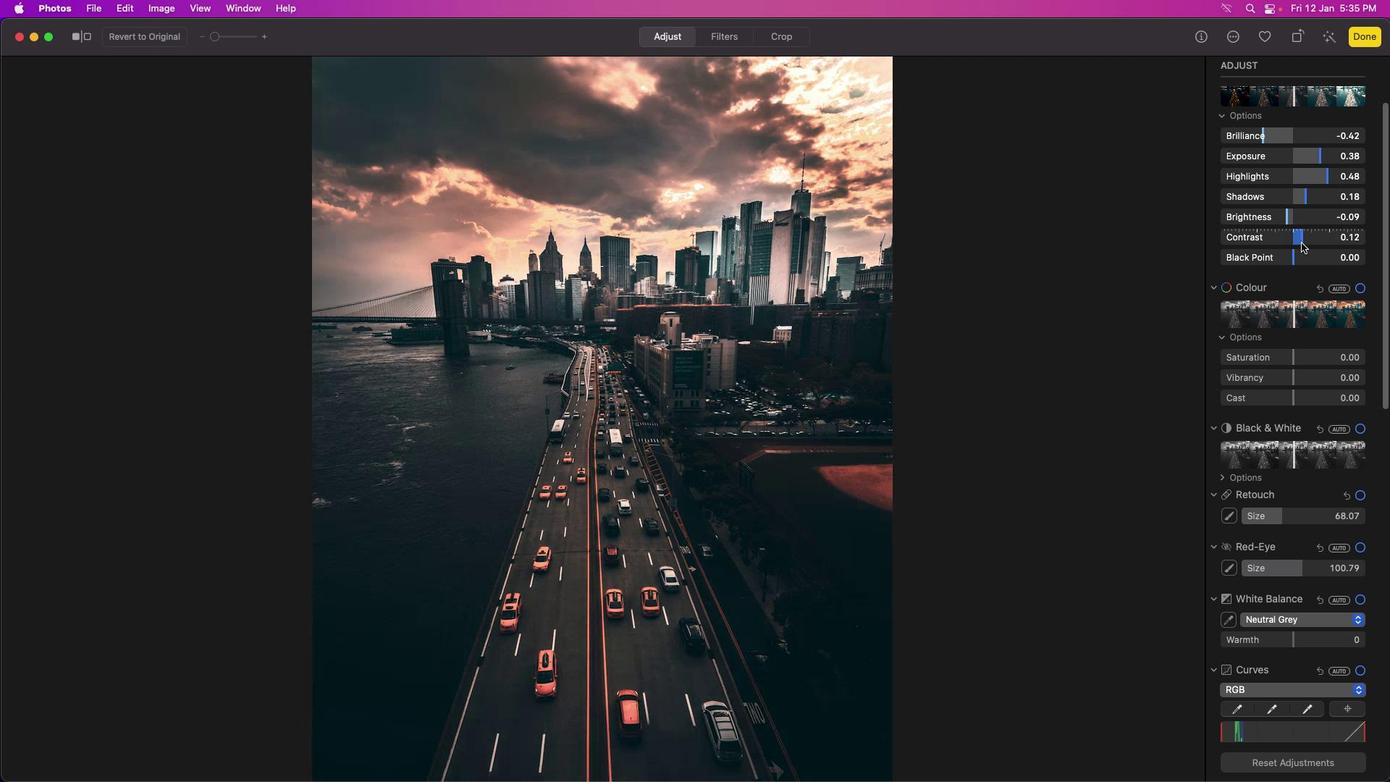 
Action: Mouse pressed left at (1301, 242)
Screenshot: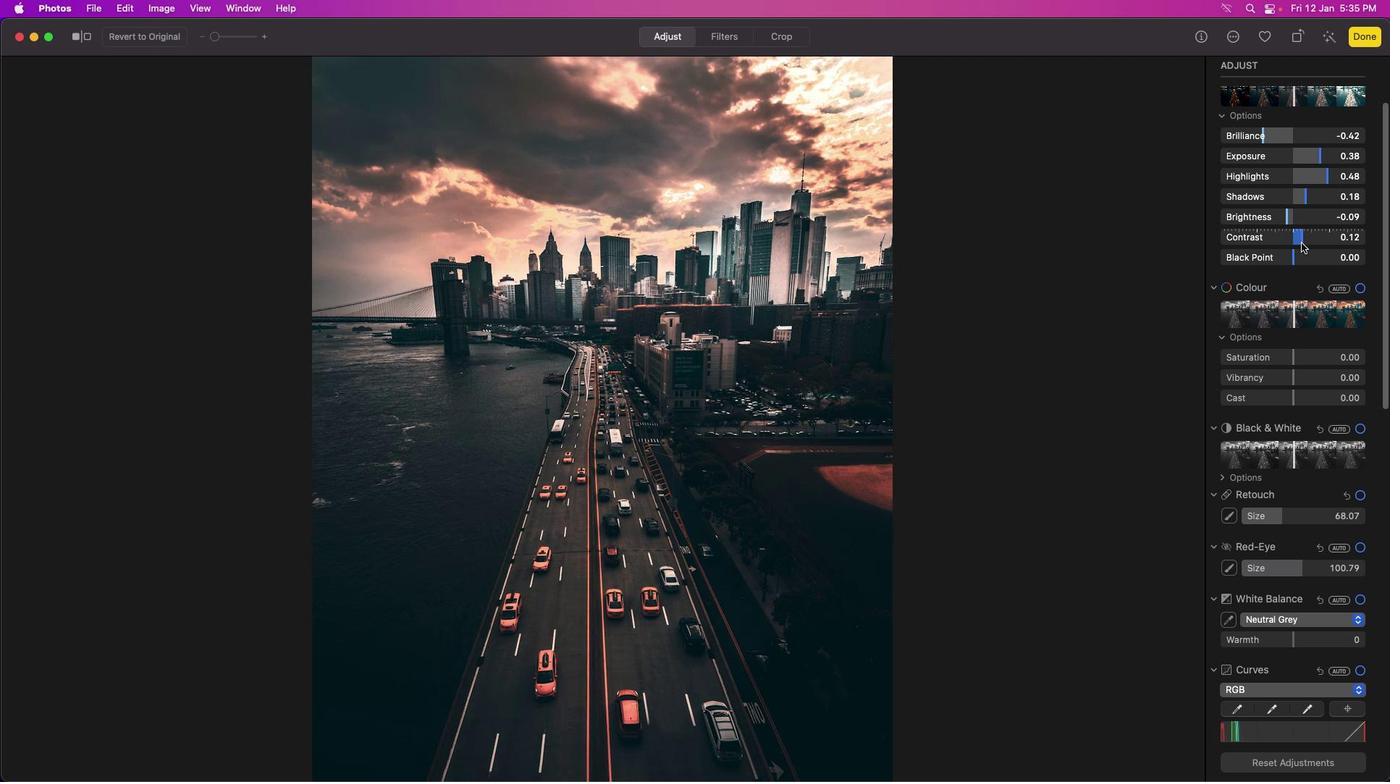 
Action: Mouse moved to (1303, 257)
Screenshot: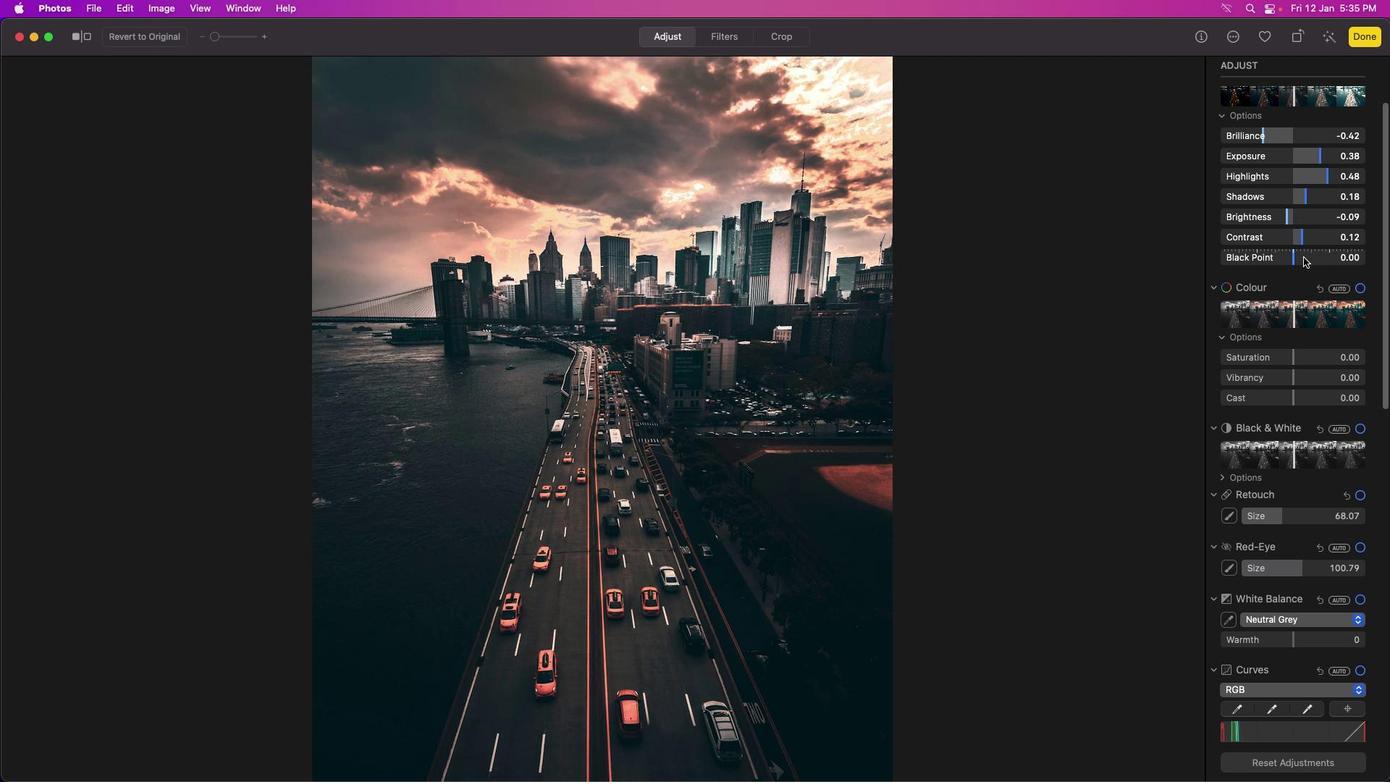 
Action: Mouse pressed left at (1303, 257)
Screenshot: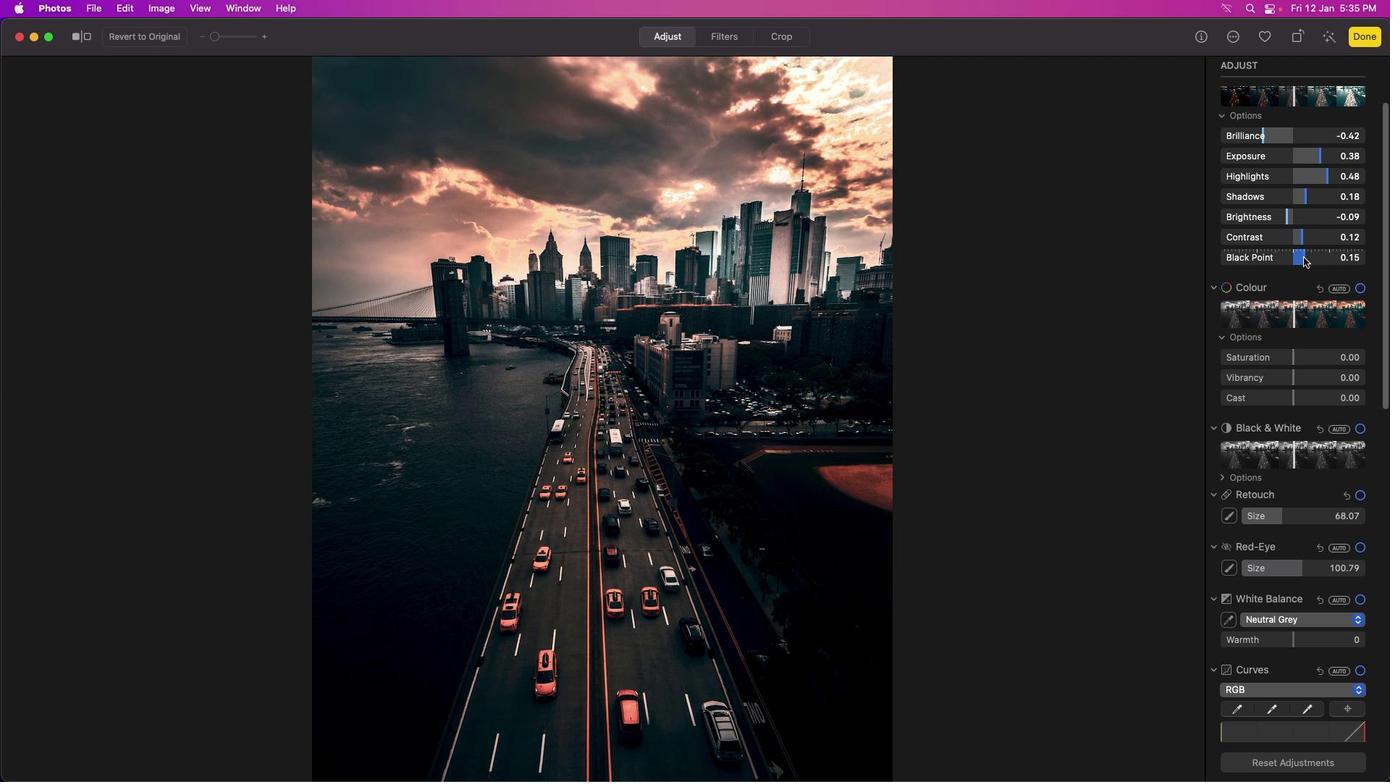 
Action: Mouse moved to (1300, 257)
Screenshot: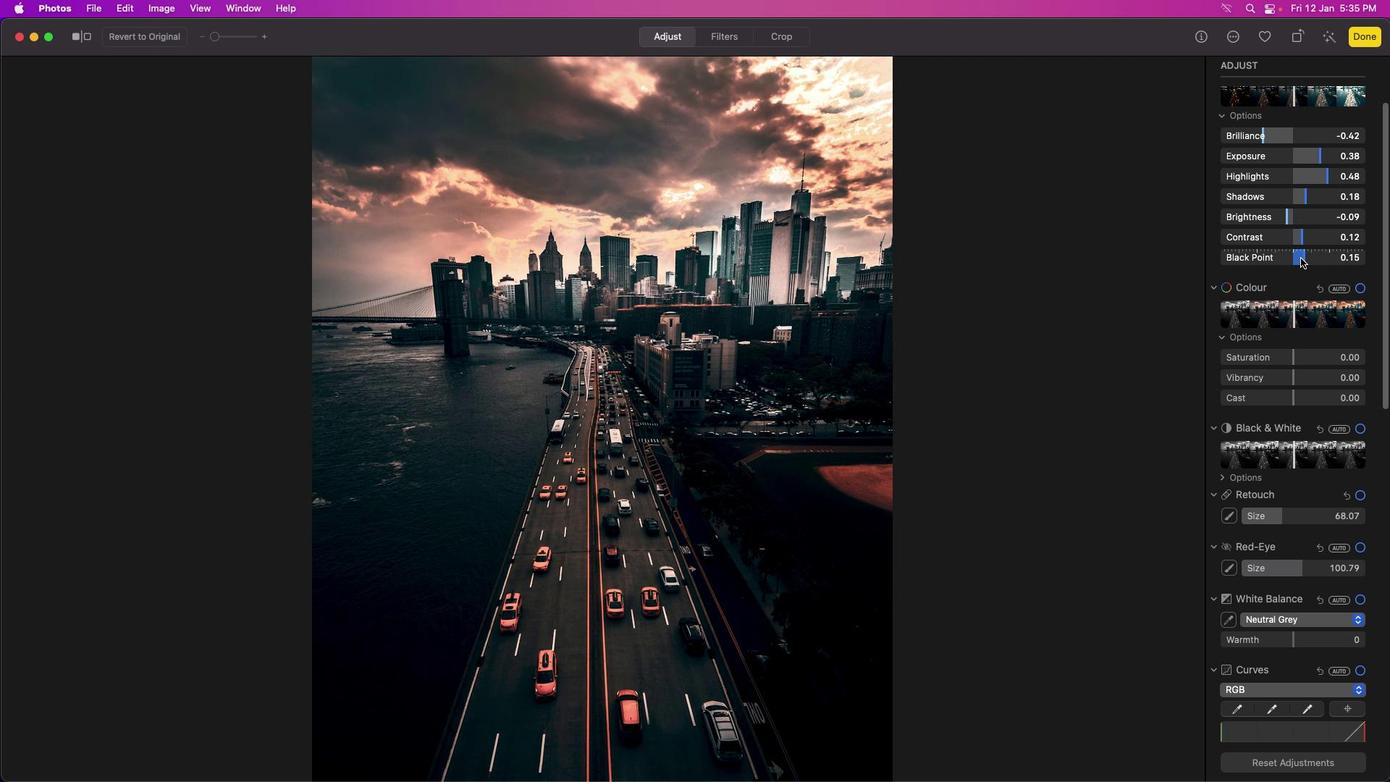 
Action: Mouse pressed left at (1300, 257)
Screenshot: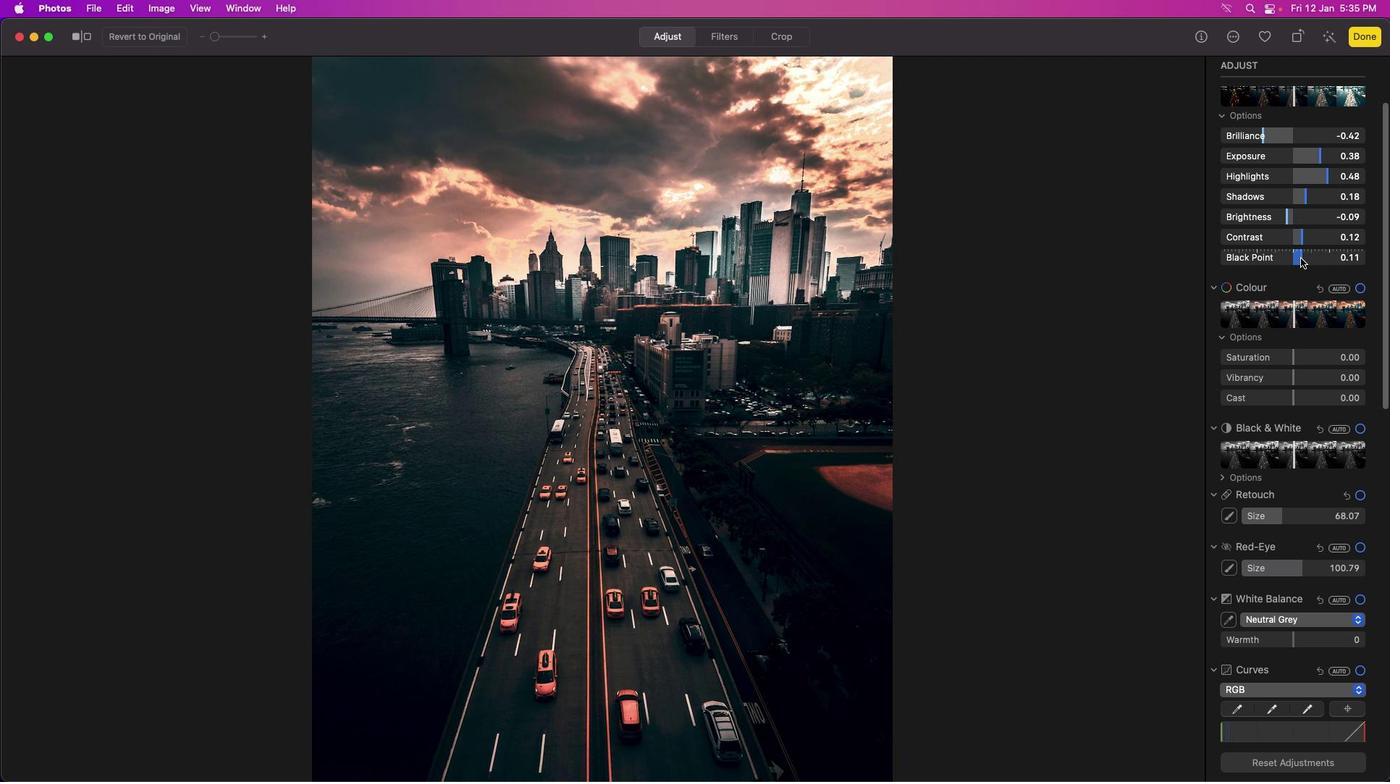 
Action: Mouse moved to (1296, 259)
Screenshot: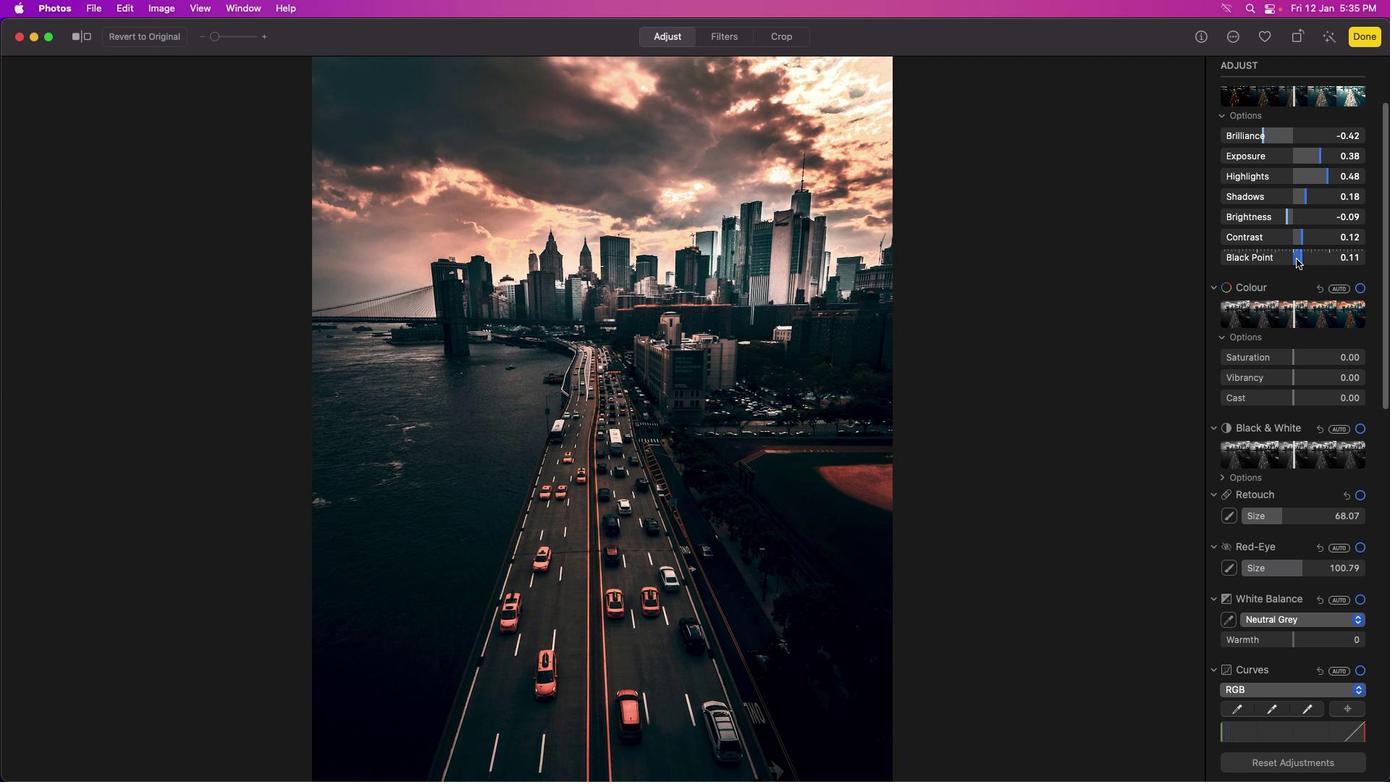
Action: Mouse pressed left at (1296, 259)
Screenshot: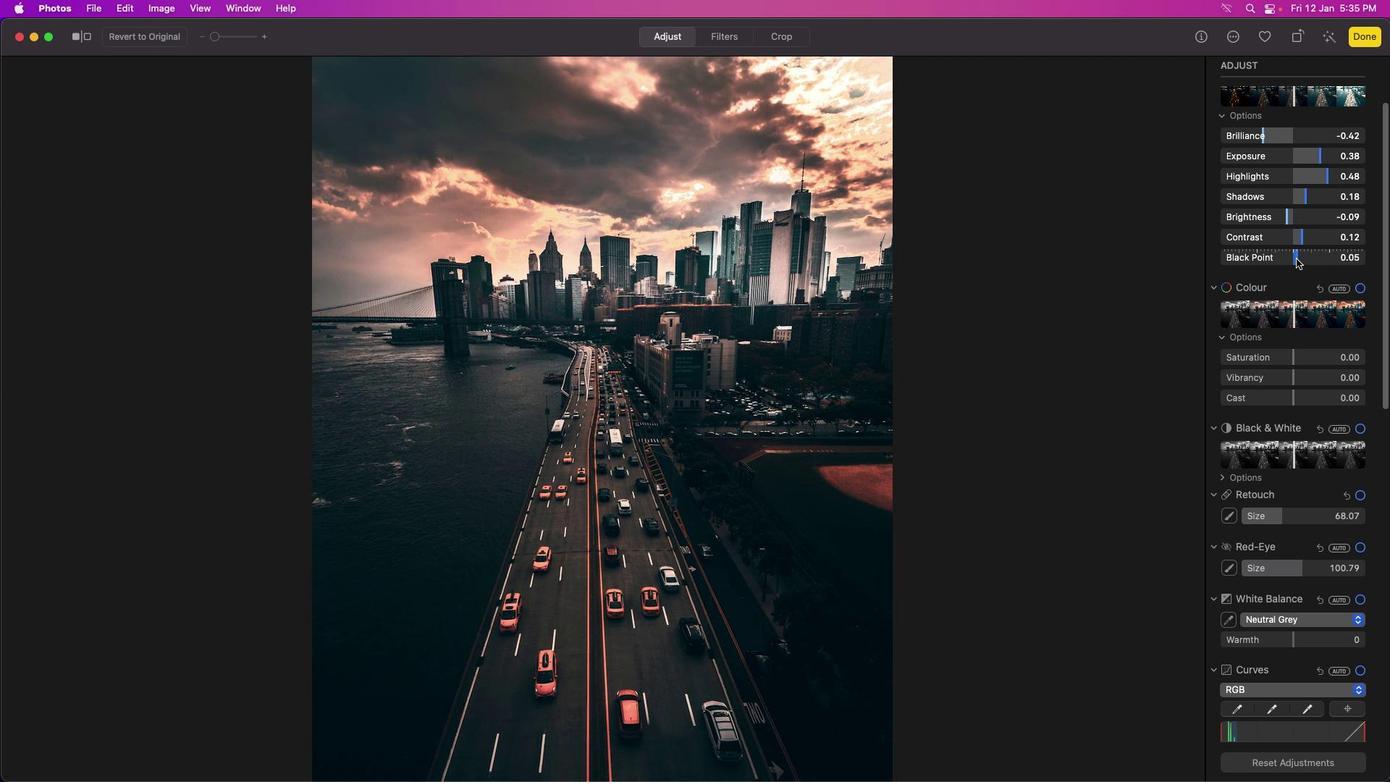 
Action: Mouse moved to (1292, 259)
Screenshot: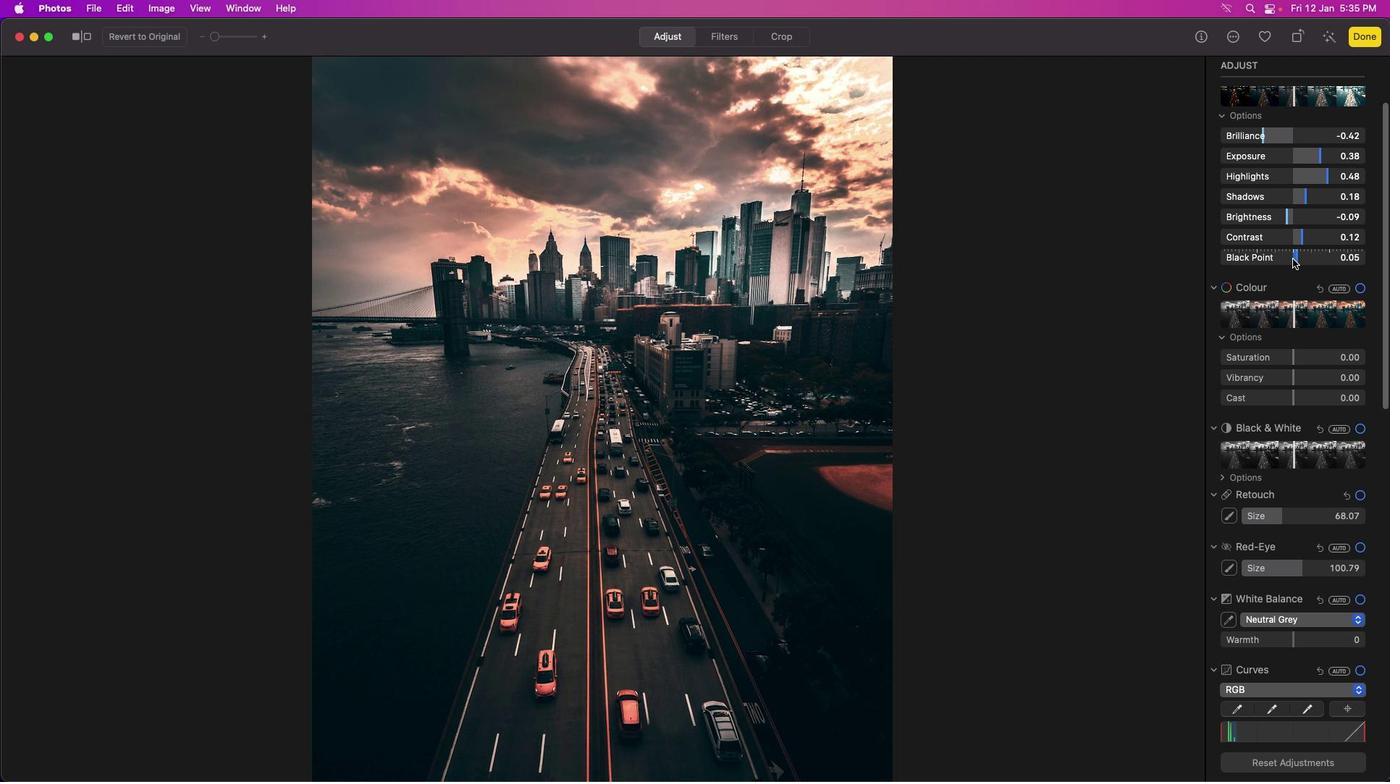 
Action: Mouse pressed left at (1292, 259)
Screenshot: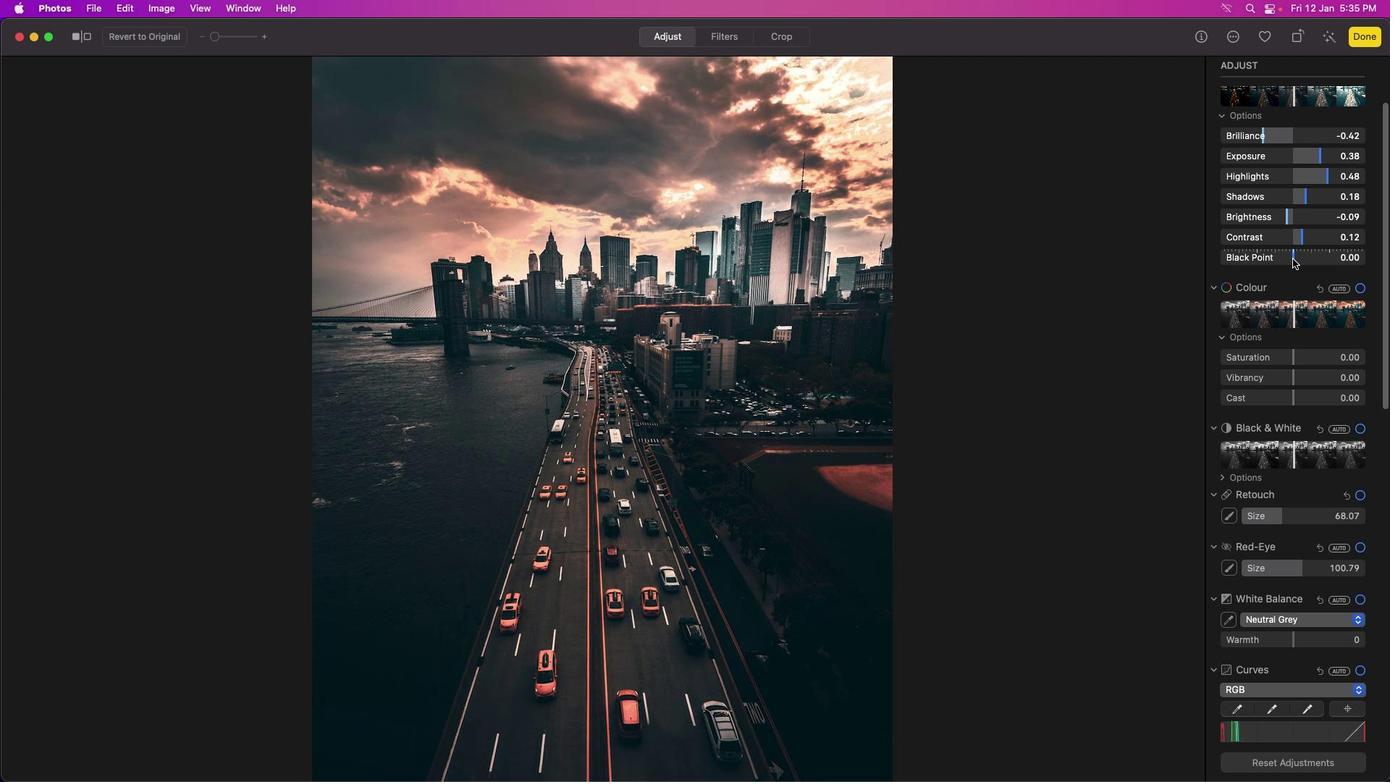 
Action: Mouse moved to (1288, 259)
Screenshot: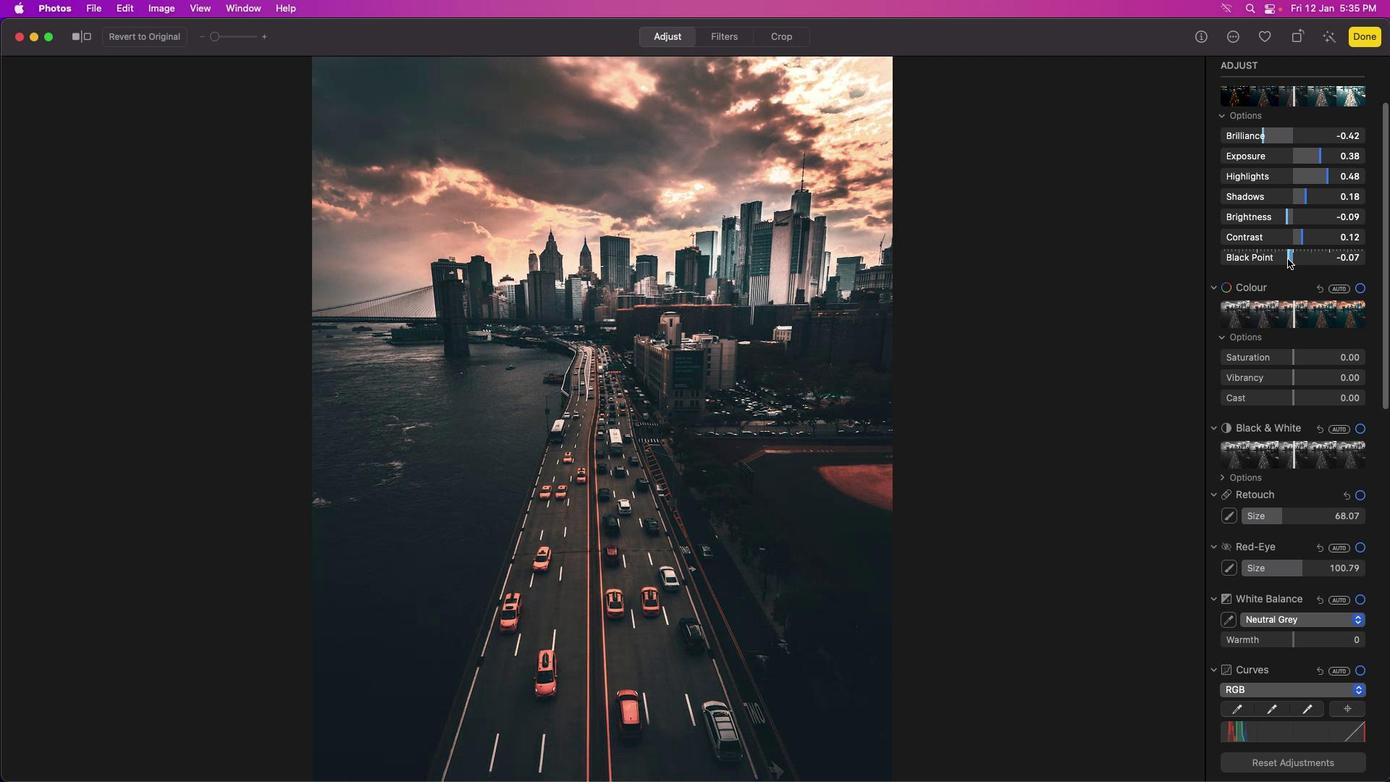 
Action: Mouse pressed left at (1288, 259)
Screenshot: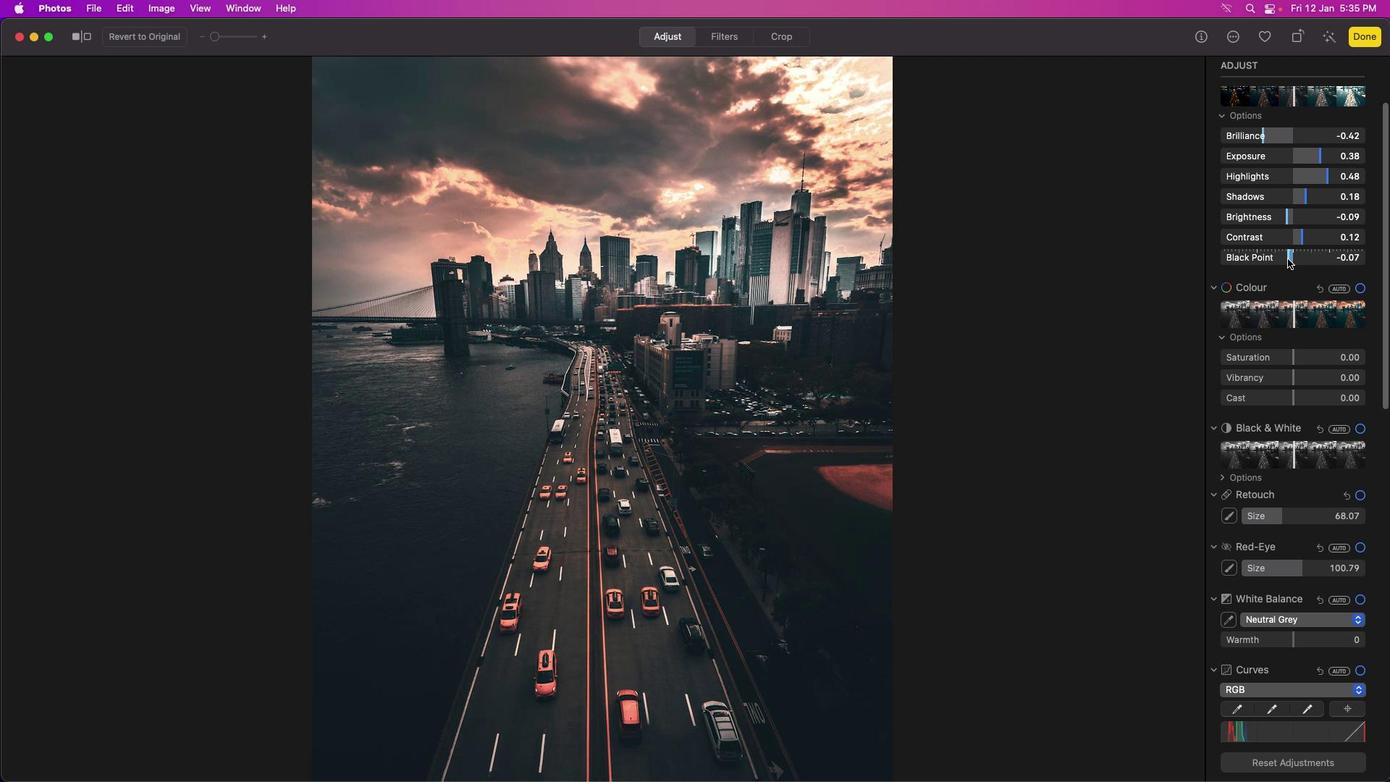 
Action: Mouse moved to (1282, 258)
Screenshot: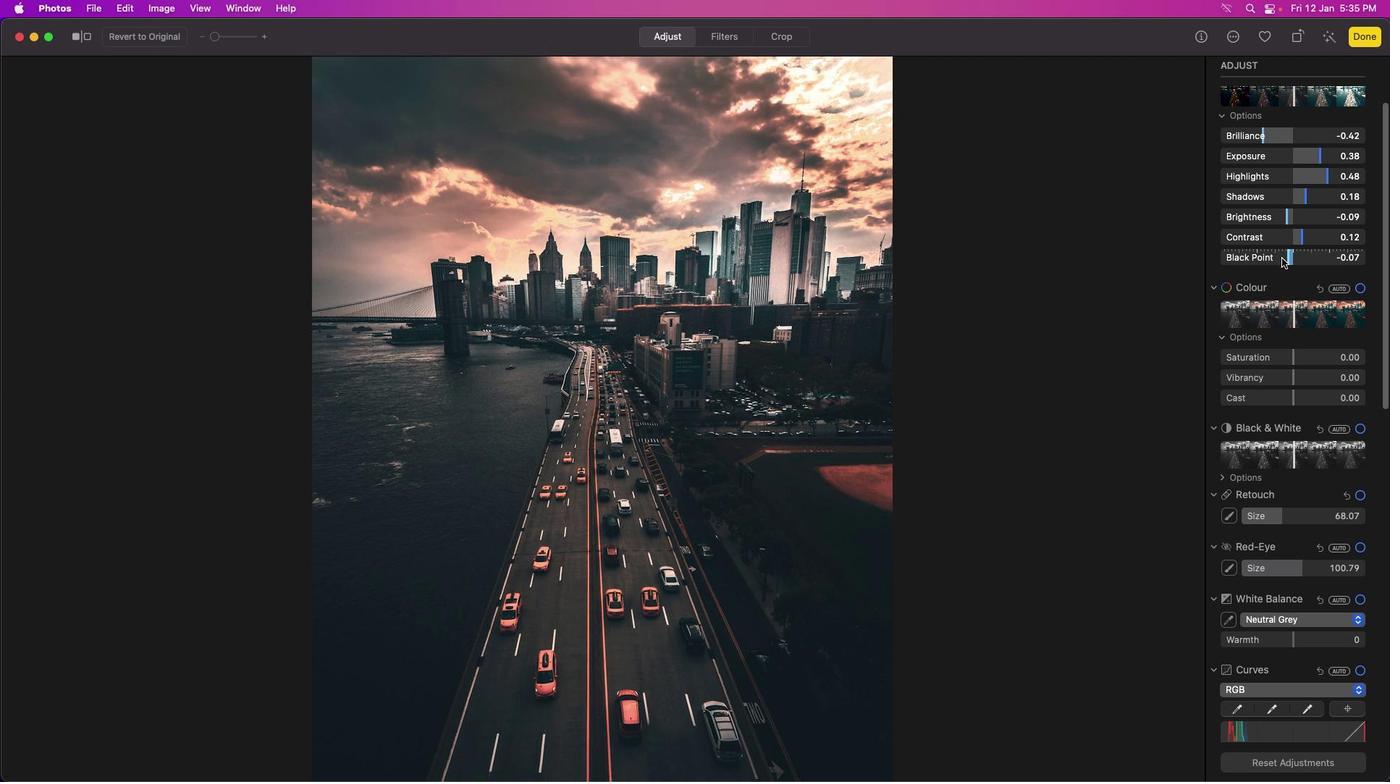 
Action: Mouse pressed left at (1282, 258)
Screenshot: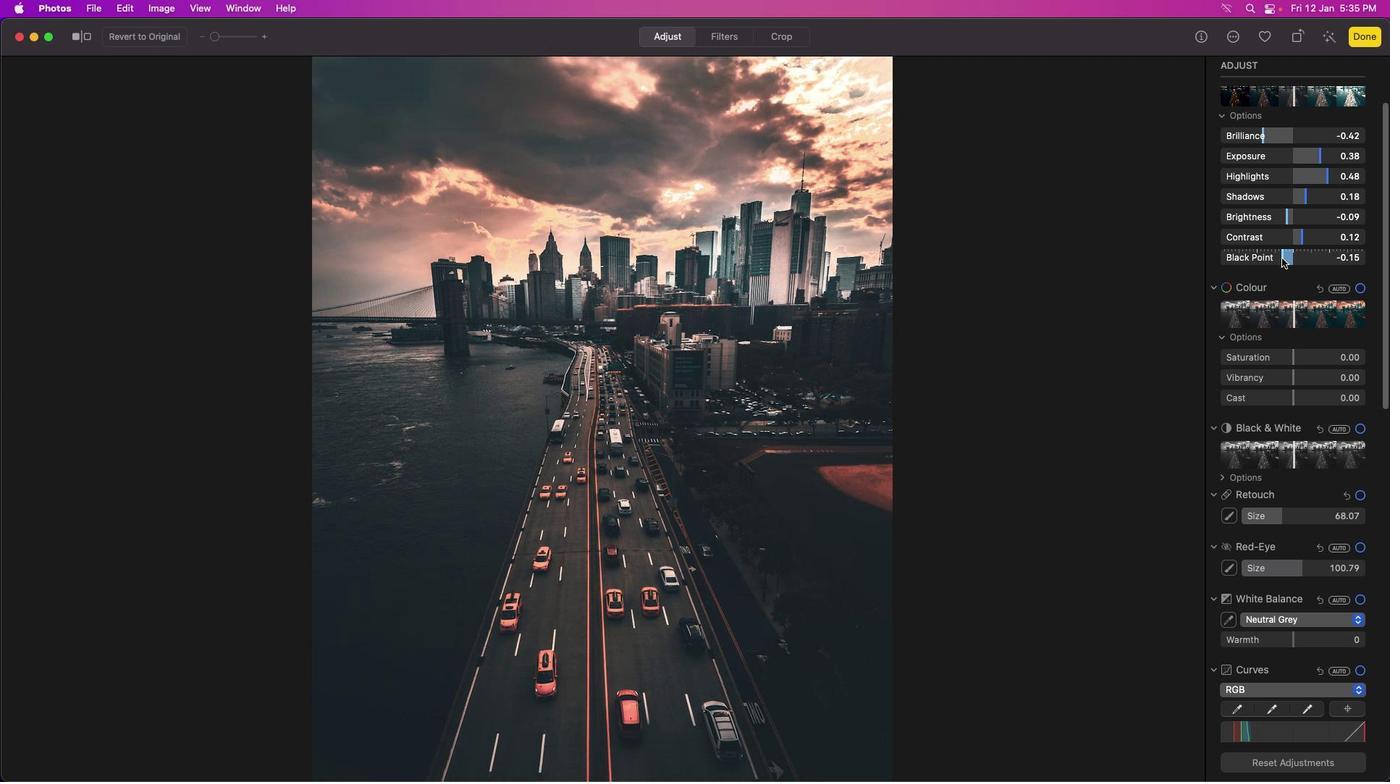 
Action: Mouse moved to (1278, 258)
Screenshot: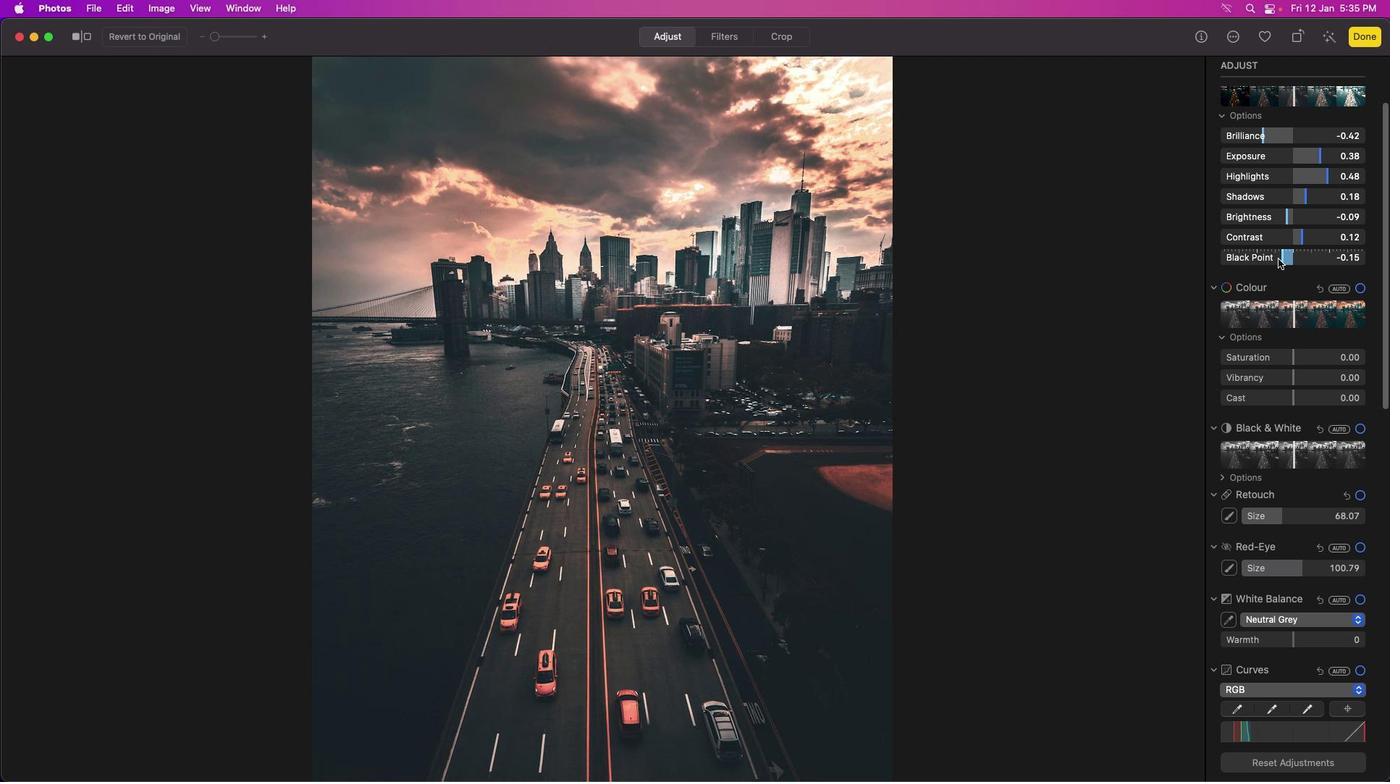 
Action: Mouse pressed left at (1278, 258)
Screenshot: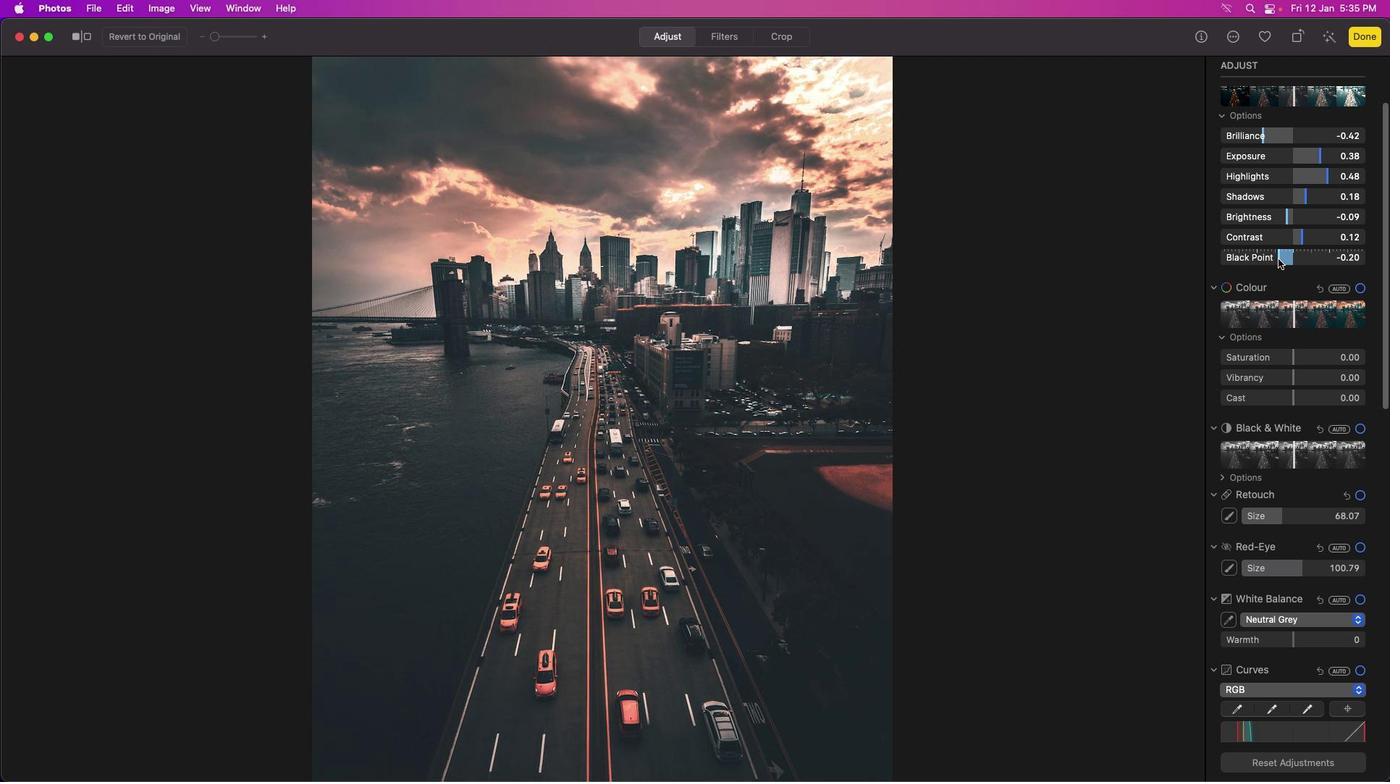 
Action: Mouse moved to (1287, 259)
Screenshot: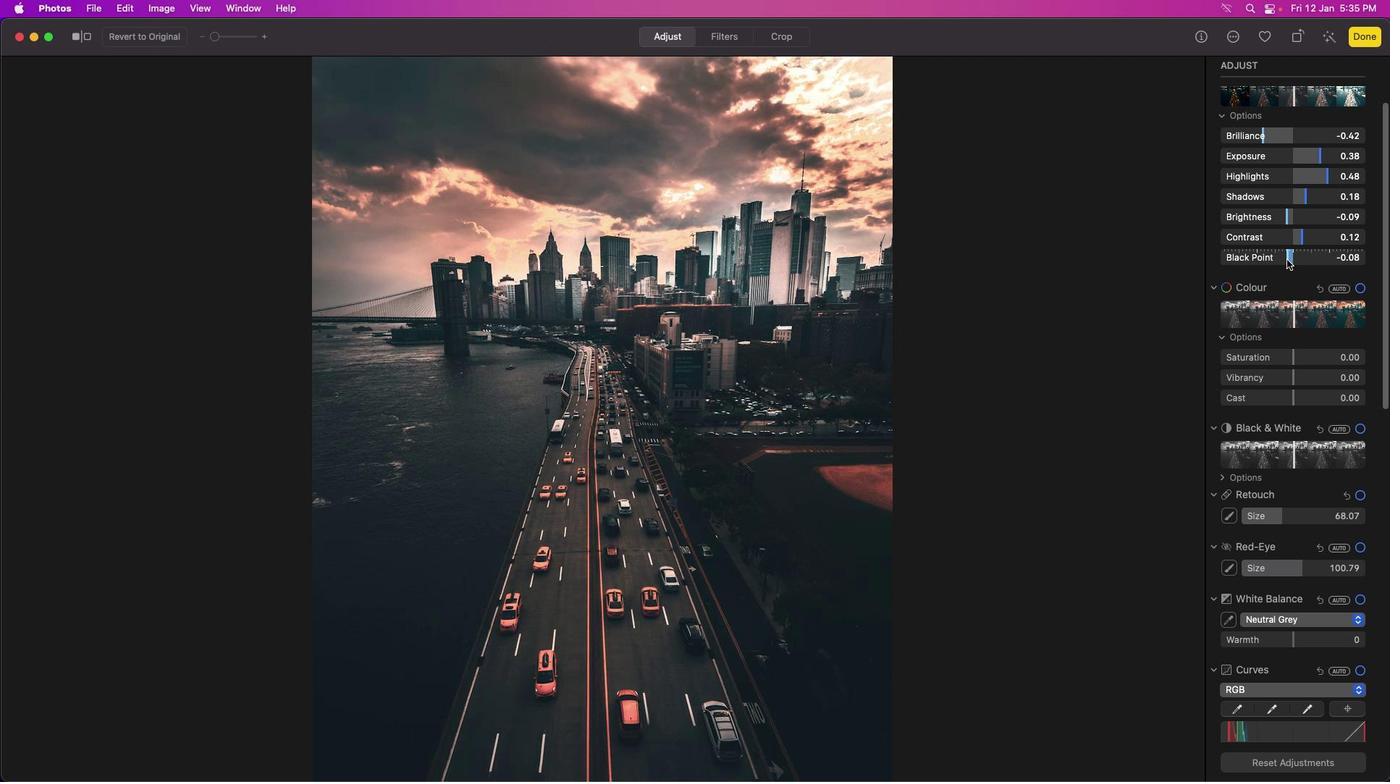 
Action: Mouse pressed left at (1287, 259)
Screenshot: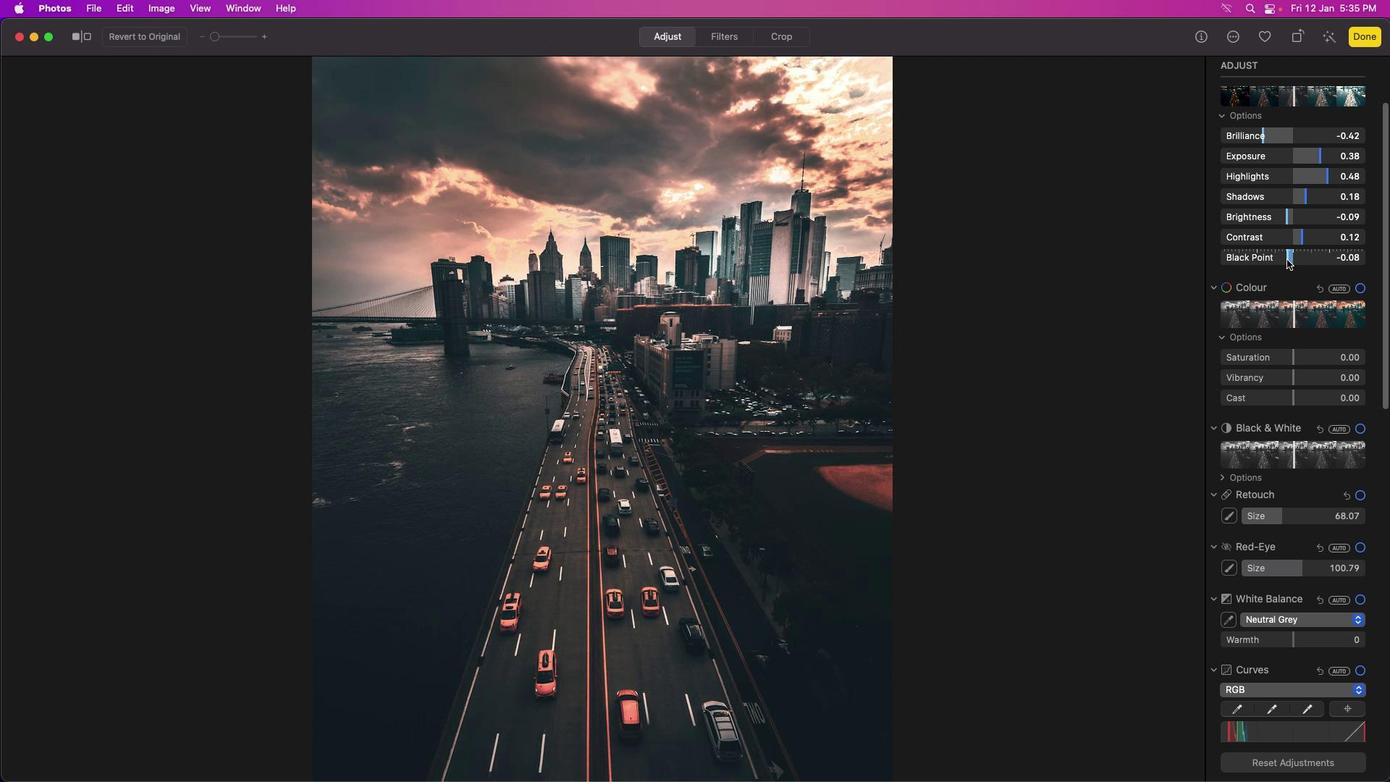 
Action: Mouse moved to (1289, 241)
Screenshot: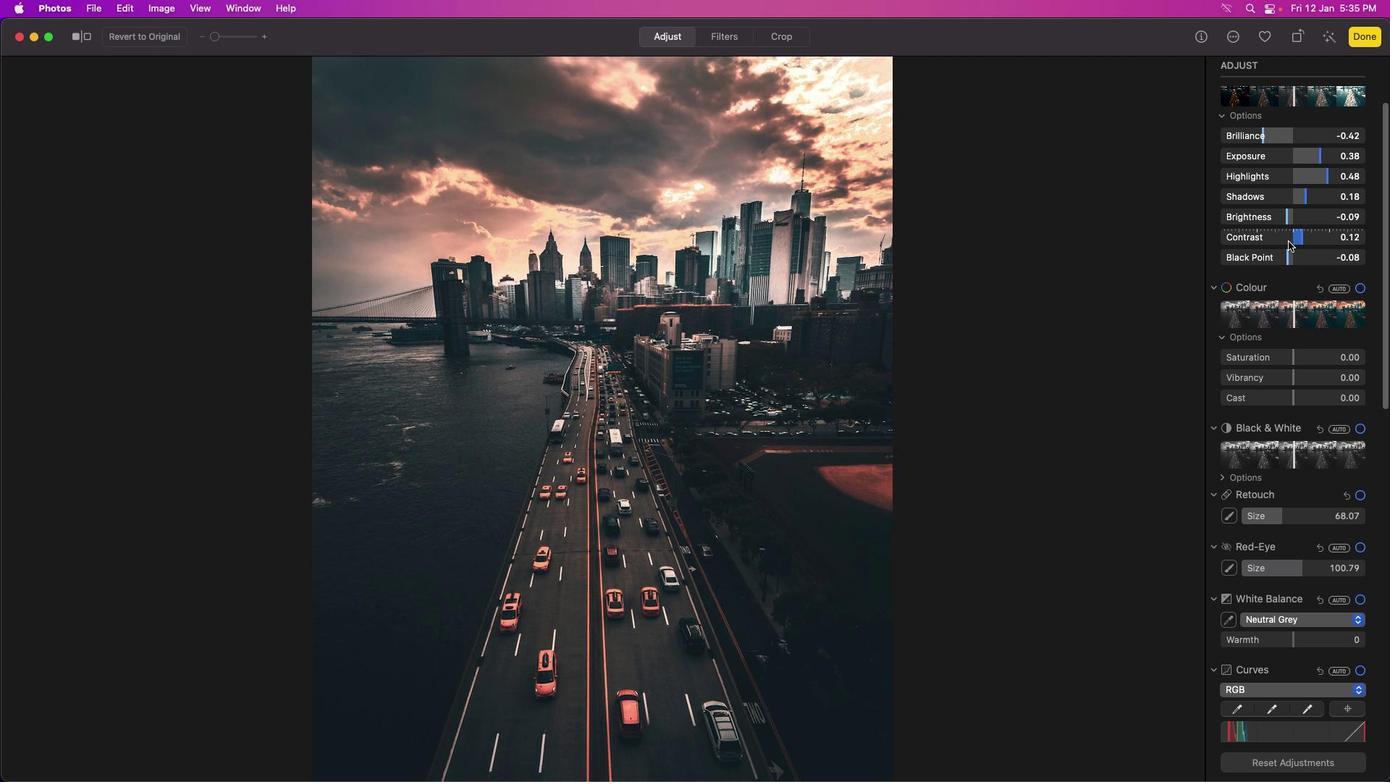 
Action: Mouse pressed left at (1289, 241)
Screenshot: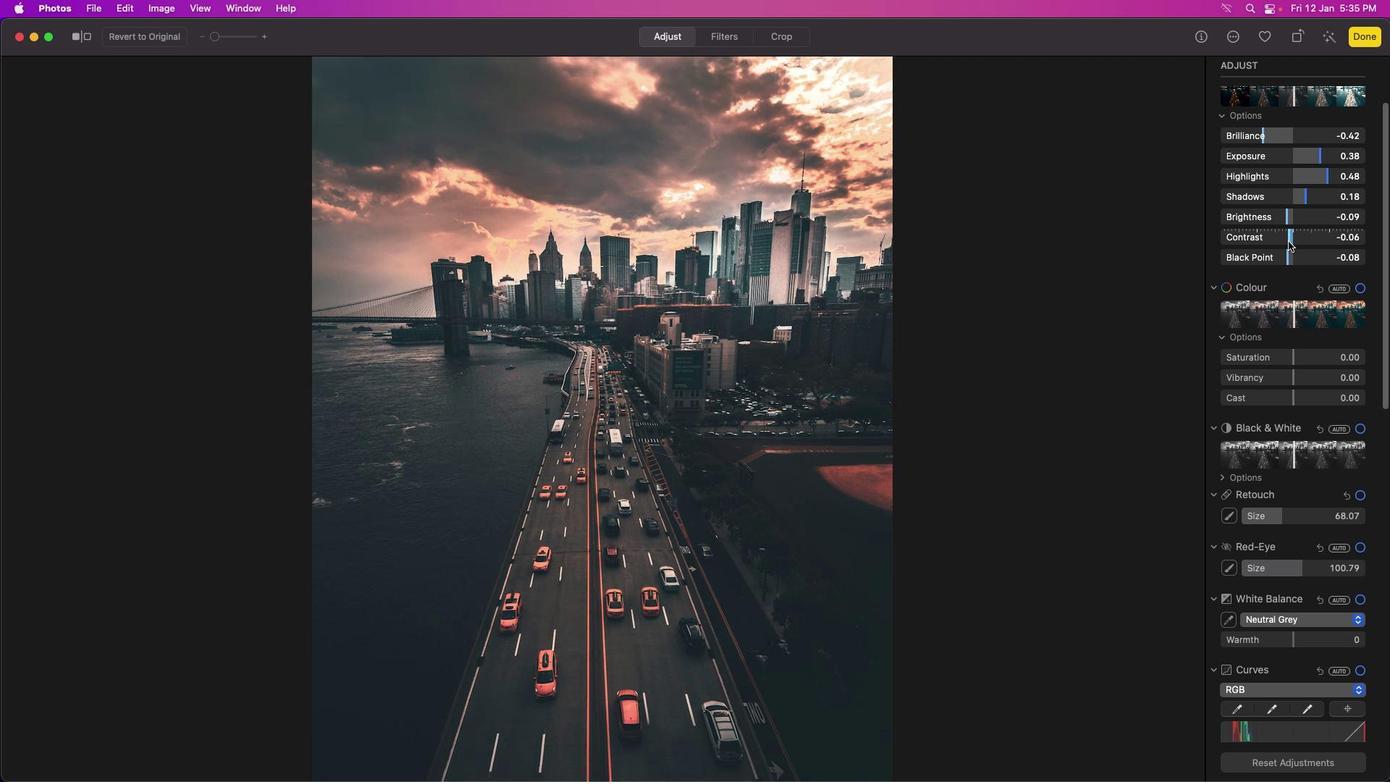 
Action: Mouse moved to (1320, 182)
Screenshot: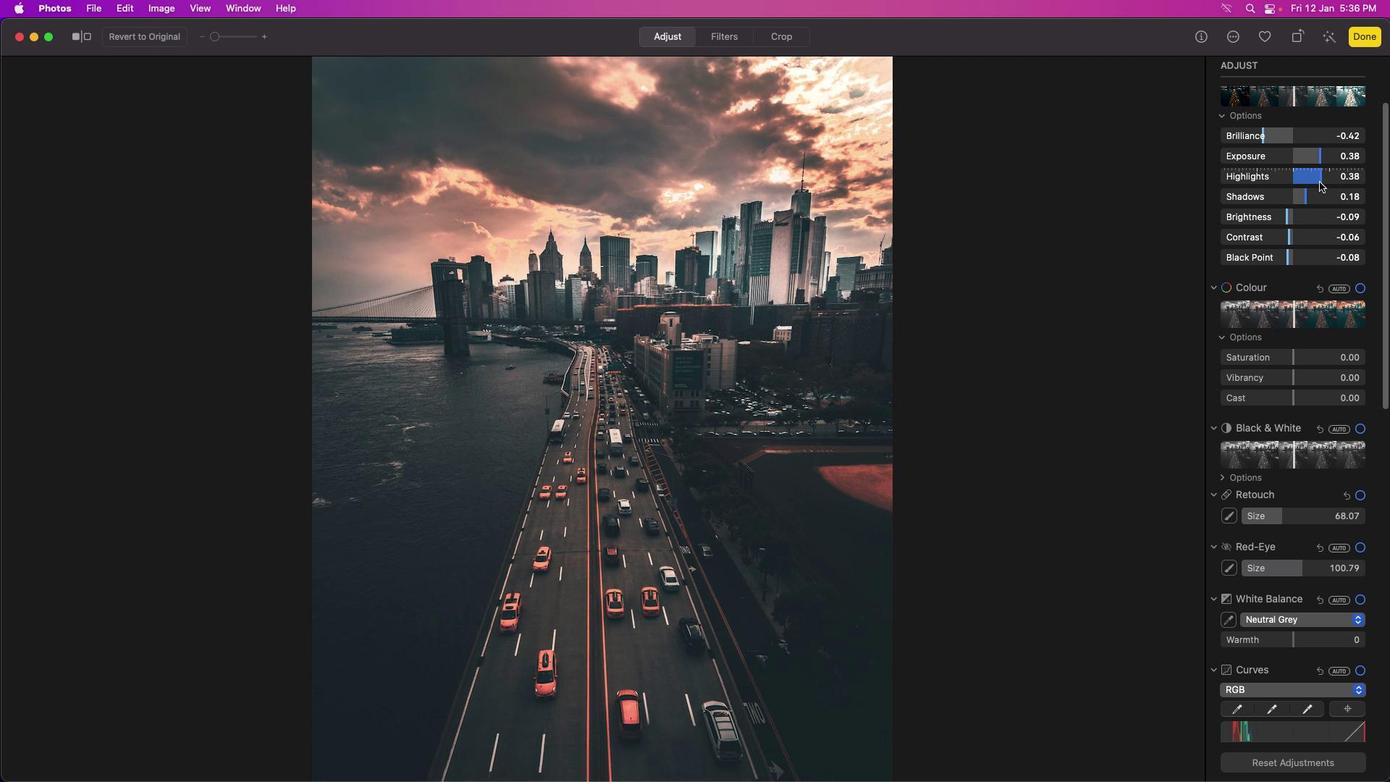 
Action: Mouse pressed left at (1320, 182)
Screenshot: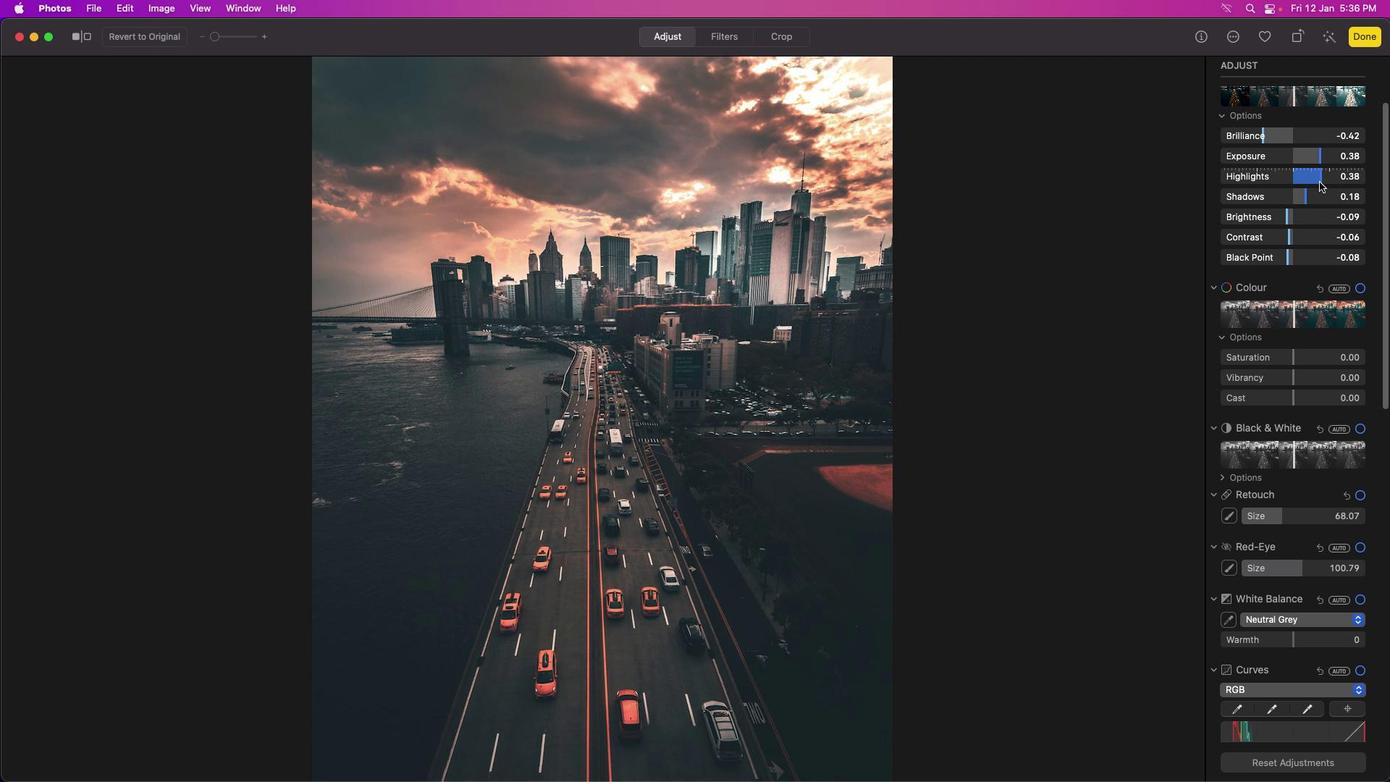
Action: Mouse moved to (1316, 179)
Screenshot: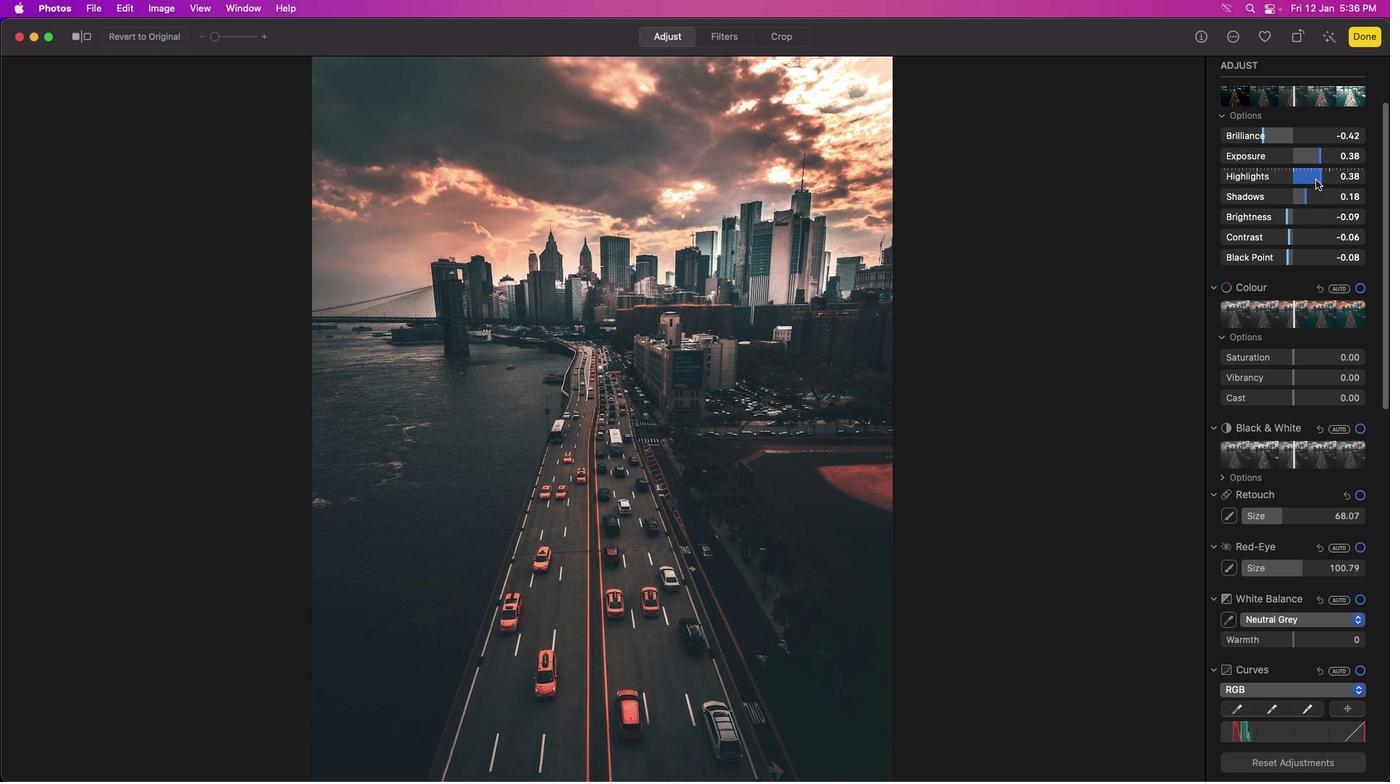 
Action: Mouse pressed left at (1316, 179)
Screenshot: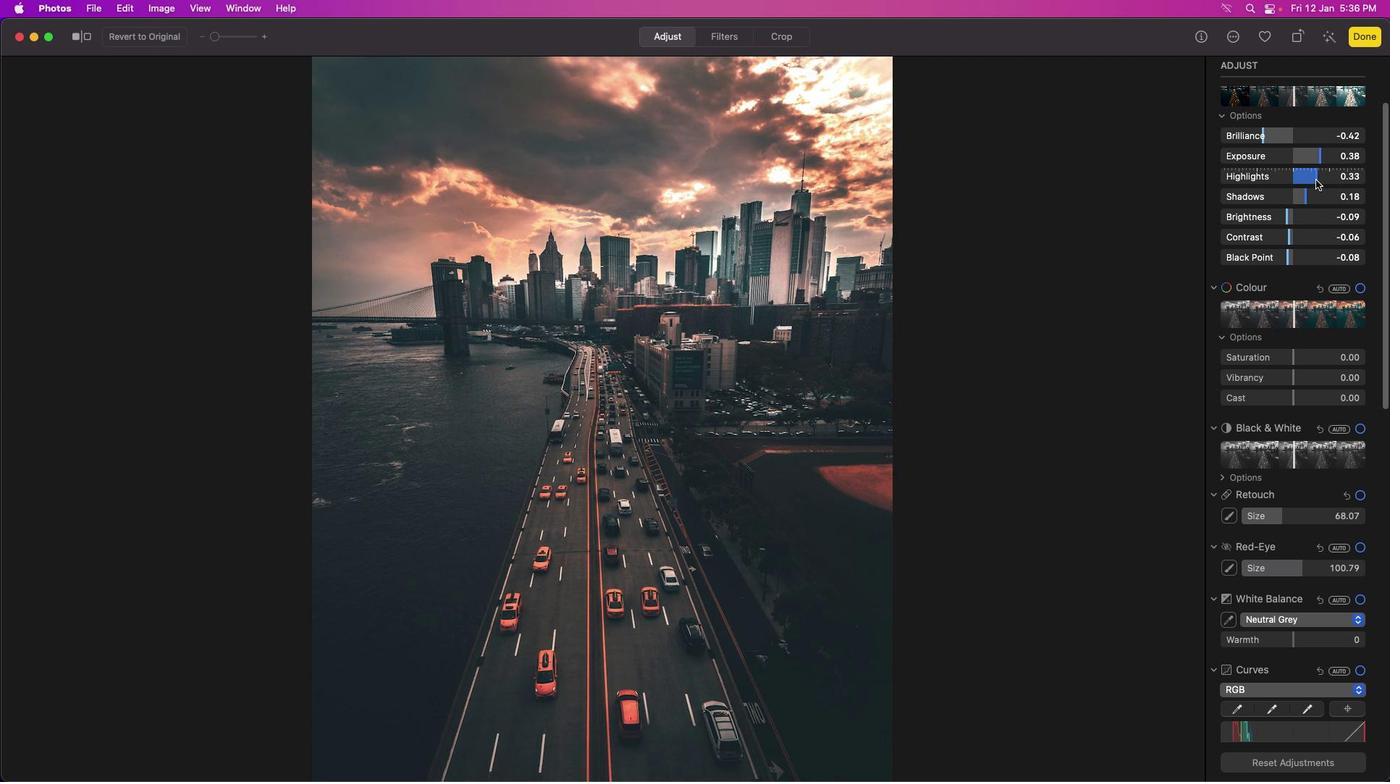 
Action: Mouse moved to (1271, 140)
Screenshot: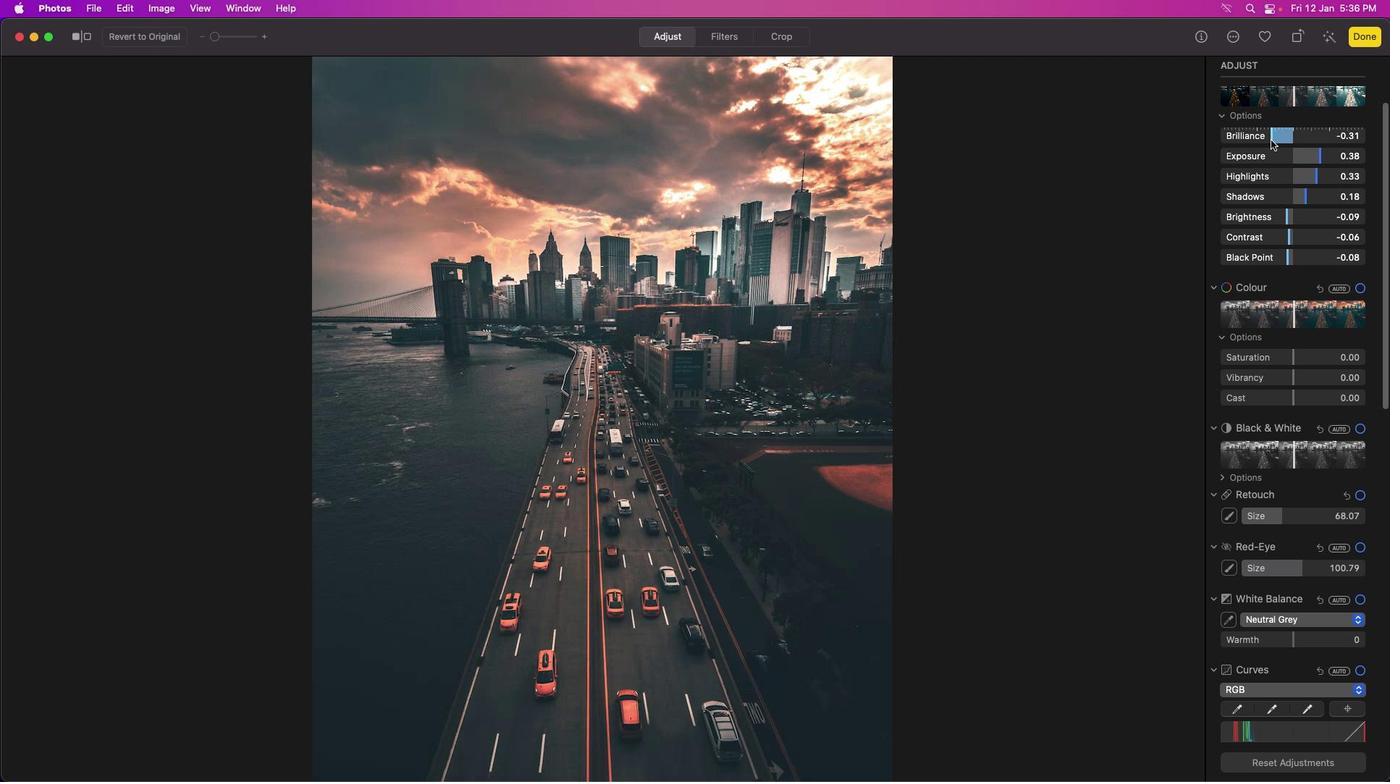 
Action: Mouse pressed left at (1271, 140)
Screenshot: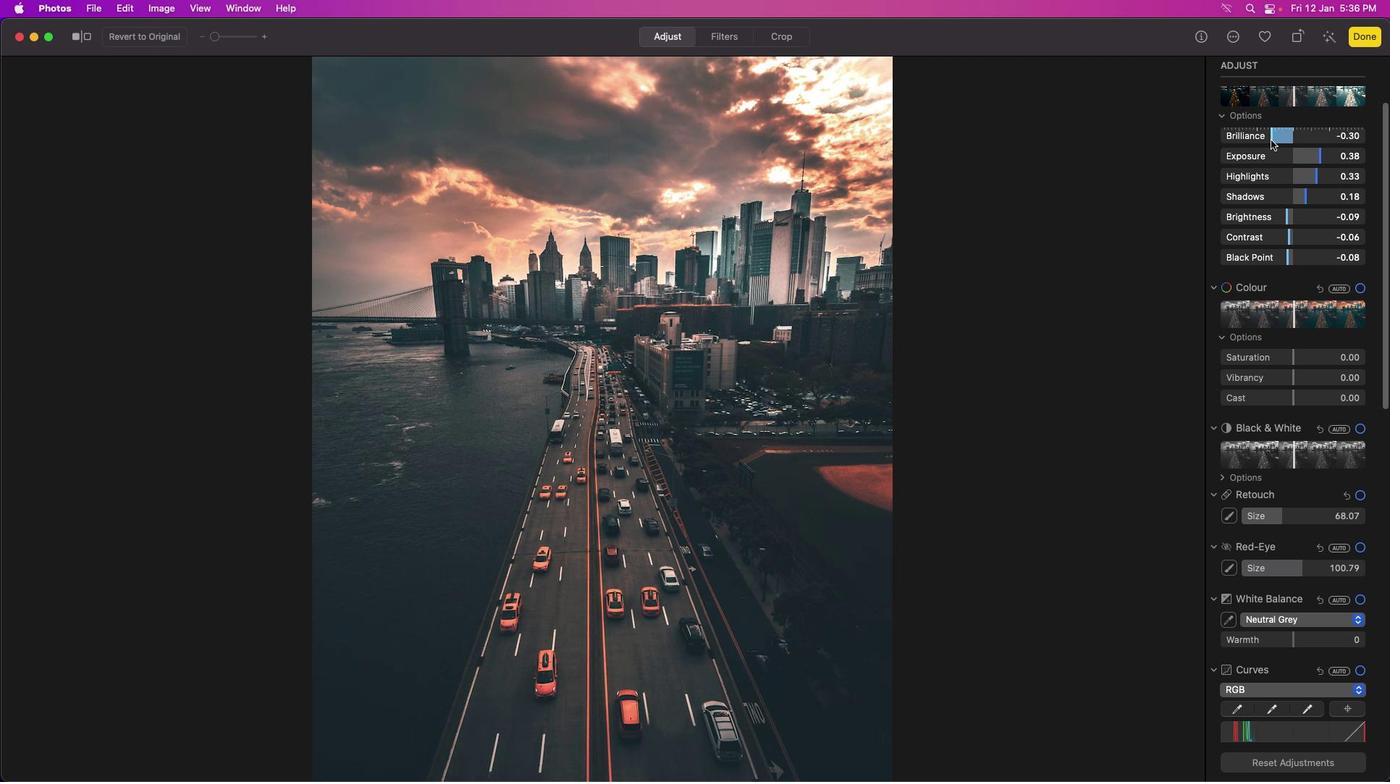 
Action: Mouse moved to (1300, 240)
Screenshot: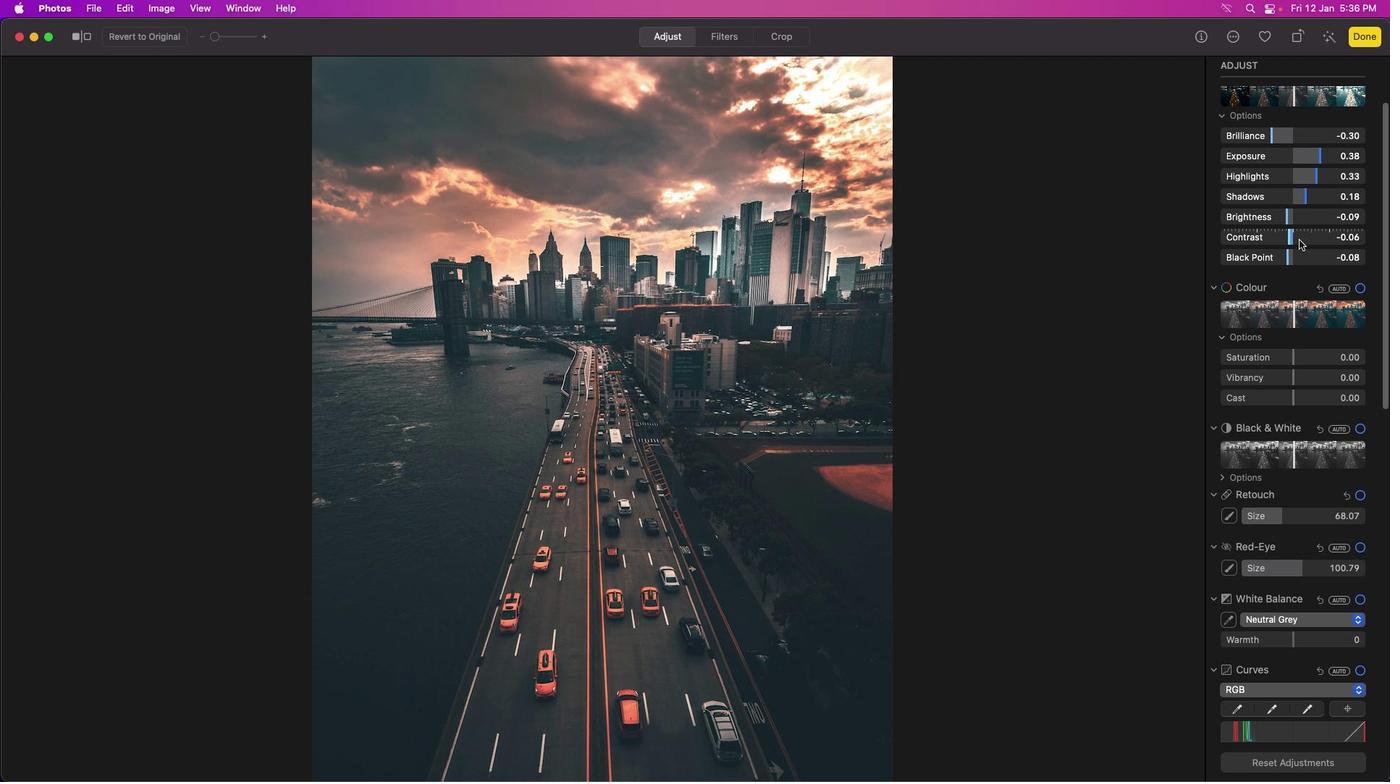 
Action: Mouse pressed left at (1300, 240)
Screenshot: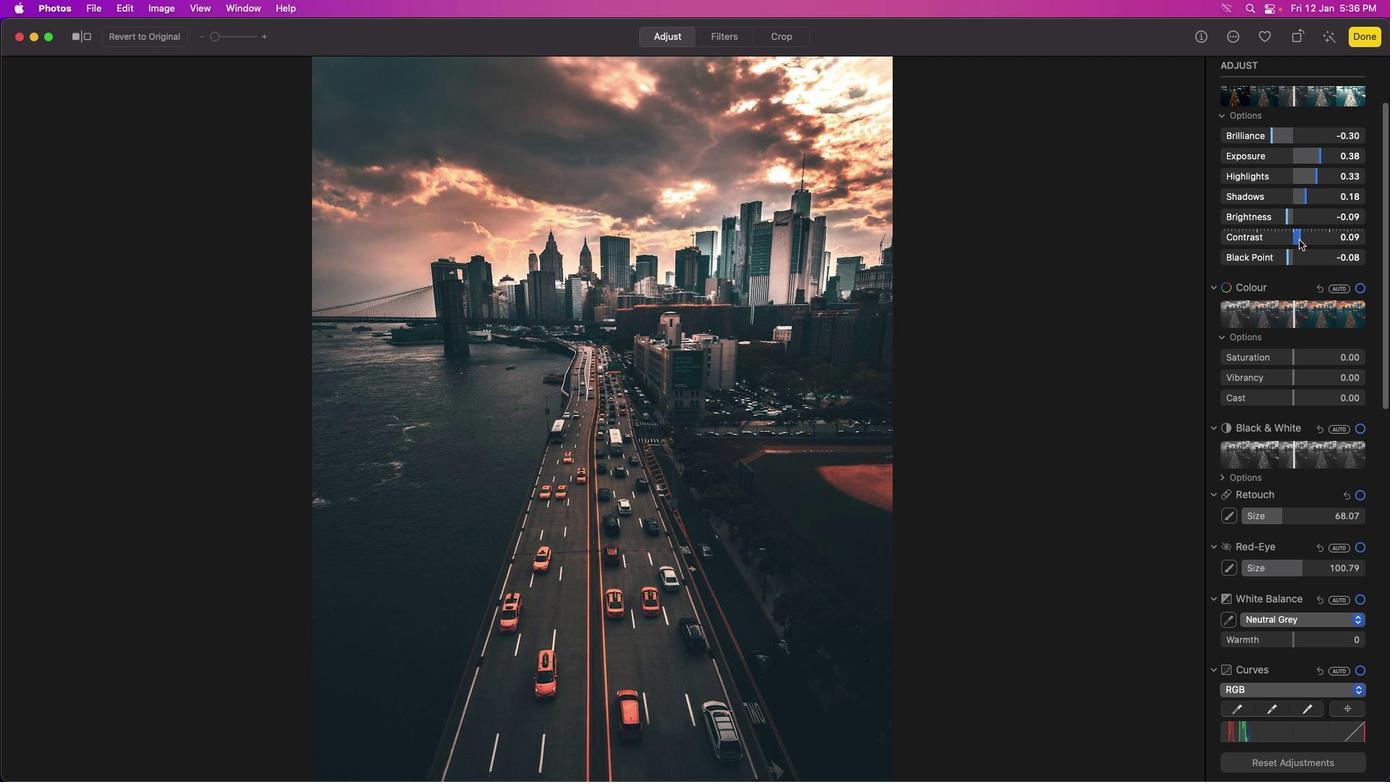 
Action: Mouse pressed left at (1300, 240)
Screenshot: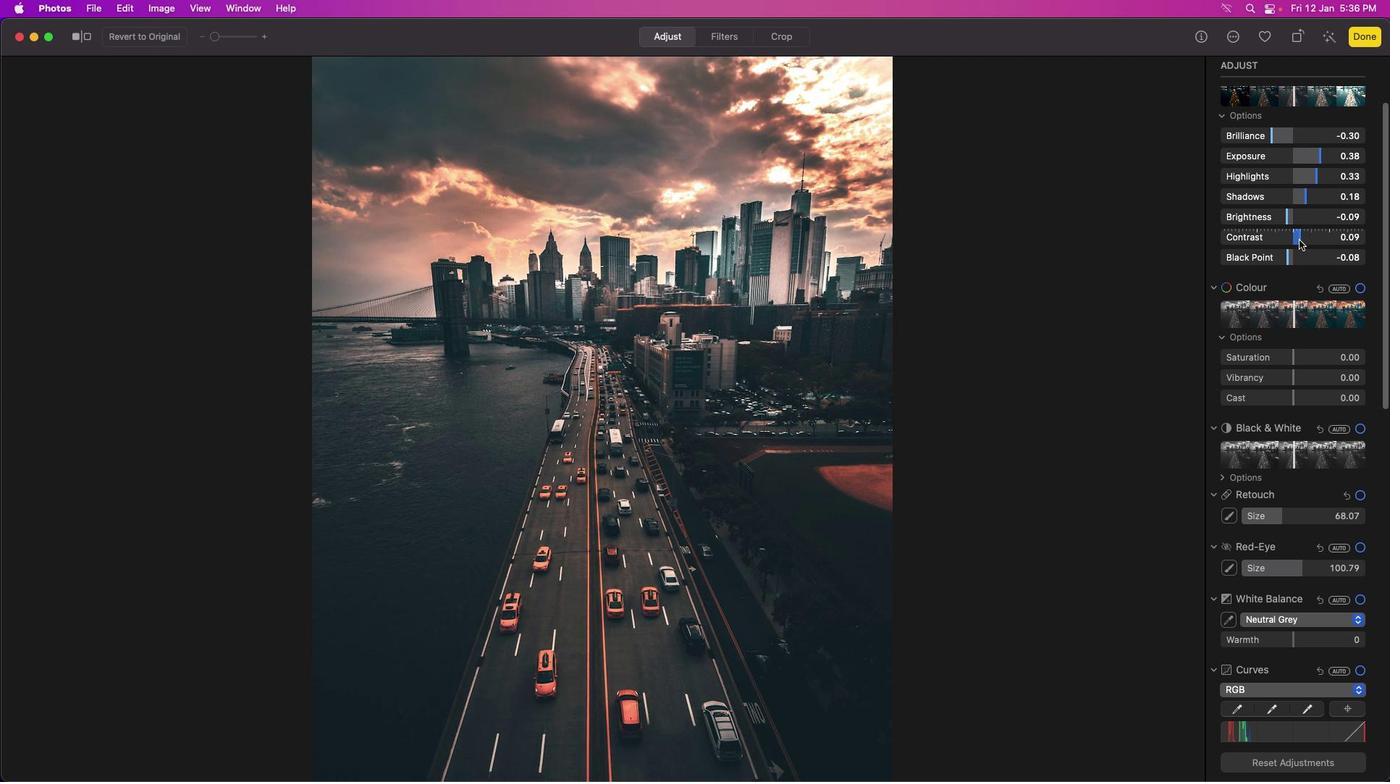 
Action: Mouse moved to (1298, 260)
Screenshot: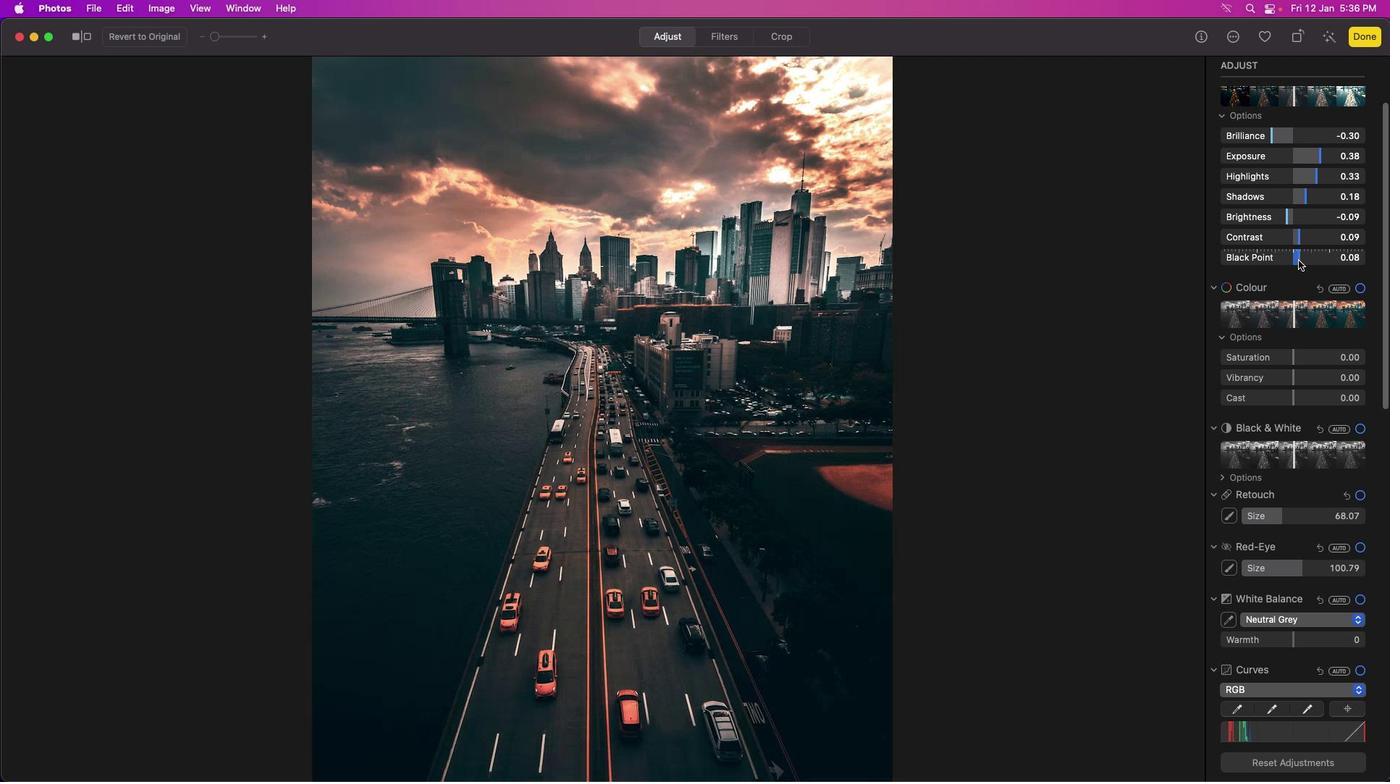 
Action: Mouse pressed left at (1298, 260)
Screenshot: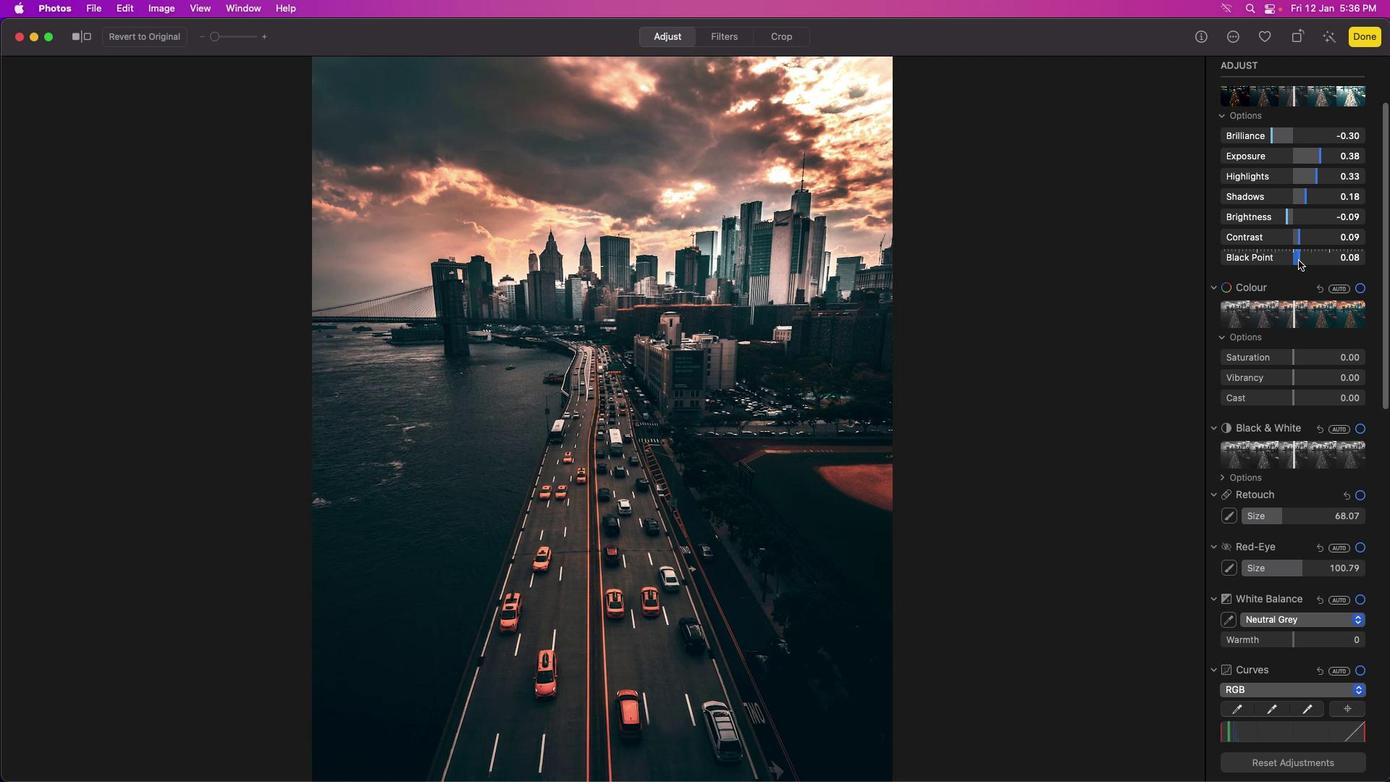 
Action: Mouse moved to (1290, 259)
Screenshot: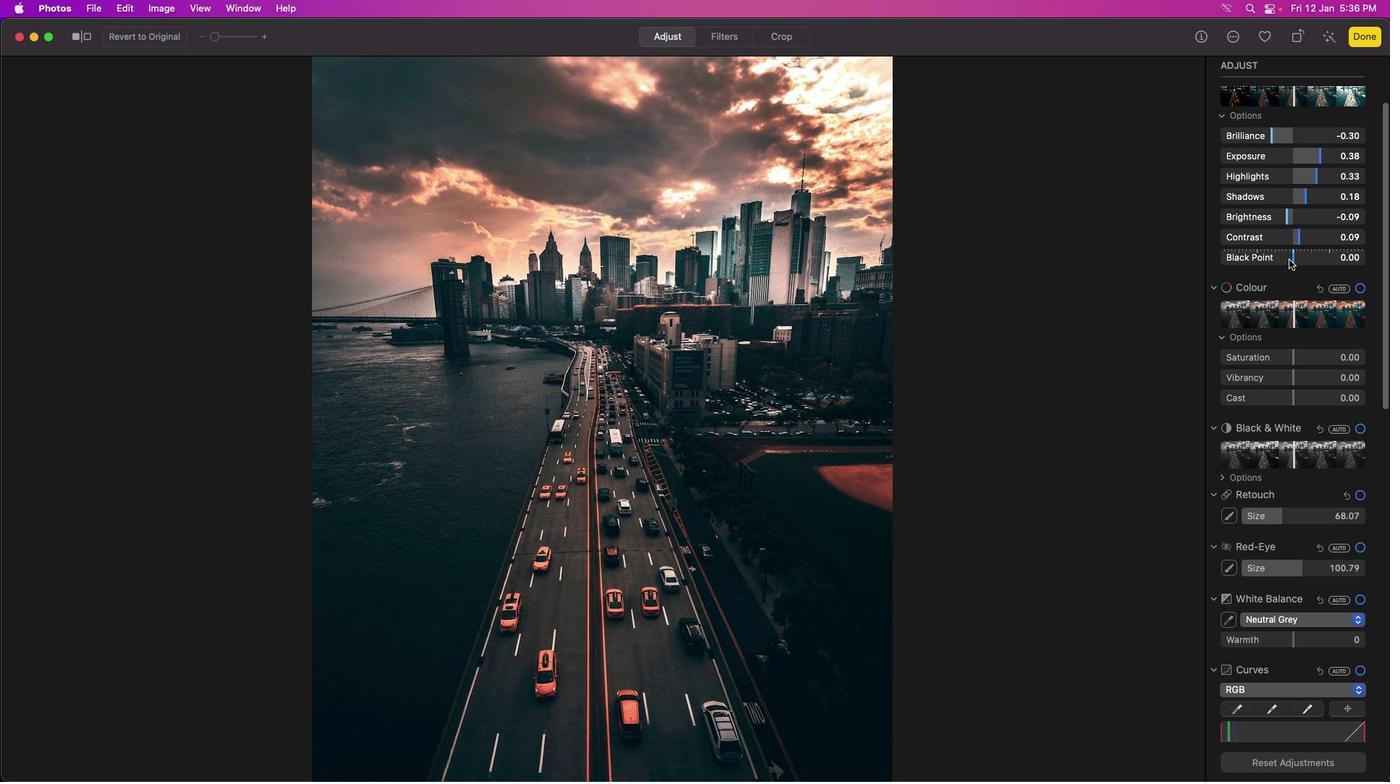 
Action: Mouse pressed left at (1290, 259)
Screenshot: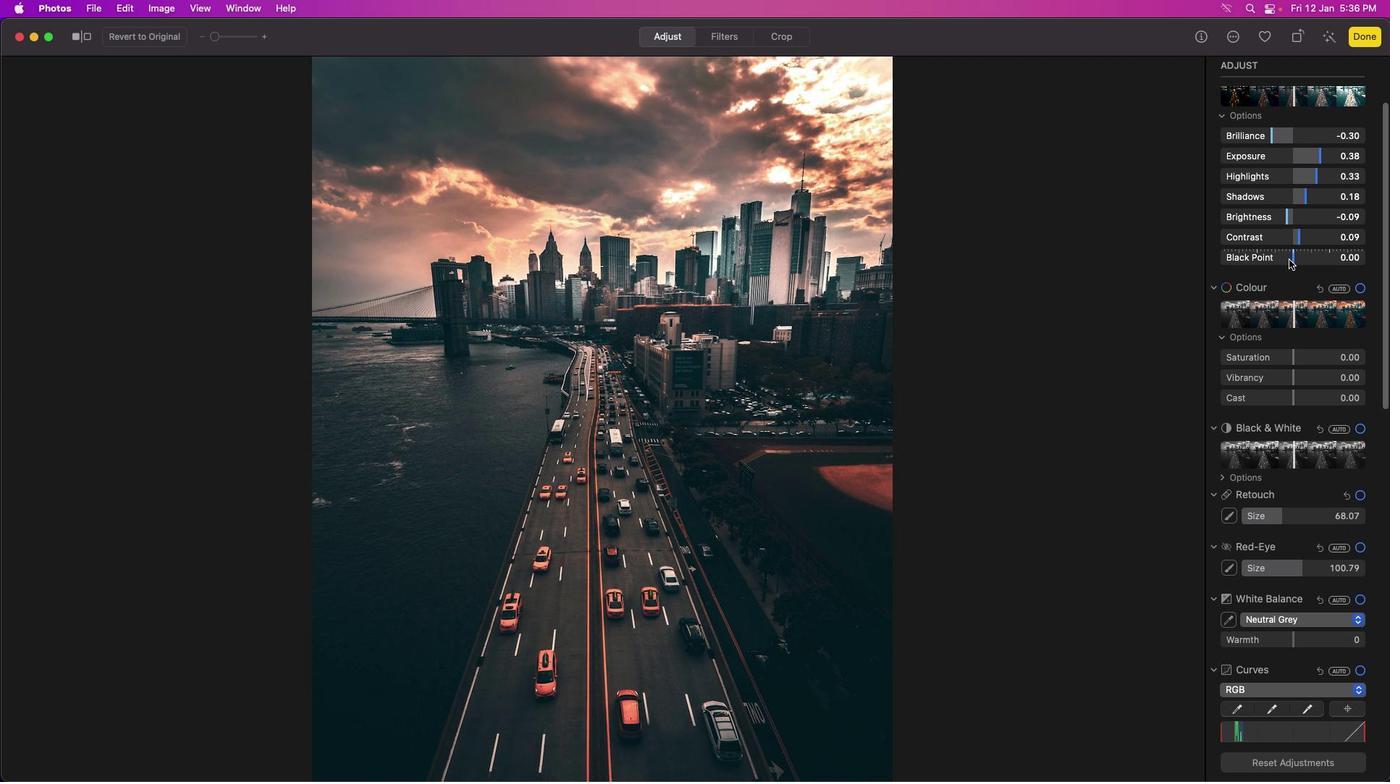 
Action: Mouse moved to (1288, 260)
Screenshot: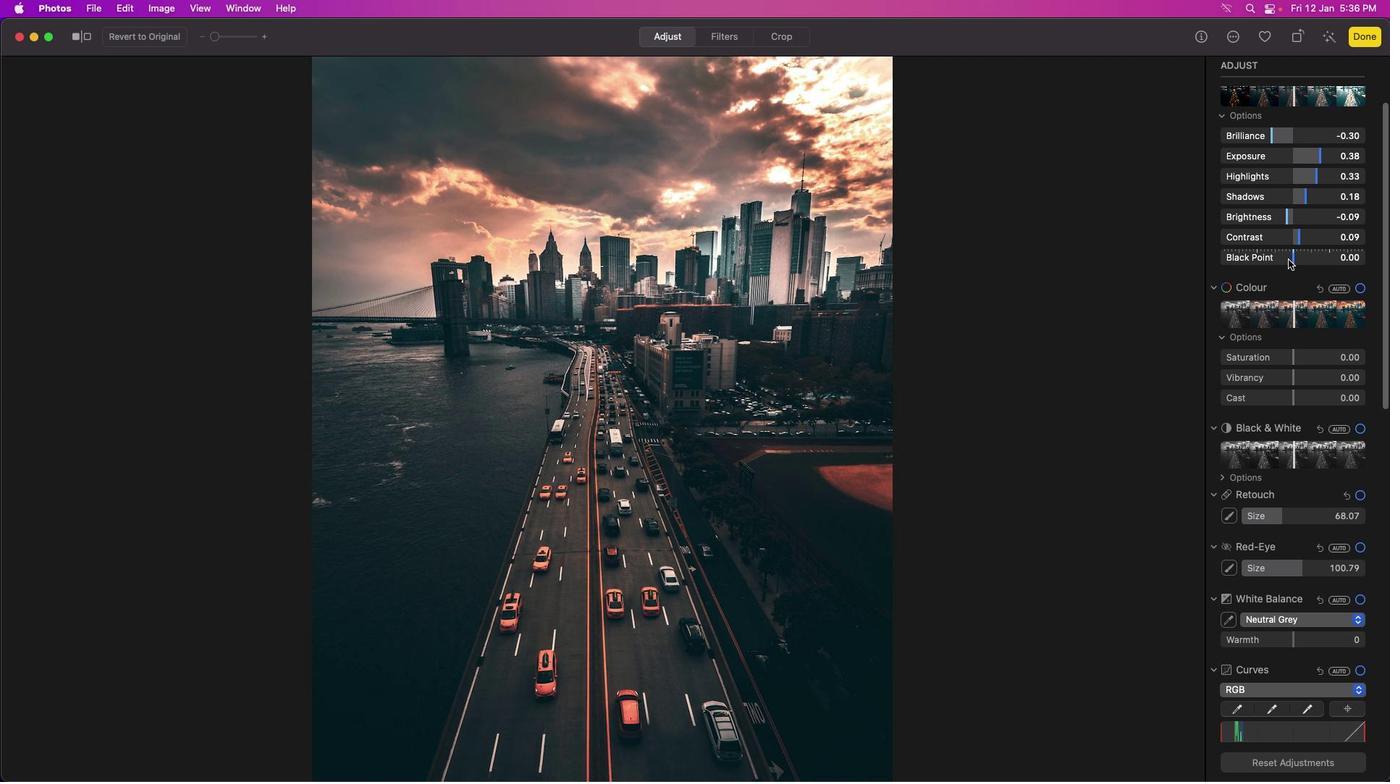 
Action: Mouse pressed left at (1288, 260)
Screenshot: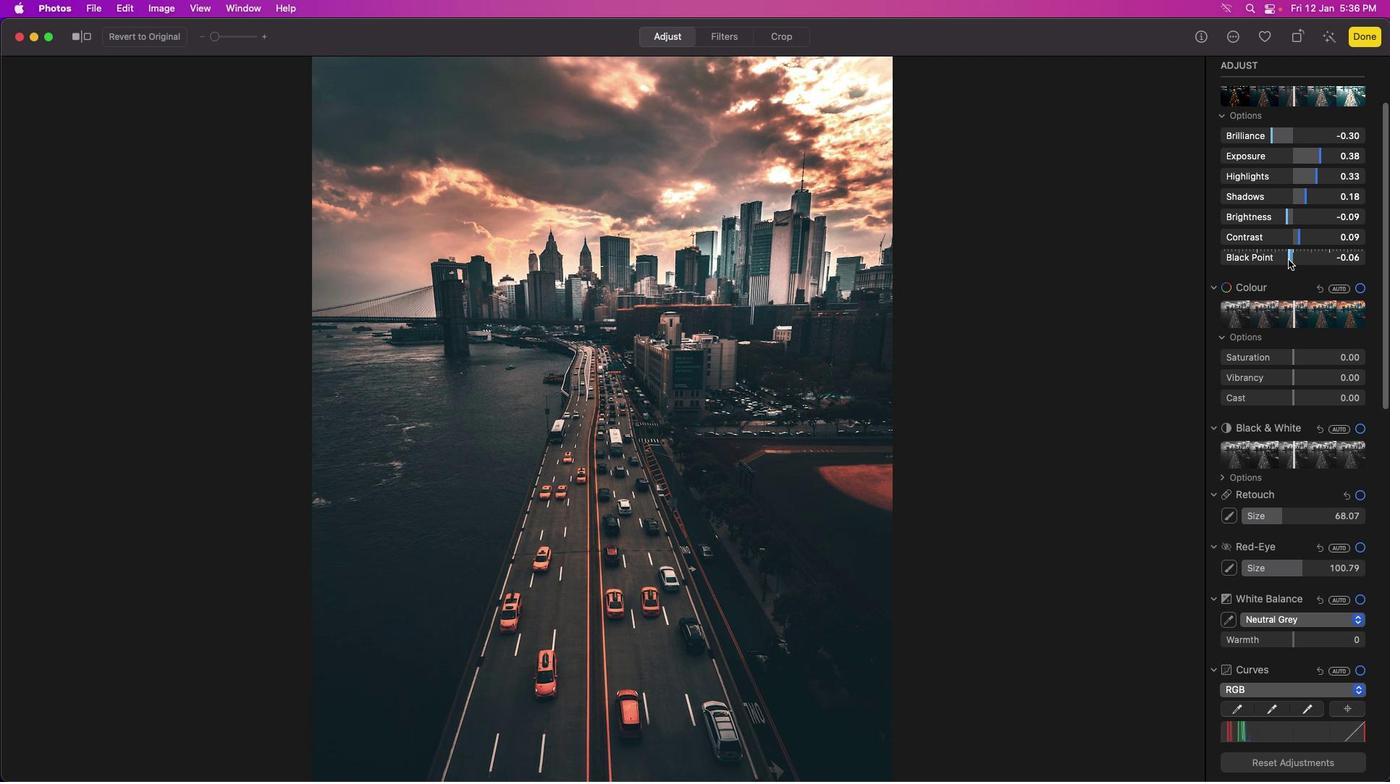 
Action: Mouse moved to (1284, 258)
Screenshot: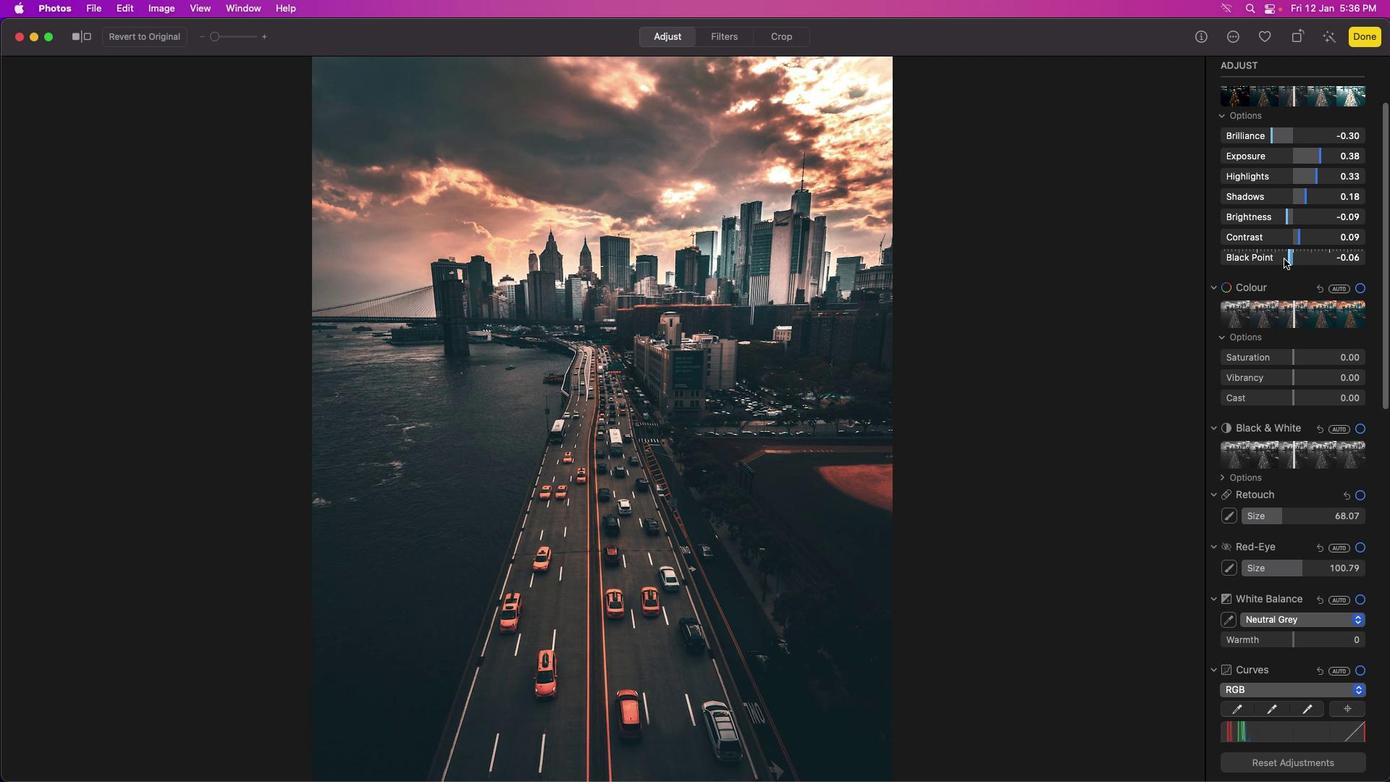 
Action: Mouse pressed left at (1284, 258)
Screenshot: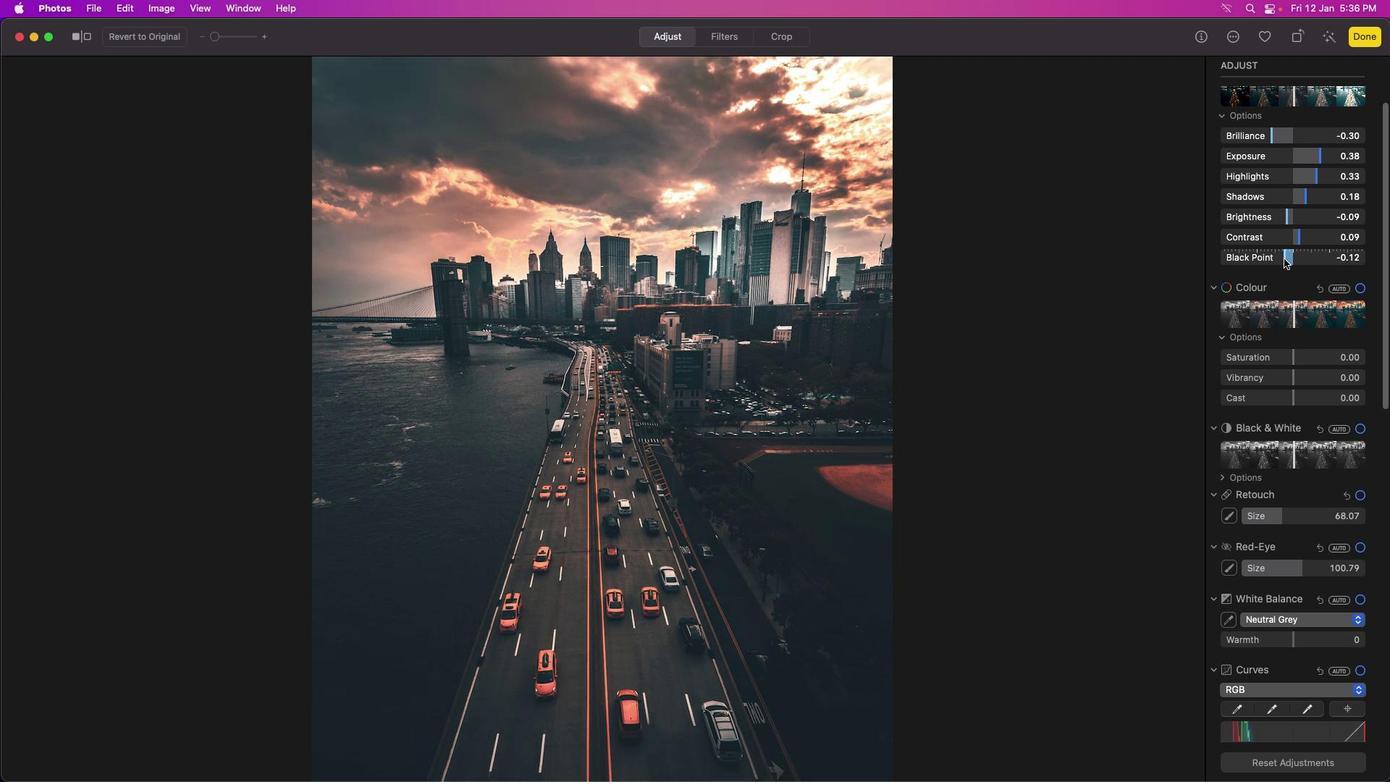 
Action: Mouse moved to (1288, 259)
Screenshot: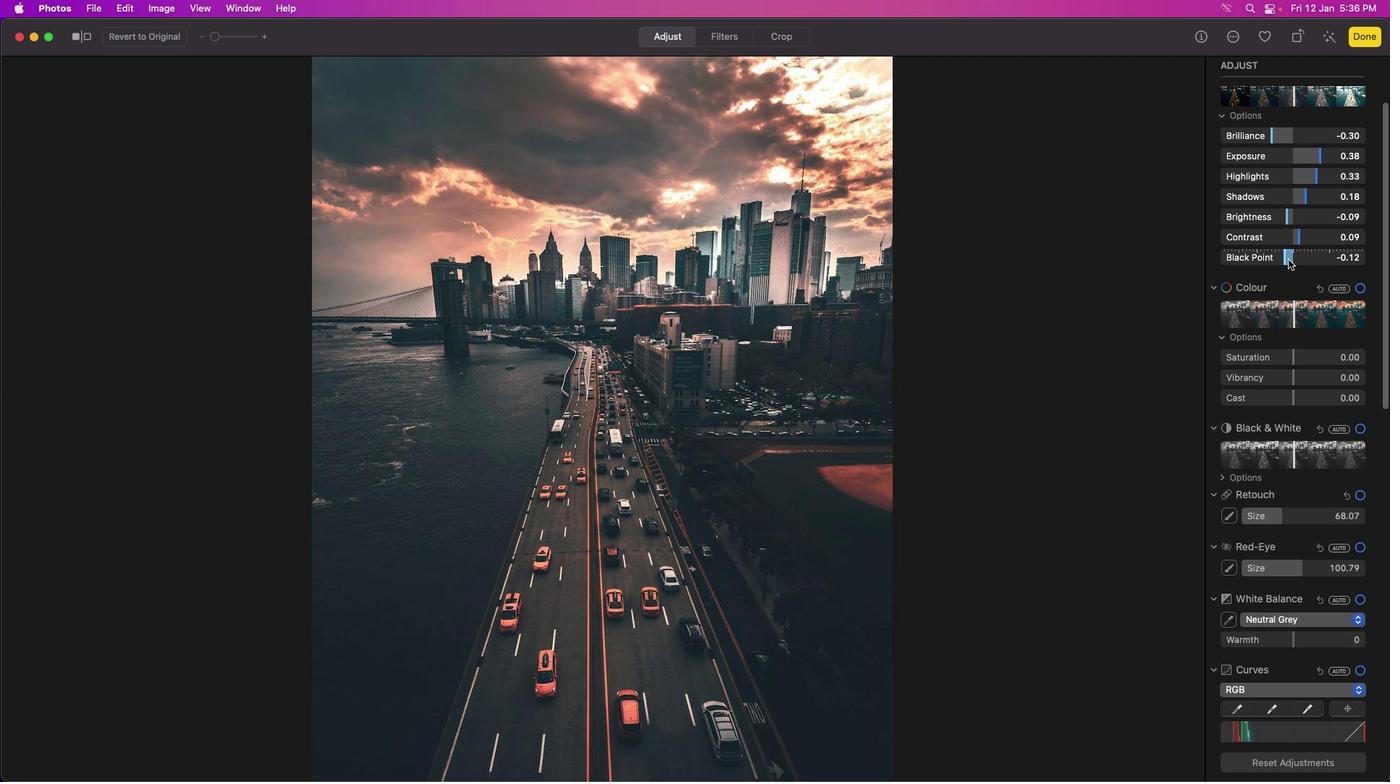 
Action: Mouse pressed left at (1288, 259)
Screenshot: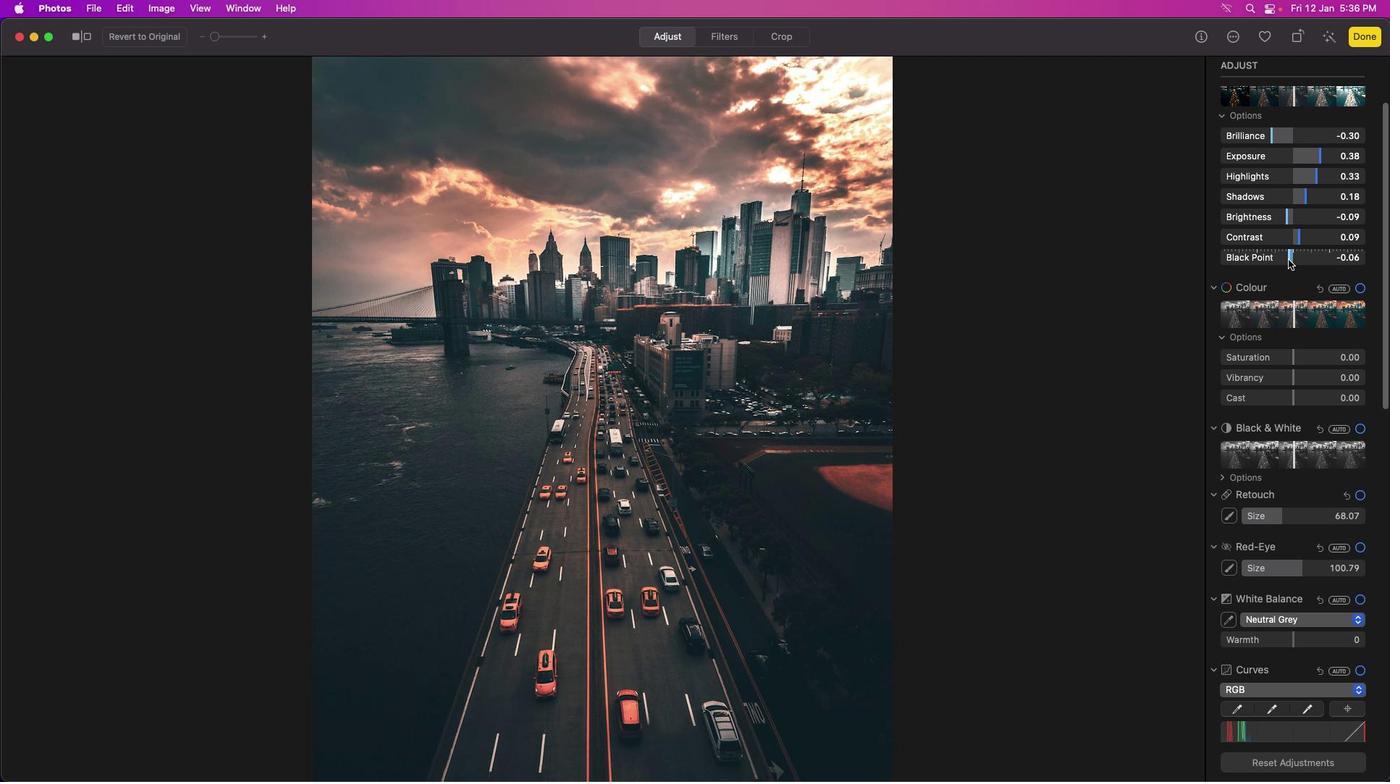 
Action: Mouse moved to (1288, 241)
Screenshot: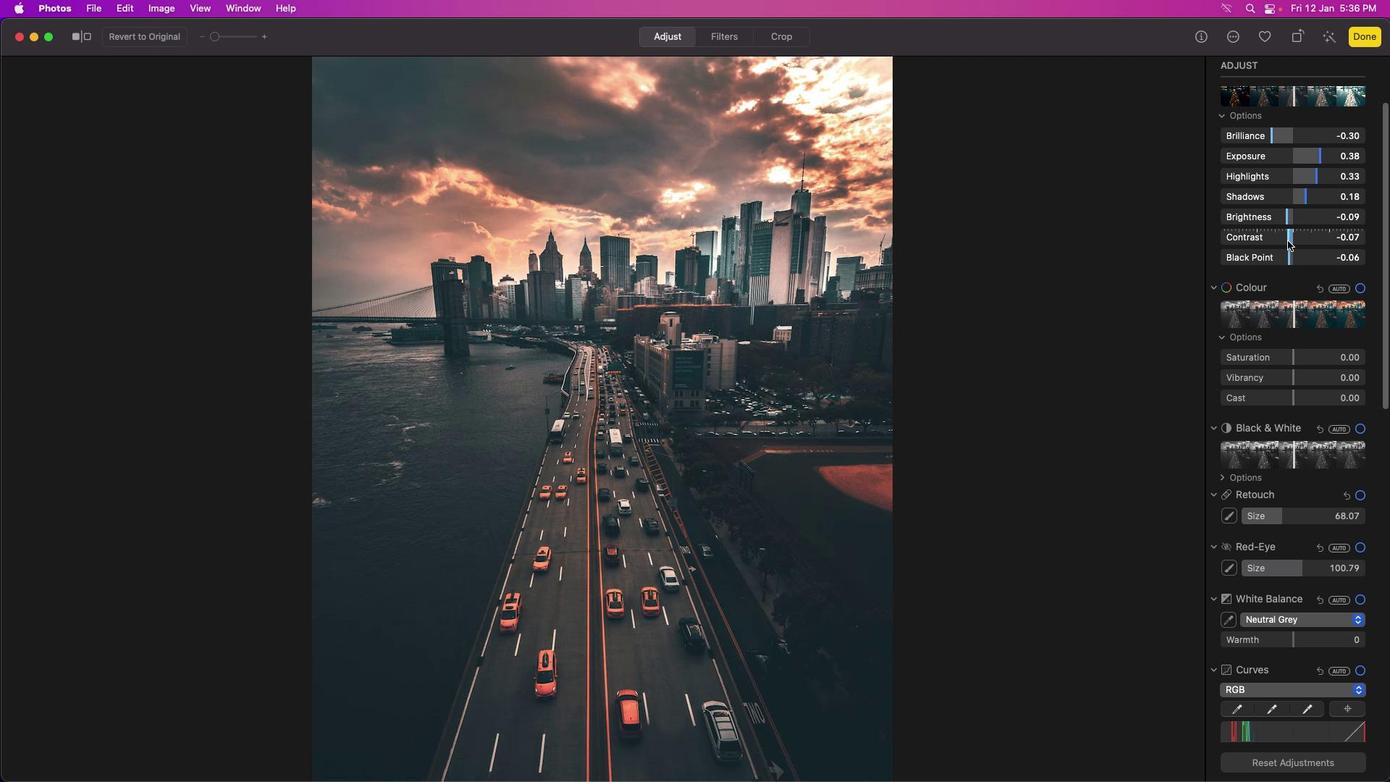 
Action: Mouse pressed left at (1288, 241)
Screenshot: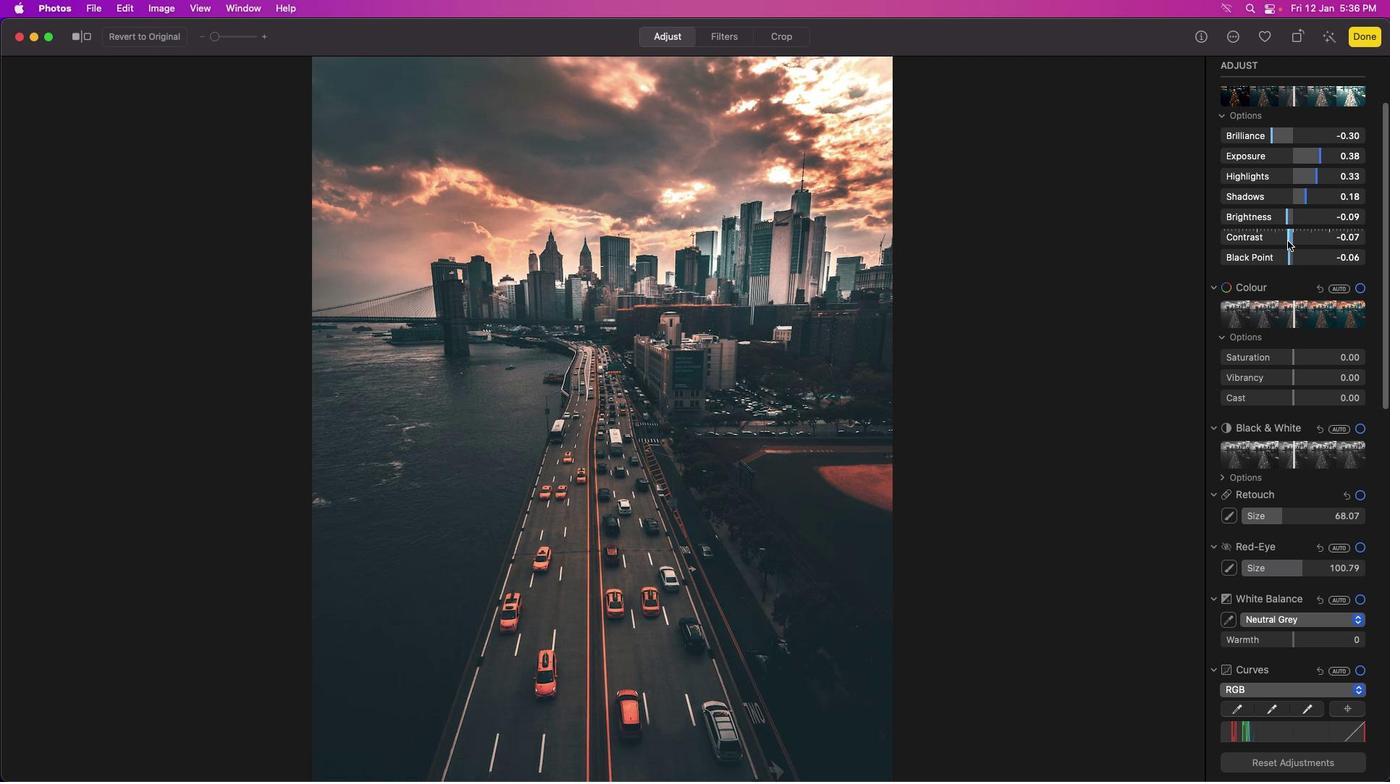 
Action: Mouse moved to (1292, 238)
Screenshot: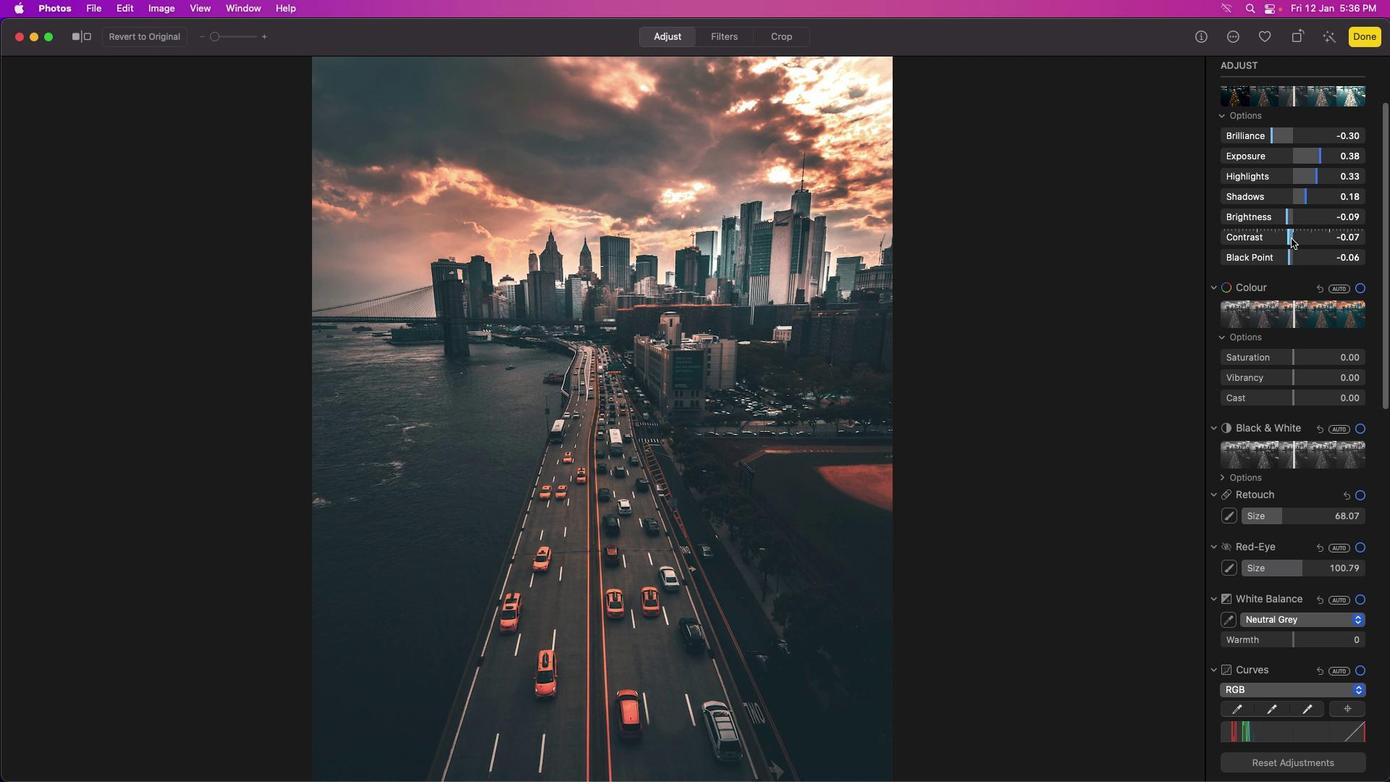 
Action: Mouse pressed left at (1292, 238)
Screenshot: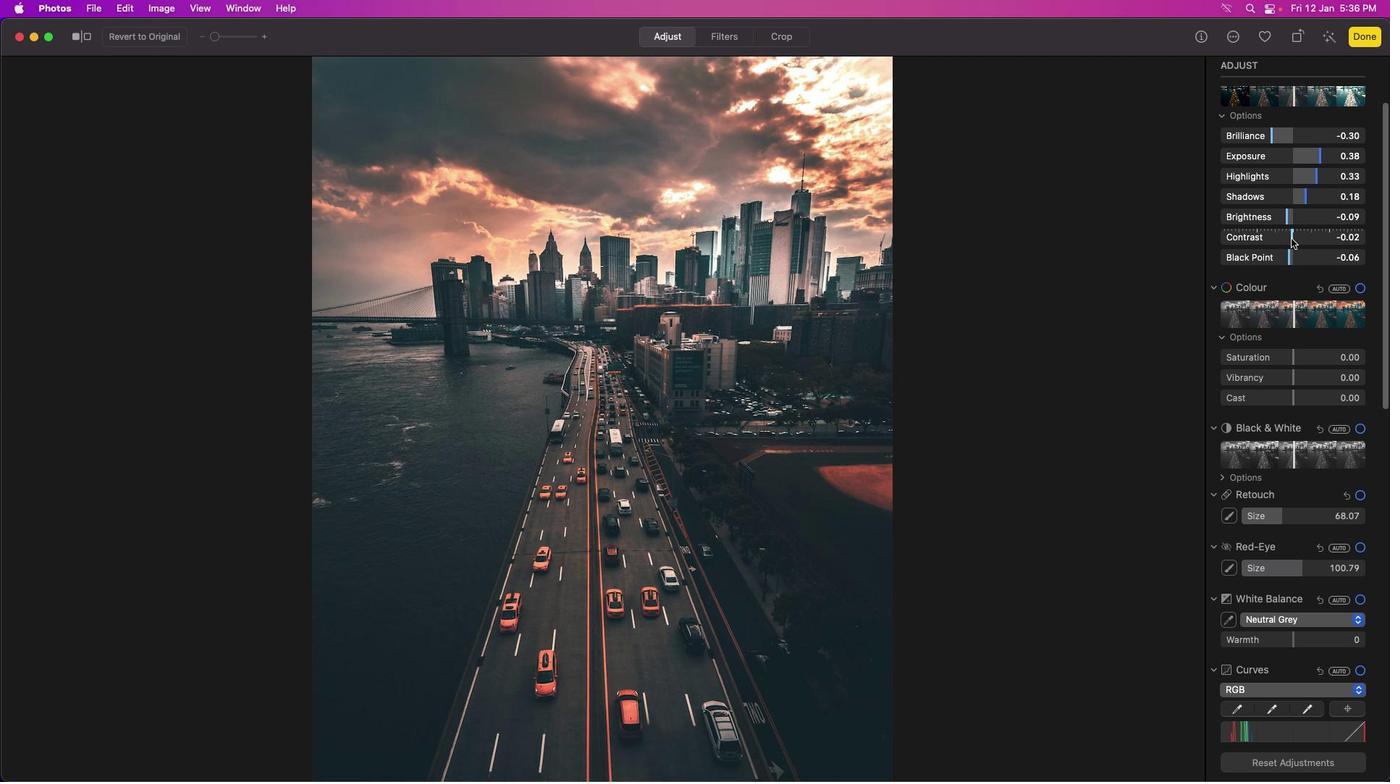
Action: Mouse moved to (1292, 238)
Screenshot: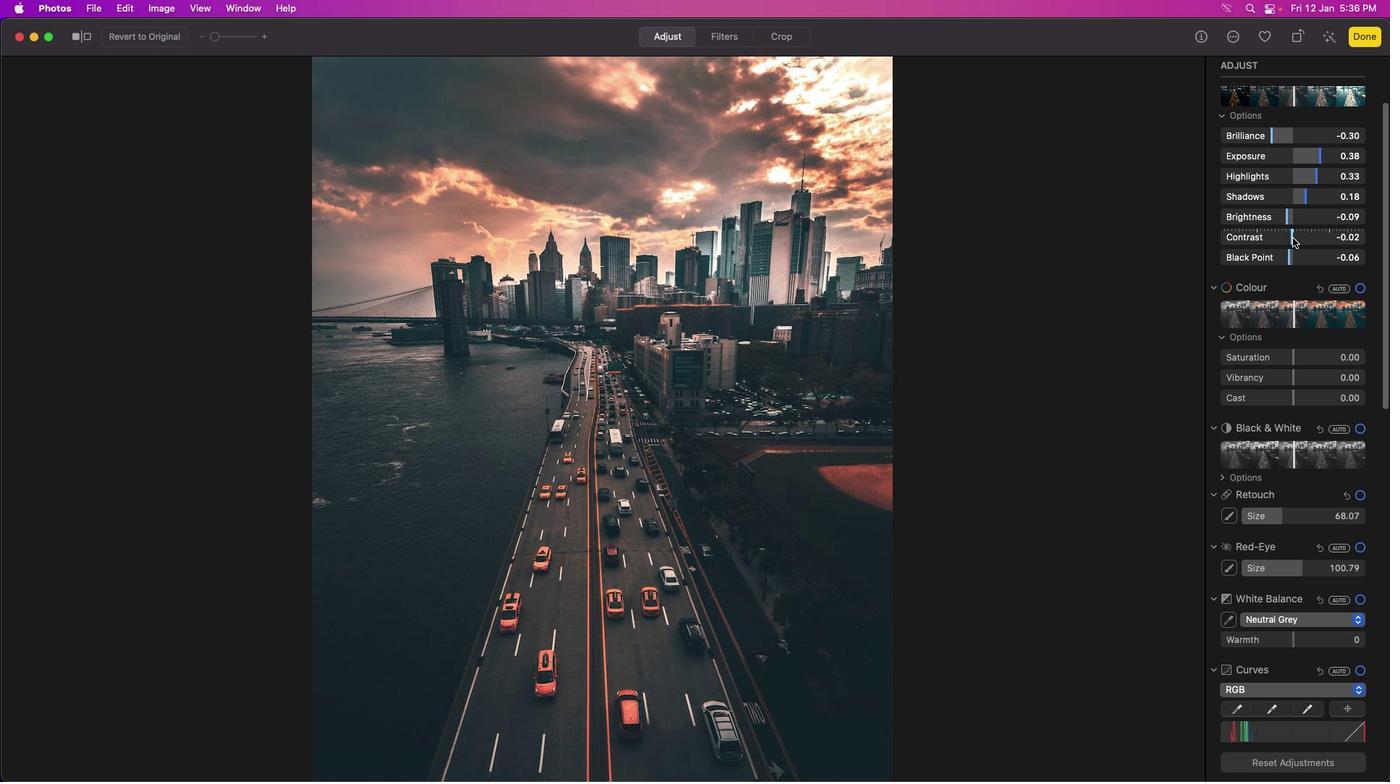 
